 Task: Look for Airbnb properties in Zaandam, Netherlands from 12th  December, 2023 to 15th December, 2023 for 3 adults.2 bedrooms having 3 beds and 1 bathroom. Property type can be flat. Booking option can be shelf check-in. Look for 4 properties as per requirement.
Action: Mouse moved to (590, 130)
Screenshot: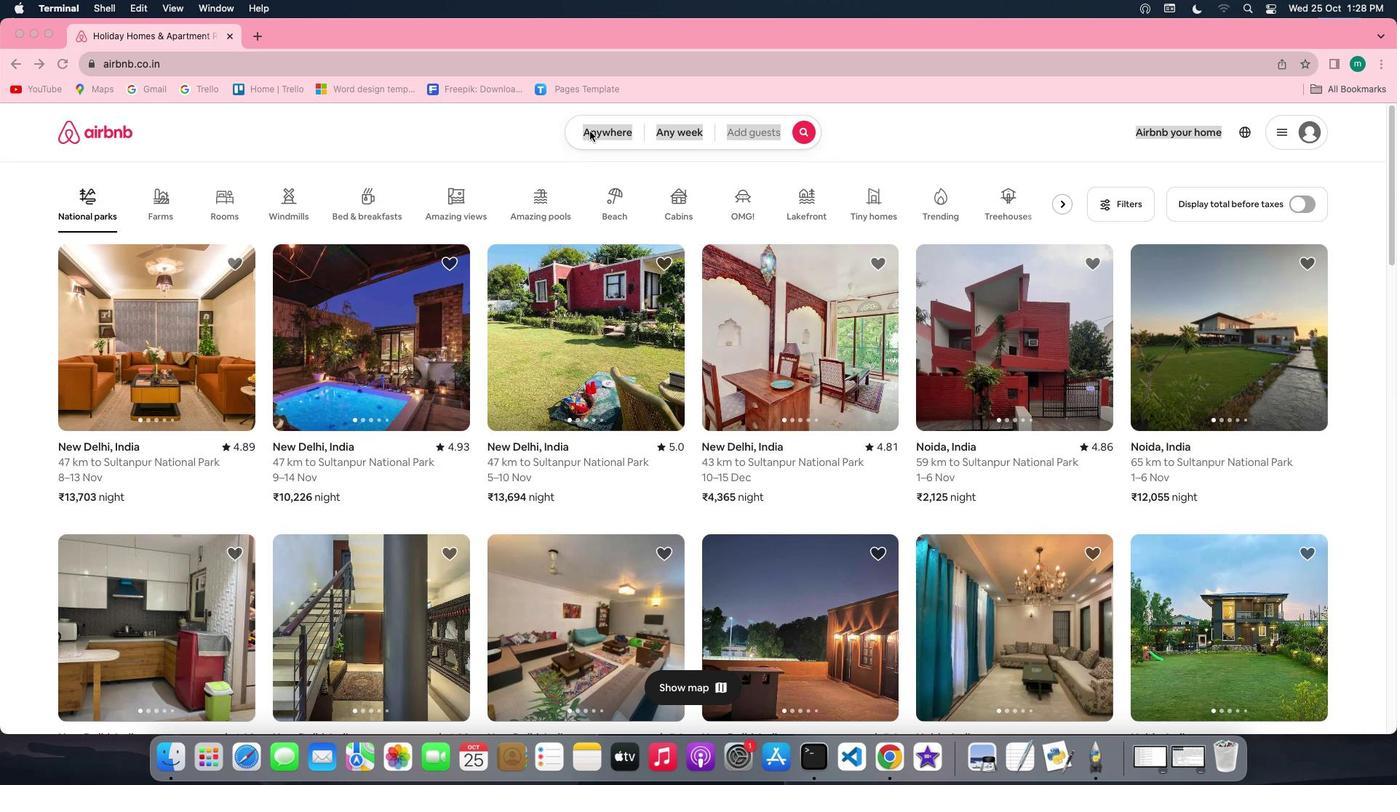 
Action: Mouse pressed left at (590, 130)
Screenshot: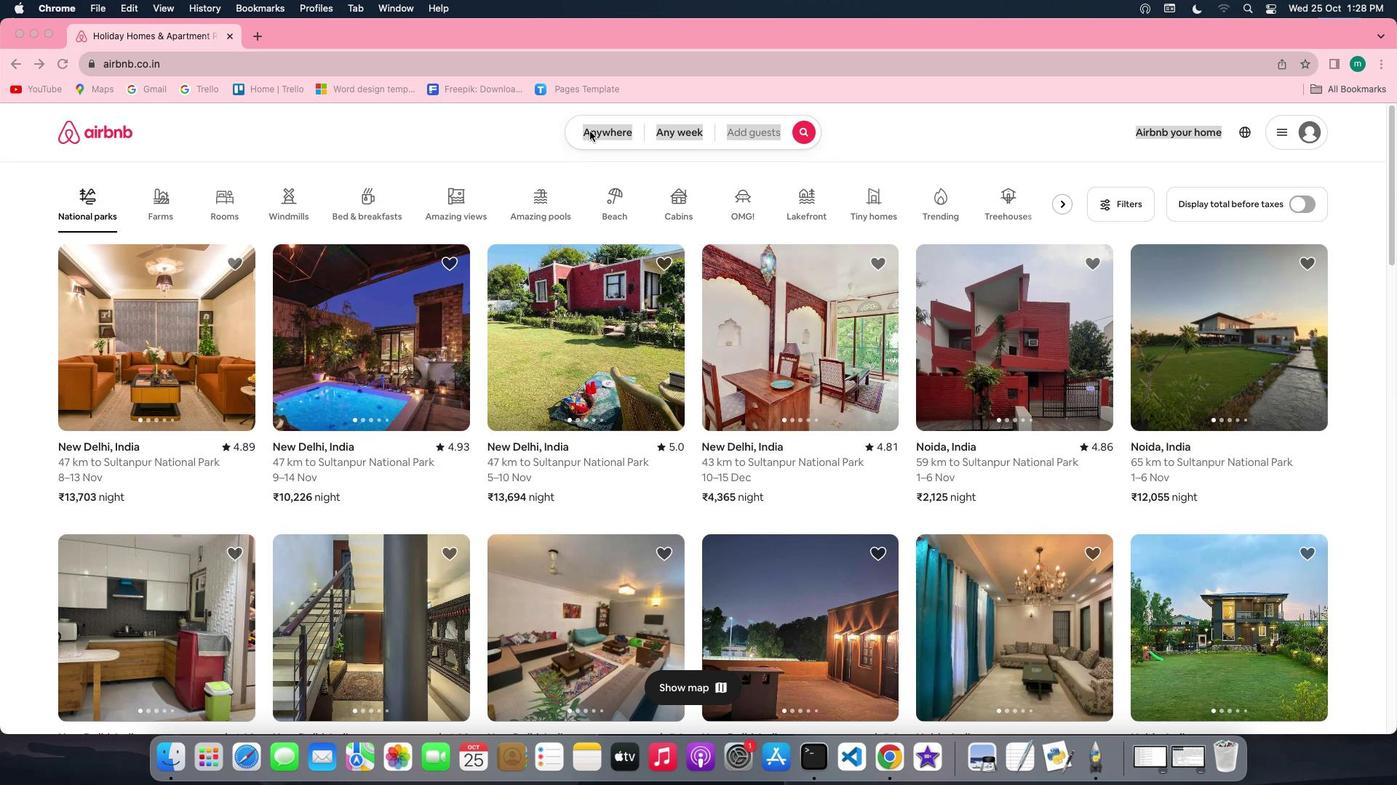 
Action: Mouse pressed left at (590, 130)
Screenshot: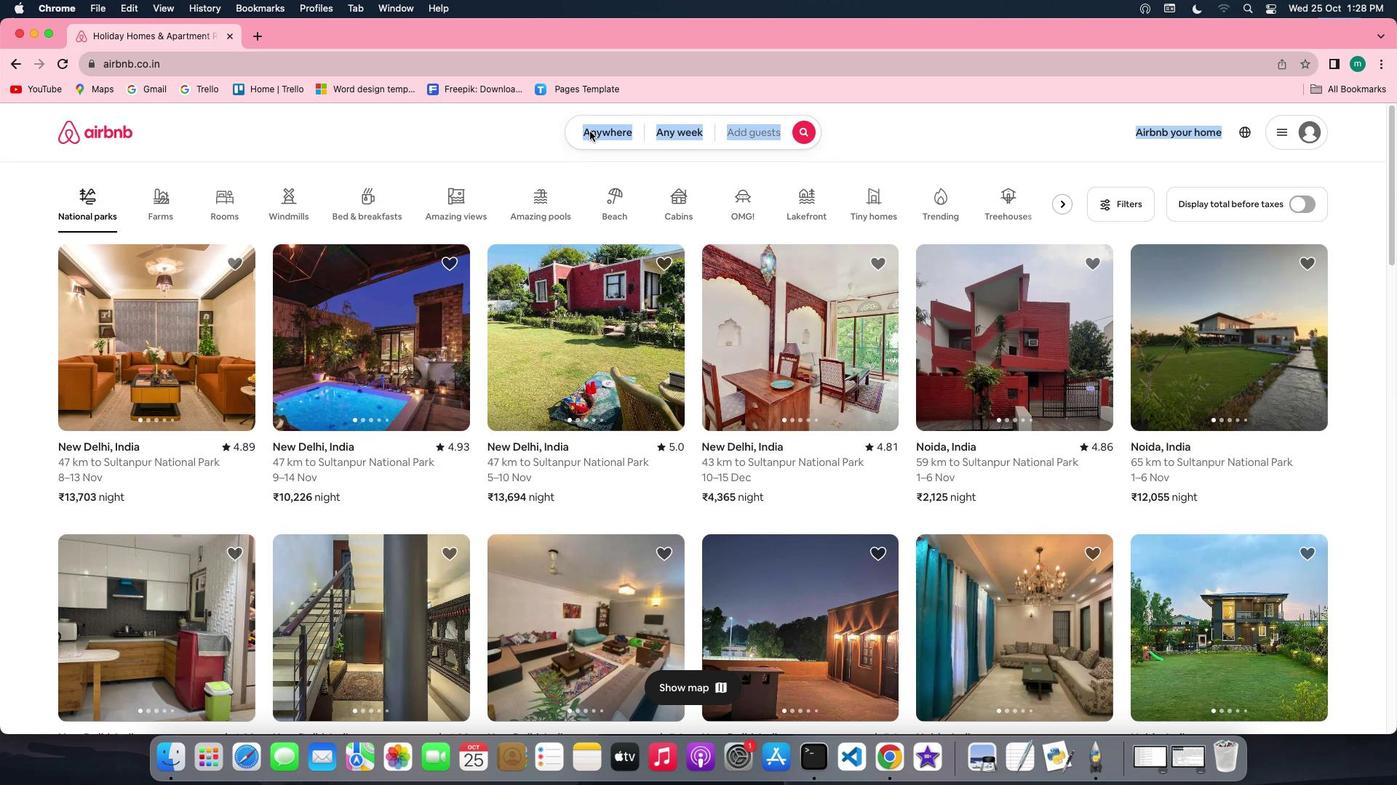 
Action: Mouse moved to (518, 195)
Screenshot: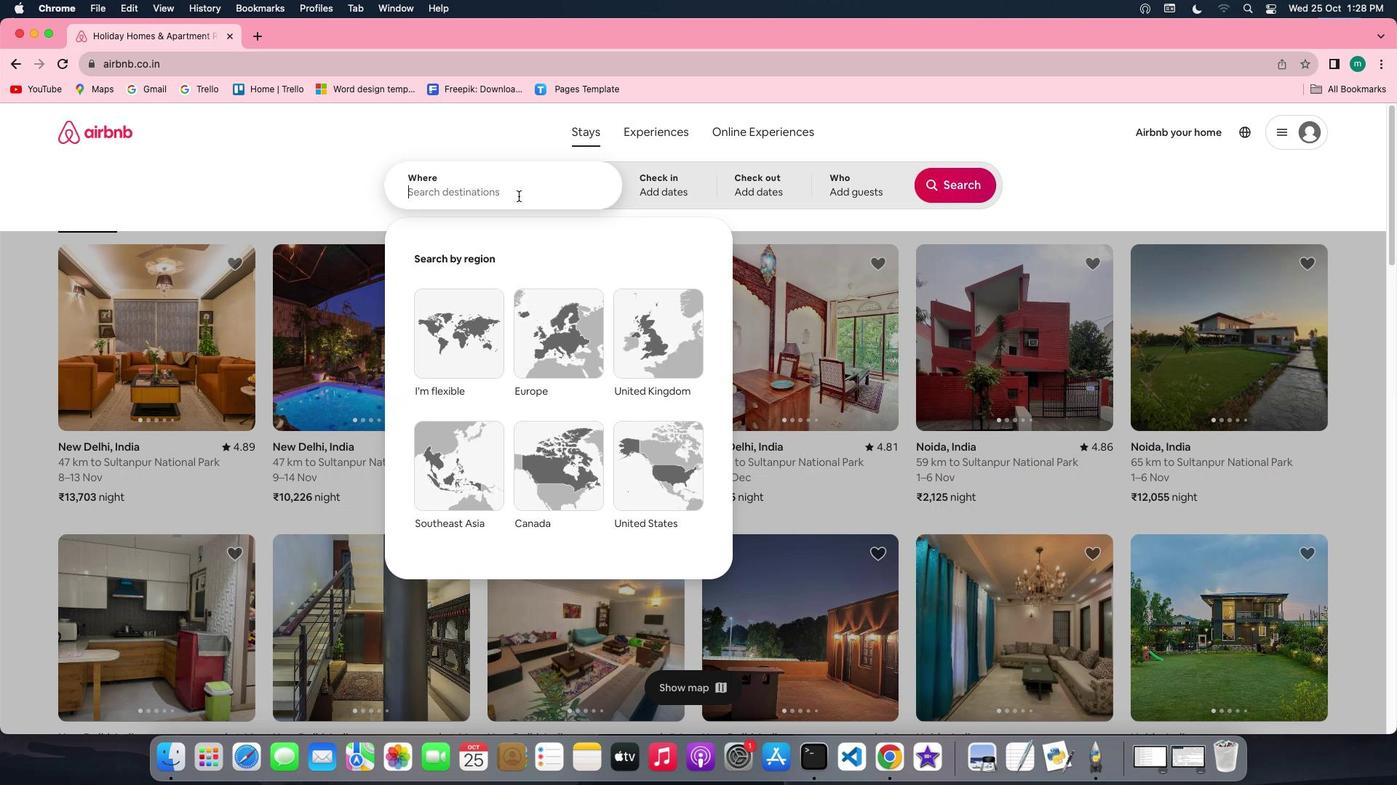 
Action: Key pressed Key.shift'Z''a''a''n''d''a''m'','Key.spaceKey.shift'N''e''t''h''e''r''l''a''n''d''s'
Screenshot: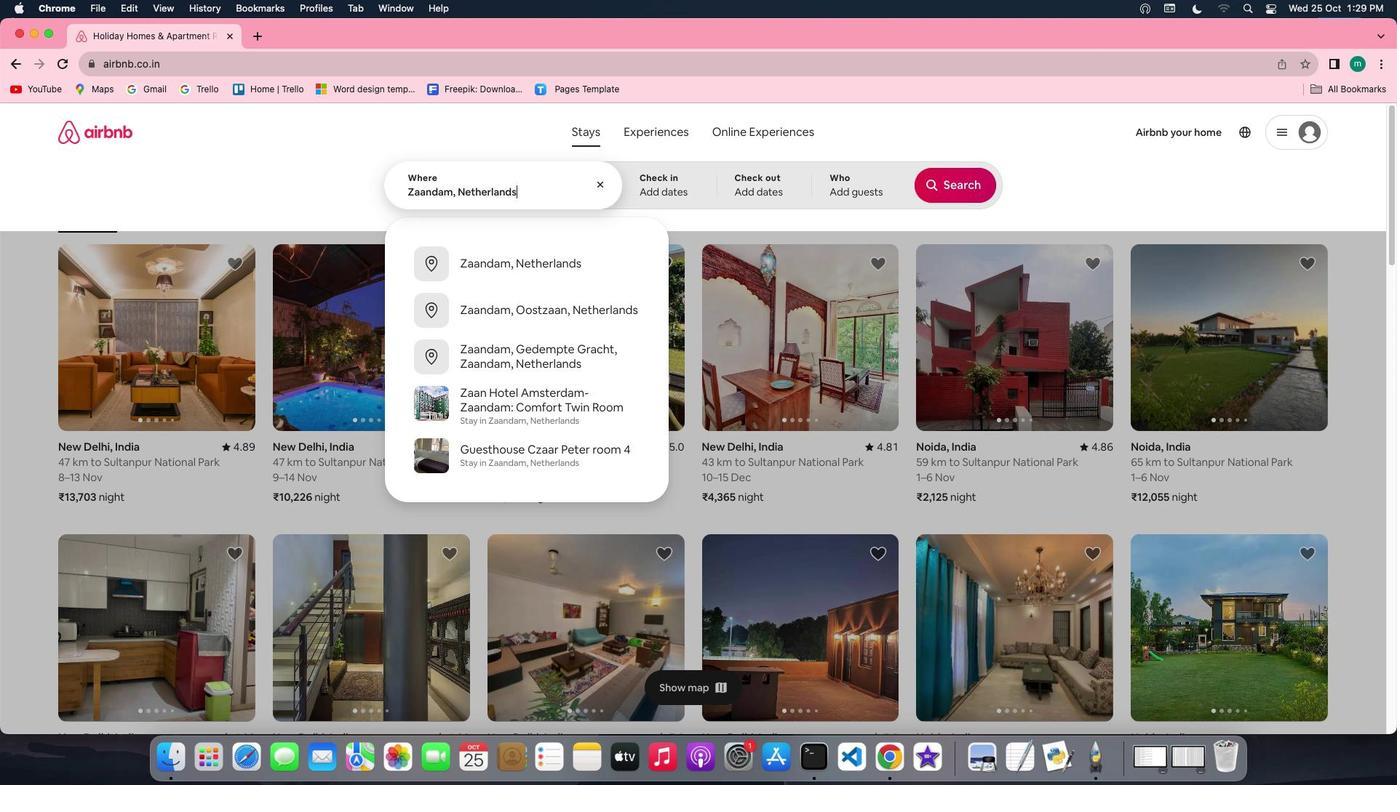
Action: Mouse moved to (665, 175)
Screenshot: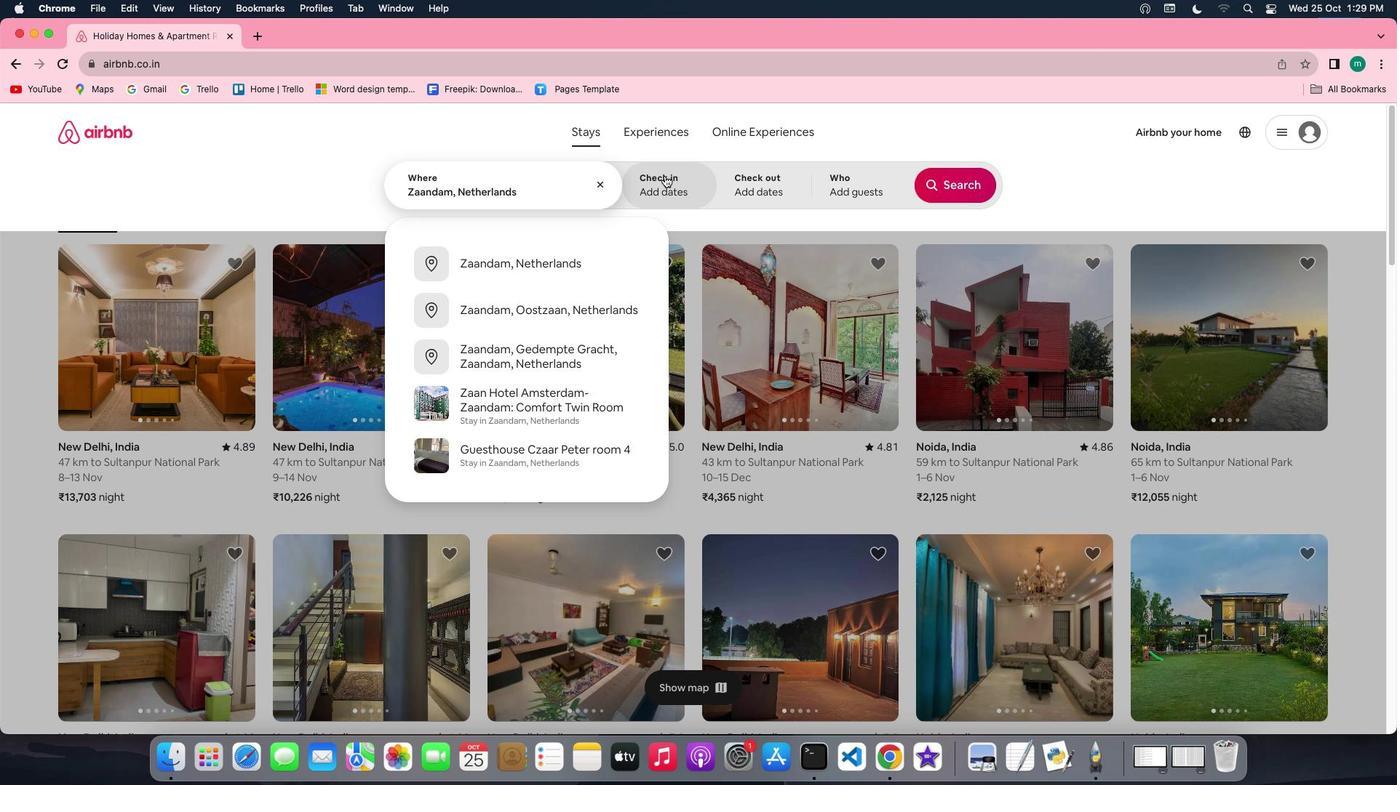 
Action: Mouse pressed left at (665, 175)
Screenshot: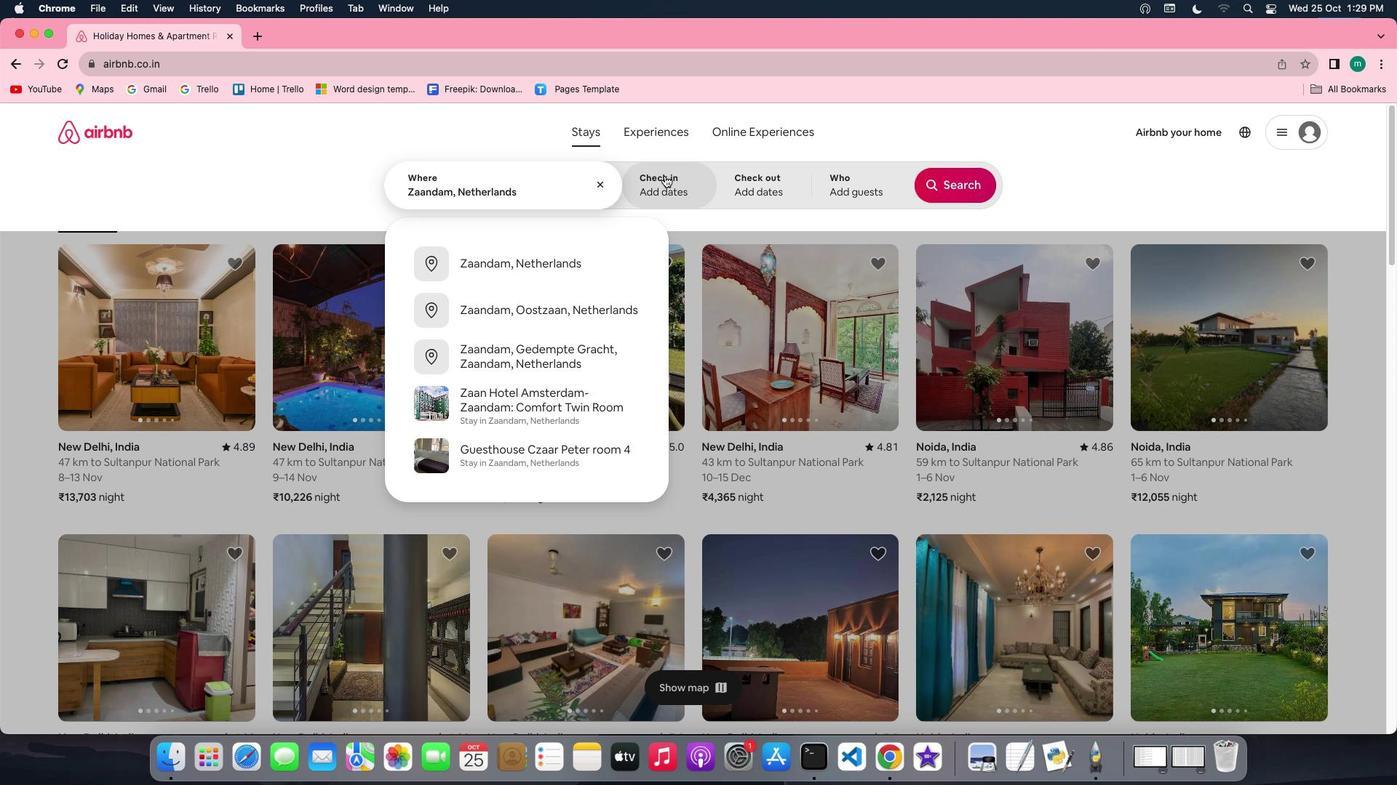 
Action: Mouse moved to (947, 312)
Screenshot: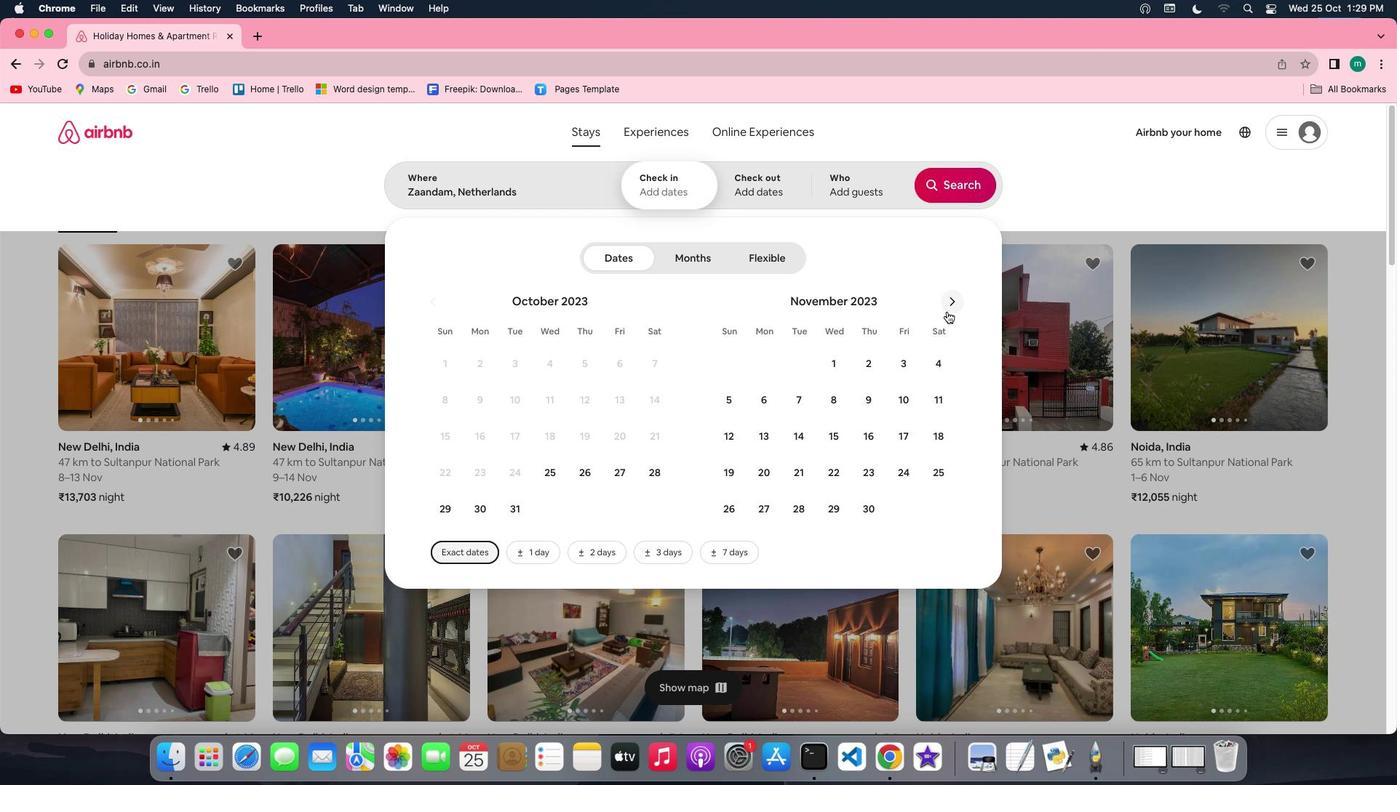 
Action: Mouse pressed left at (947, 312)
Screenshot: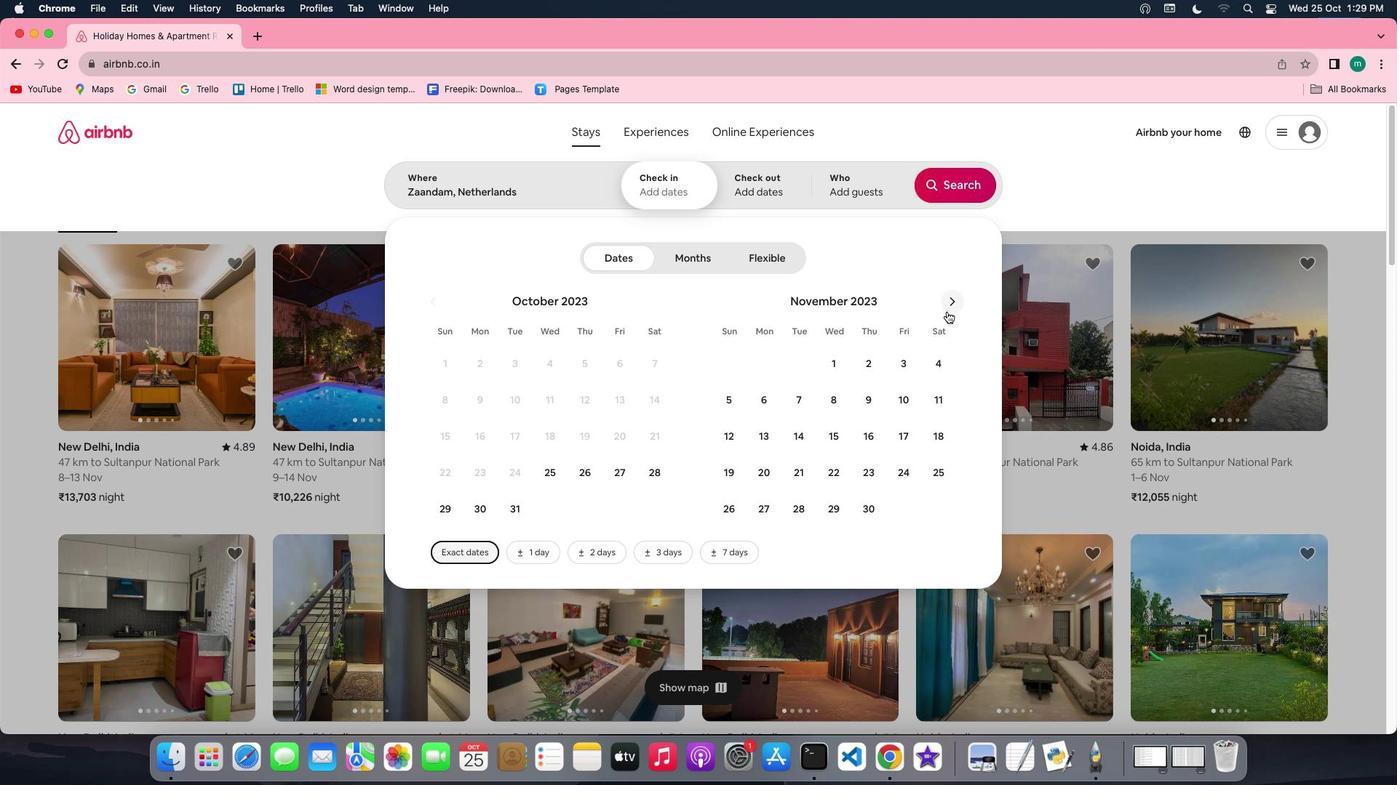 
Action: Mouse moved to (951, 309)
Screenshot: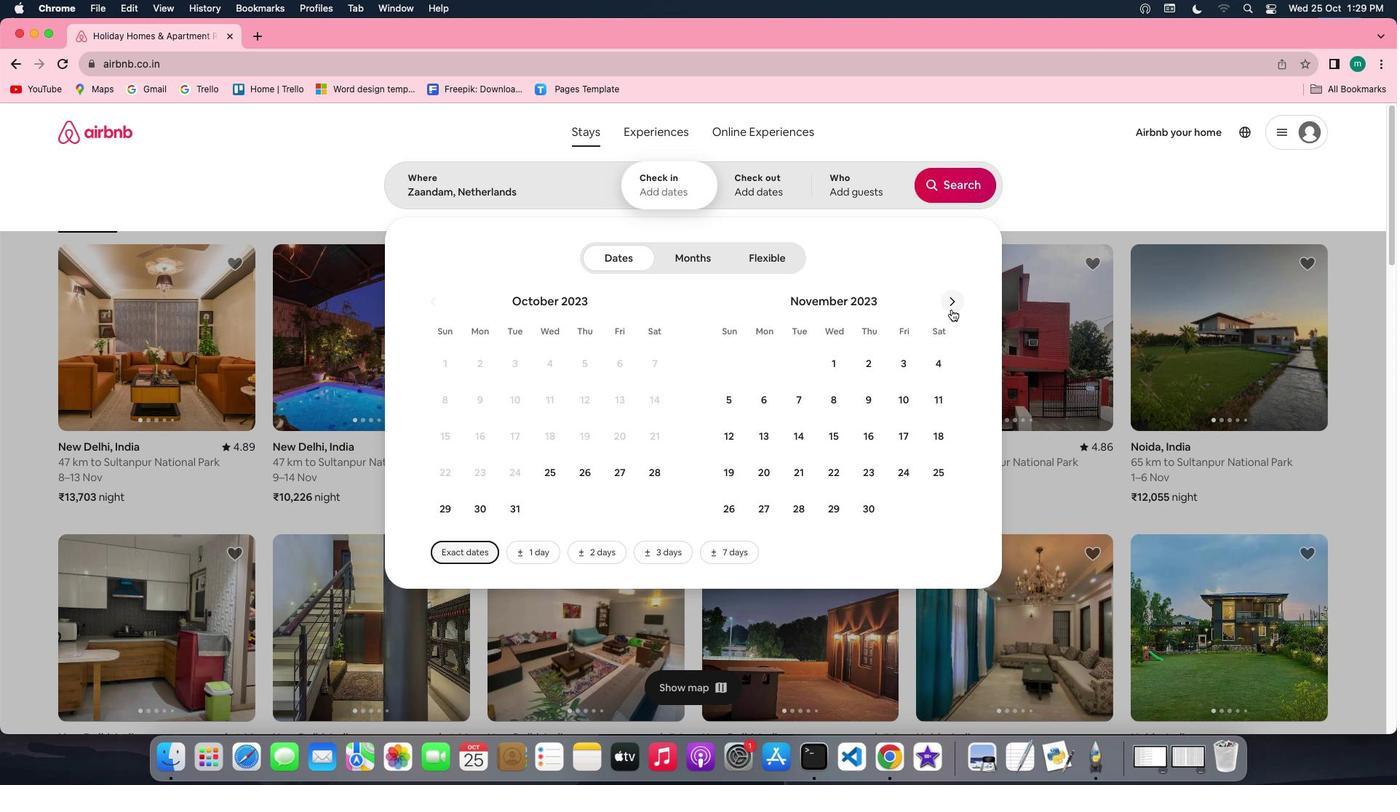 
Action: Mouse pressed left at (951, 309)
Screenshot: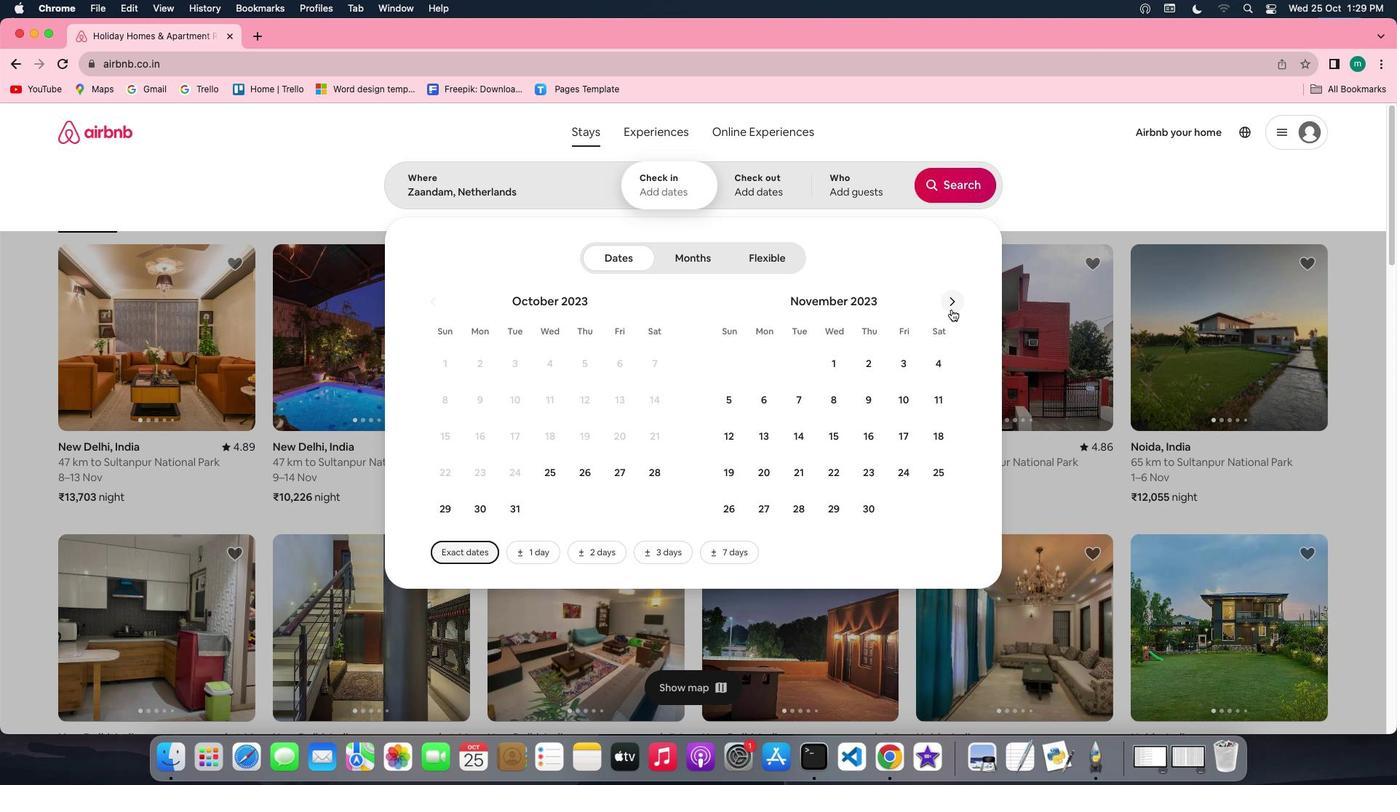 
Action: Mouse moved to (793, 440)
Screenshot: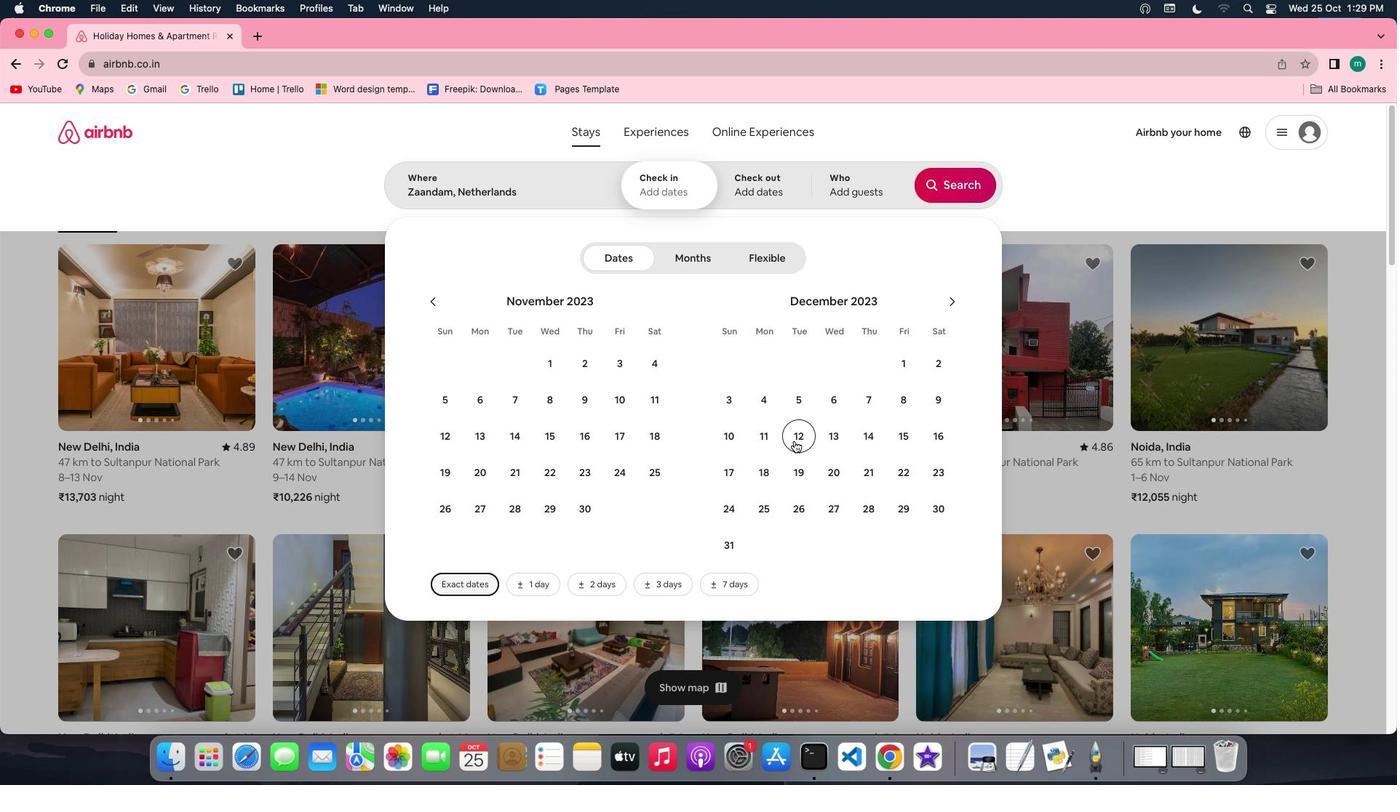 
Action: Mouse pressed left at (793, 440)
Screenshot: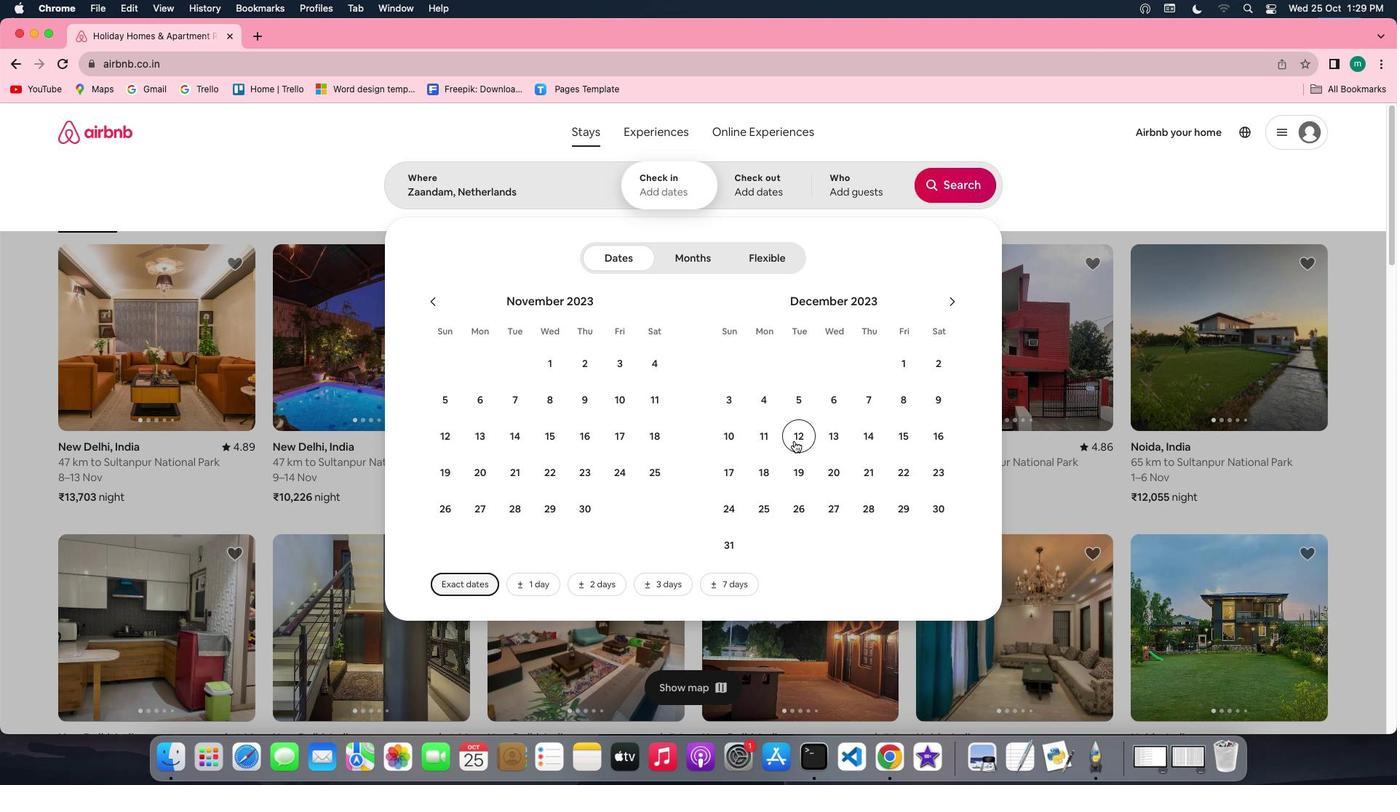 
Action: Mouse moved to (911, 443)
Screenshot: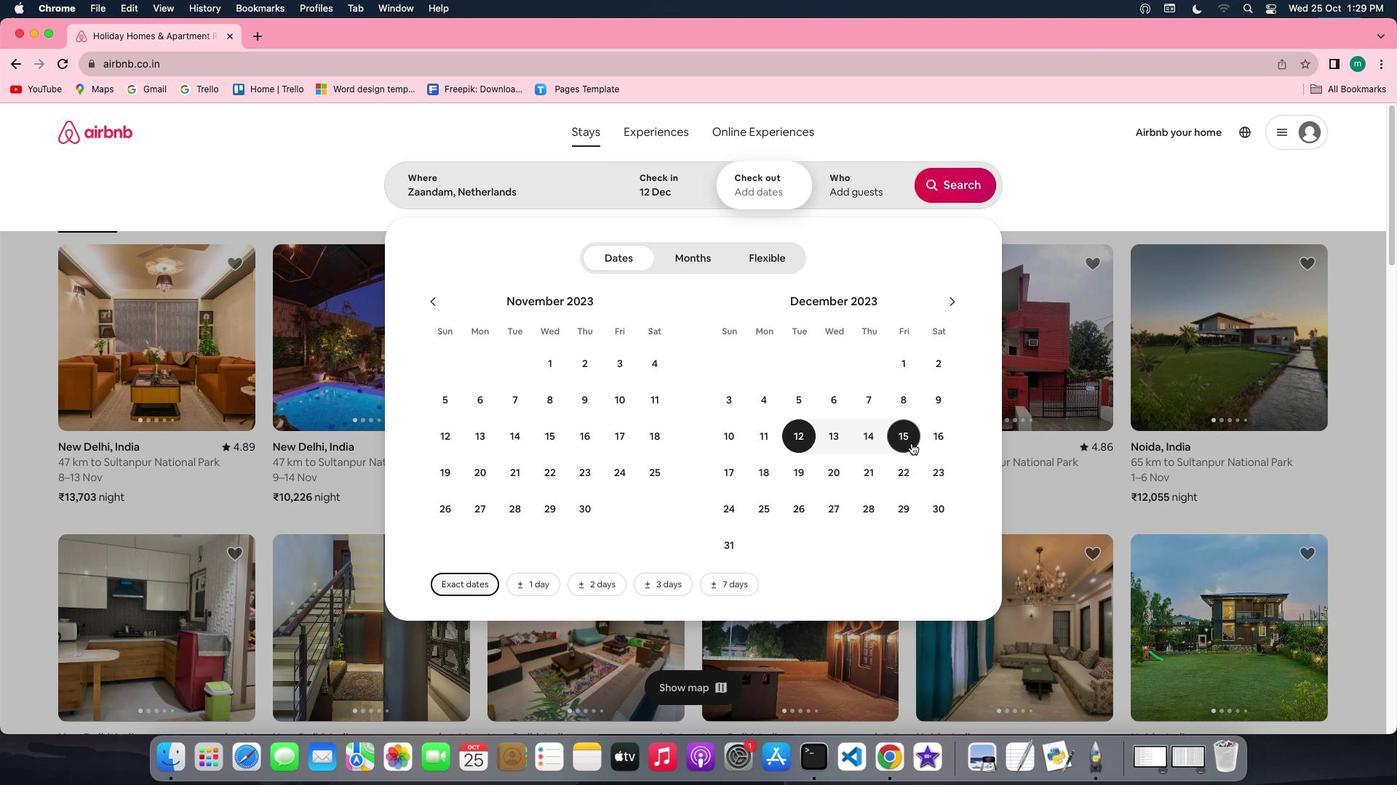 
Action: Mouse pressed left at (911, 443)
Screenshot: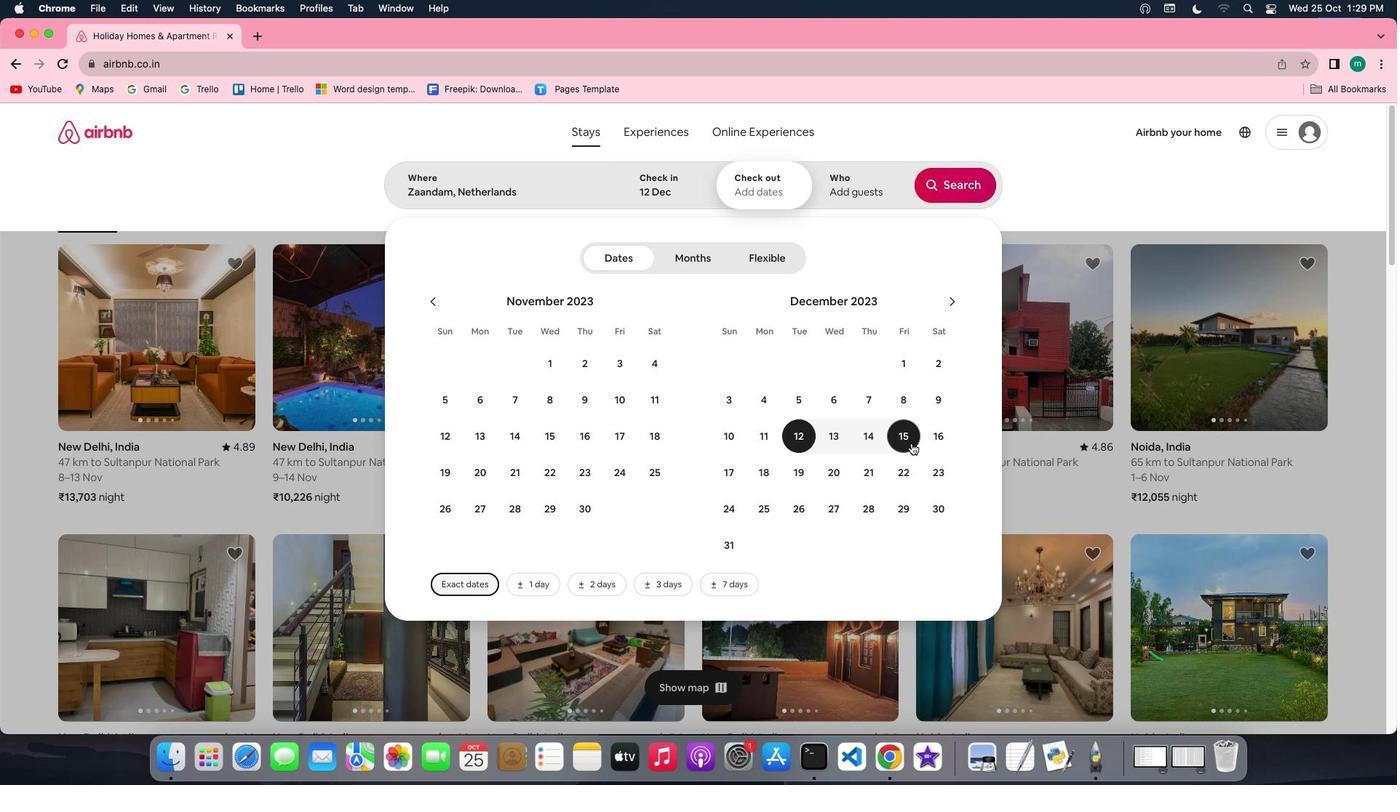 
Action: Mouse moved to (856, 197)
Screenshot: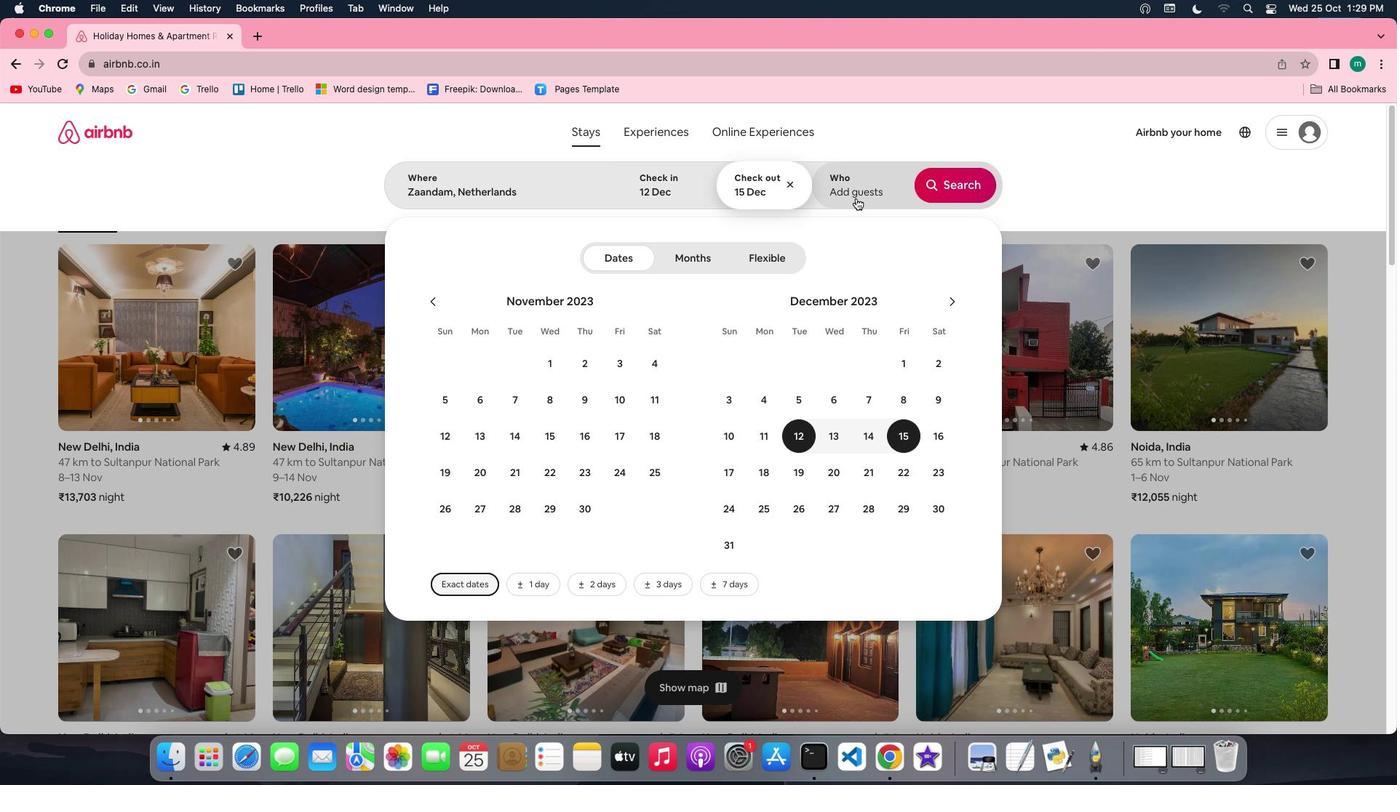 
Action: Mouse pressed left at (856, 197)
Screenshot: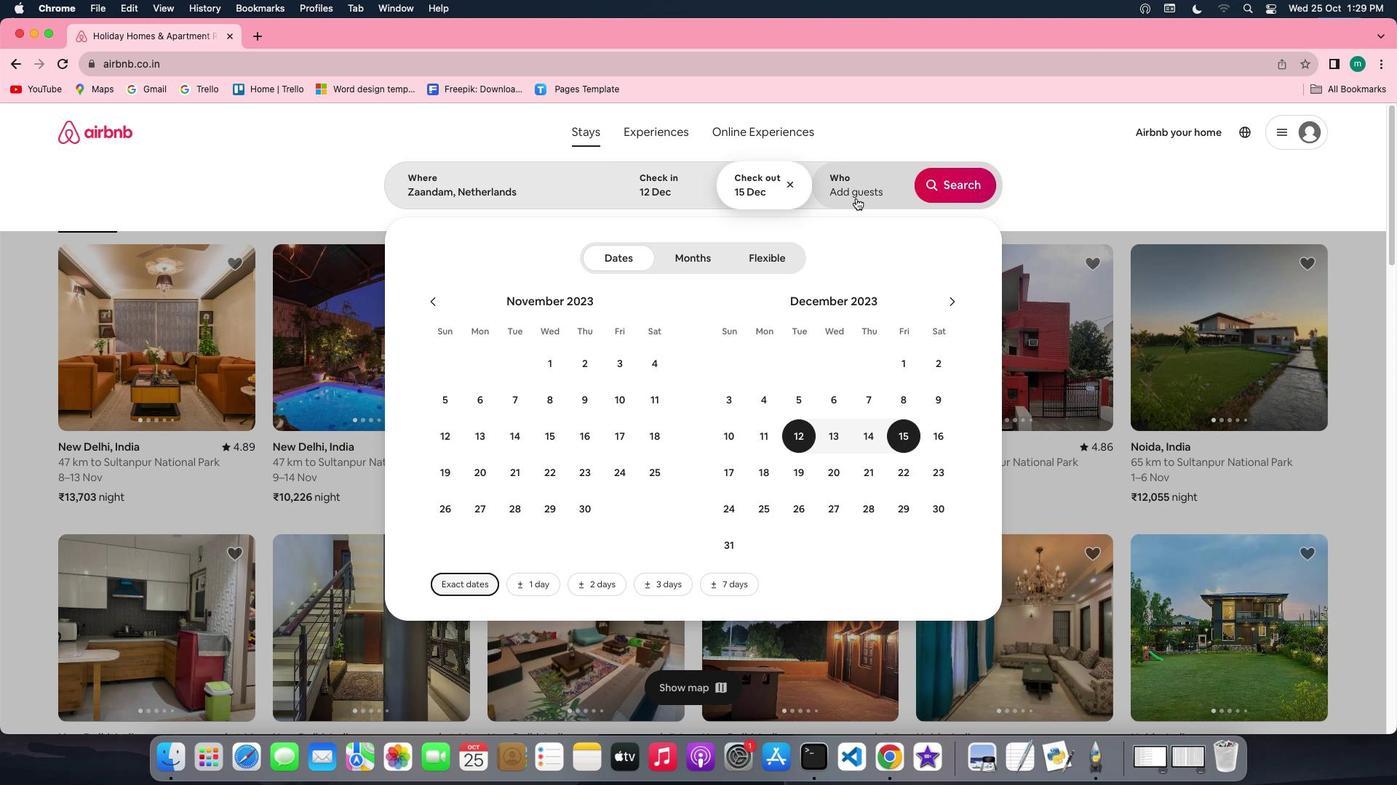 
Action: Mouse moved to (953, 264)
Screenshot: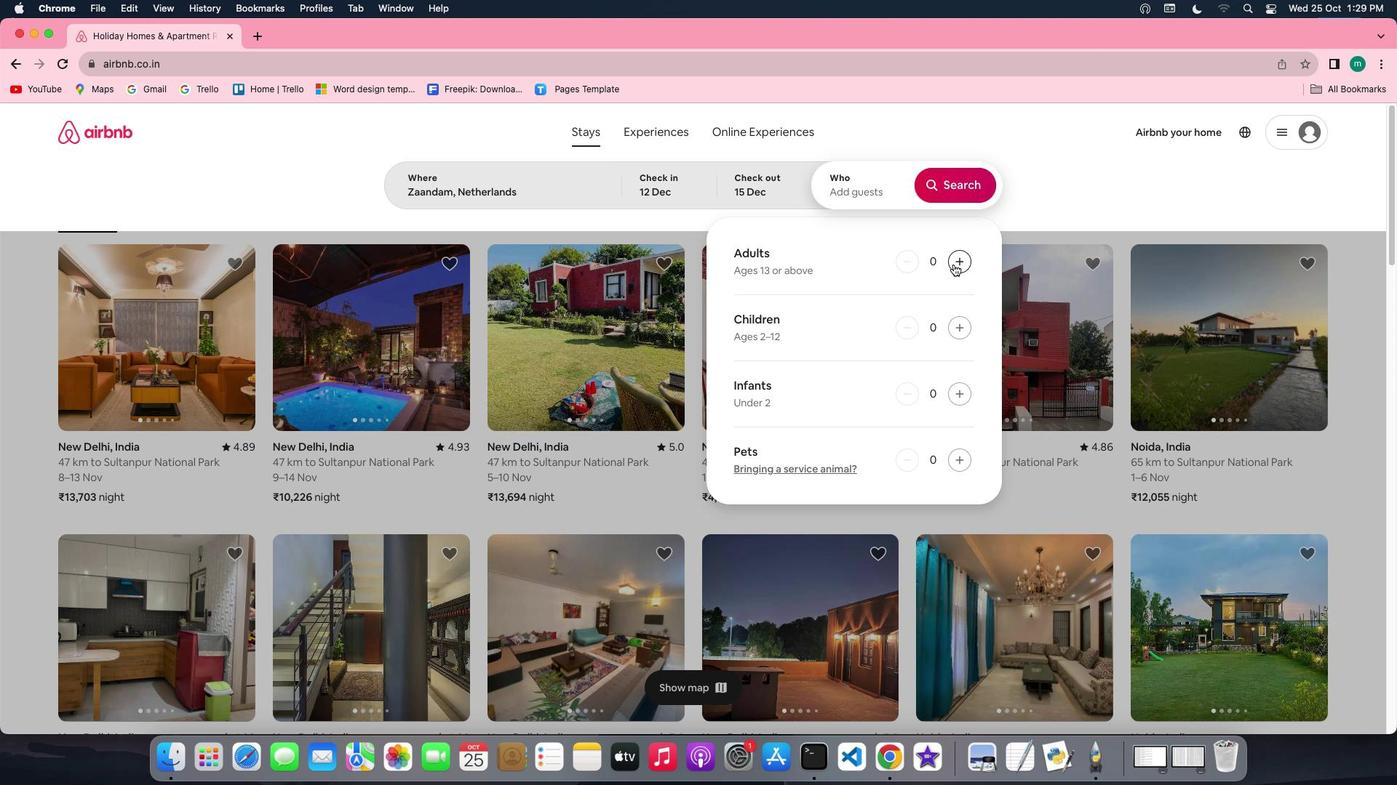 
Action: Mouse pressed left at (953, 264)
Screenshot: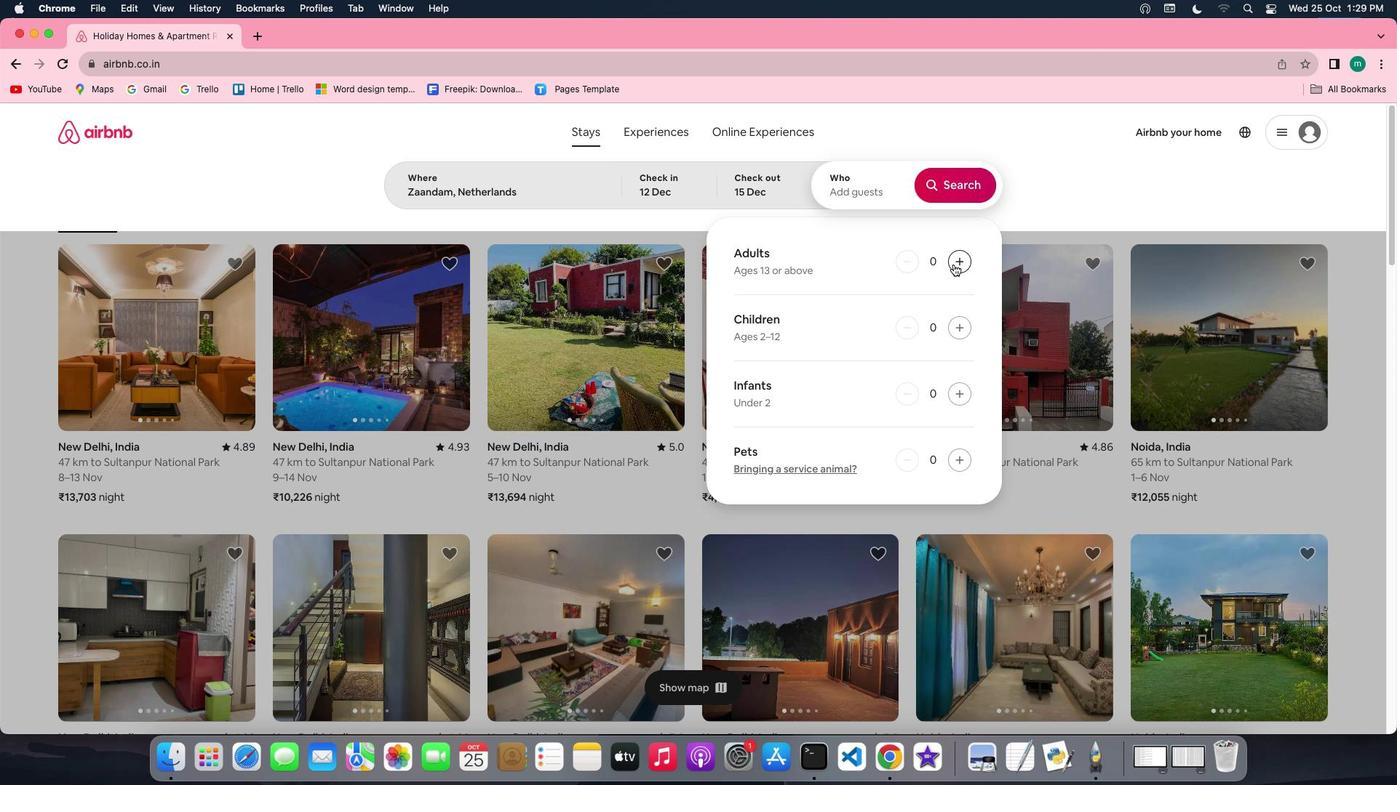 
Action: Mouse pressed left at (953, 264)
Screenshot: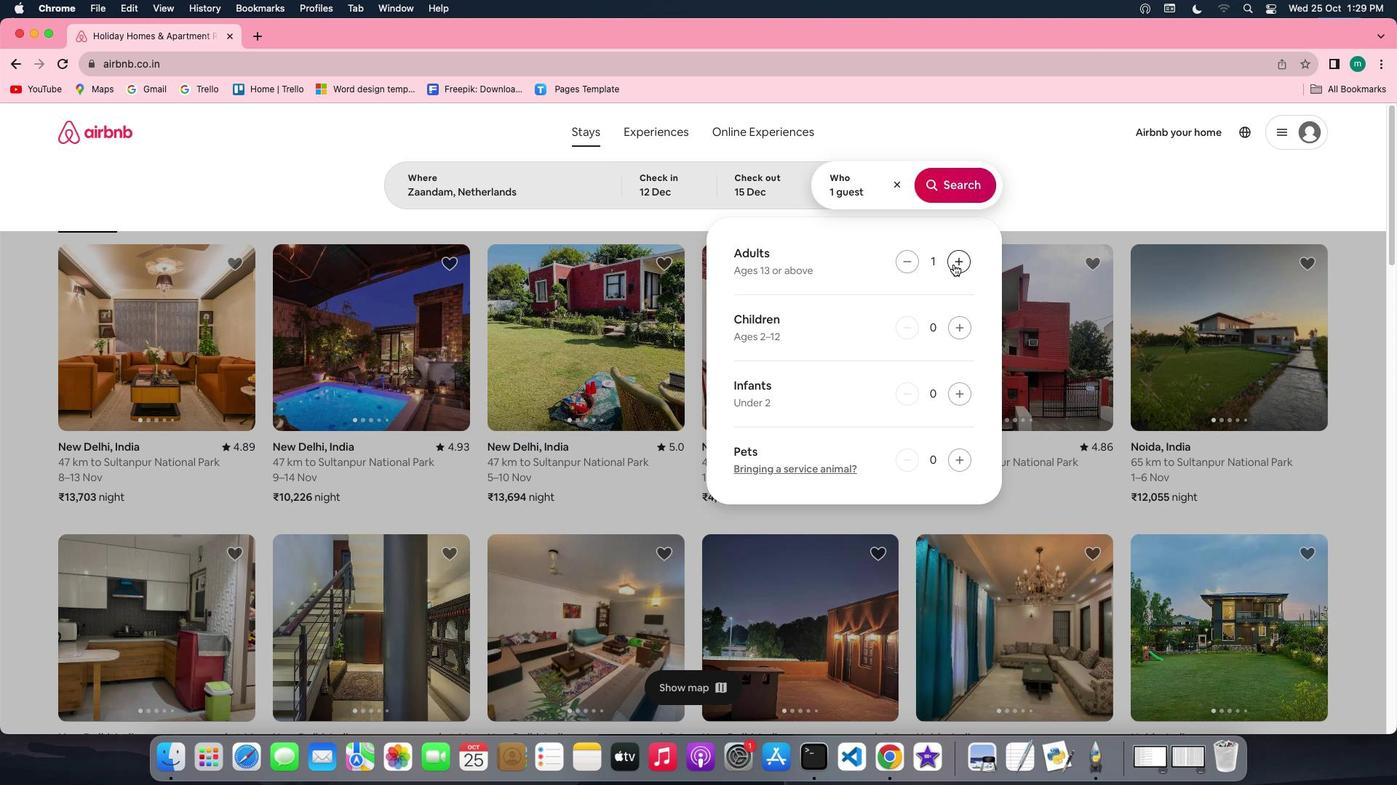 
Action: Mouse pressed left at (953, 264)
Screenshot: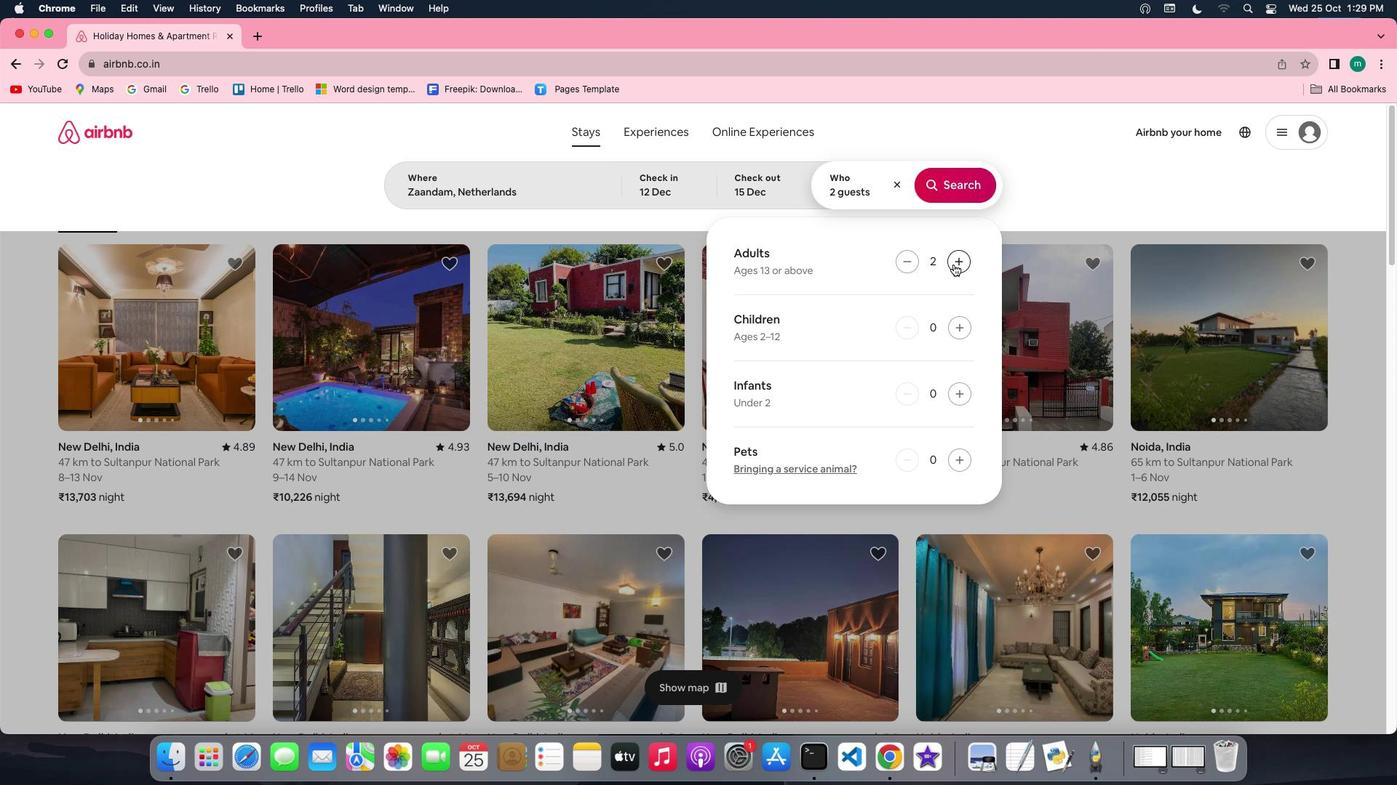 
Action: Mouse moved to (943, 187)
Screenshot: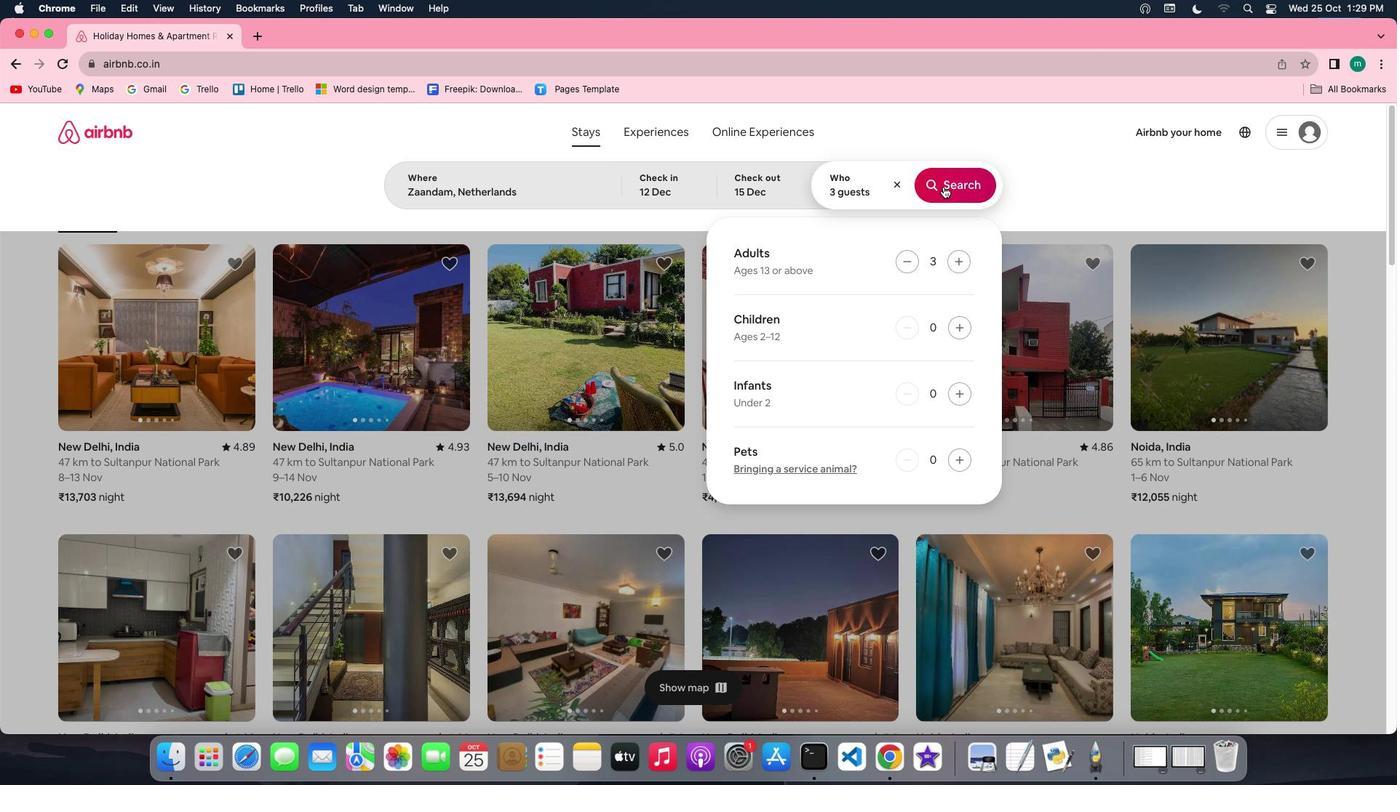 
Action: Mouse pressed left at (943, 187)
Screenshot: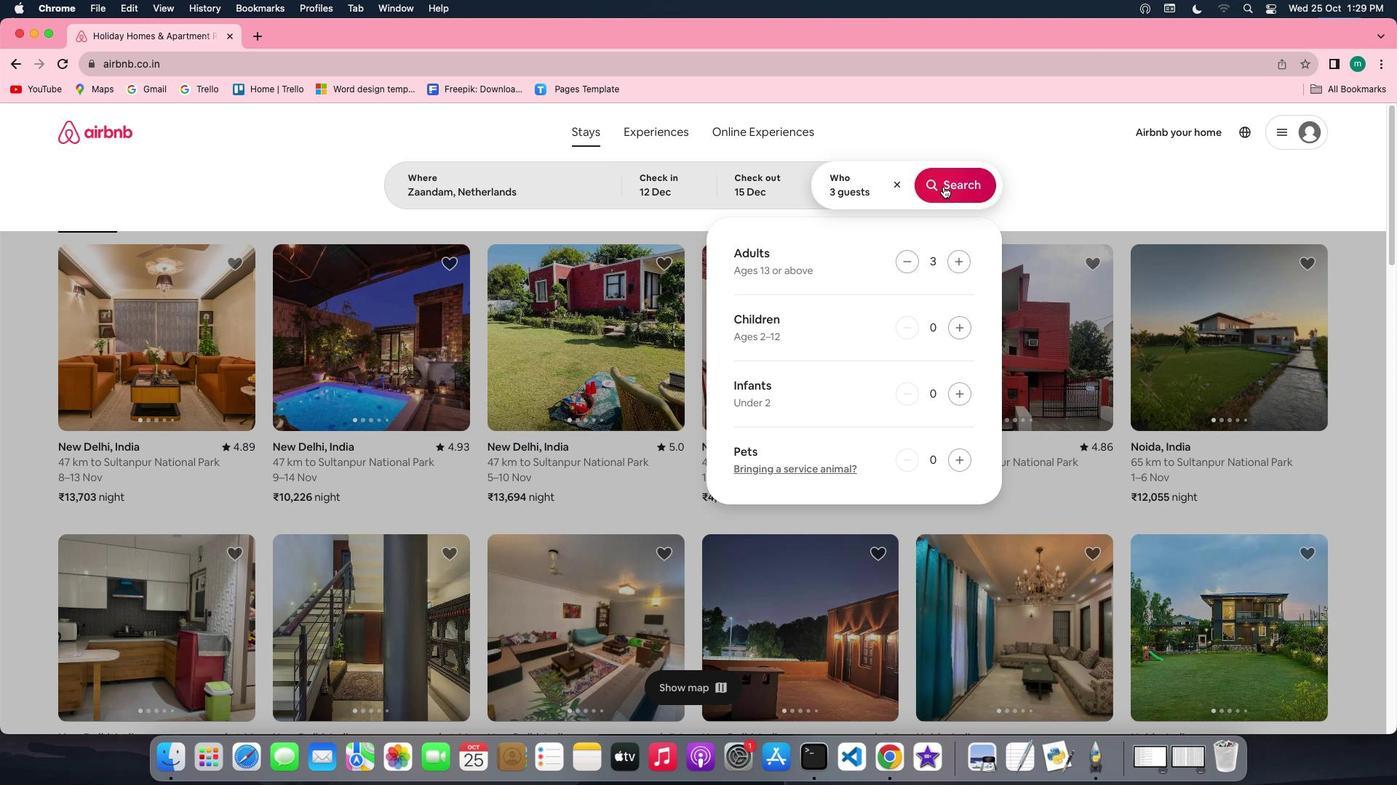 
Action: Mouse moved to (1146, 181)
Screenshot: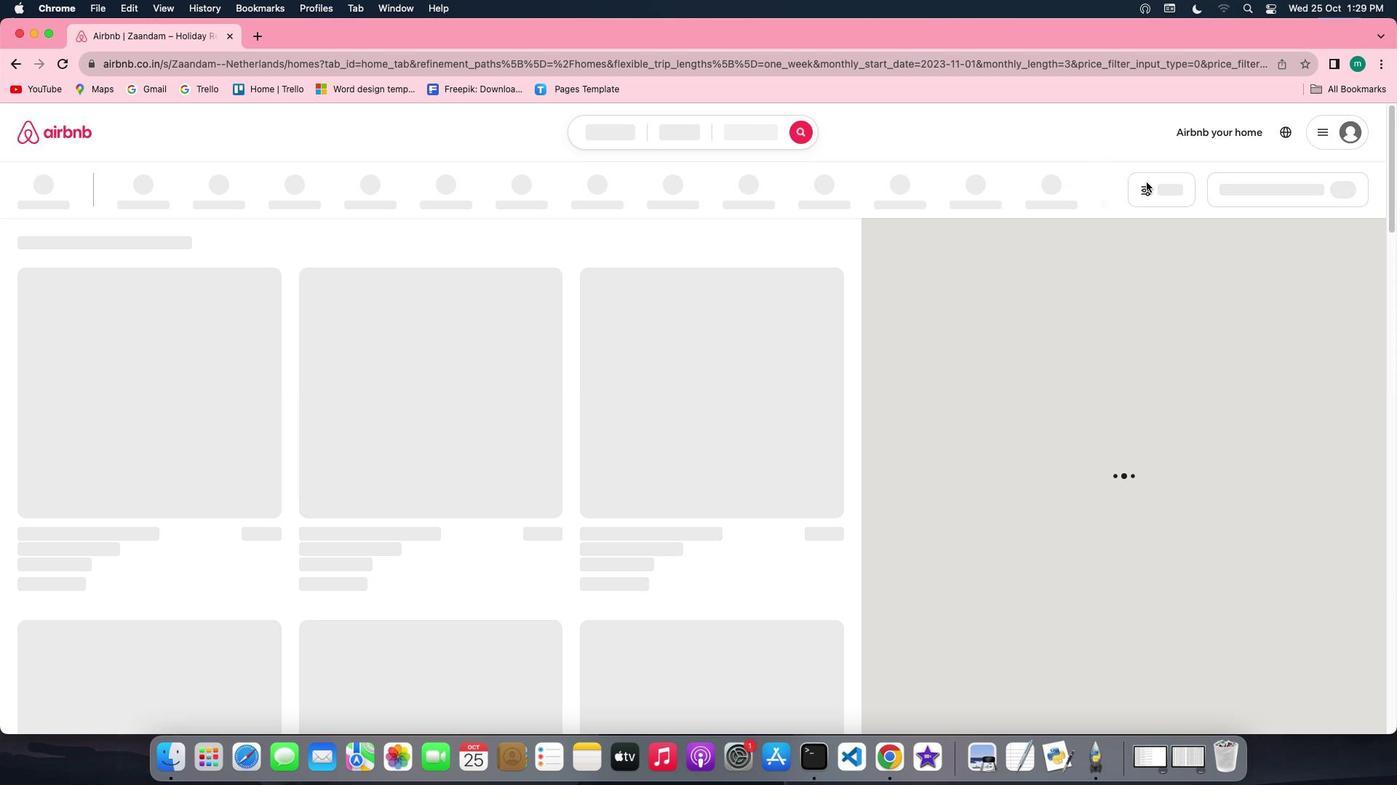 
Action: Mouse pressed left at (1146, 181)
Screenshot: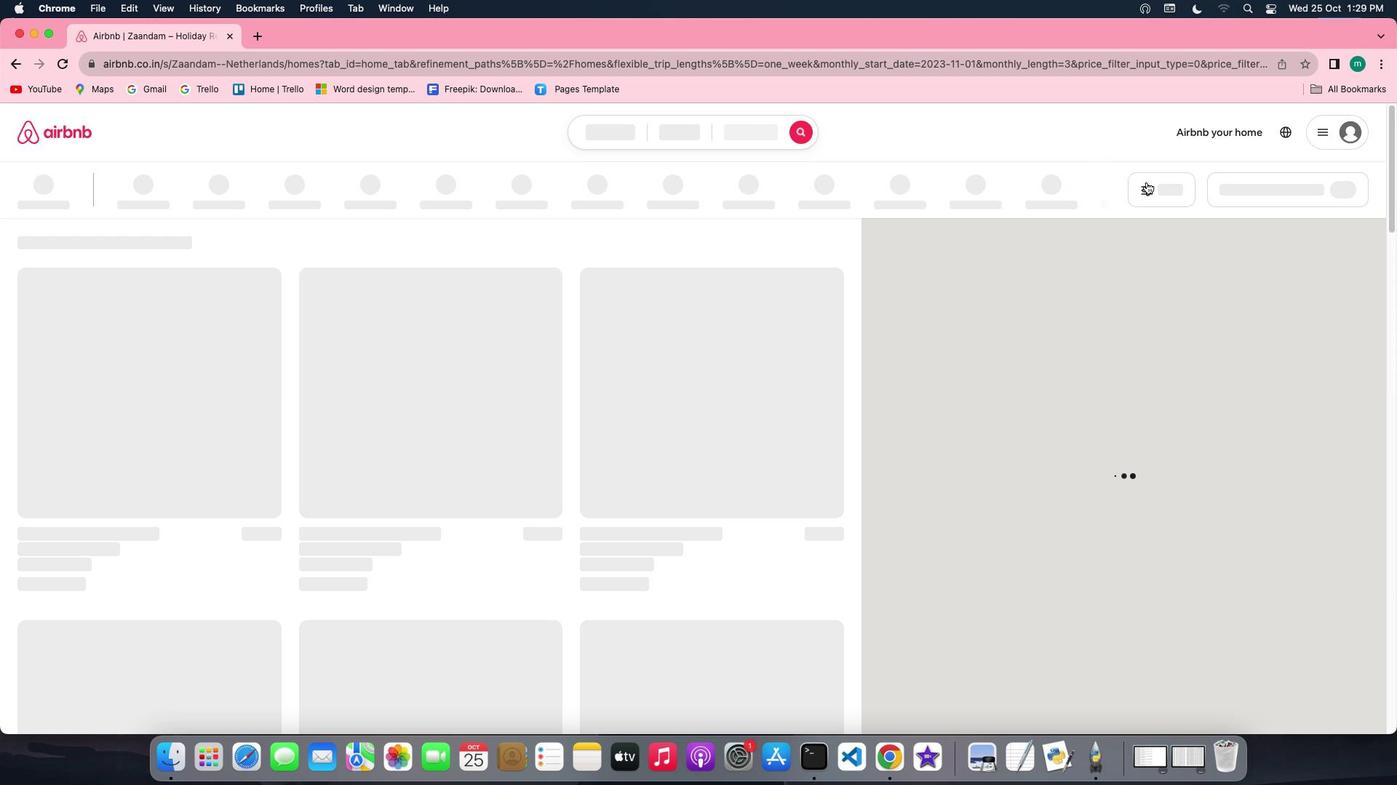 
Action: Mouse moved to (1154, 191)
Screenshot: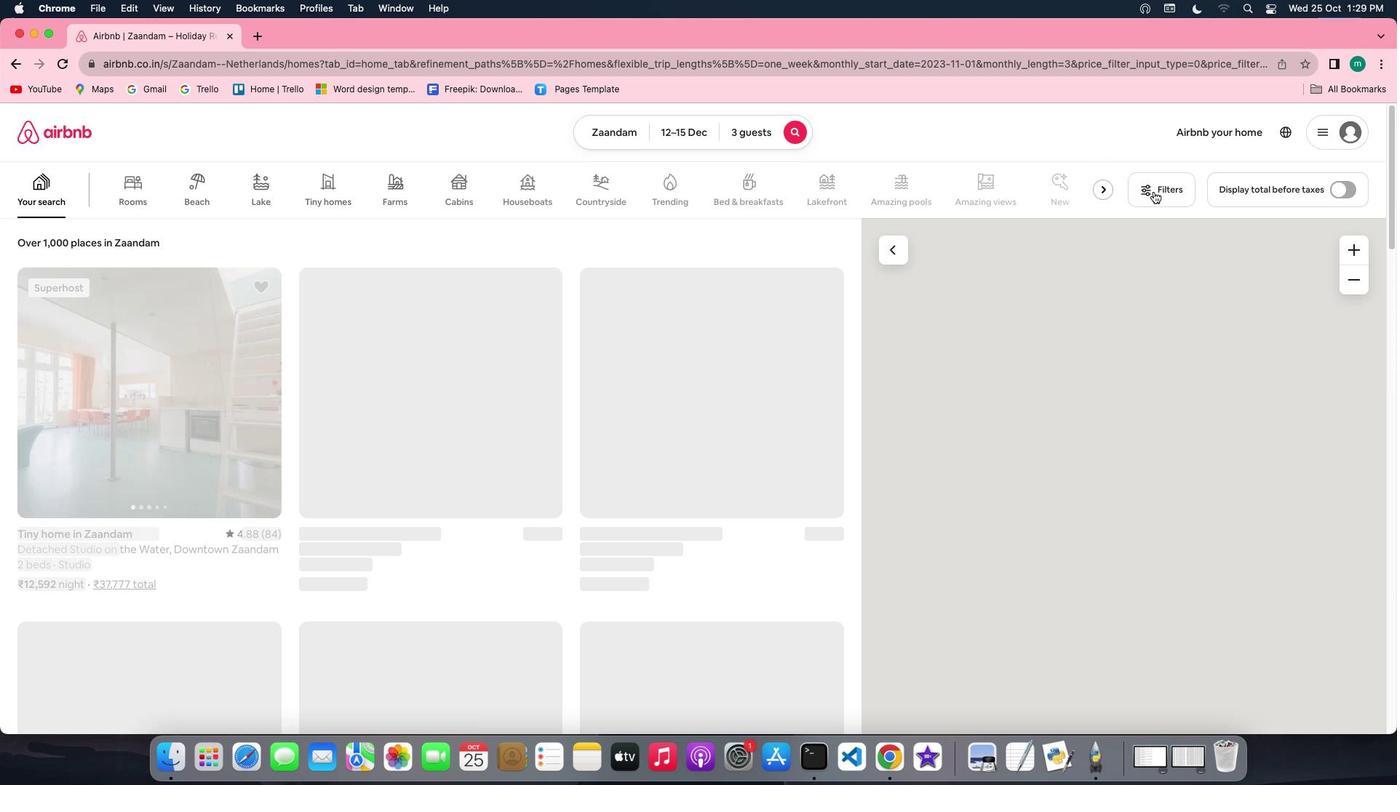 
Action: Mouse pressed left at (1154, 191)
Screenshot: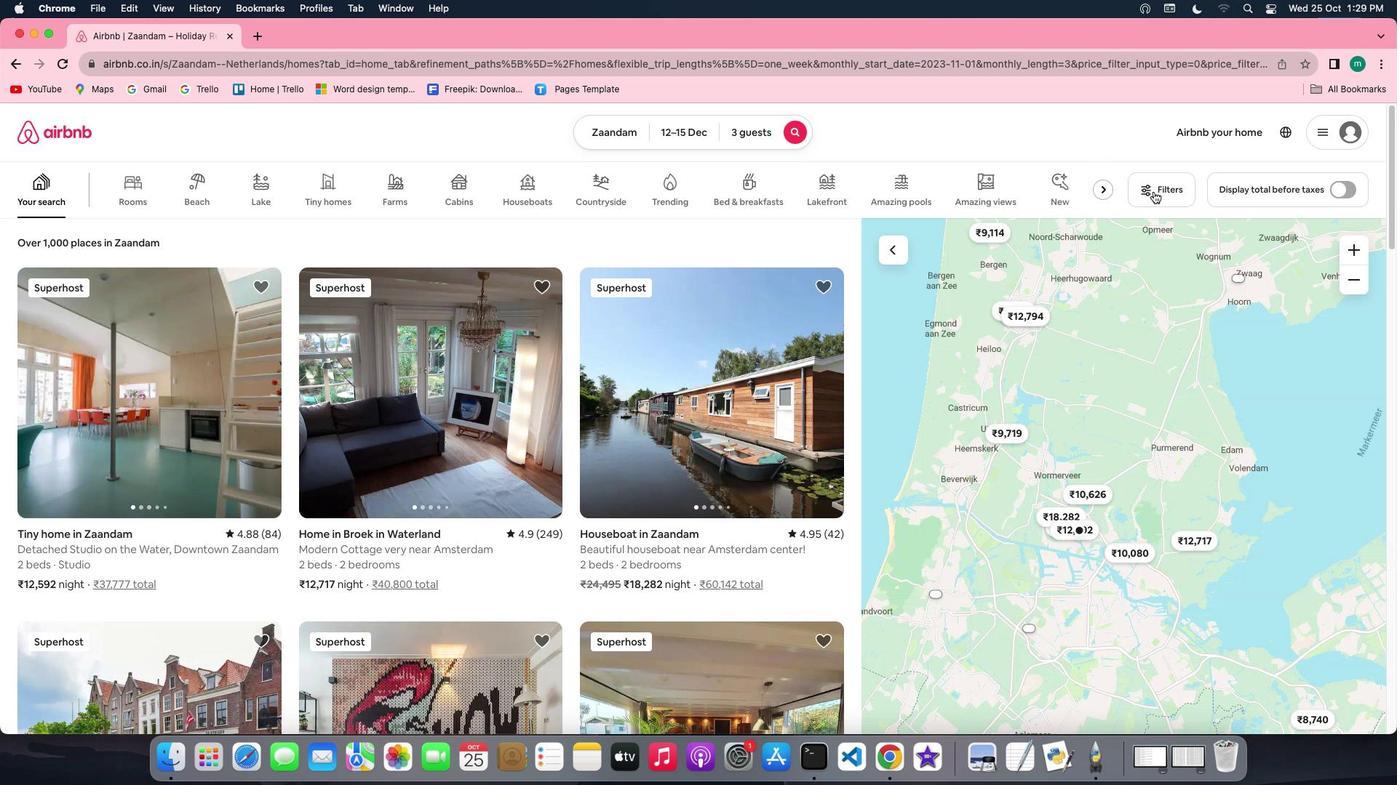 
Action: Mouse moved to (697, 403)
Screenshot: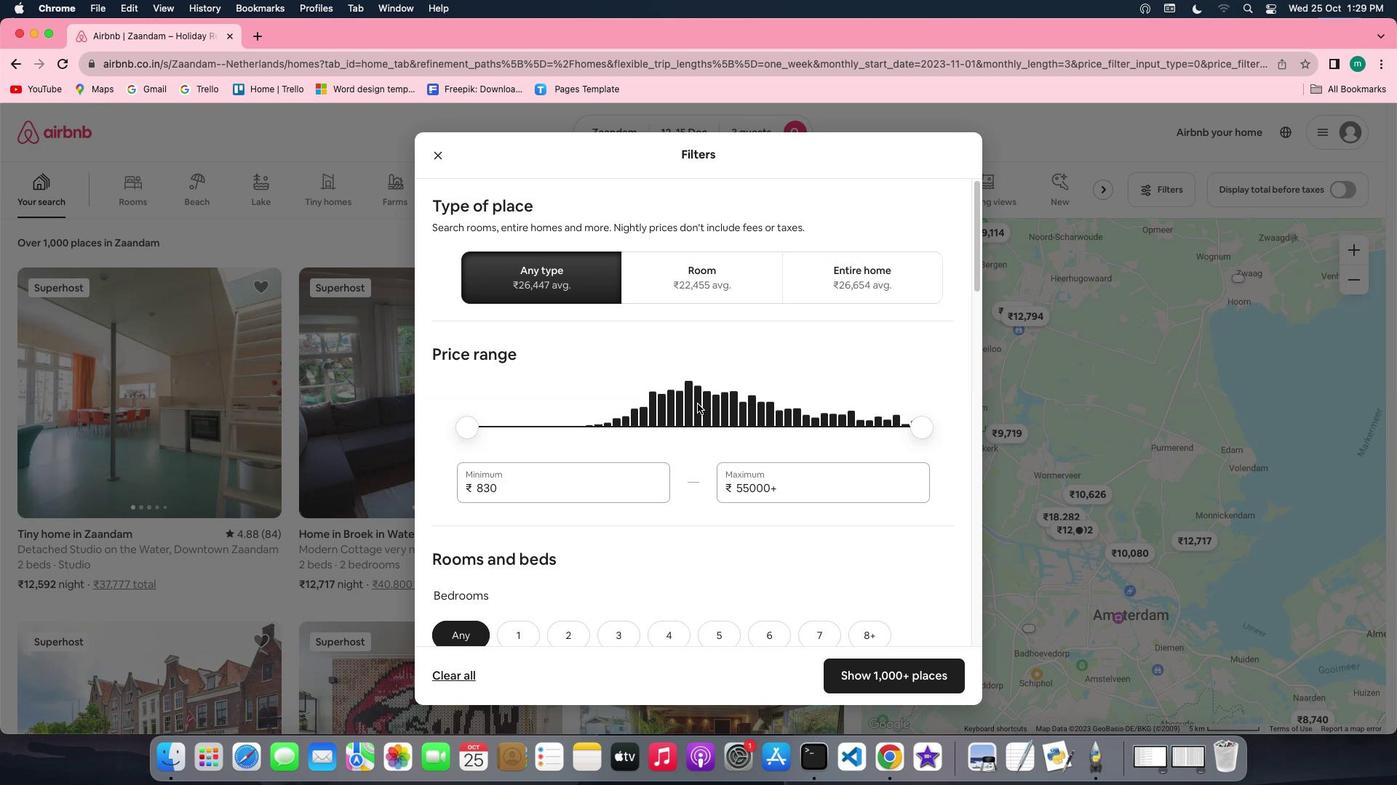 
Action: Mouse scrolled (697, 403) with delta (0, 0)
Screenshot: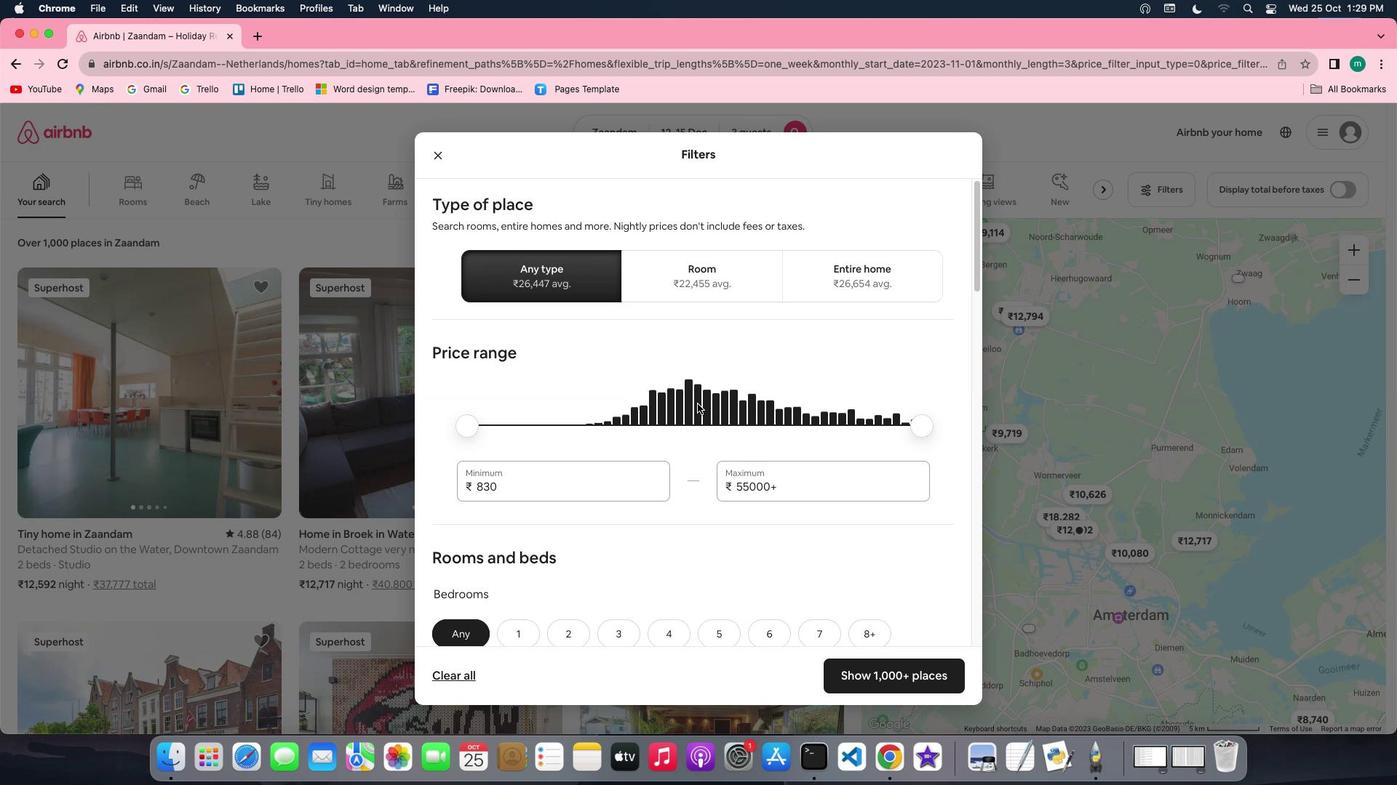 
Action: Mouse scrolled (697, 403) with delta (0, 0)
Screenshot: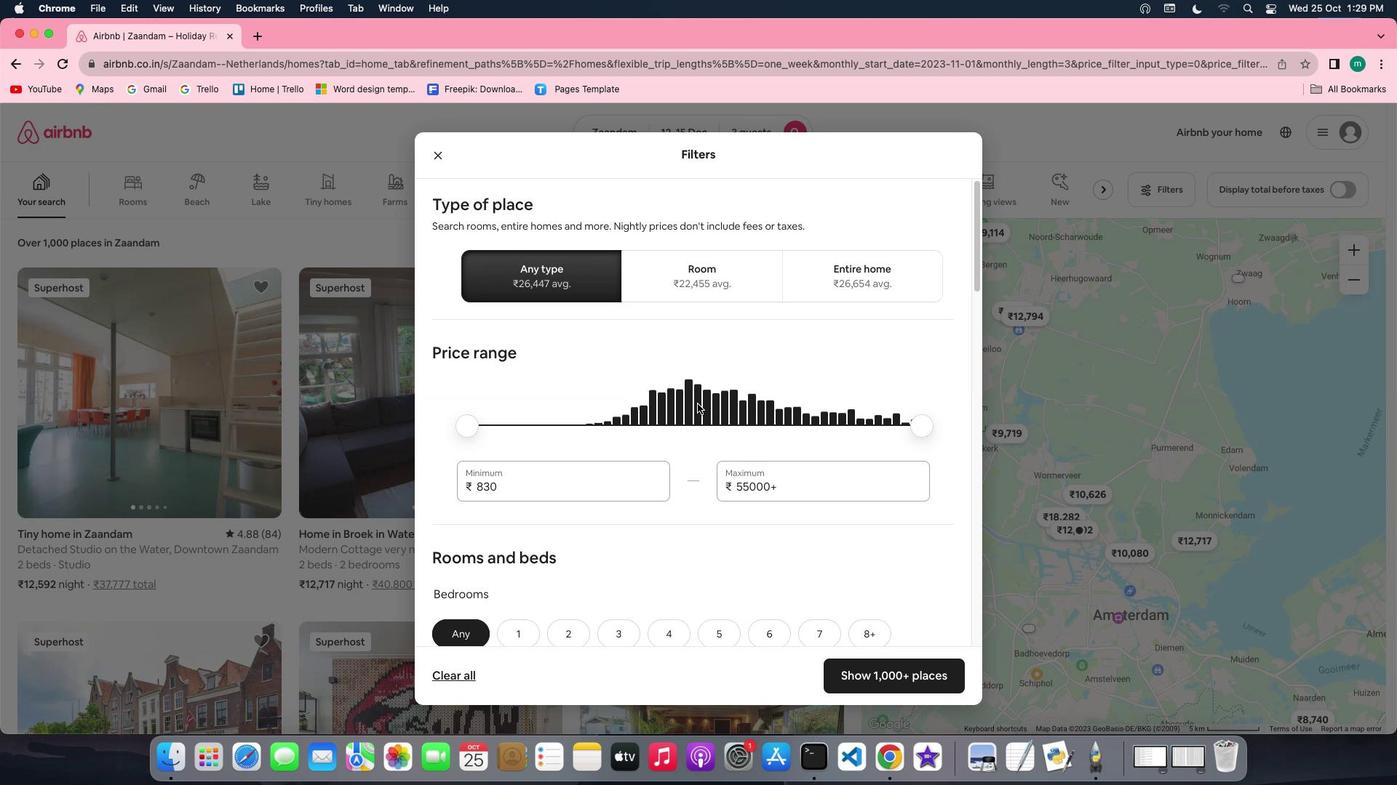 
Action: Mouse scrolled (697, 403) with delta (0, -1)
Screenshot: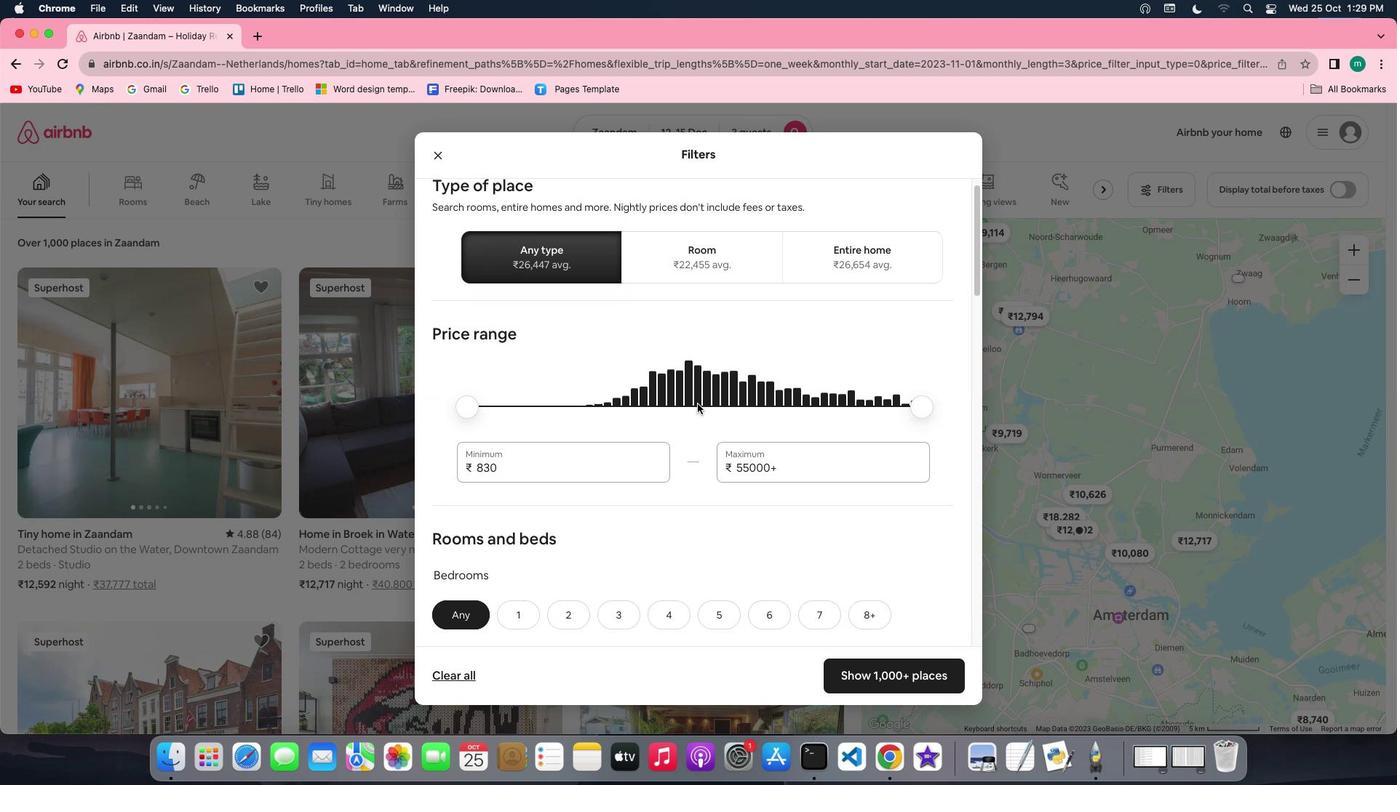 
Action: Mouse scrolled (697, 403) with delta (0, -1)
Screenshot: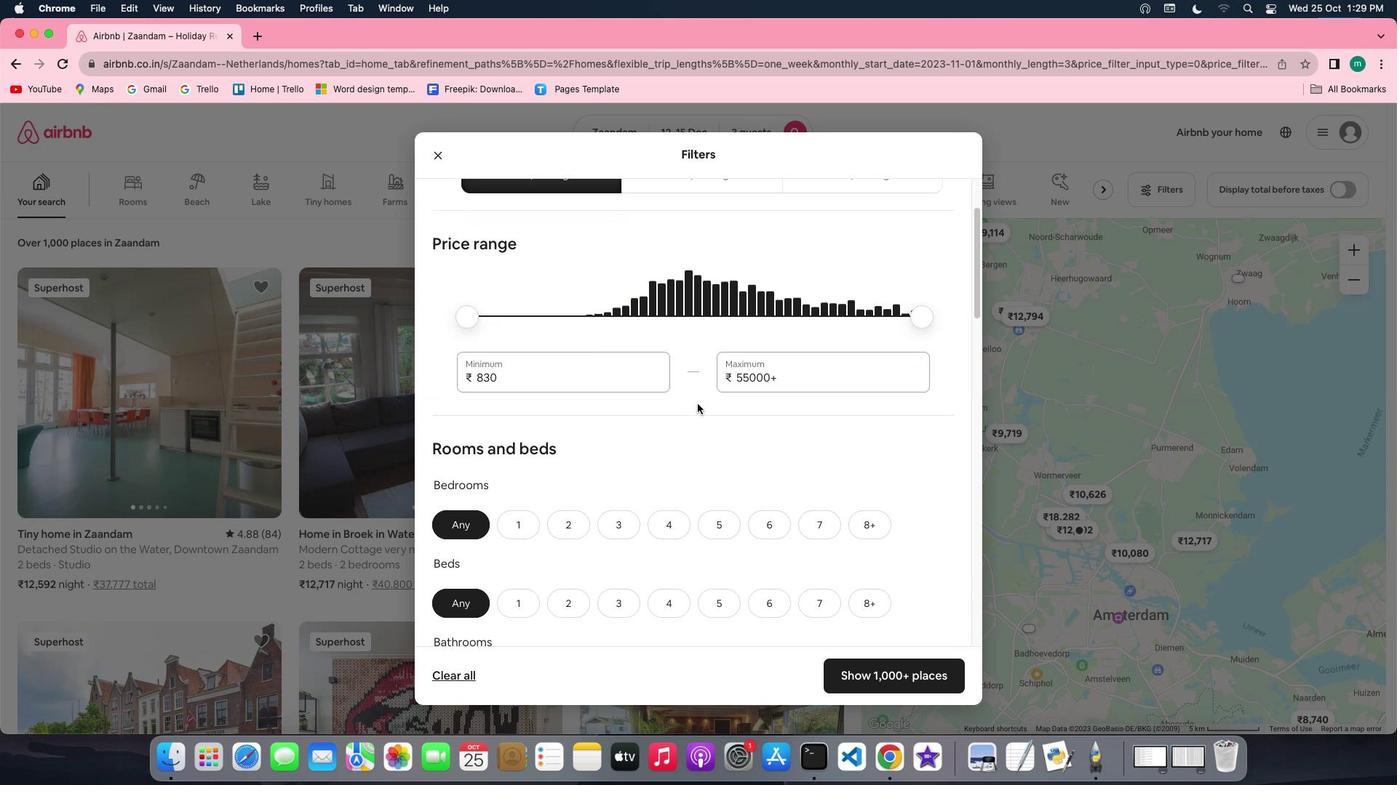 
Action: Mouse scrolled (697, 403) with delta (0, 0)
Screenshot: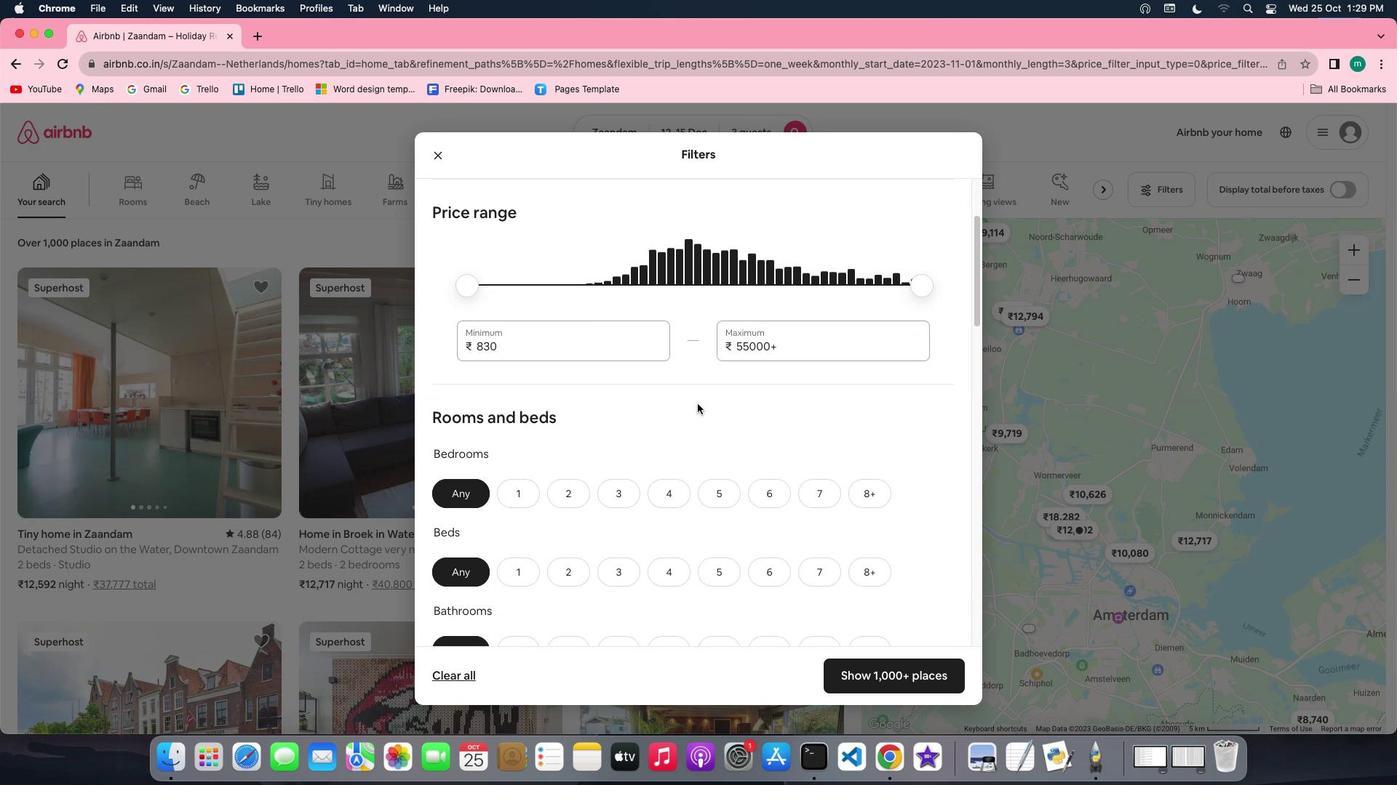 
Action: Mouse scrolled (697, 403) with delta (0, 0)
Screenshot: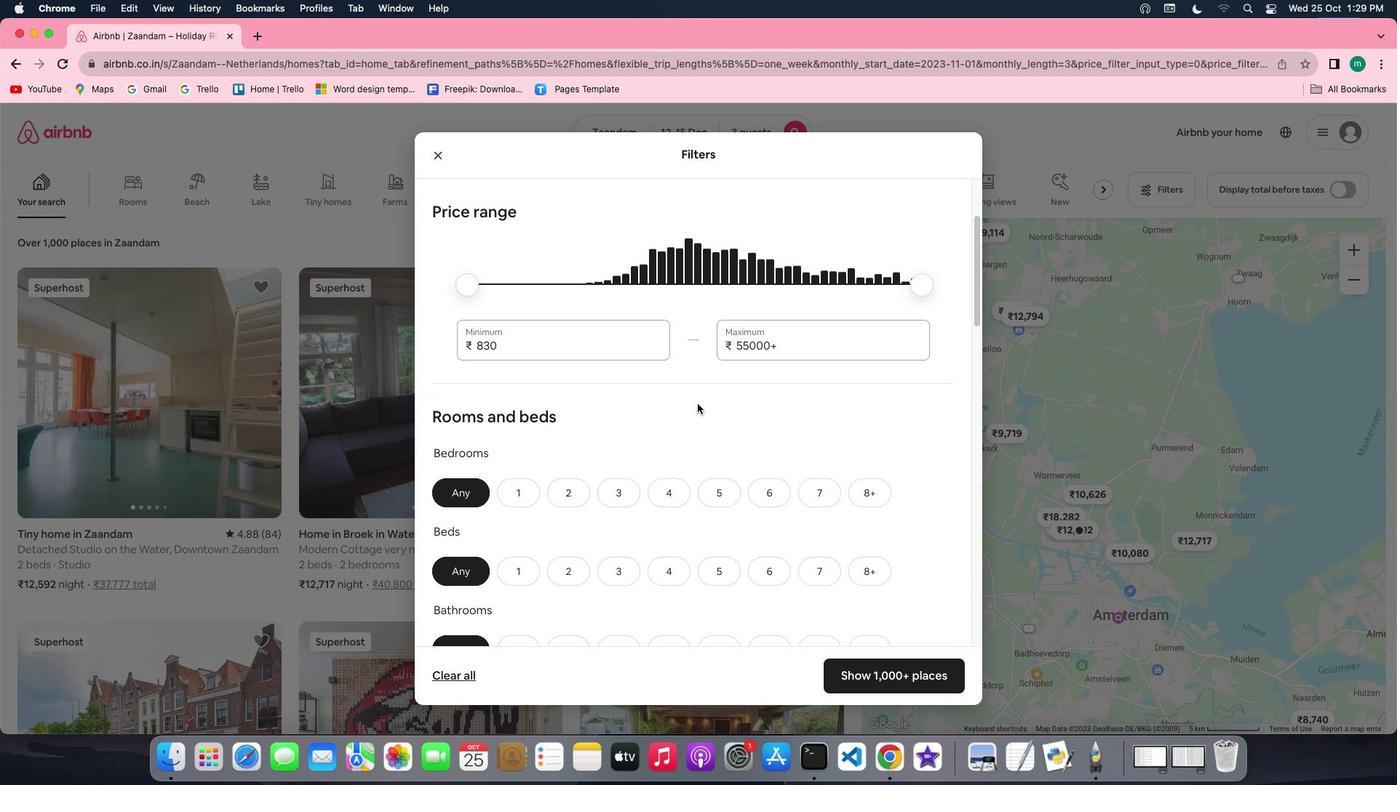 
Action: Mouse scrolled (697, 403) with delta (0, 0)
Screenshot: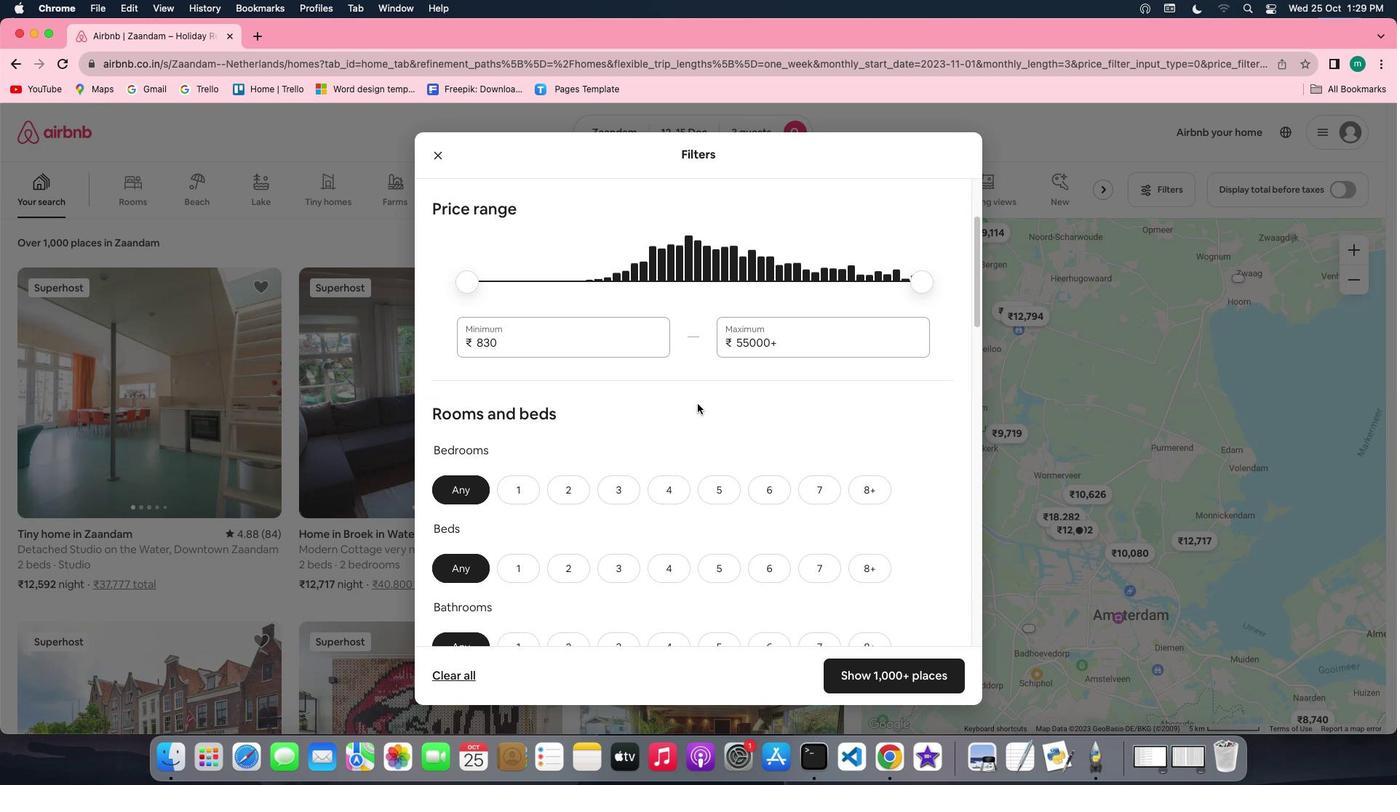 
Action: Mouse scrolled (697, 403) with delta (0, 0)
Screenshot: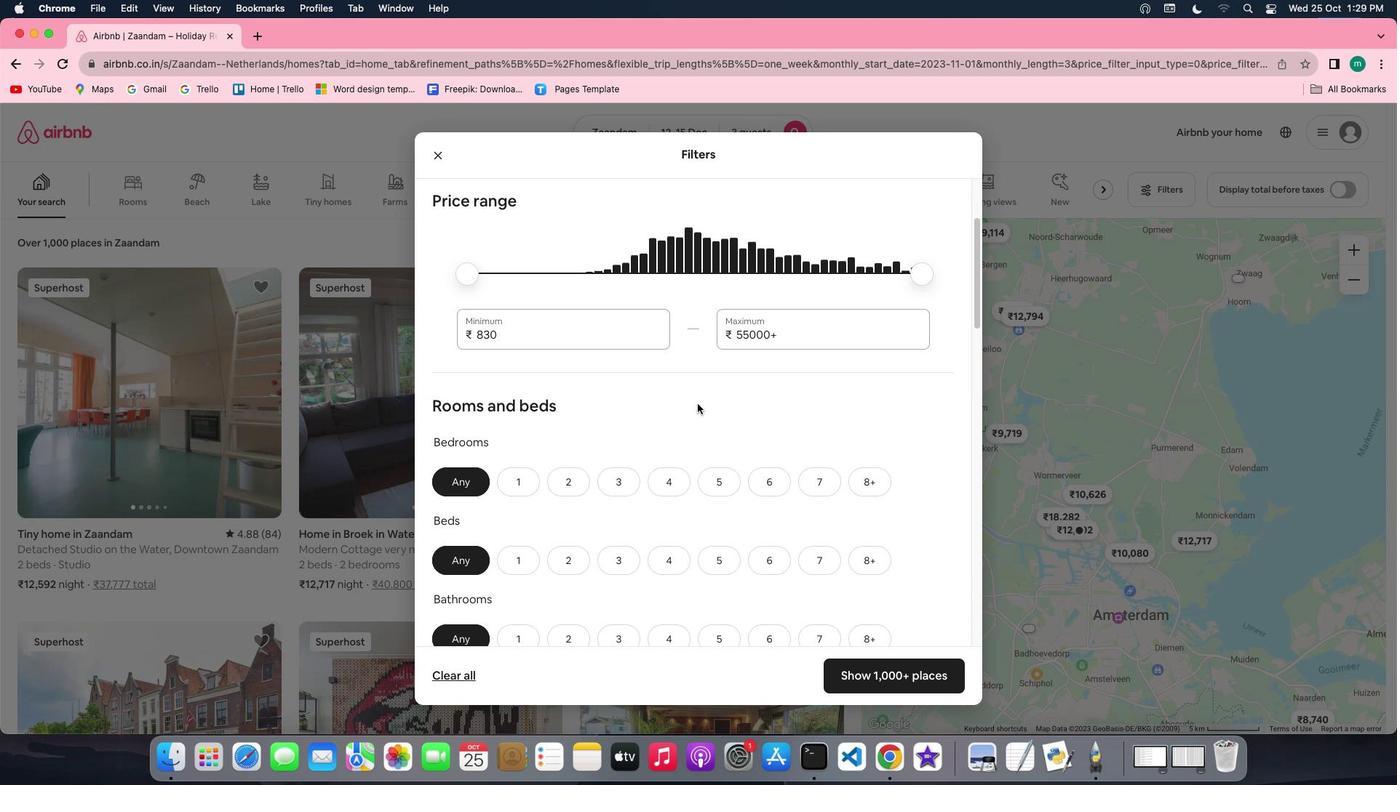 
Action: Mouse scrolled (697, 403) with delta (0, 0)
Screenshot: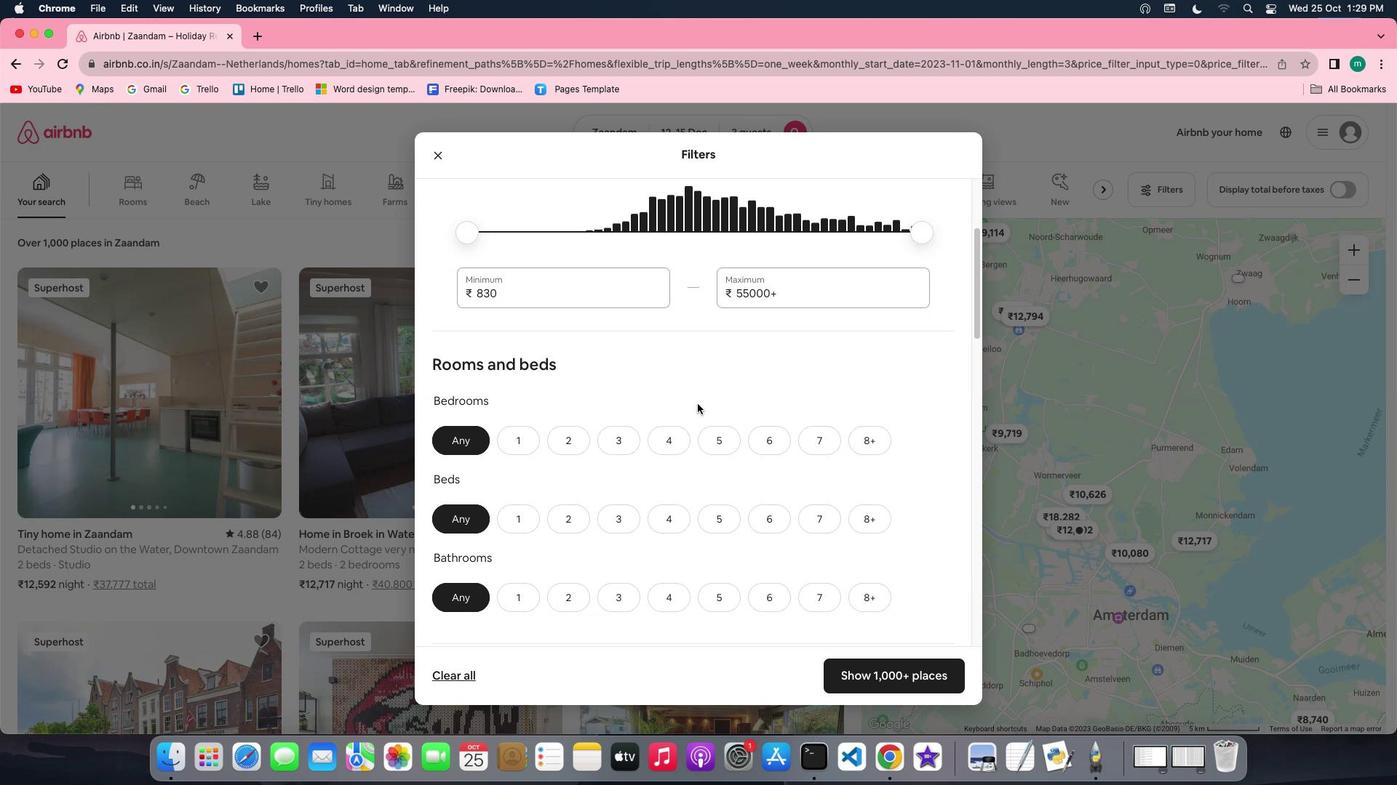 
Action: Mouse scrolled (697, 403) with delta (0, 0)
Screenshot: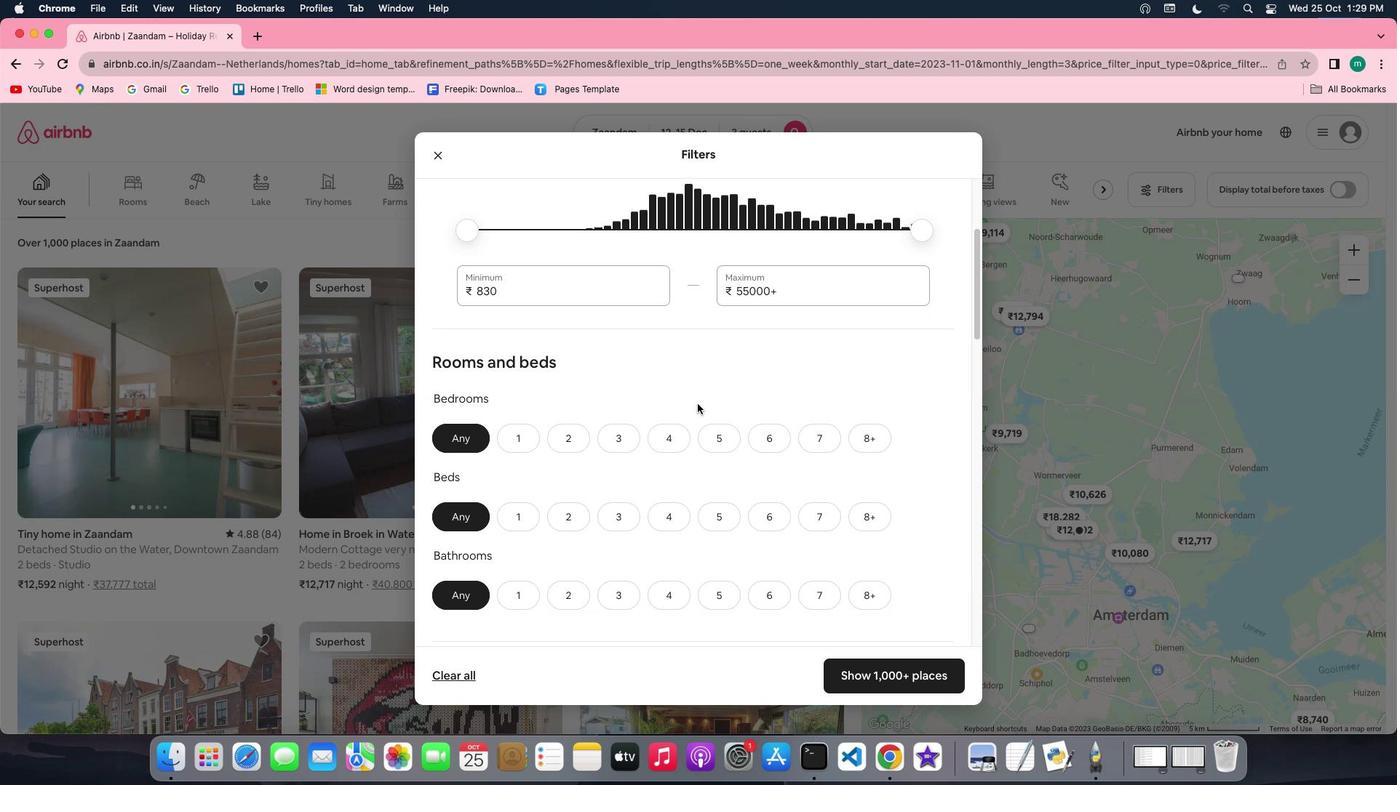 
Action: Mouse scrolled (697, 403) with delta (0, -1)
Screenshot: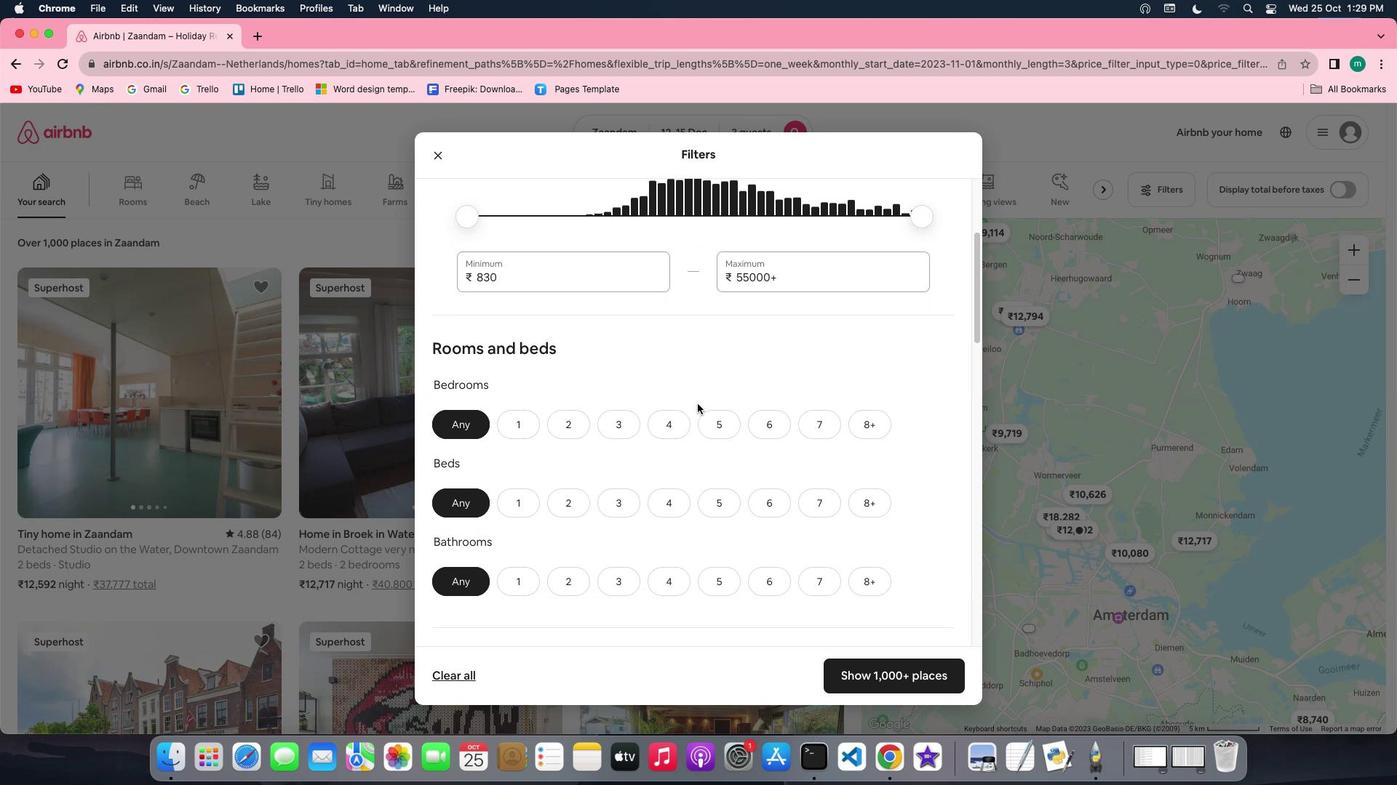 
Action: Mouse scrolled (697, 403) with delta (0, 0)
Screenshot: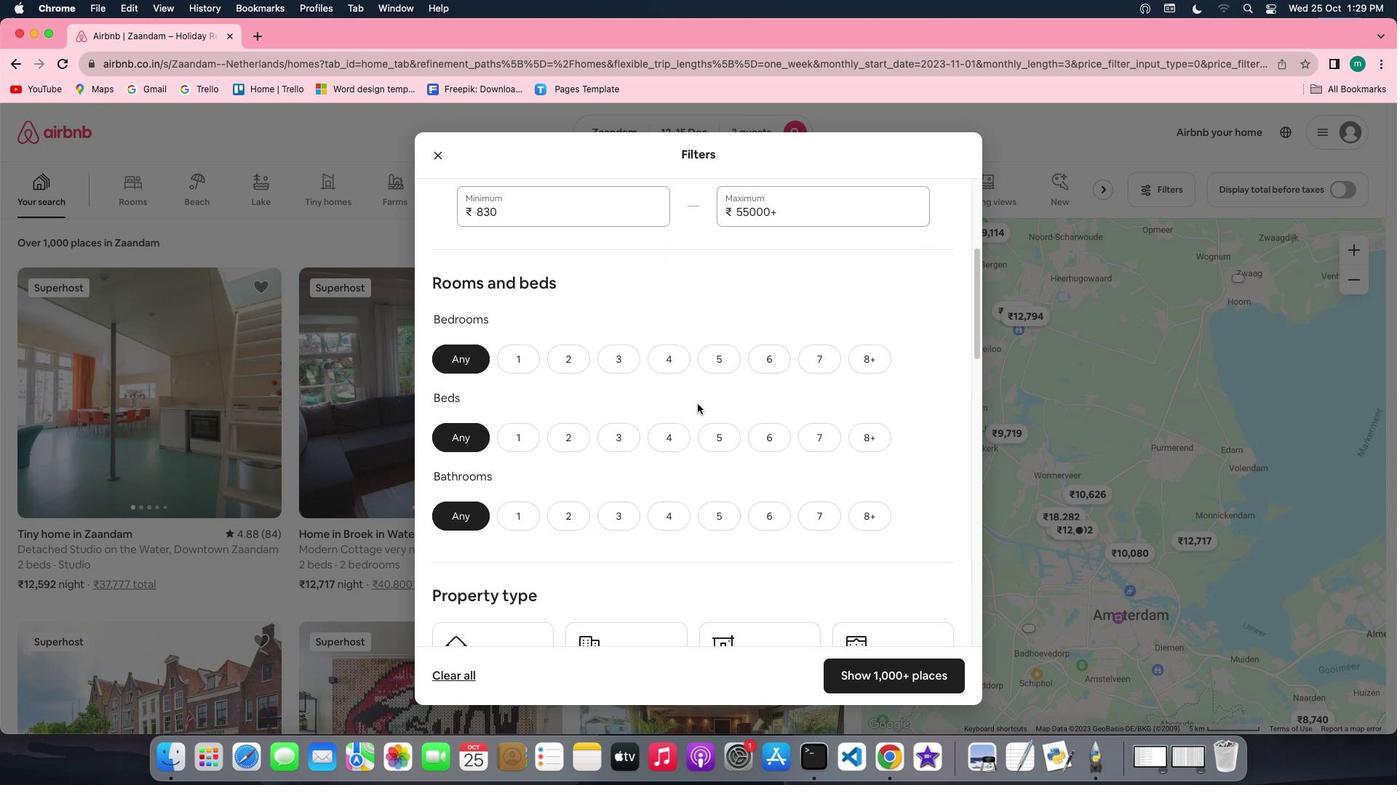 
Action: Mouse scrolled (697, 403) with delta (0, 0)
Screenshot: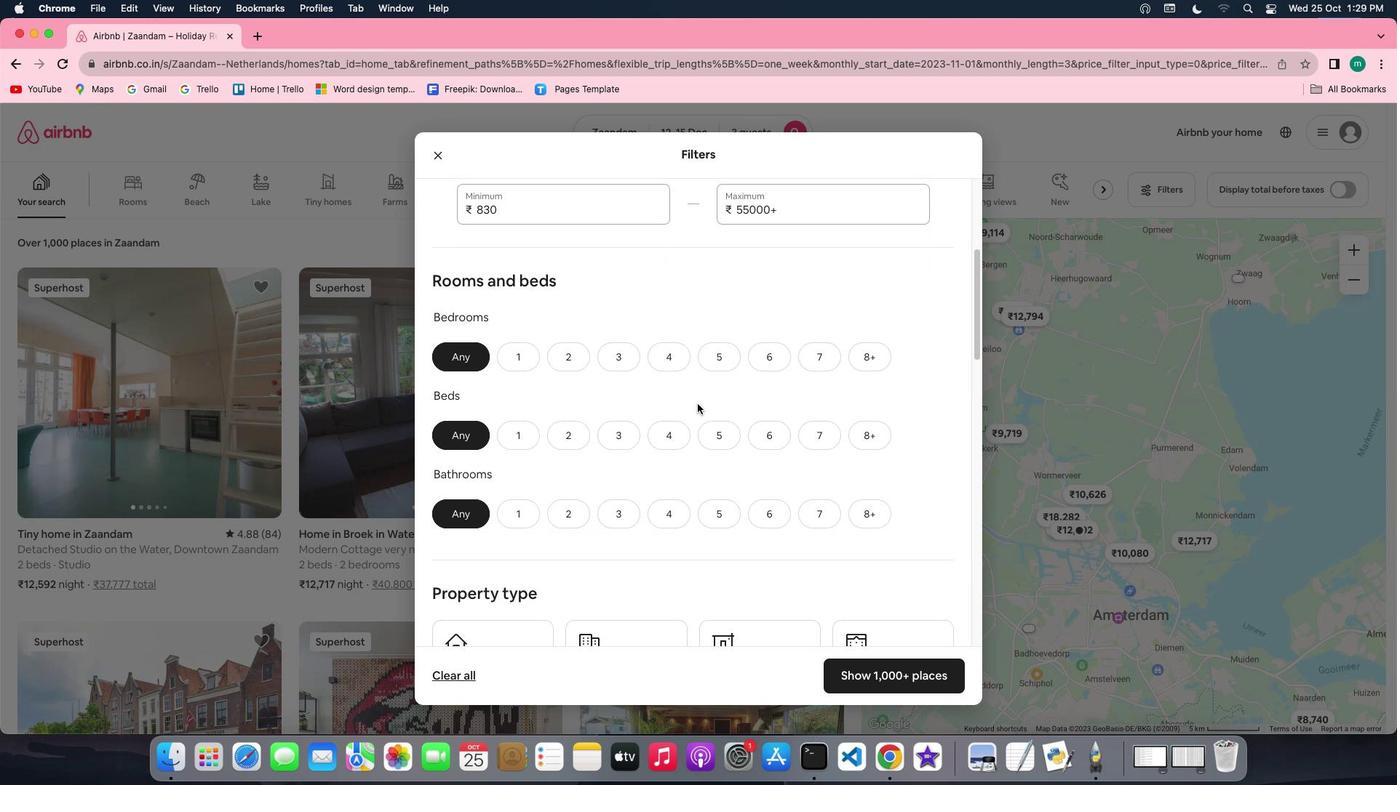 
Action: Mouse scrolled (697, 403) with delta (0, -1)
Screenshot: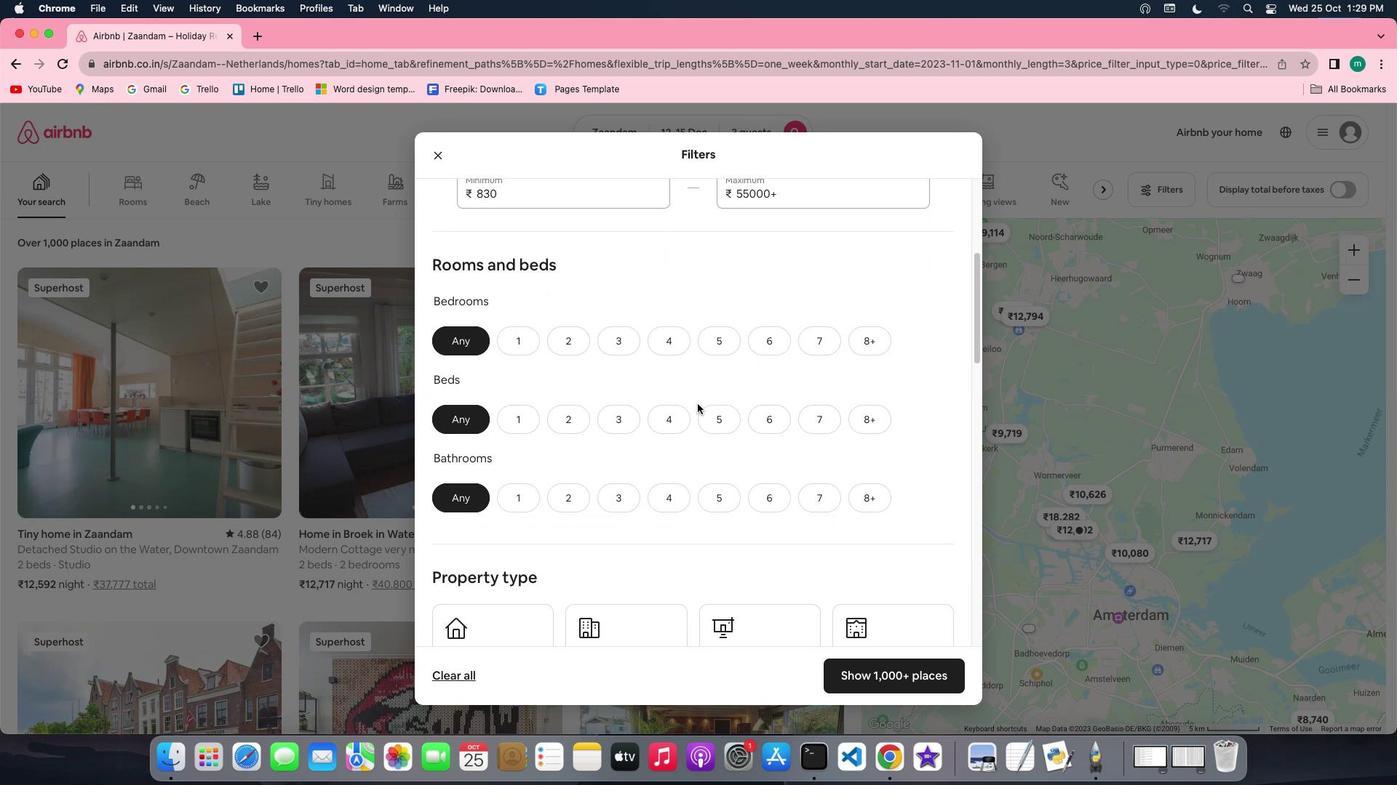 
Action: Mouse moved to (566, 264)
Screenshot: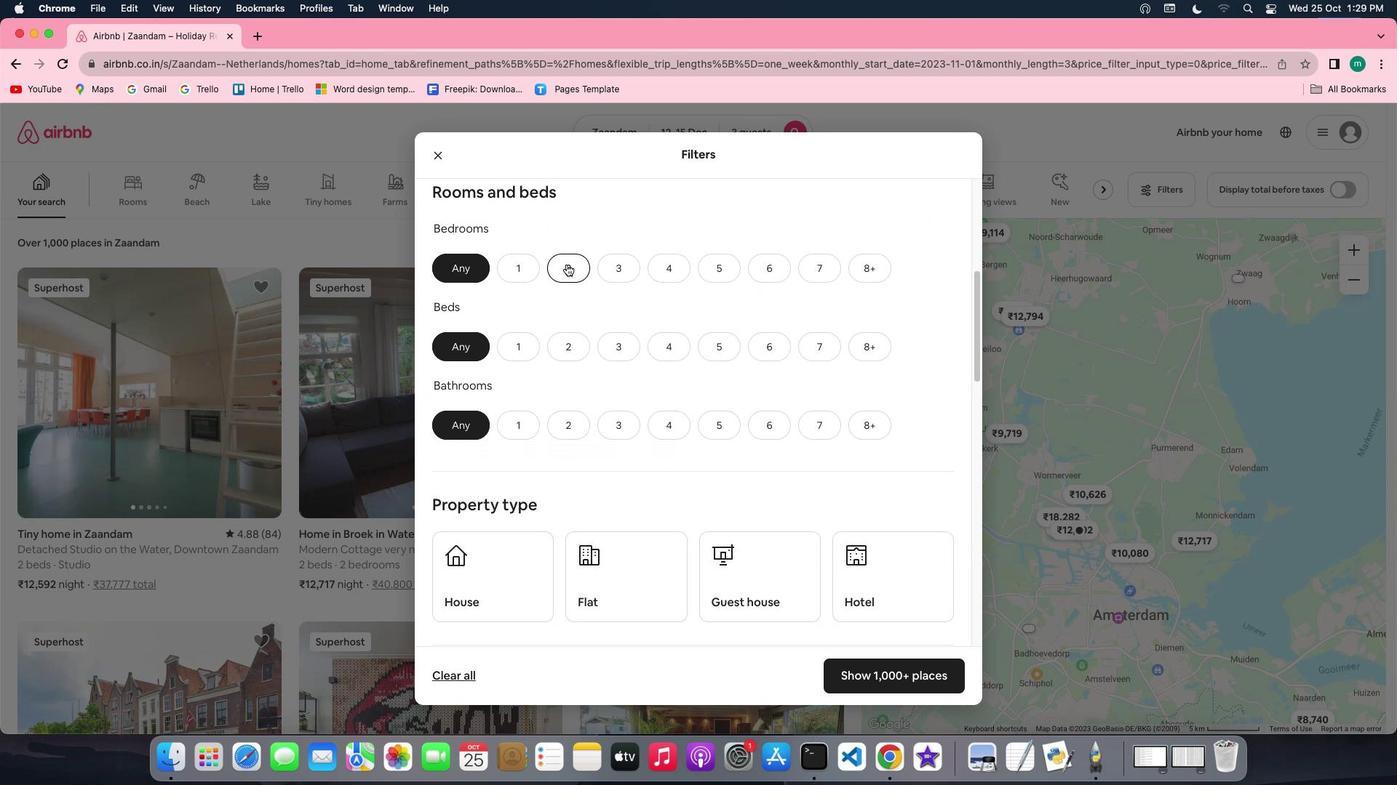 
Action: Mouse pressed left at (566, 264)
Screenshot: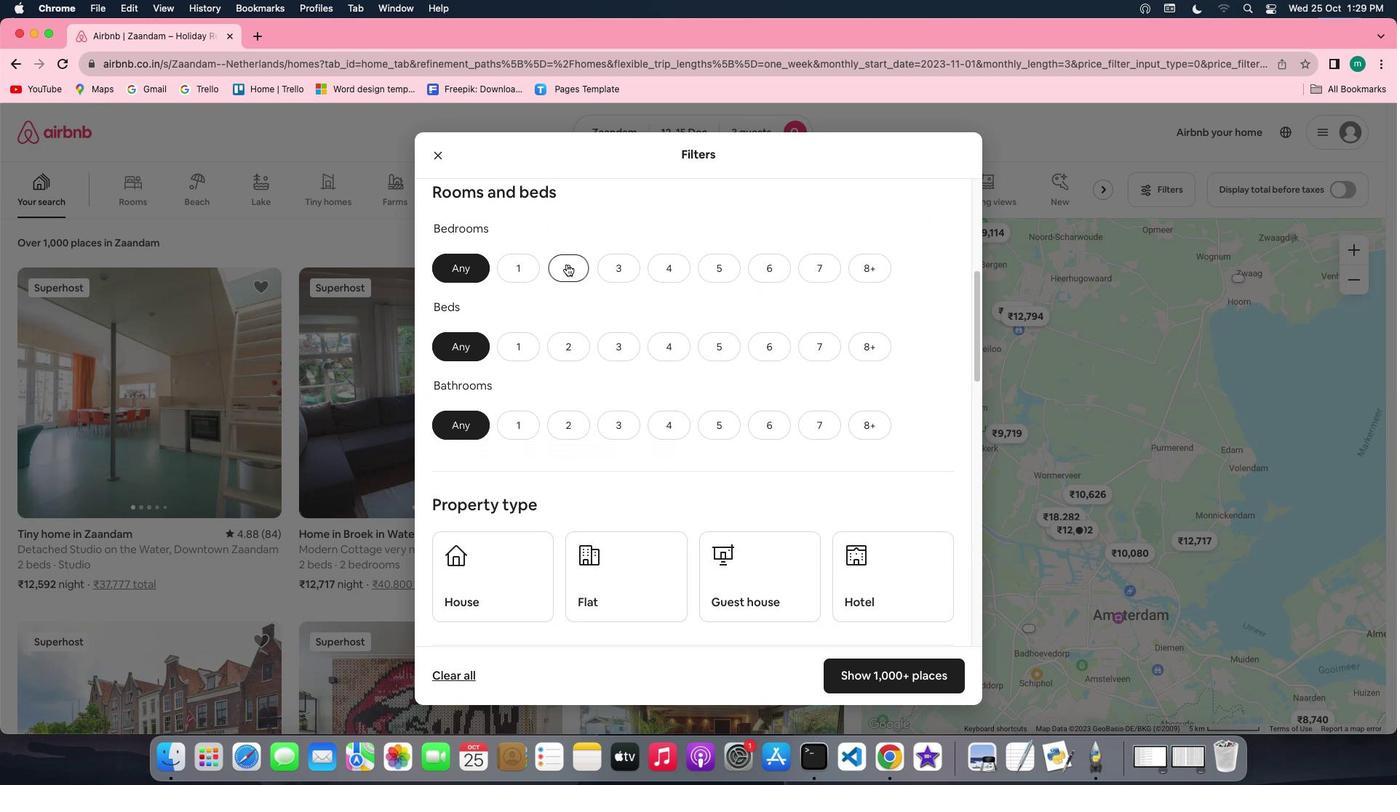 
Action: Mouse moved to (633, 354)
Screenshot: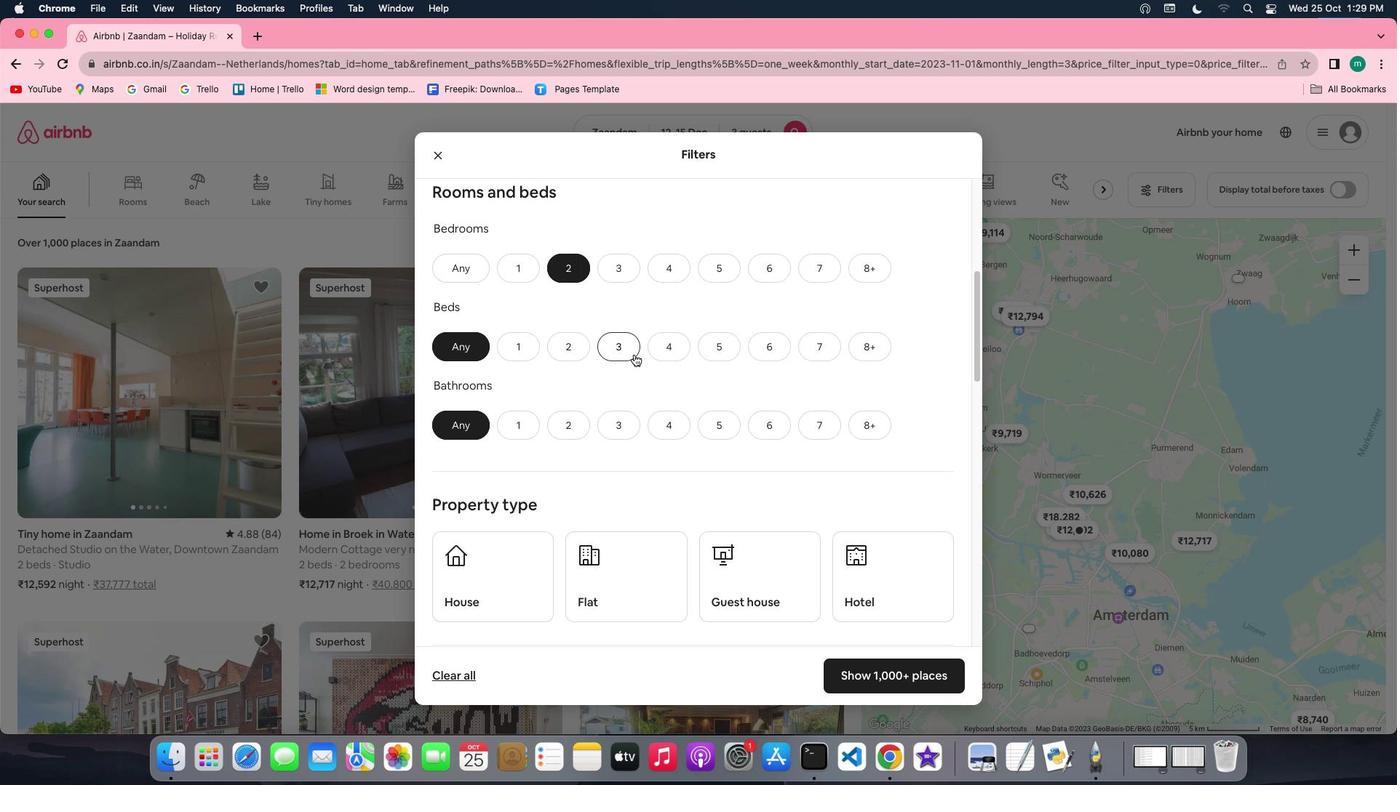 
Action: Mouse pressed left at (633, 354)
Screenshot: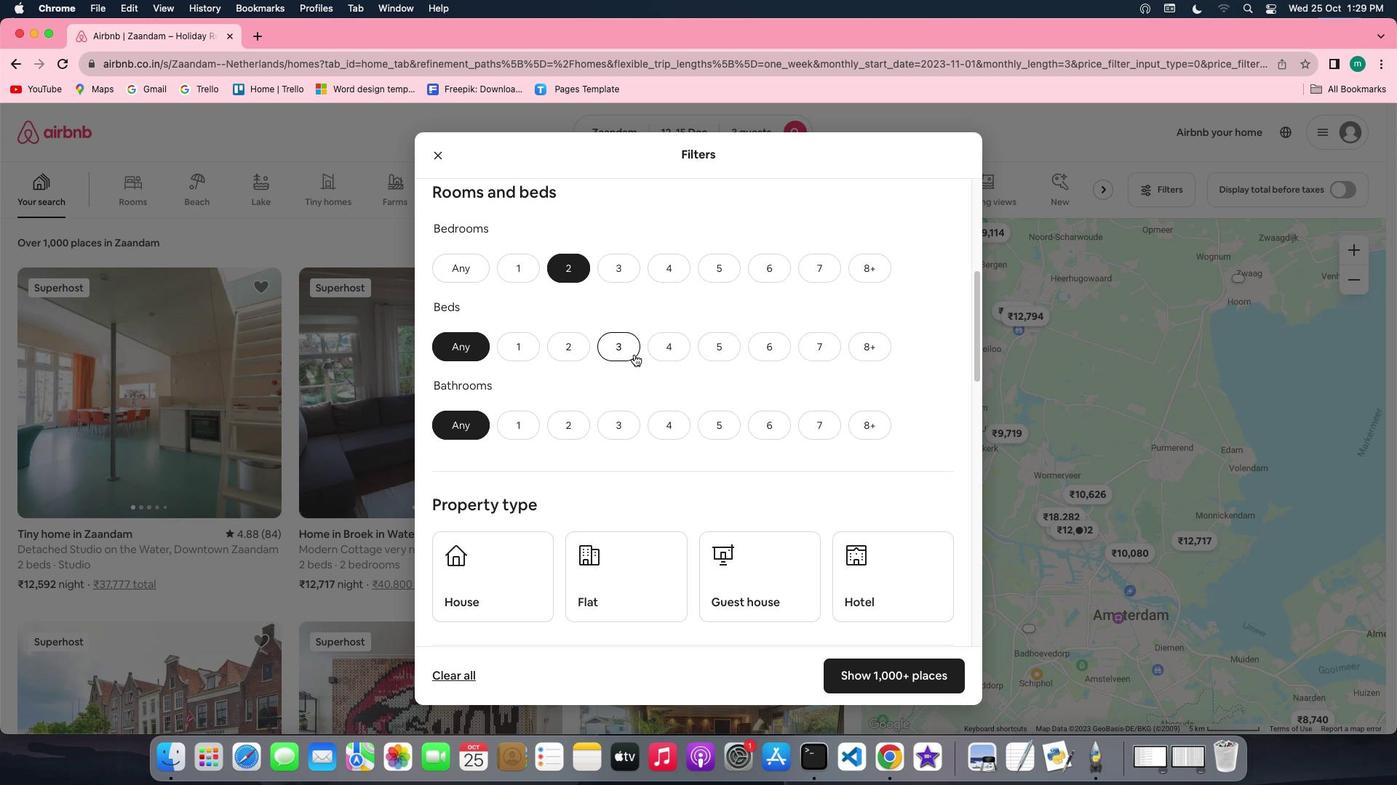 
Action: Mouse moved to (513, 431)
Screenshot: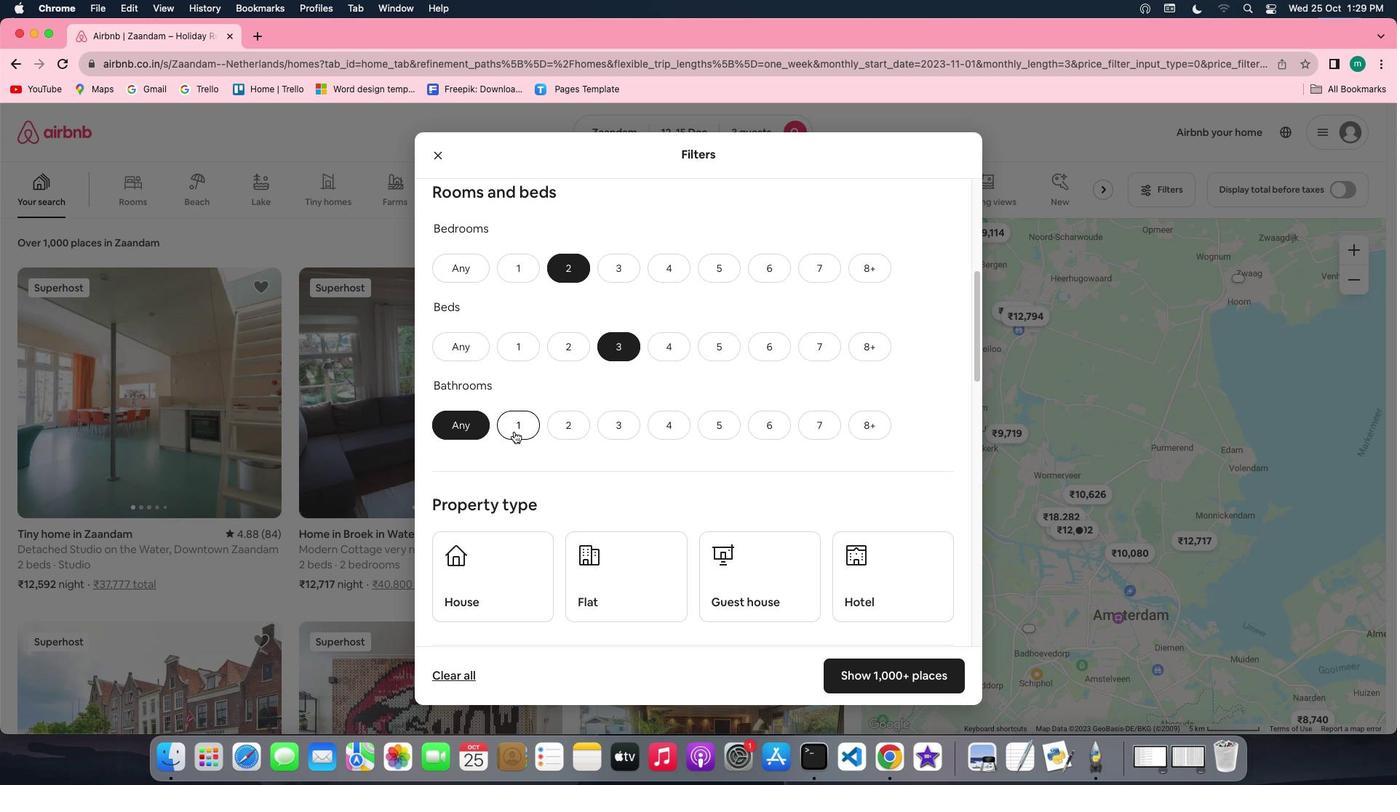 
Action: Mouse pressed left at (513, 431)
Screenshot: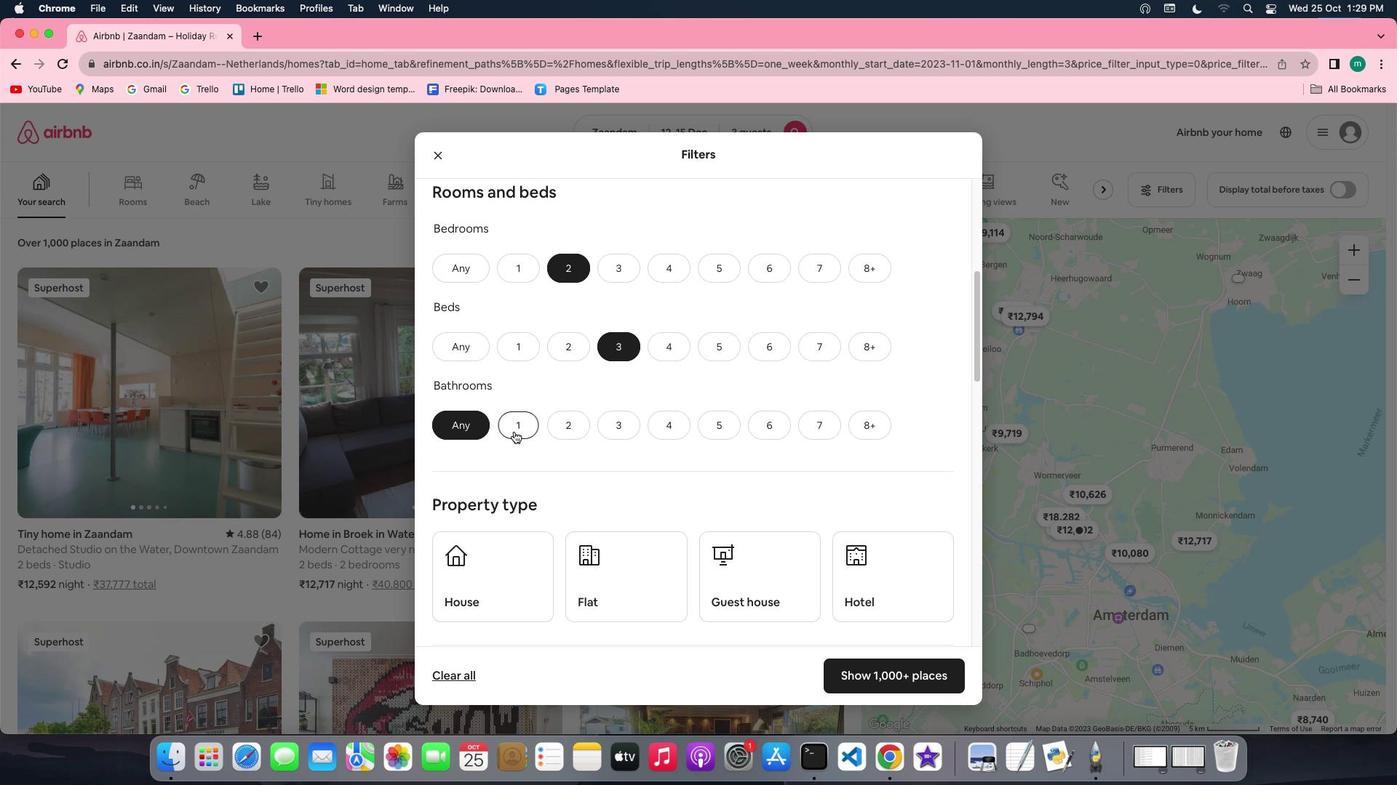 
Action: Mouse moved to (777, 395)
Screenshot: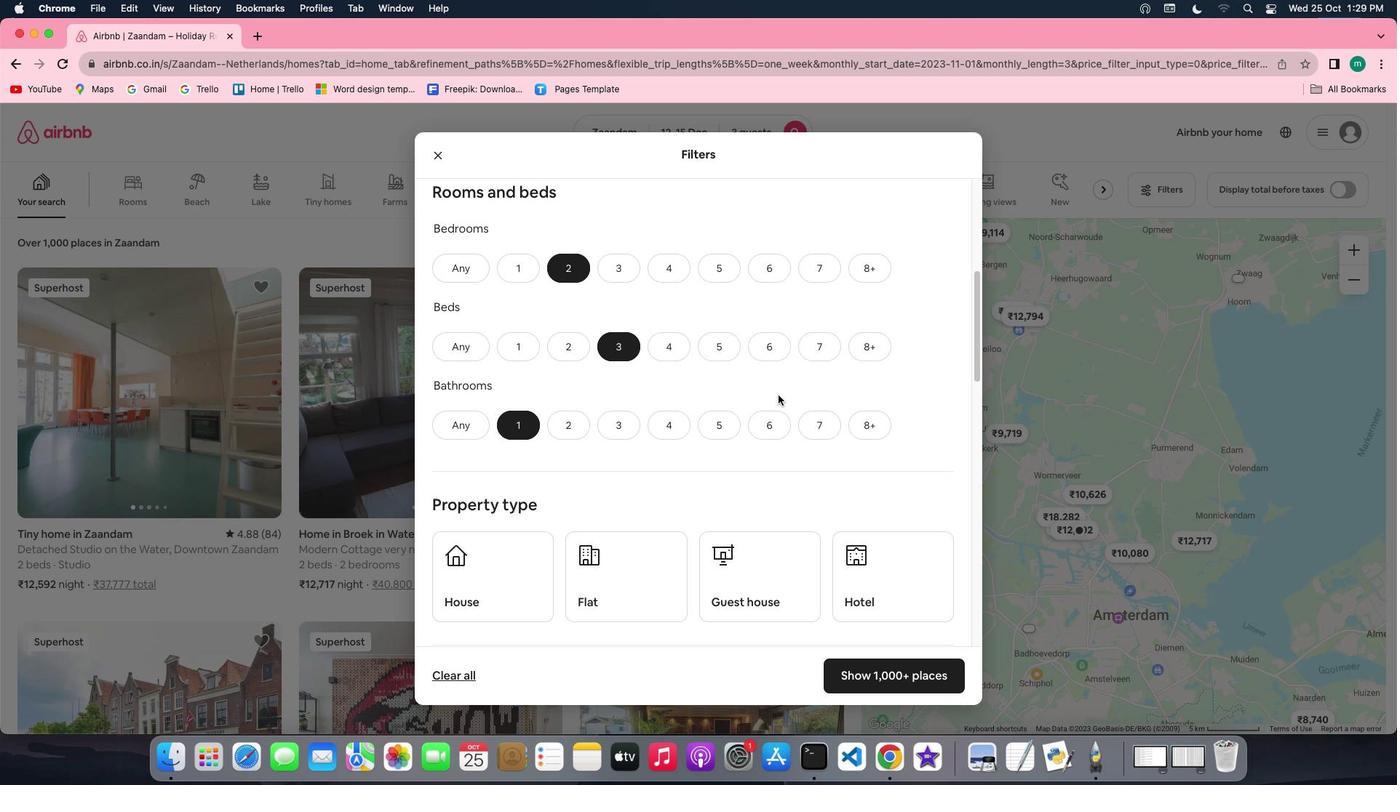 
Action: Mouse scrolled (777, 395) with delta (0, 0)
Screenshot: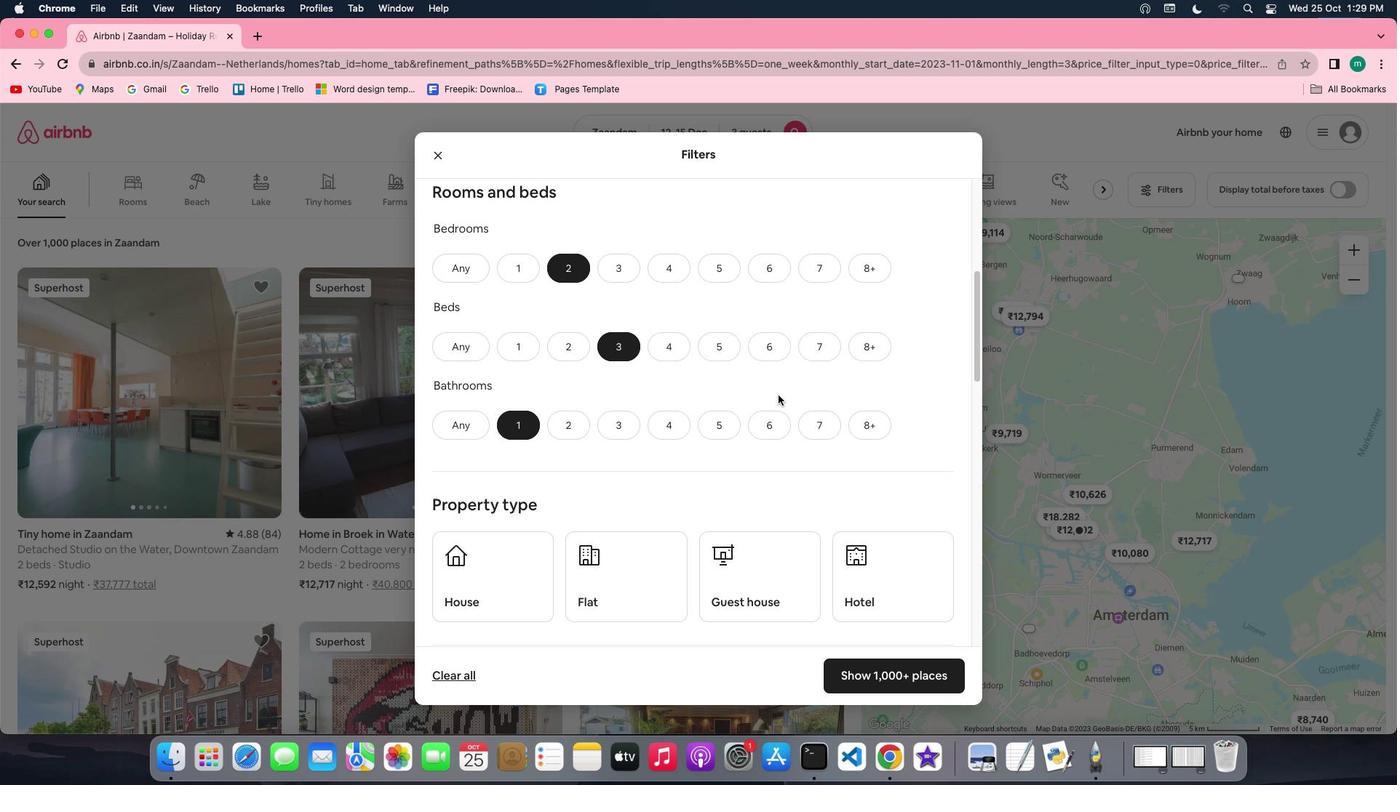 
Action: Mouse scrolled (777, 395) with delta (0, 0)
Screenshot: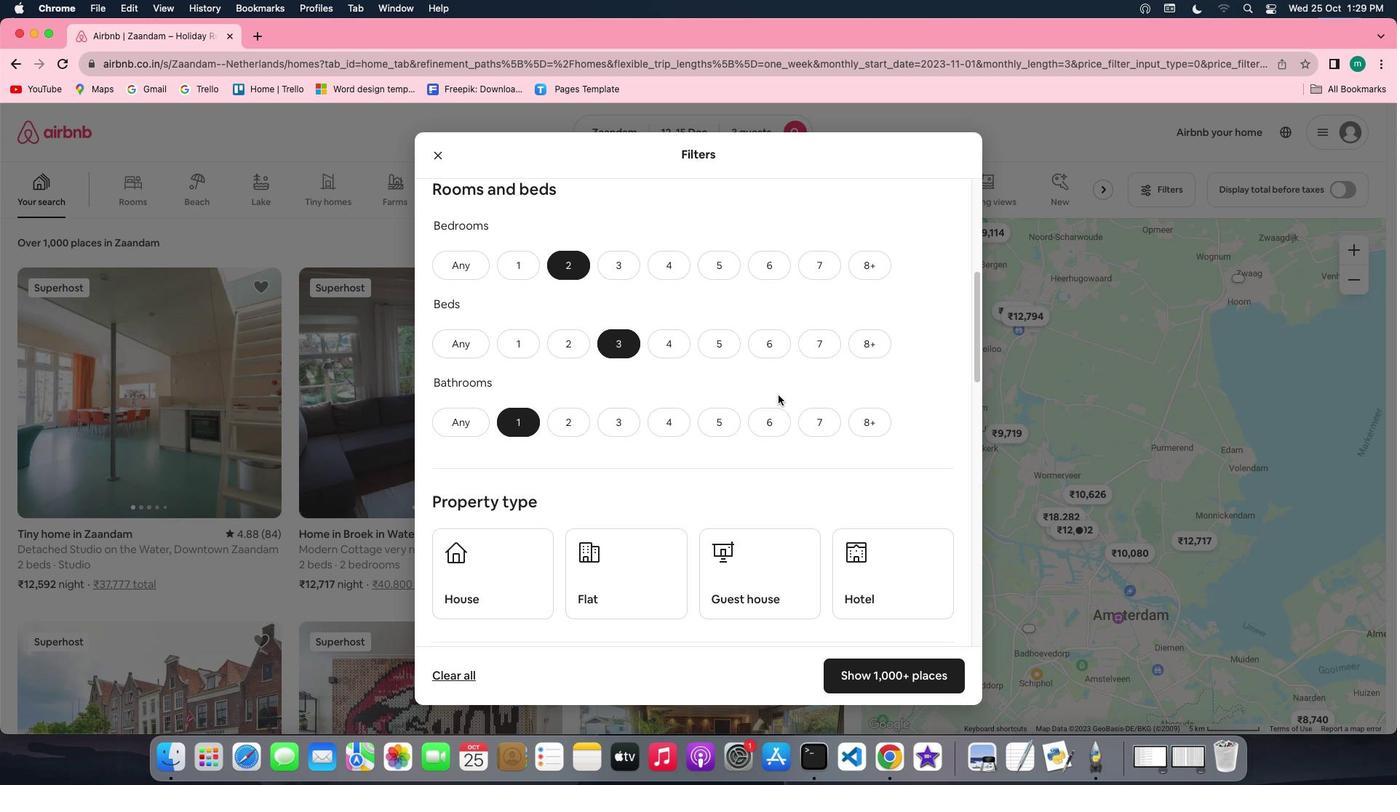 
Action: Mouse scrolled (777, 395) with delta (0, 0)
Screenshot: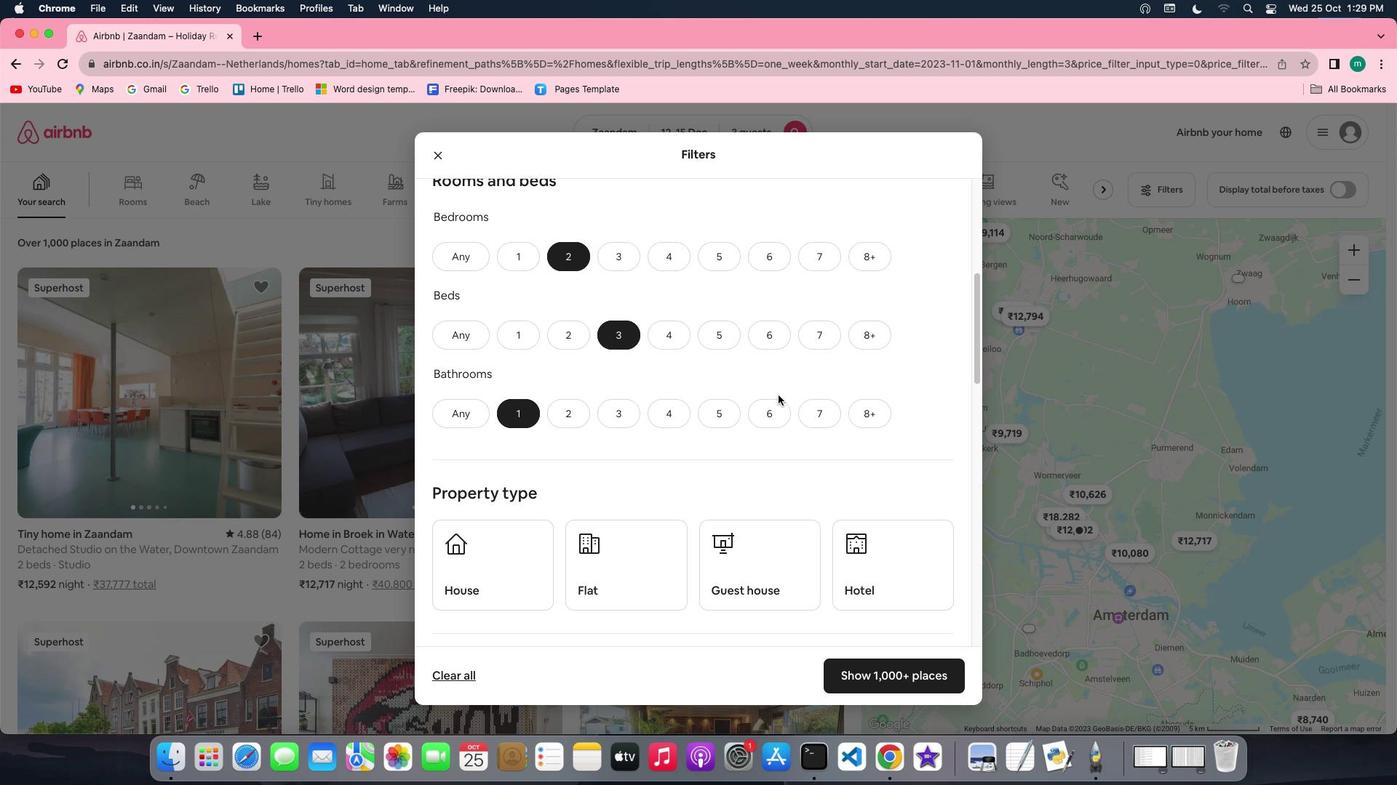 
Action: Mouse scrolled (777, 395) with delta (0, 0)
Screenshot: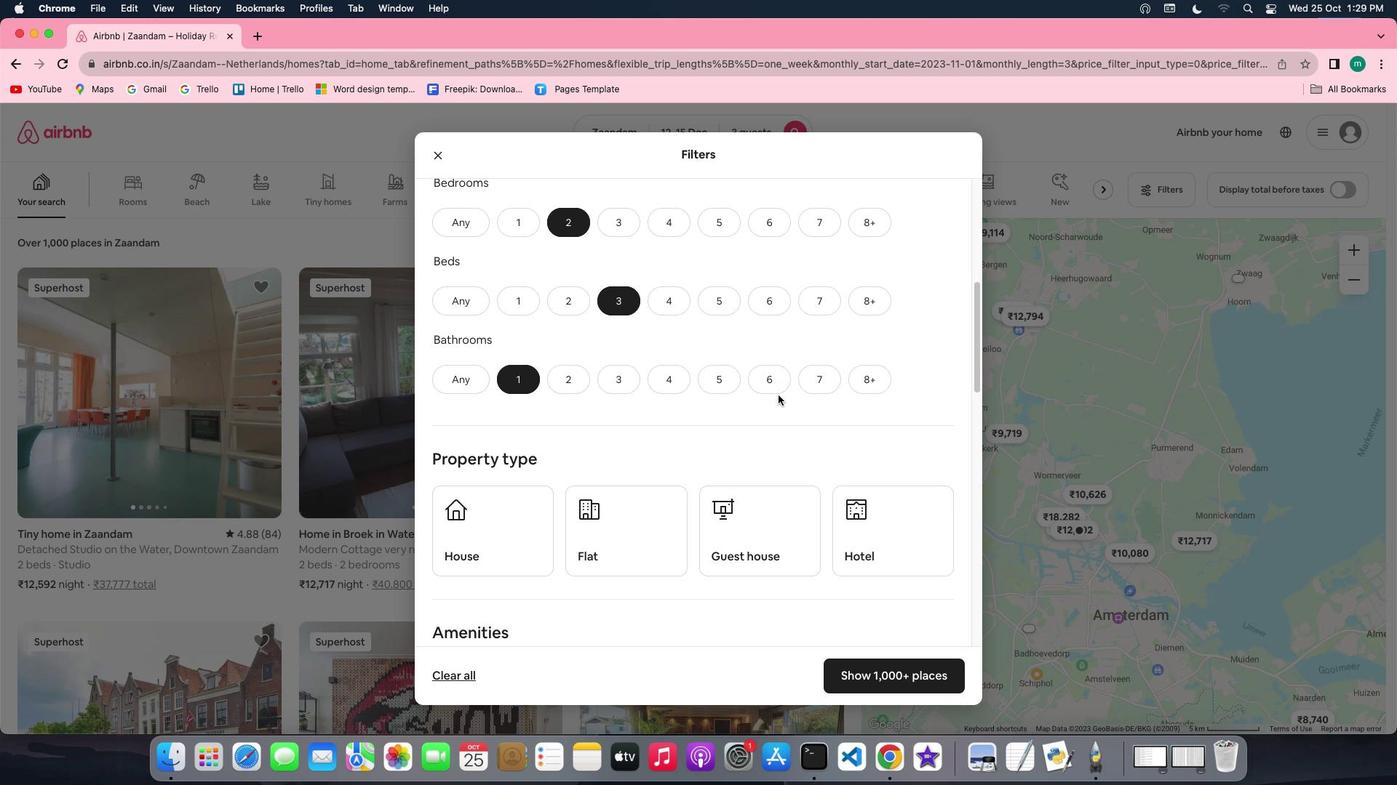 
Action: Mouse scrolled (777, 395) with delta (0, 0)
Screenshot: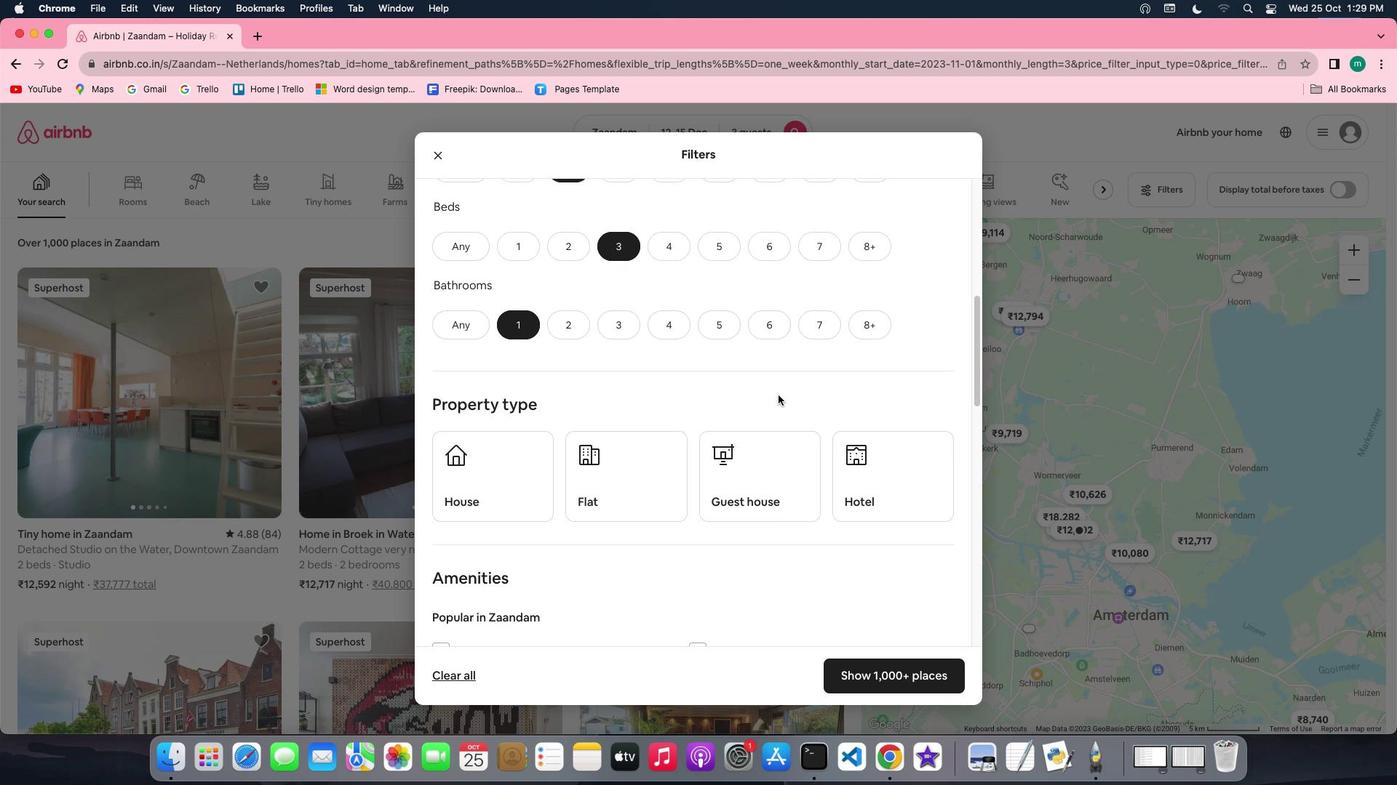 
Action: Mouse scrolled (777, 395) with delta (0, 0)
Screenshot: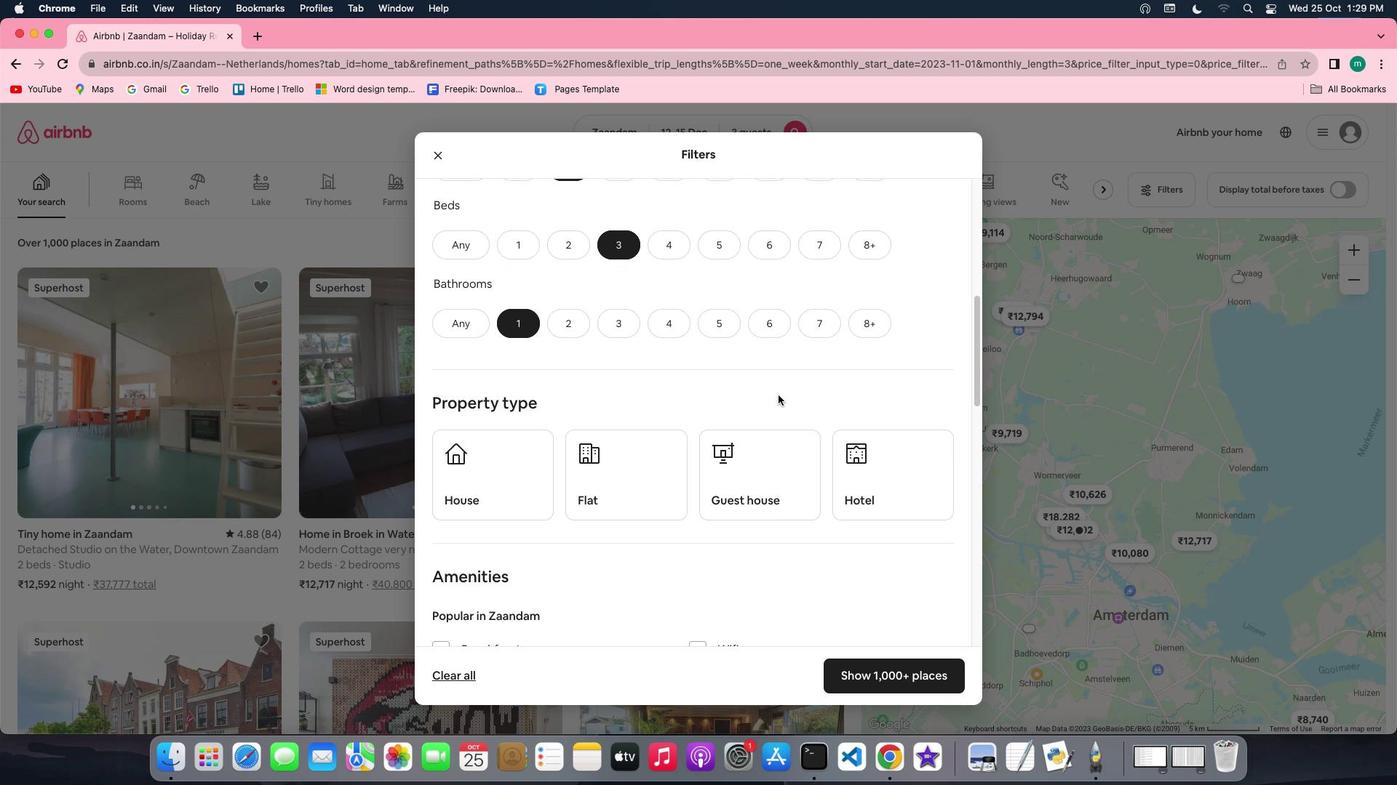 
Action: Mouse scrolled (777, 395) with delta (0, 0)
Screenshot: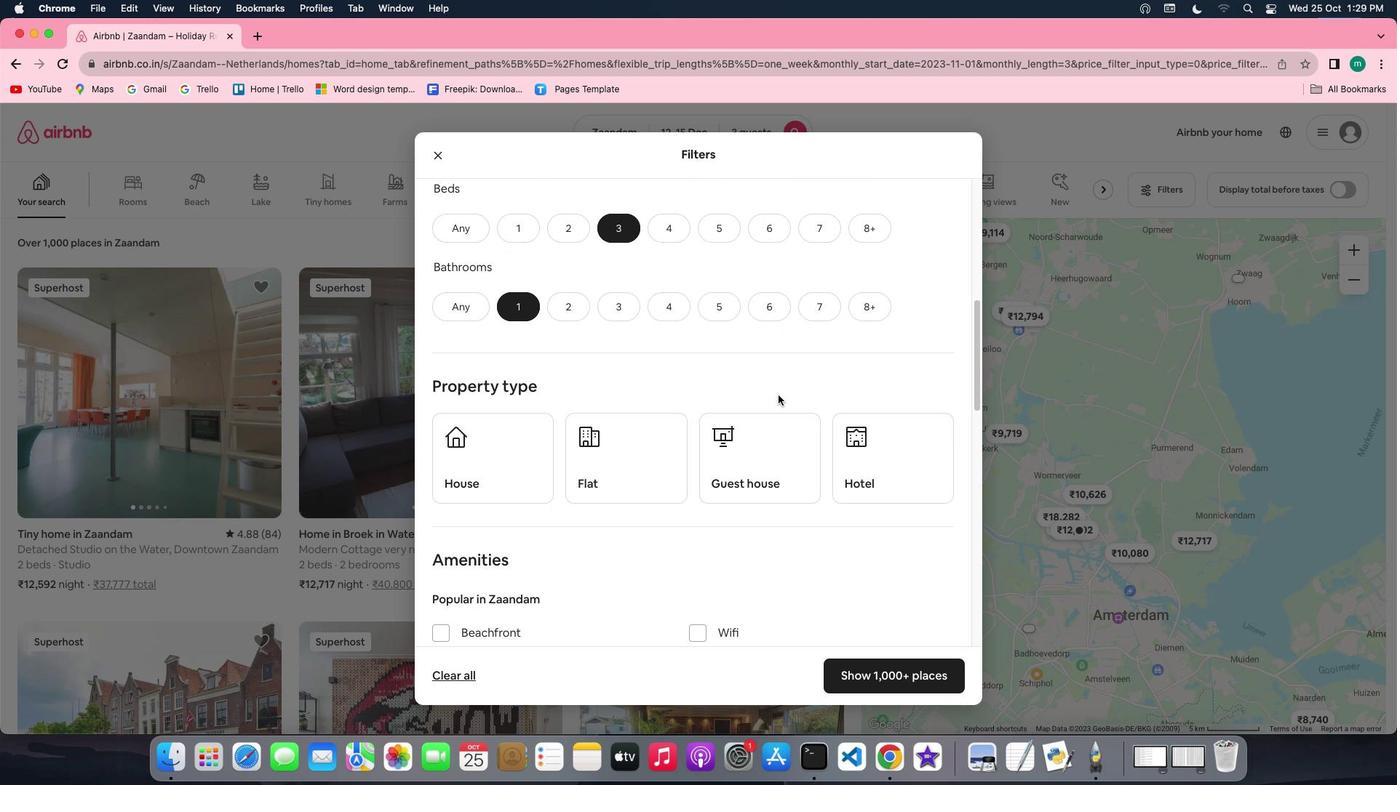
Action: Mouse scrolled (777, 395) with delta (0, -1)
Screenshot: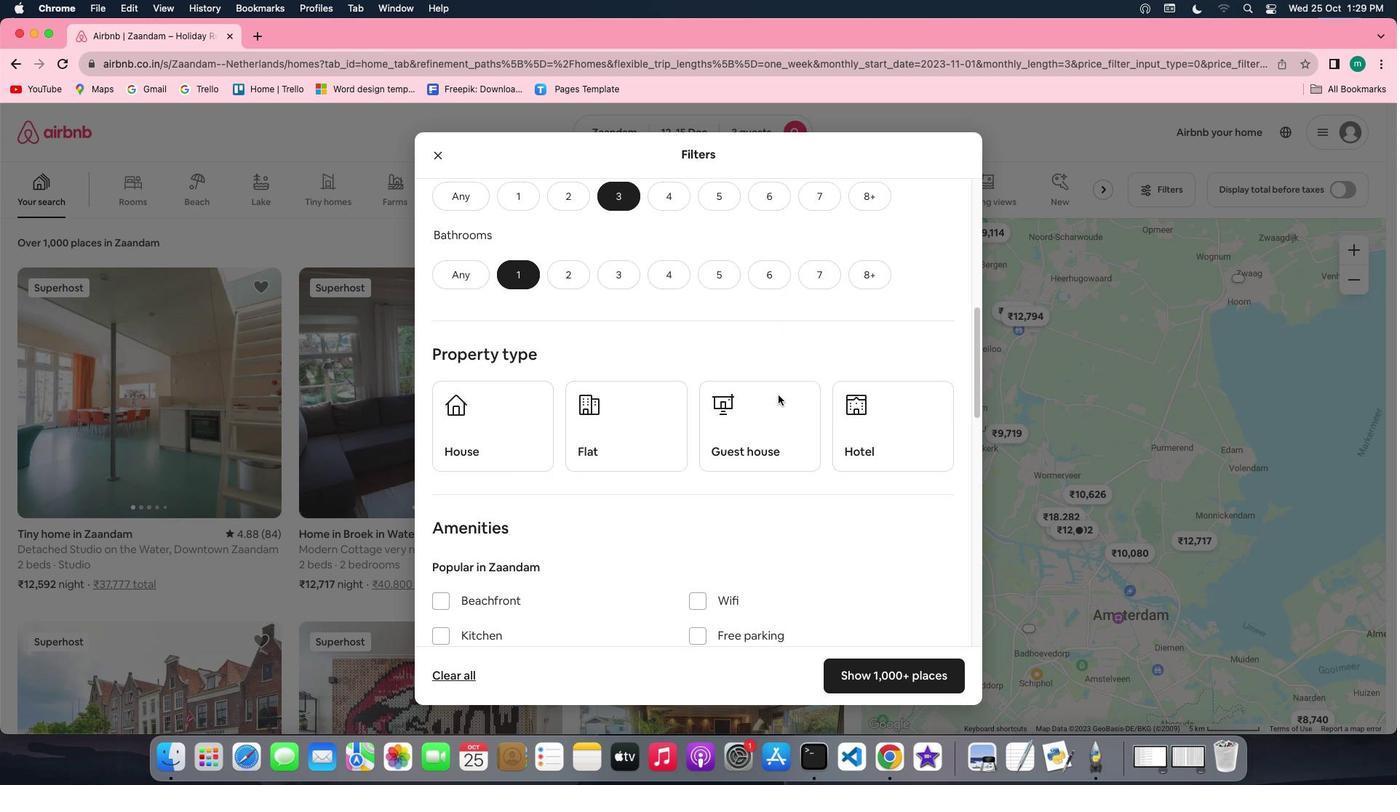 
Action: Mouse scrolled (777, 395) with delta (0, 0)
Screenshot: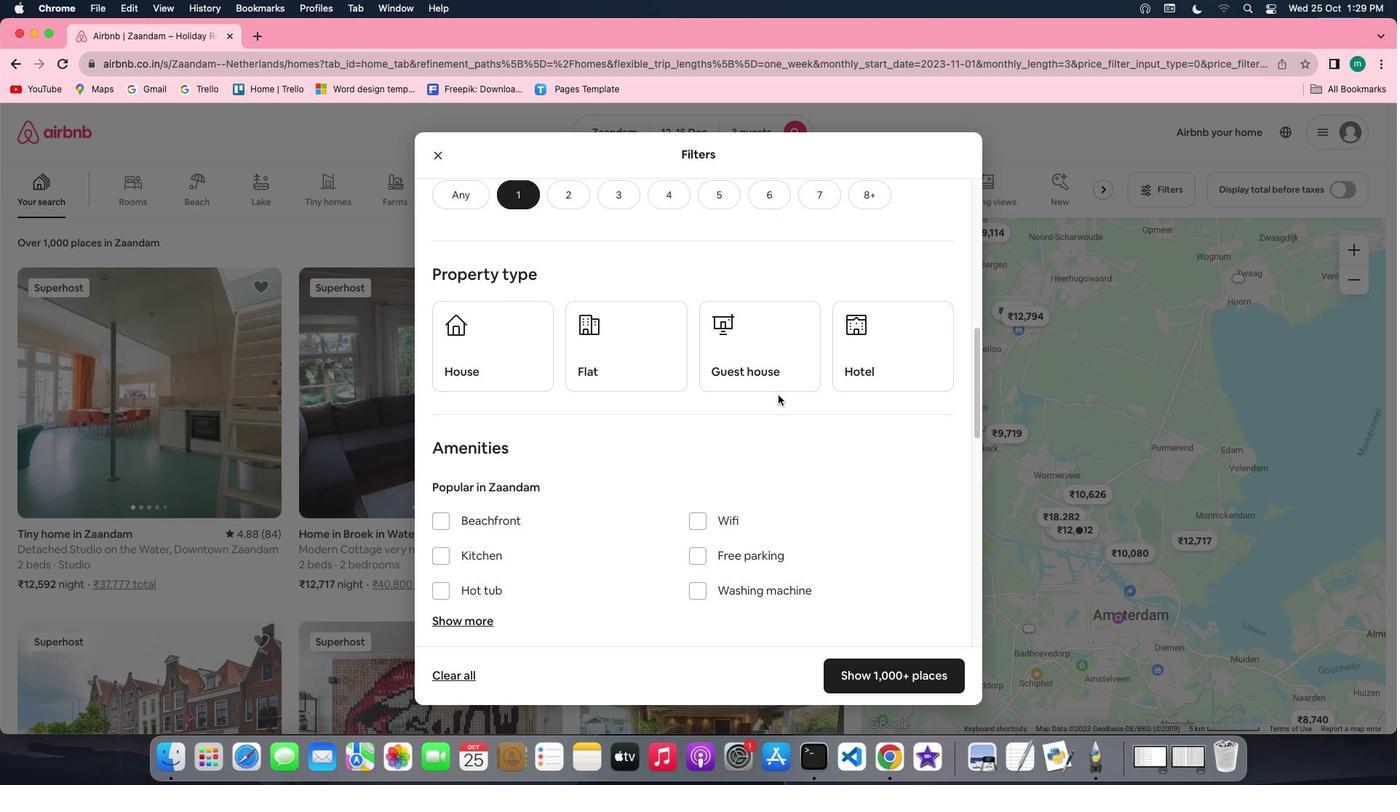 
Action: Mouse scrolled (777, 395) with delta (0, 0)
Screenshot: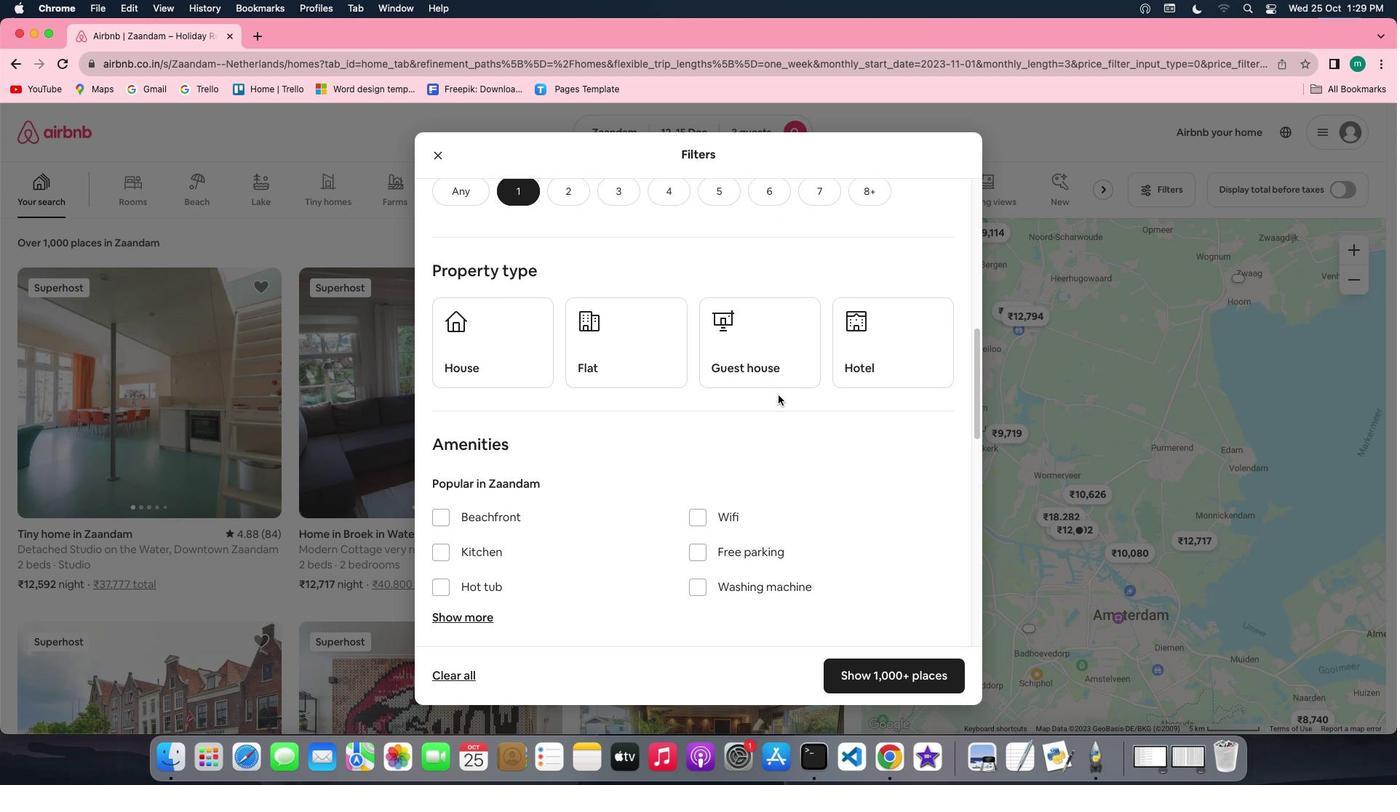 
Action: Mouse scrolled (777, 395) with delta (0, 0)
Screenshot: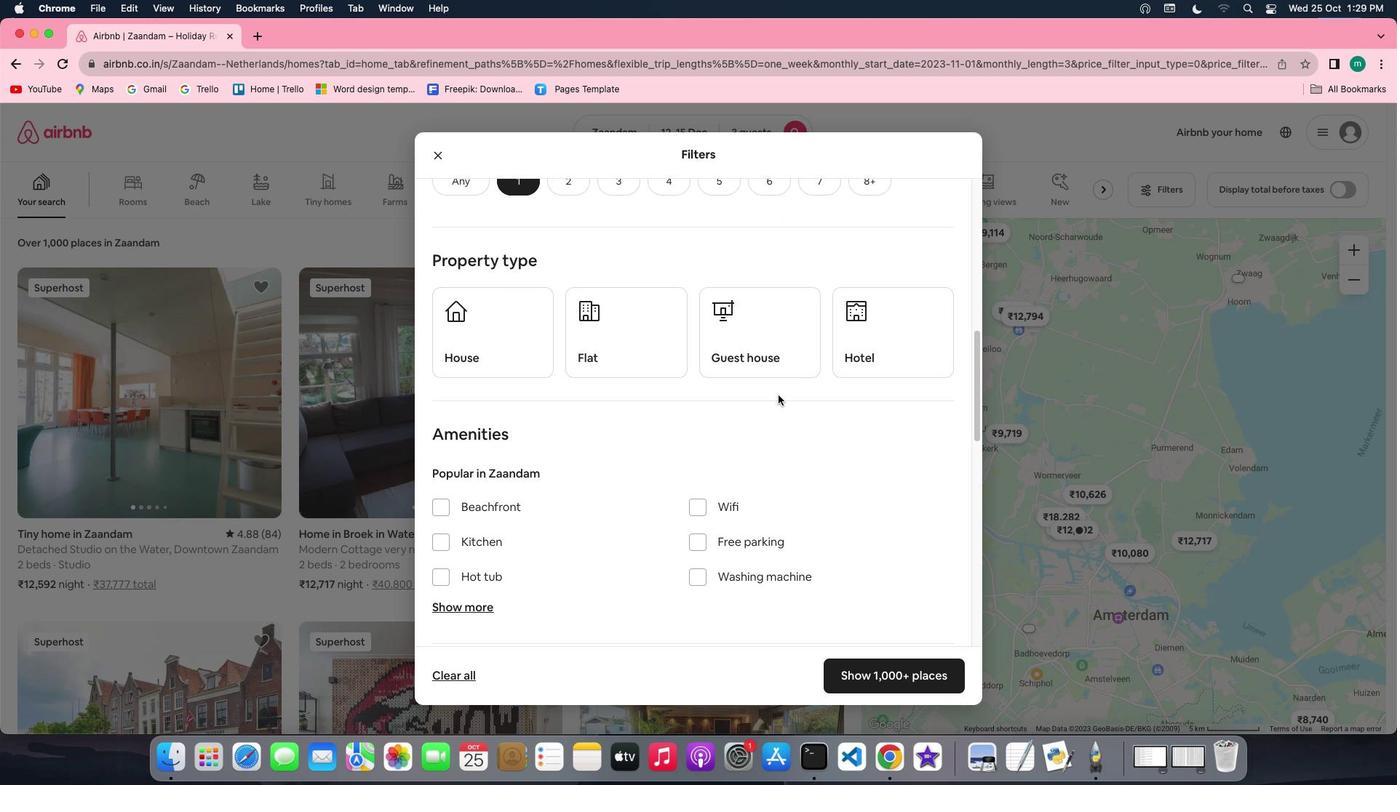 
Action: Mouse scrolled (777, 395) with delta (0, 0)
Screenshot: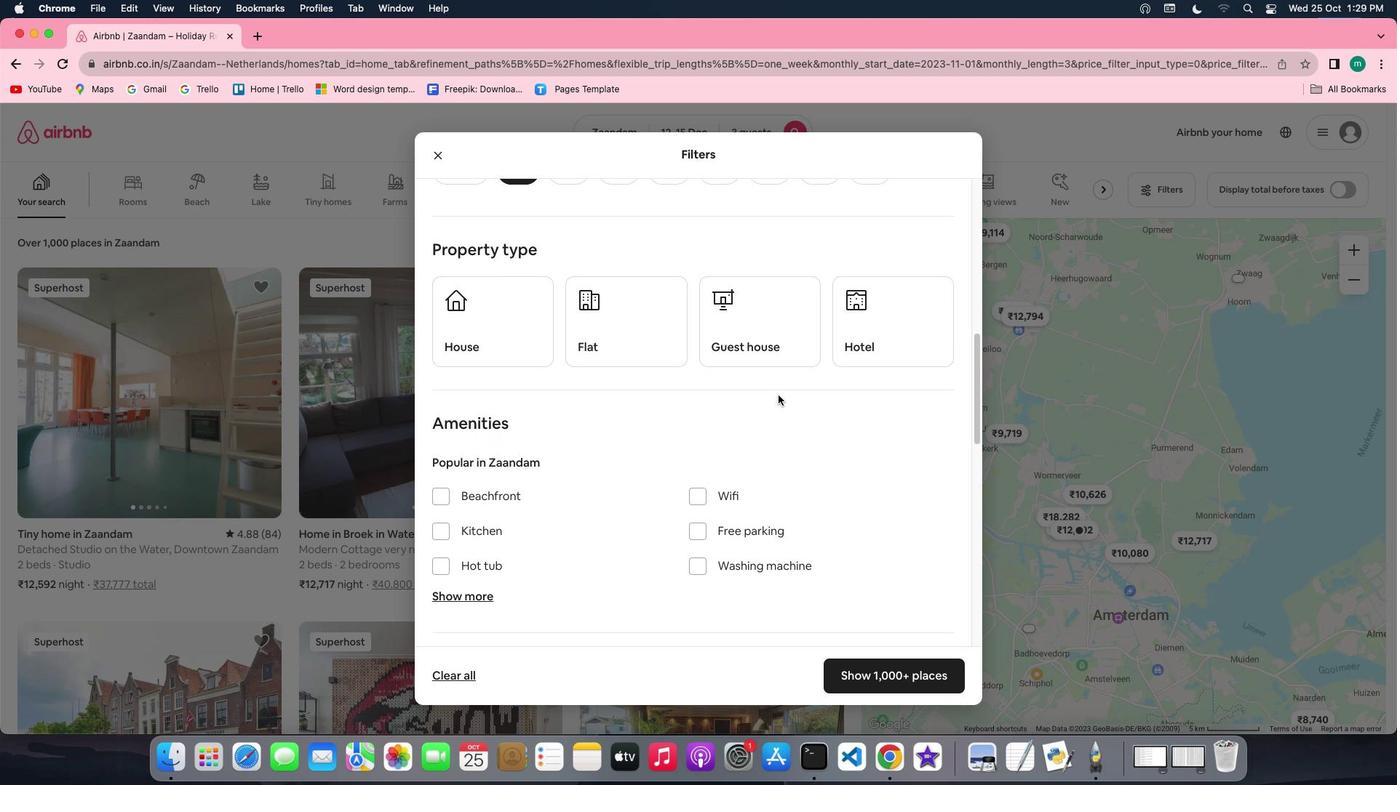 
Action: Mouse scrolled (777, 395) with delta (0, 0)
Screenshot: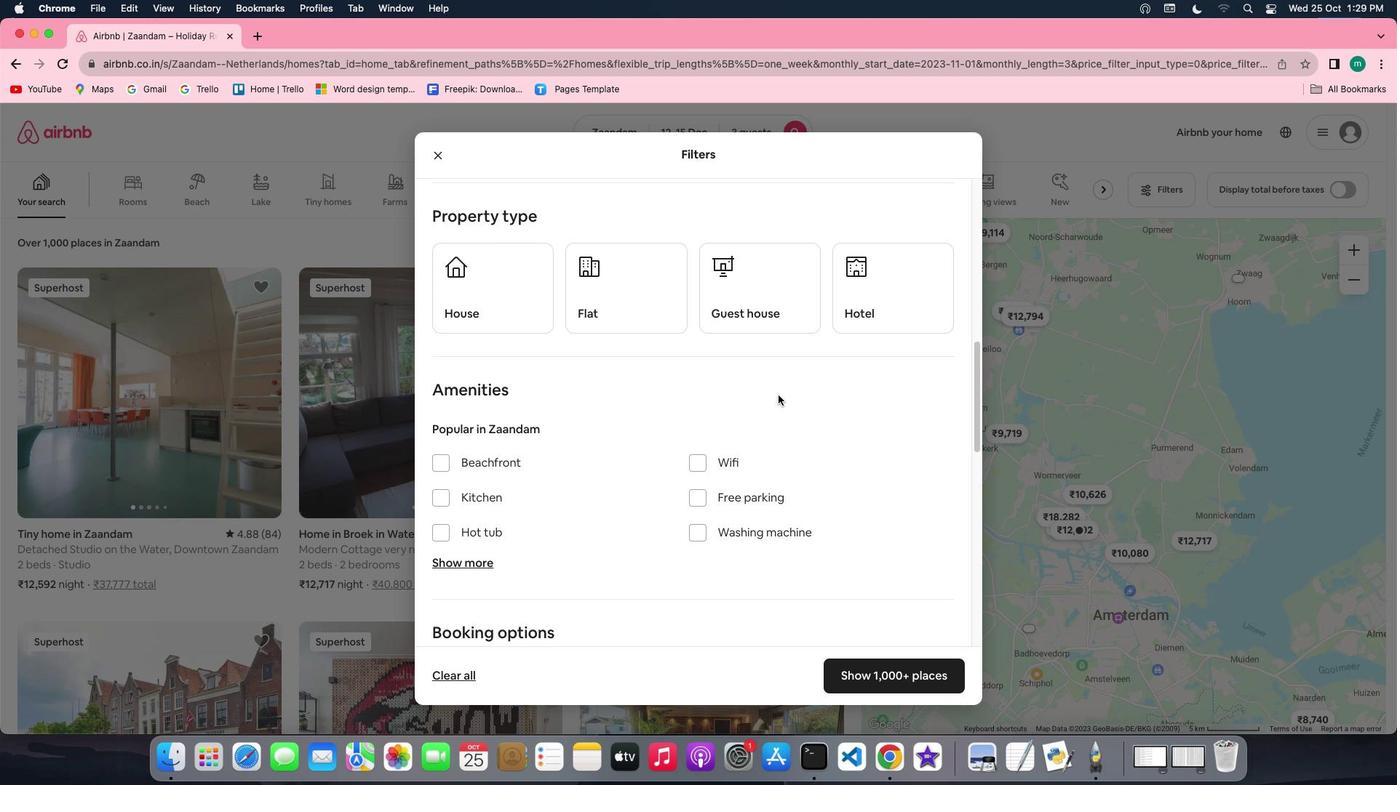 
Action: Mouse moved to (650, 277)
Screenshot: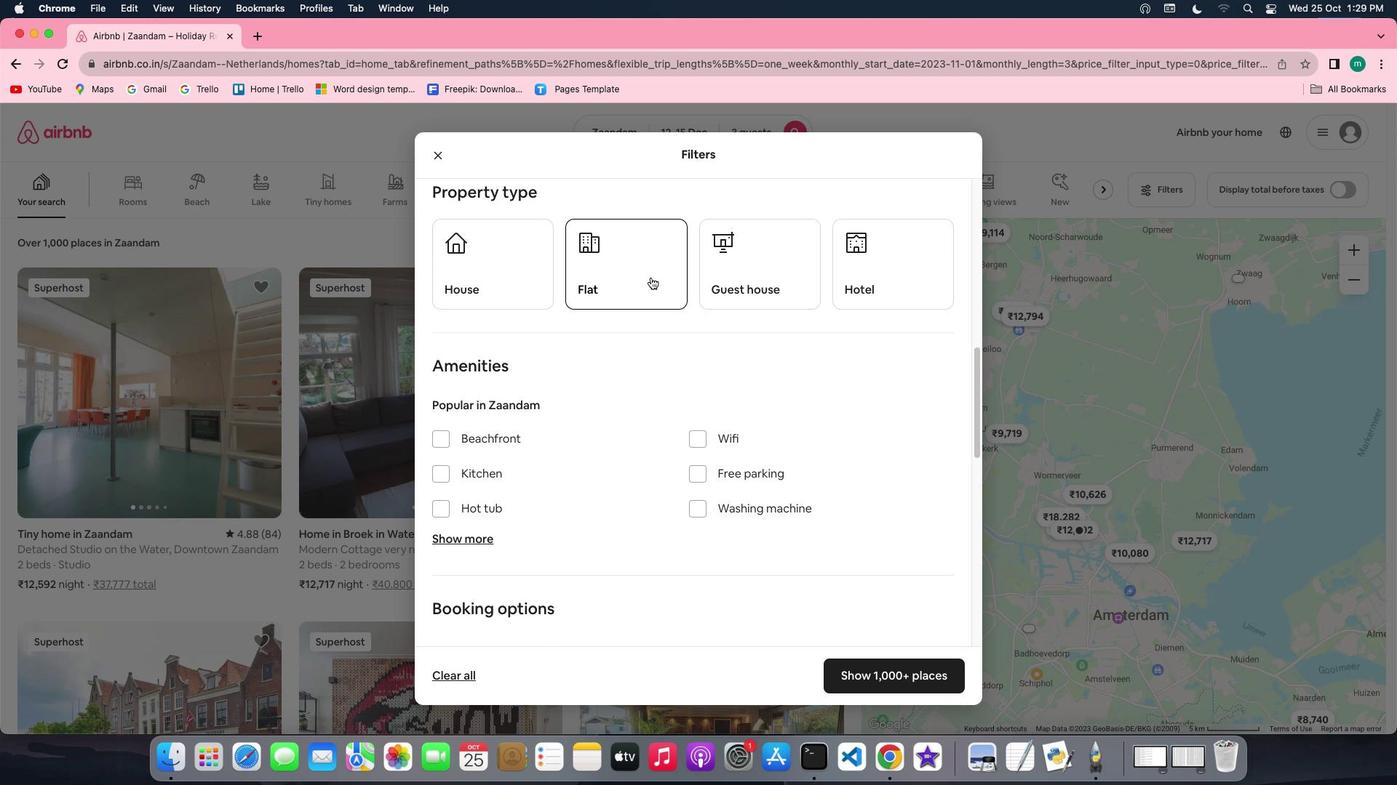
Action: Mouse pressed left at (650, 277)
Screenshot: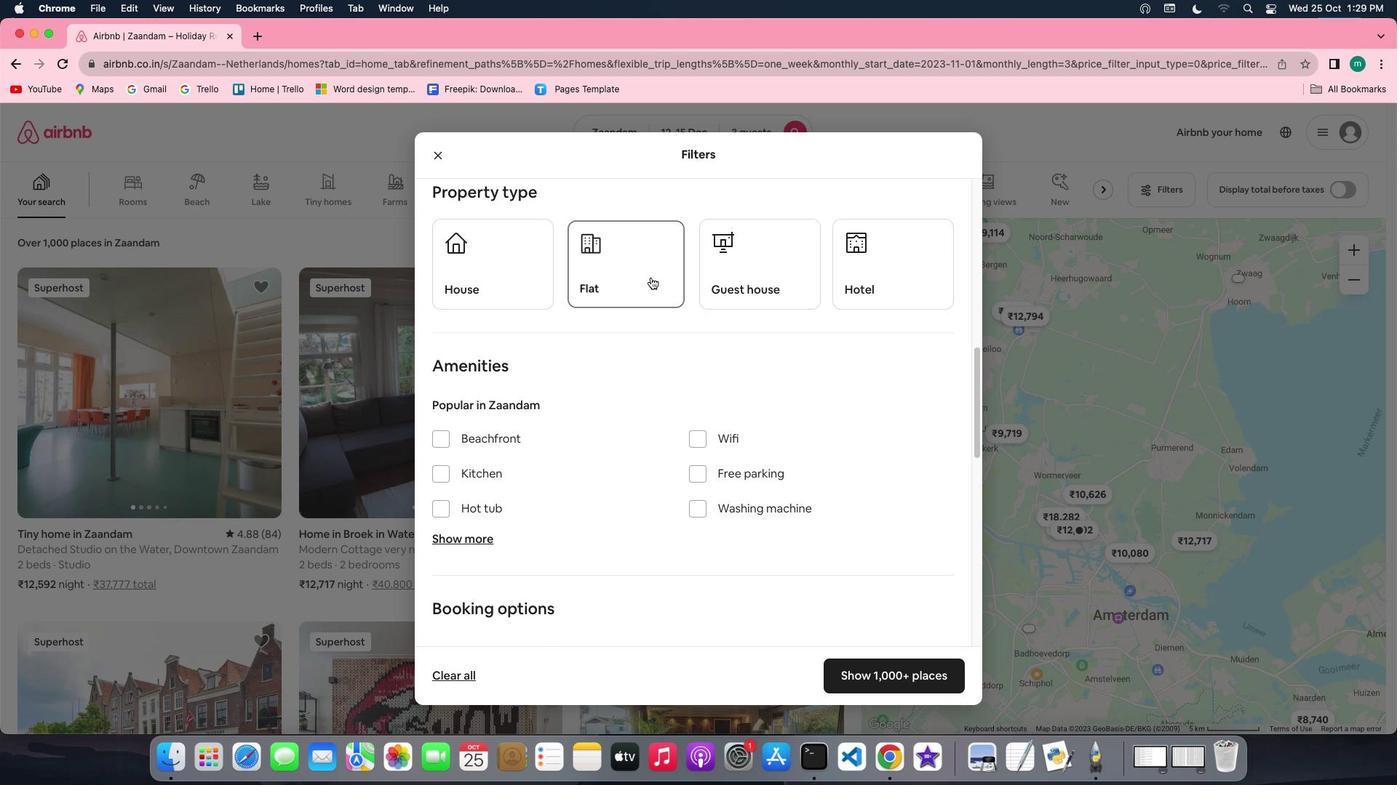 
Action: Mouse moved to (810, 382)
Screenshot: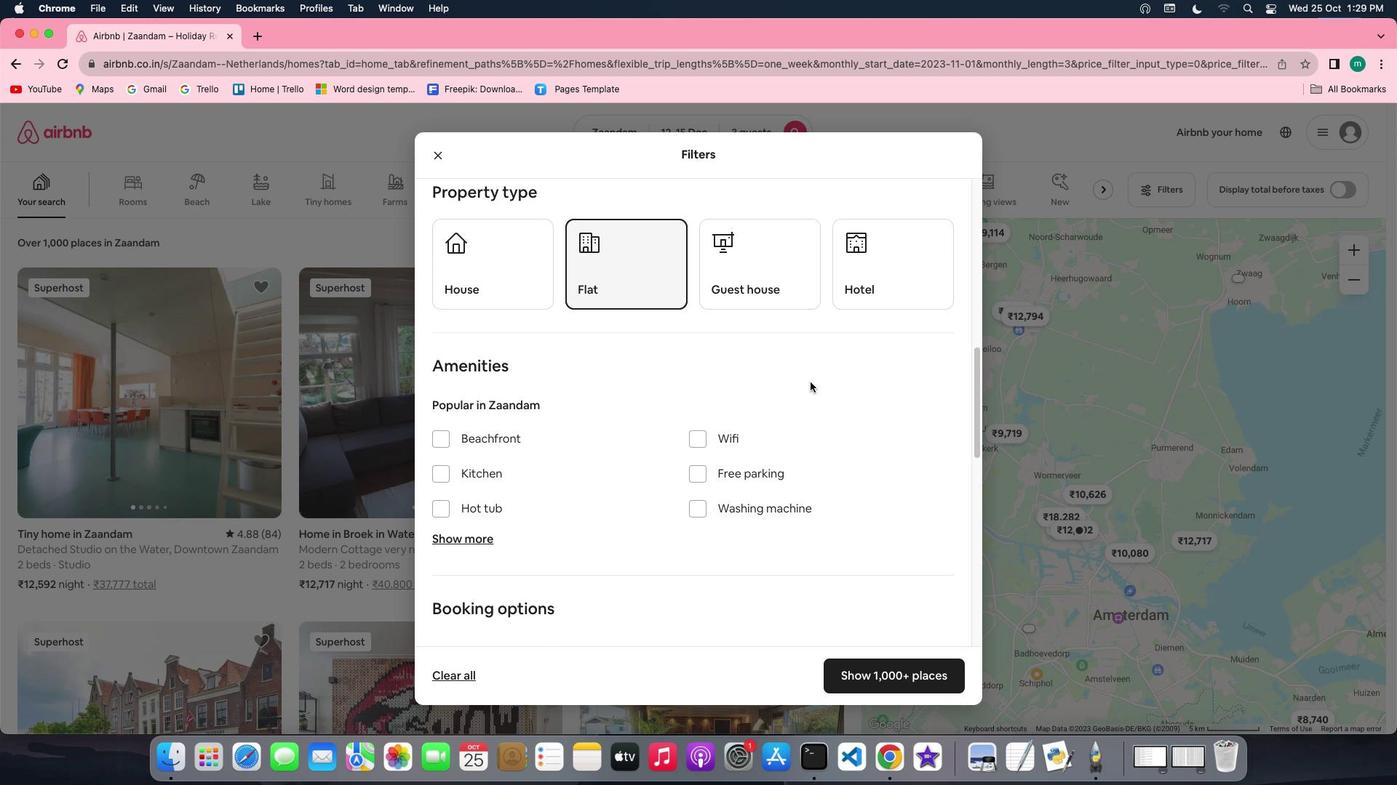 
Action: Mouse scrolled (810, 382) with delta (0, 0)
Screenshot: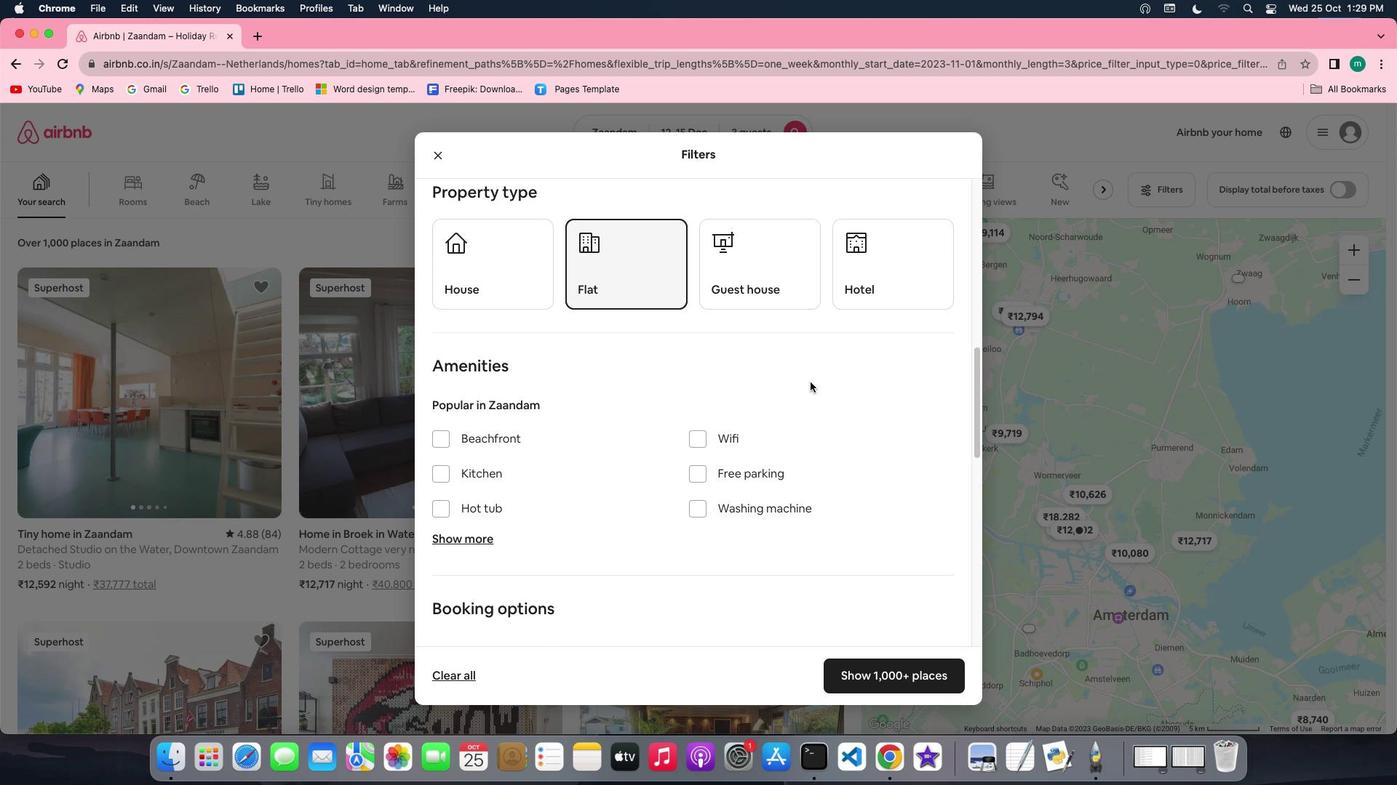 
Action: Mouse scrolled (810, 382) with delta (0, 0)
Screenshot: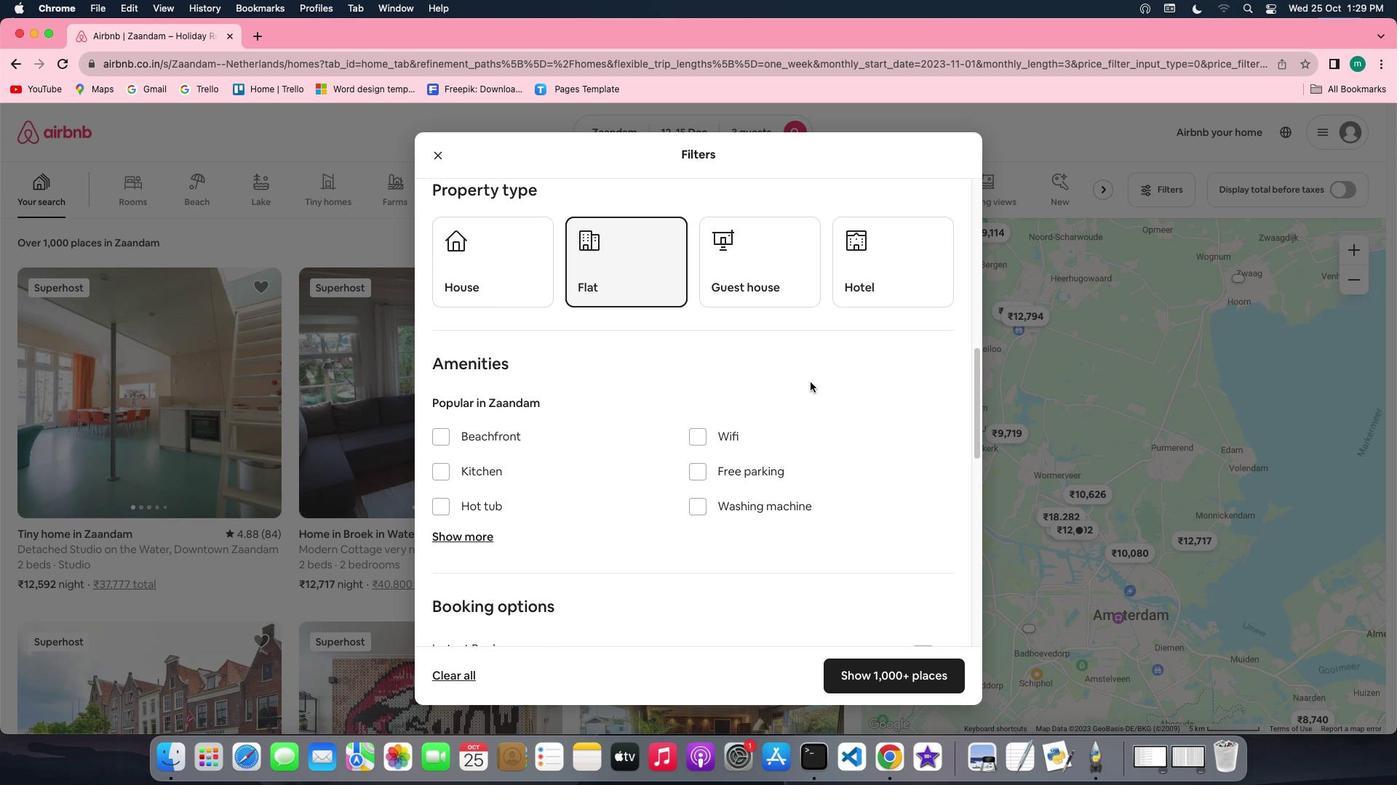 
Action: Mouse scrolled (810, 382) with delta (0, 0)
Screenshot: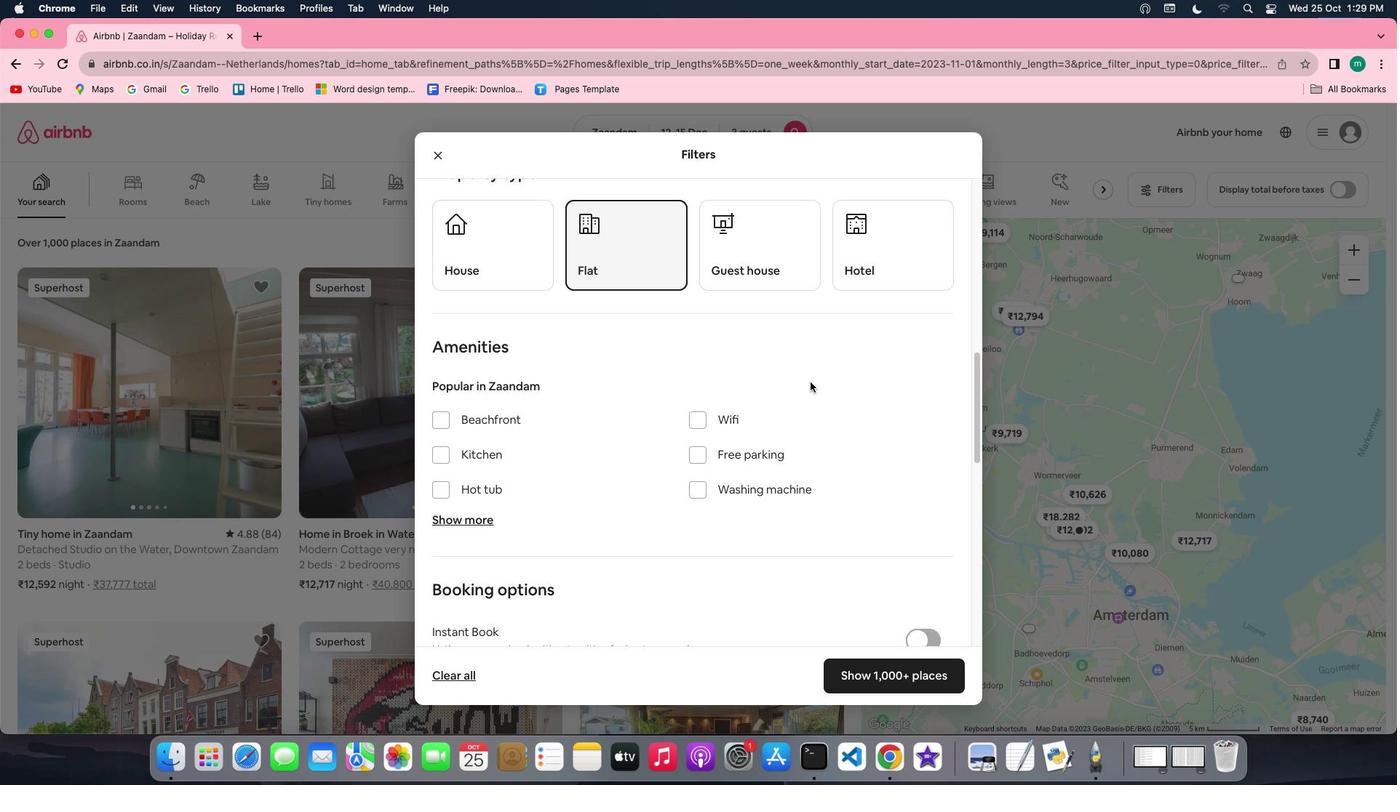 
Action: Mouse scrolled (810, 382) with delta (0, 0)
Screenshot: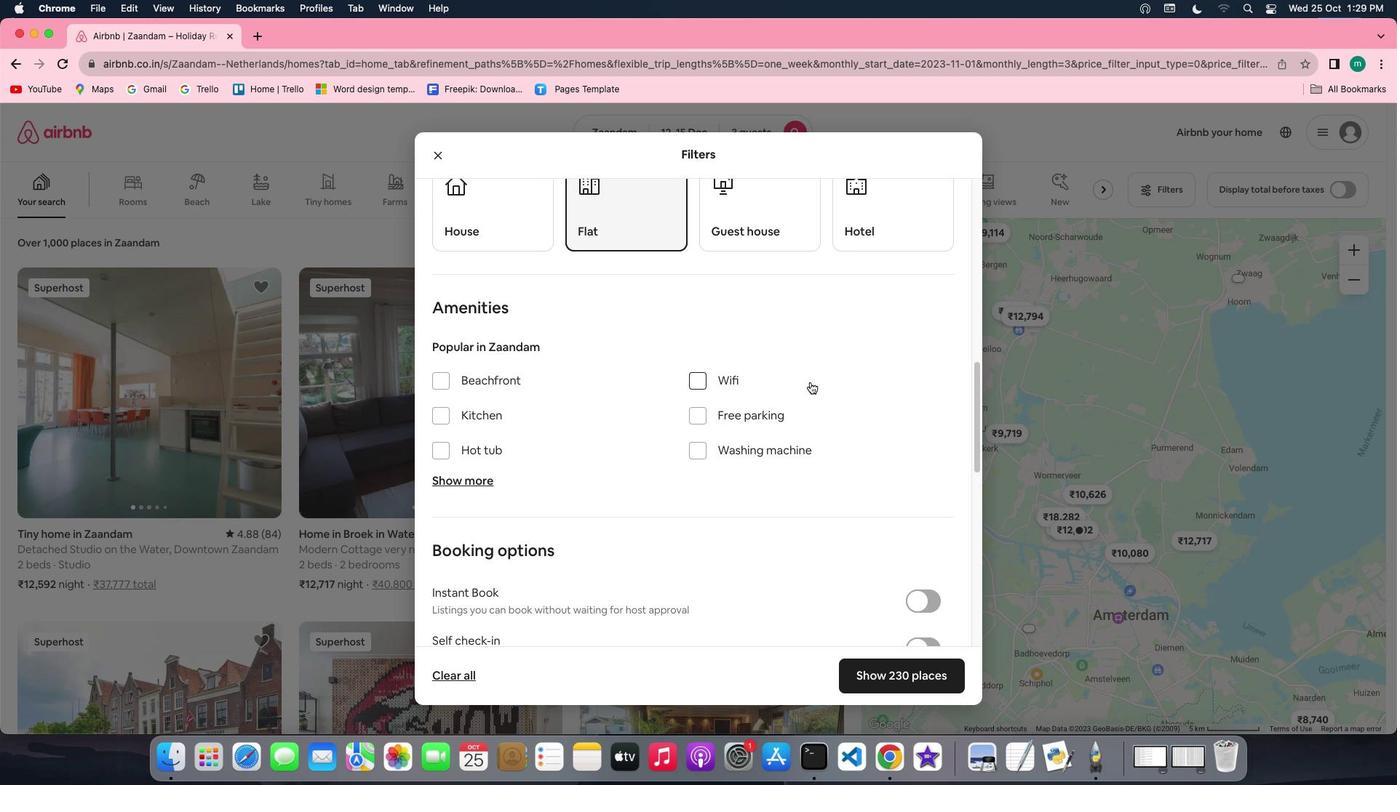 
Action: Mouse scrolled (810, 382) with delta (0, 0)
Screenshot: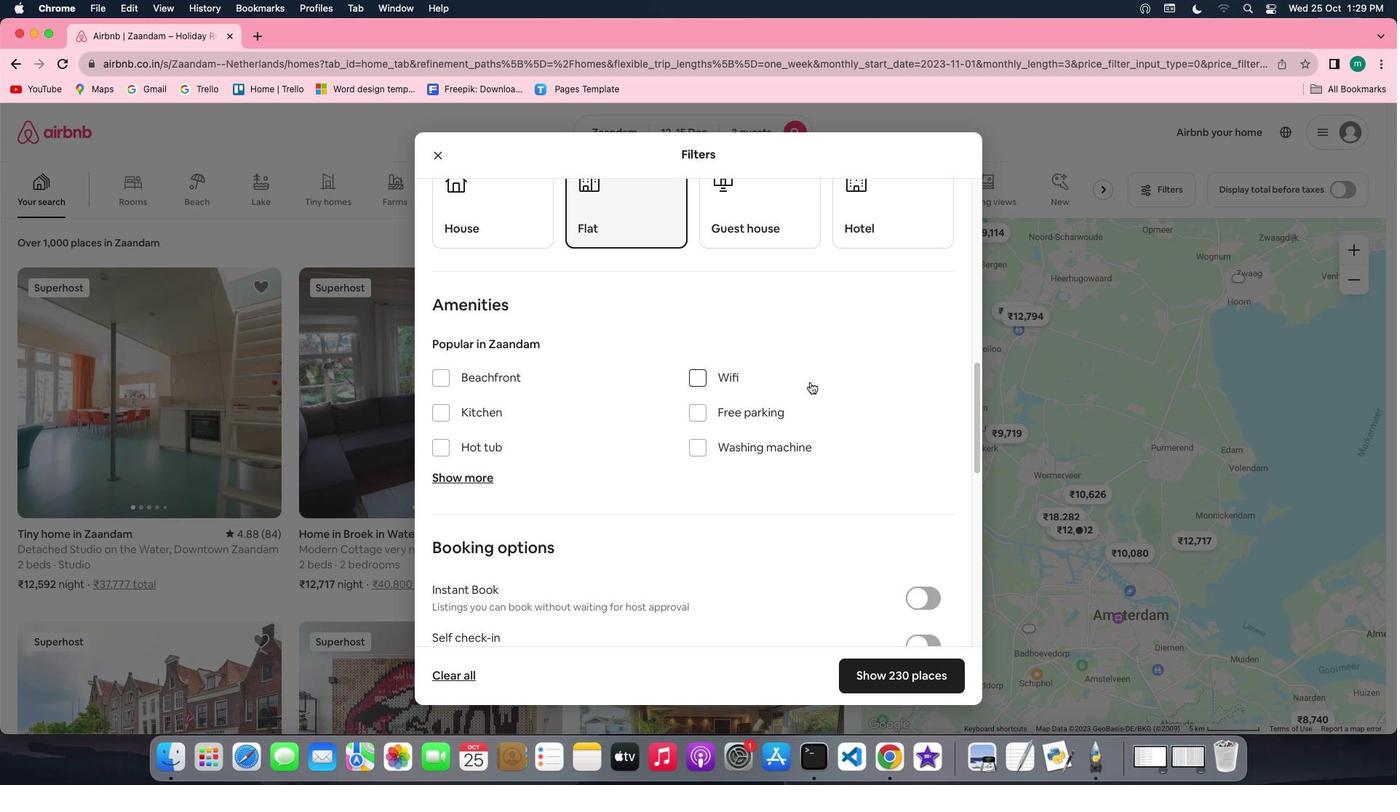 
Action: Mouse scrolled (810, 382) with delta (0, 0)
Screenshot: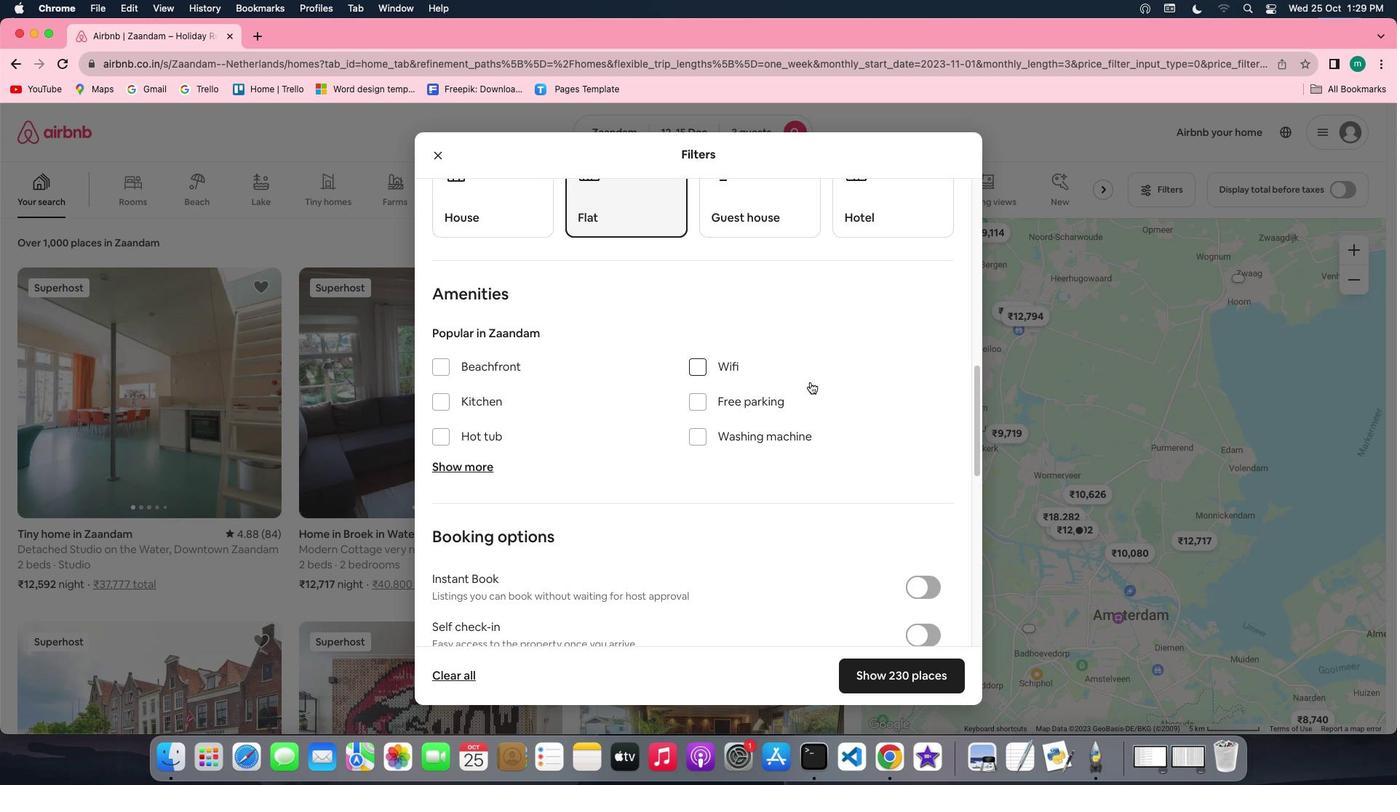 
Action: Mouse scrolled (810, 382) with delta (0, 0)
Screenshot: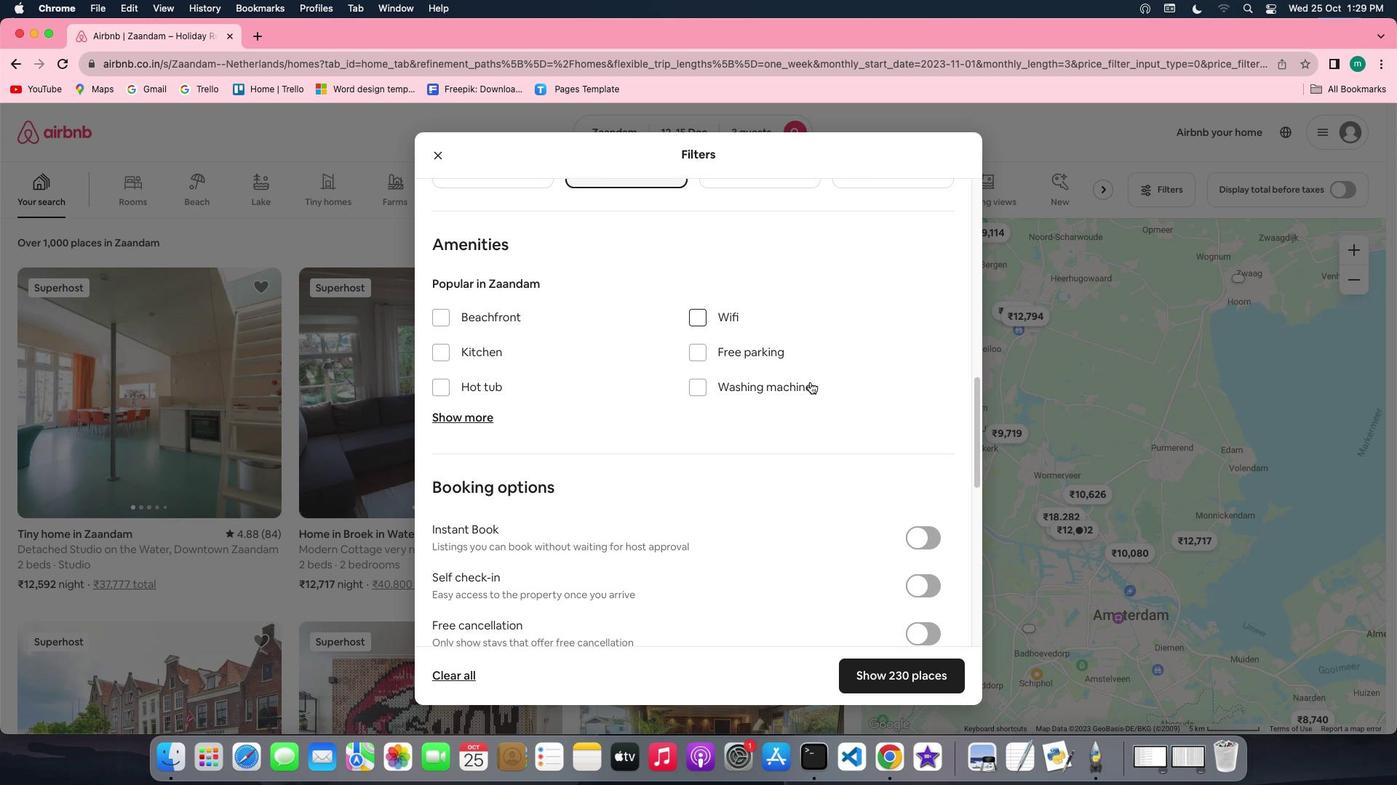 
Action: Mouse scrolled (810, 382) with delta (0, 0)
Screenshot: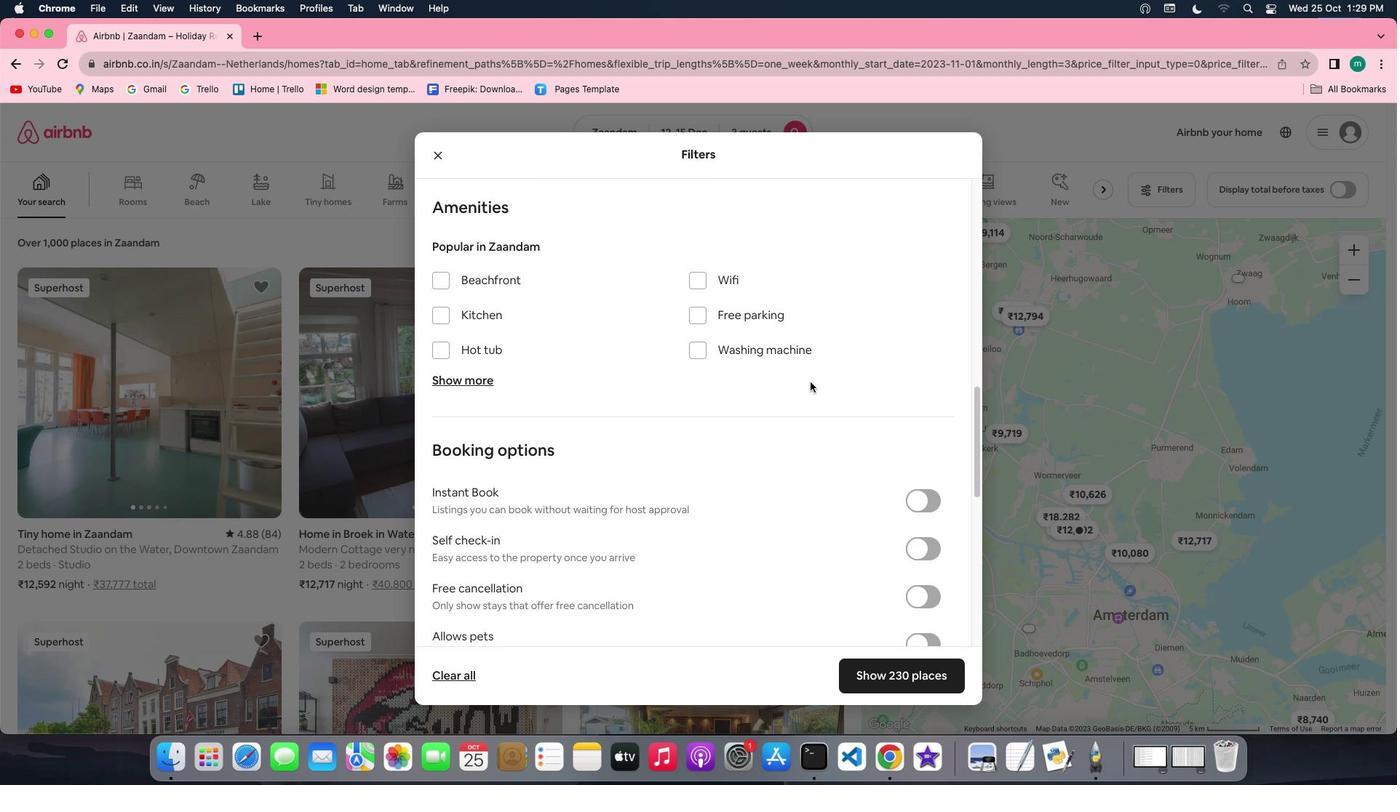 
Action: Mouse scrolled (810, 382) with delta (0, 0)
Screenshot: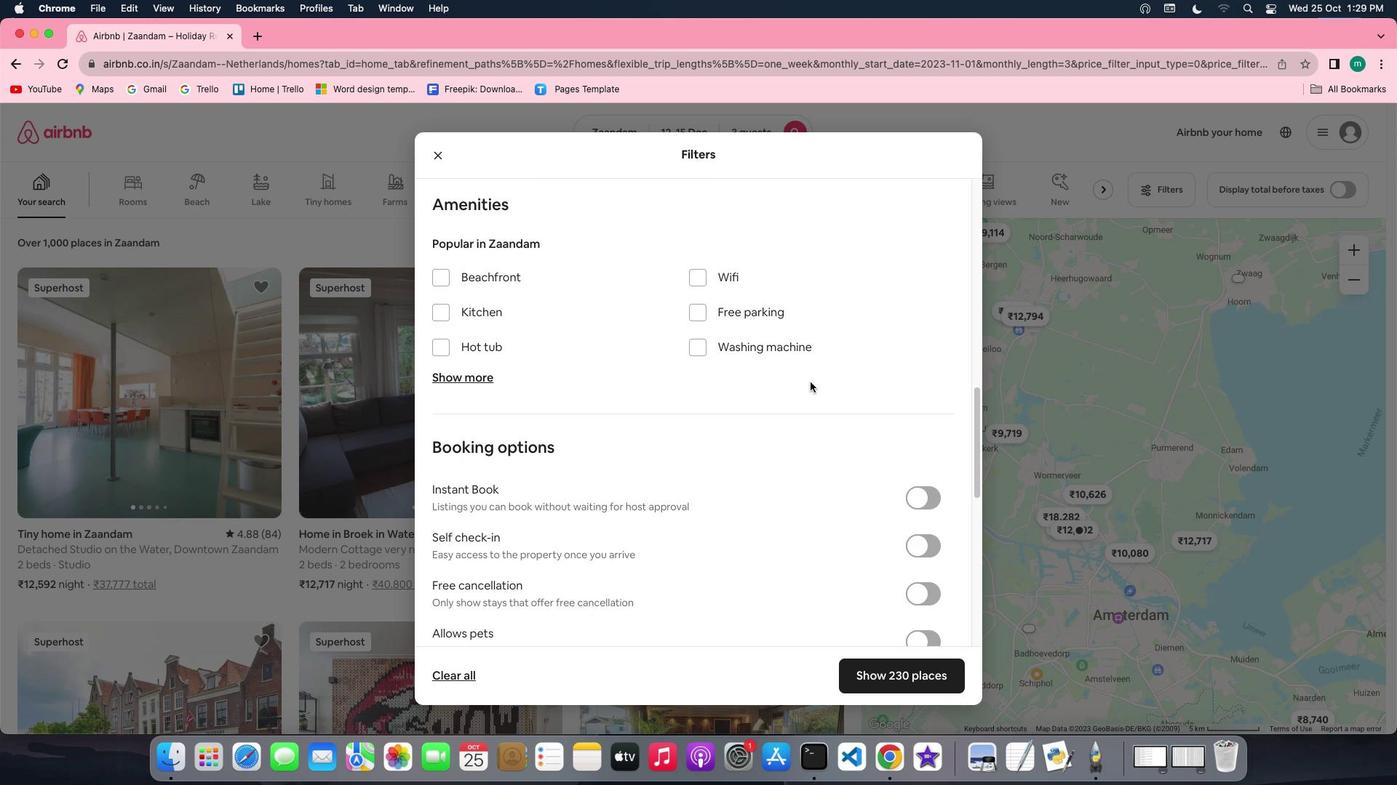 
Action: Mouse scrolled (810, 382) with delta (0, 0)
Screenshot: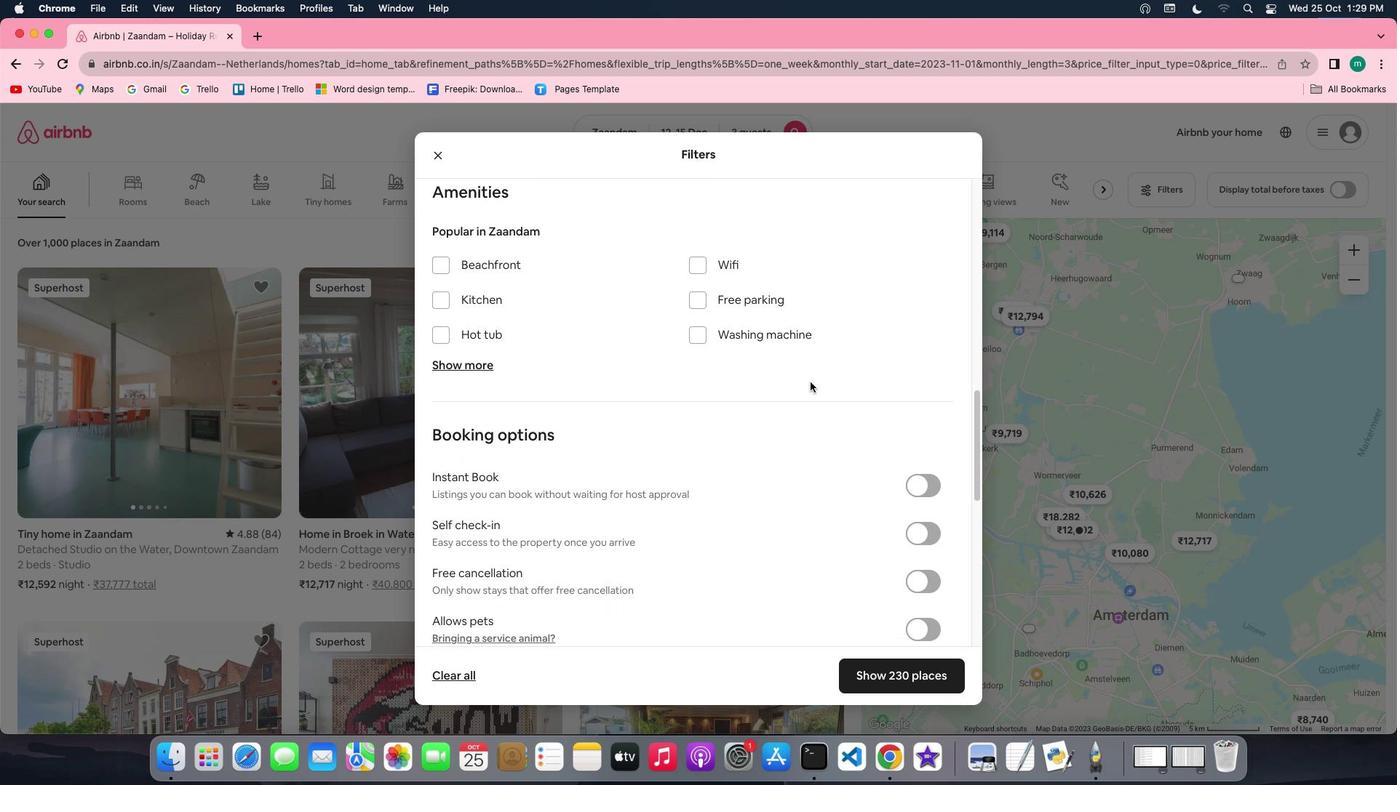 
Action: Mouse scrolled (810, 382) with delta (0, 0)
Screenshot: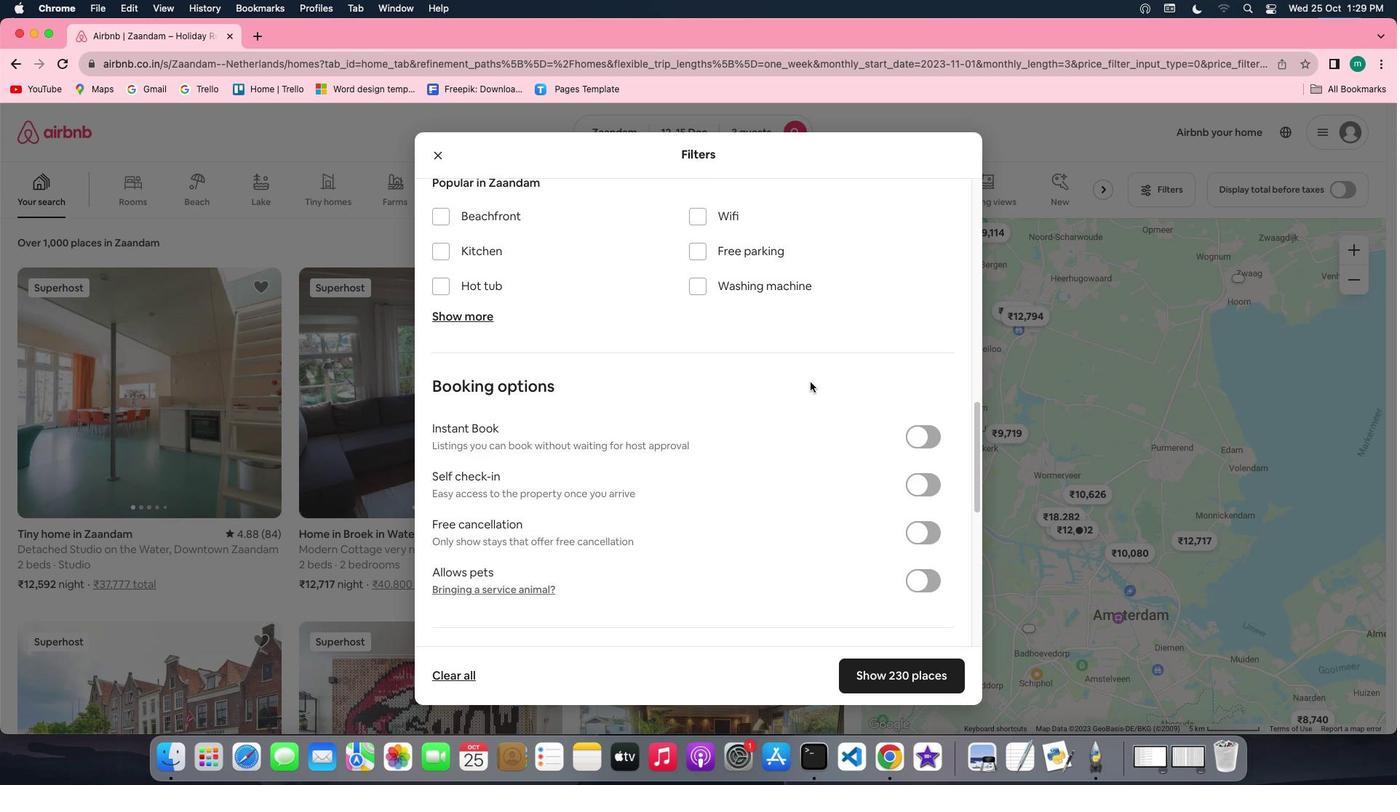 
Action: Mouse moved to (917, 421)
Screenshot: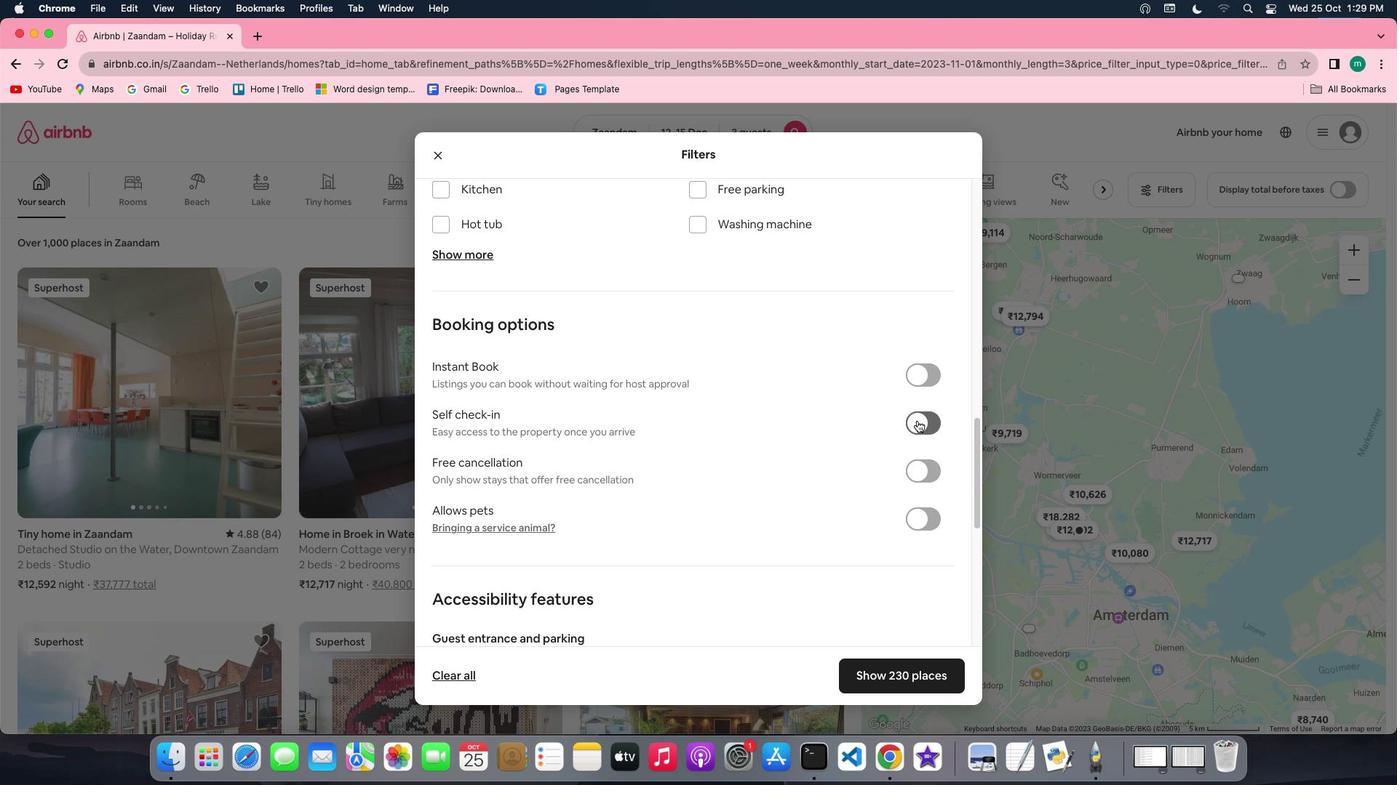
Action: Mouse pressed left at (917, 421)
Screenshot: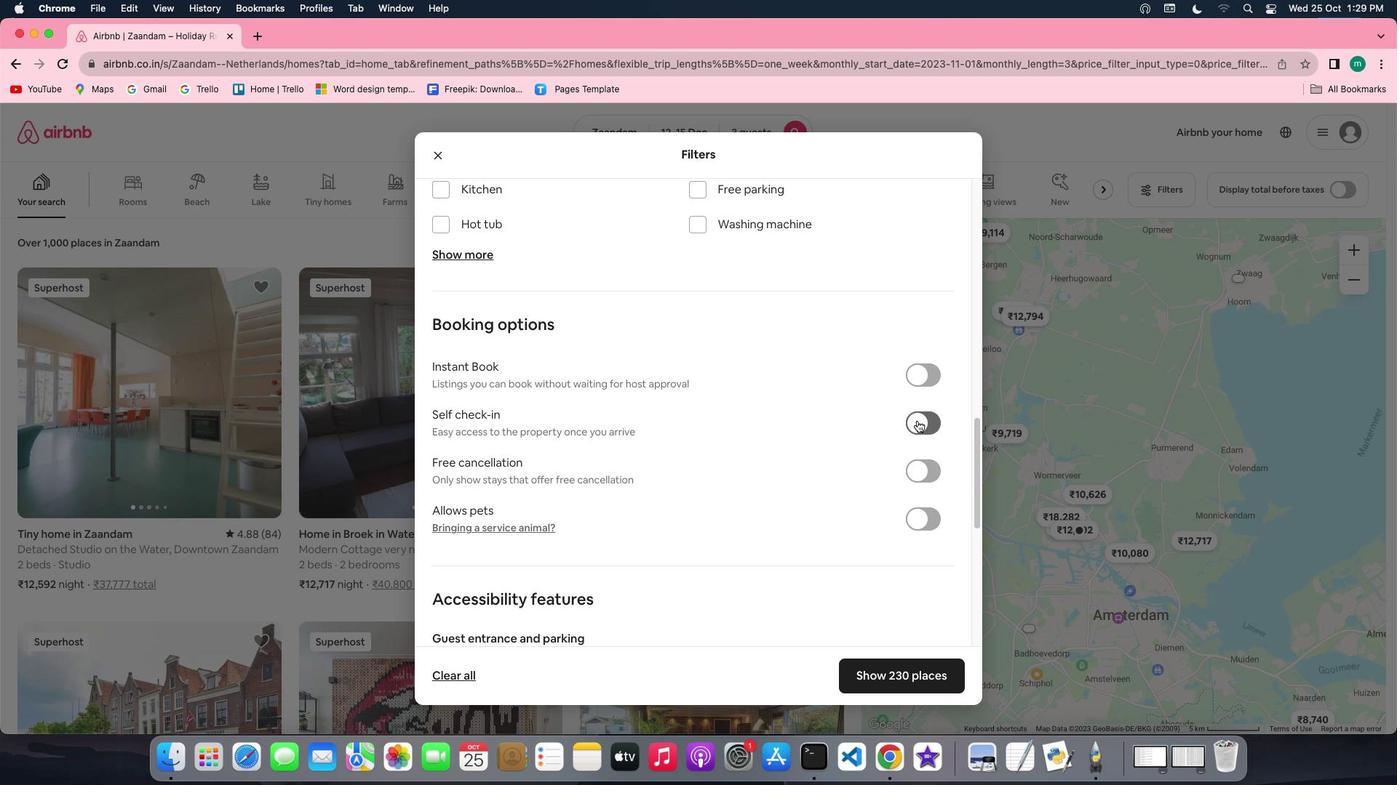 
Action: Mouse moved to (879, 517)
Screenshot: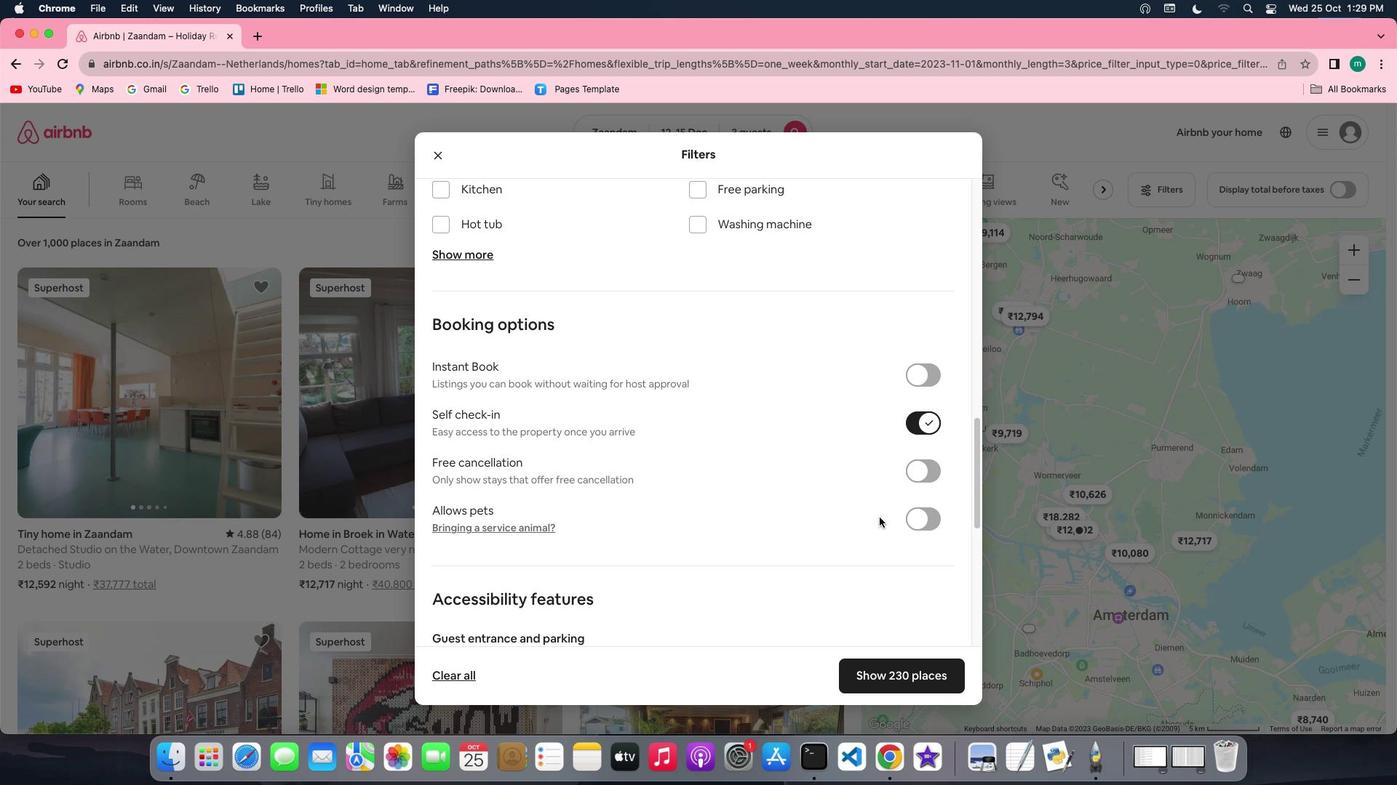 
Action: Mouse scrolled (879, 517) with delta (0, 0)
Screenshot: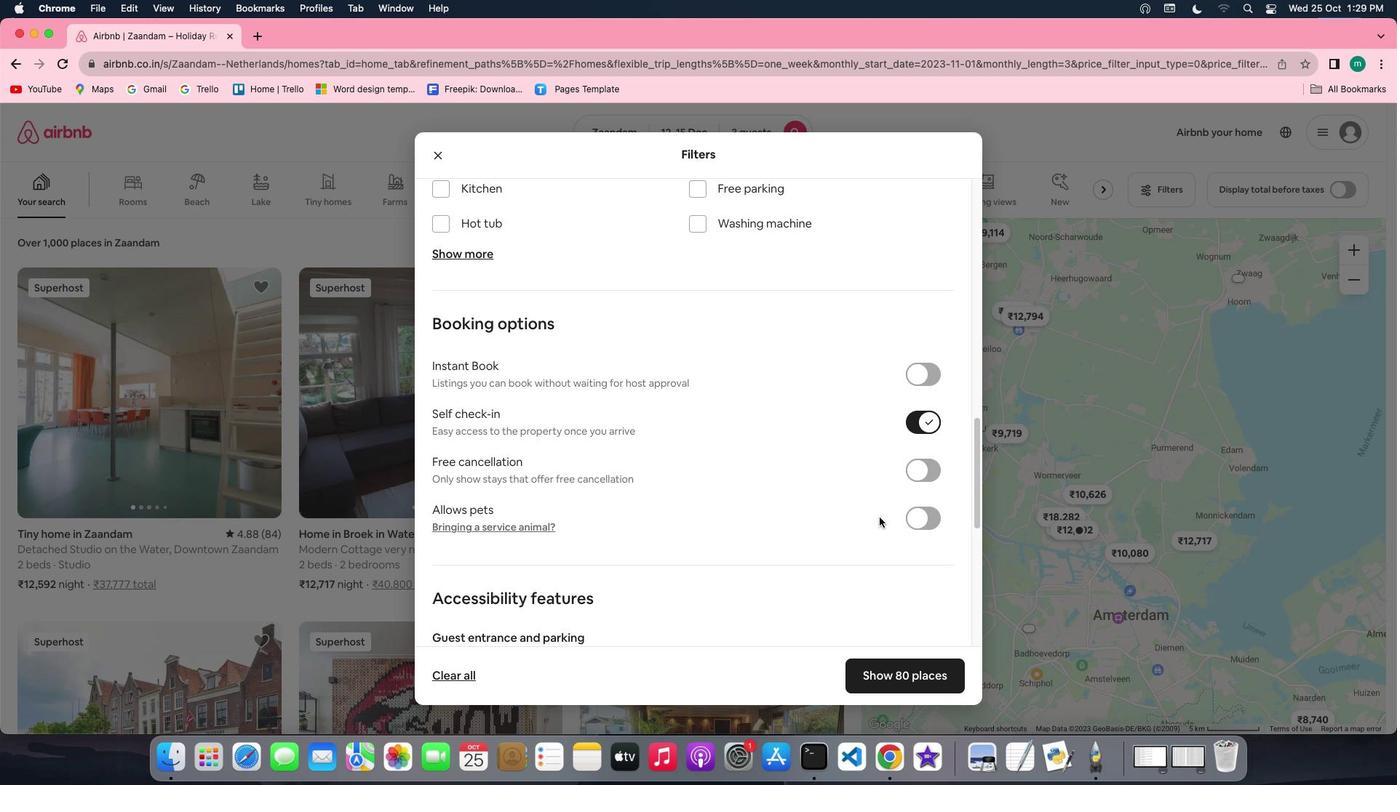 
Action: Mouse scrolled (879, 517) with delta (0, 0)
Screenshot: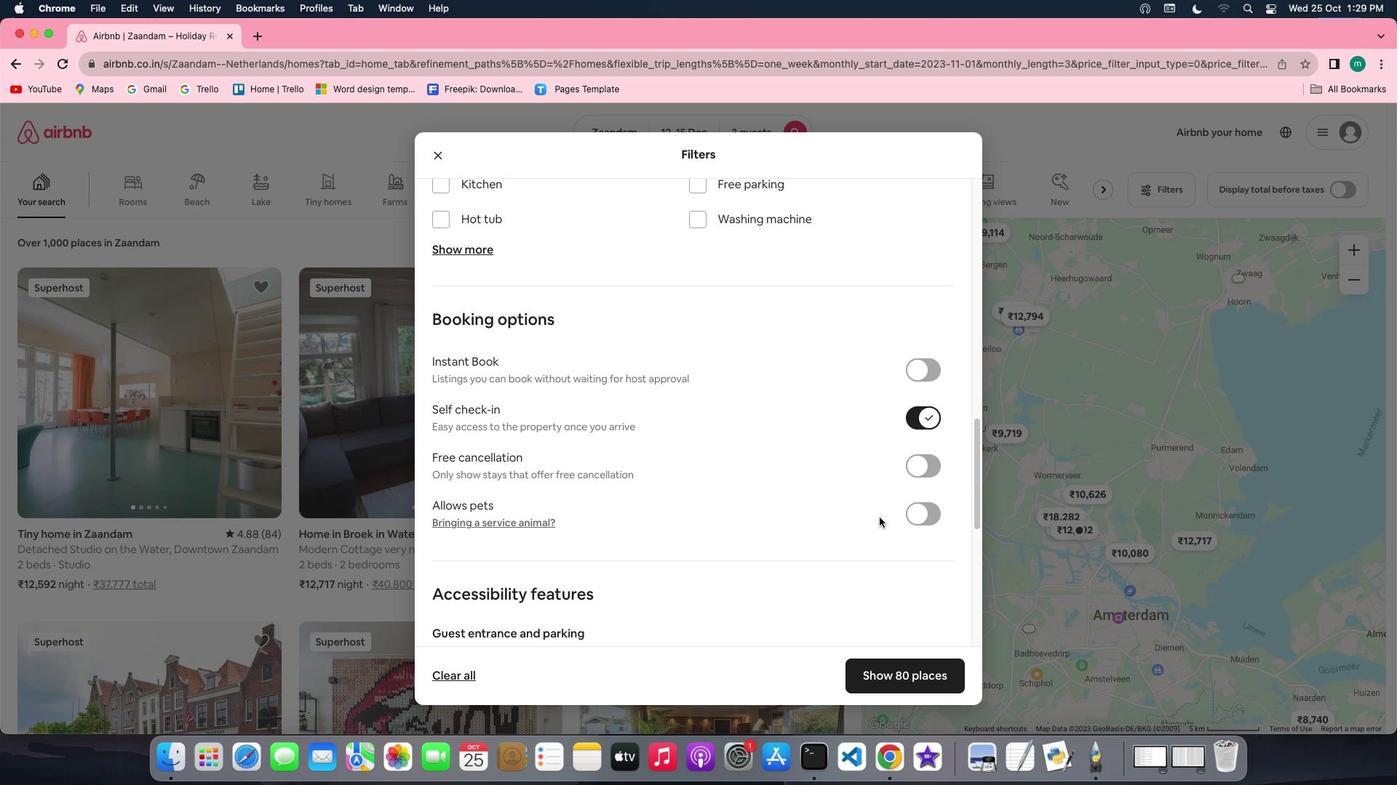 
Action: Mouse scrolled (879, 517) with delta (0, 0)
Screenshot: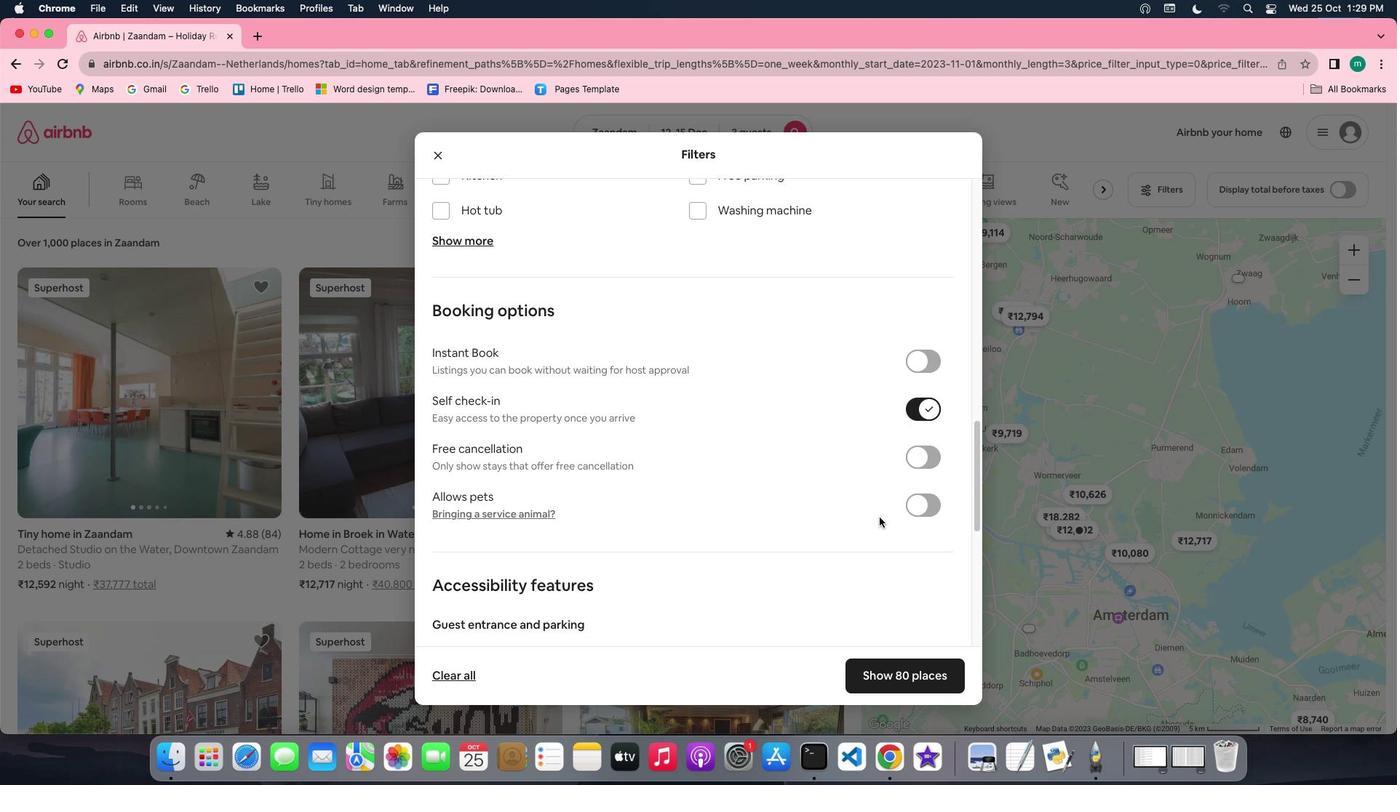 
Action: Mouse scrolled (879, 517) with delta (0, -2)
Screenshot: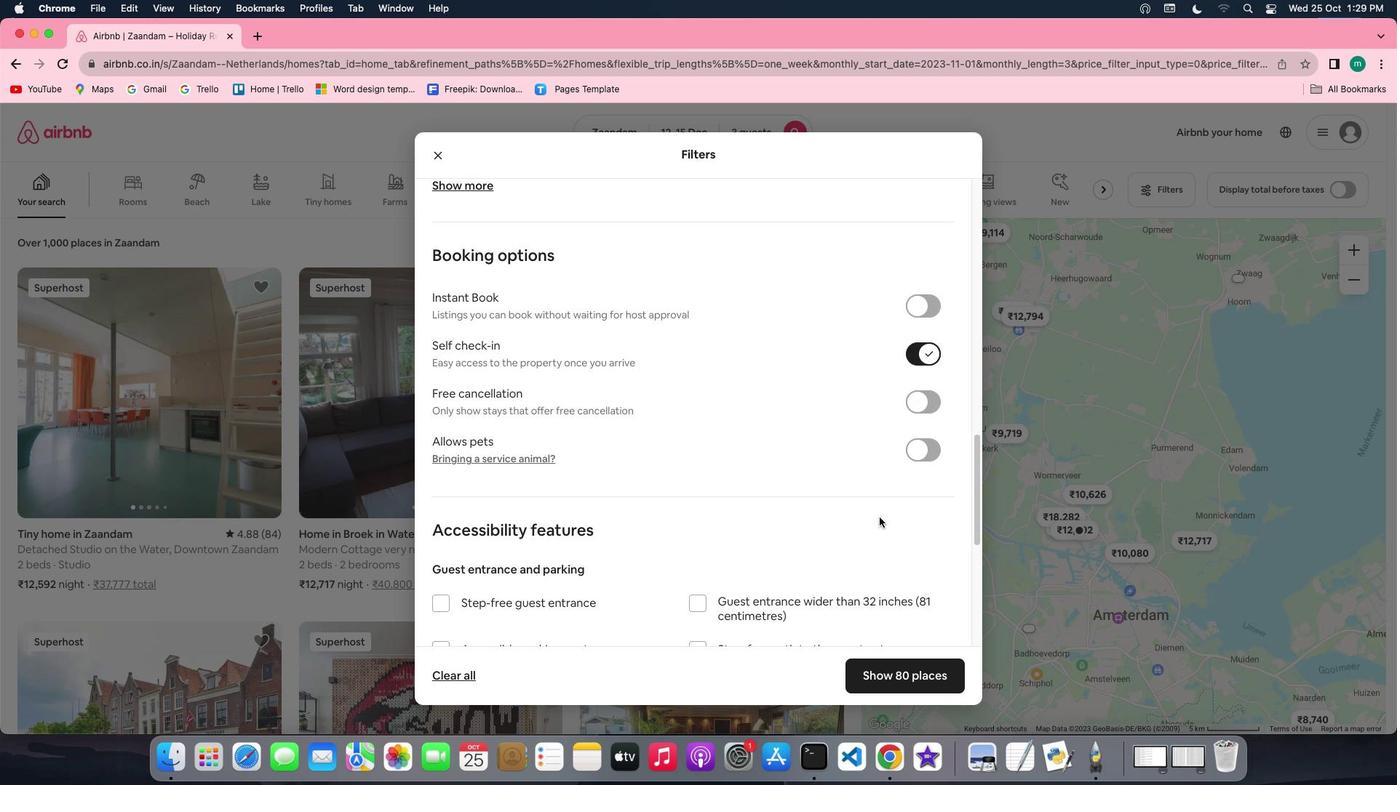 
Action: Mouse scrolled (879, 517) with delta (0, 0)
Screenshot: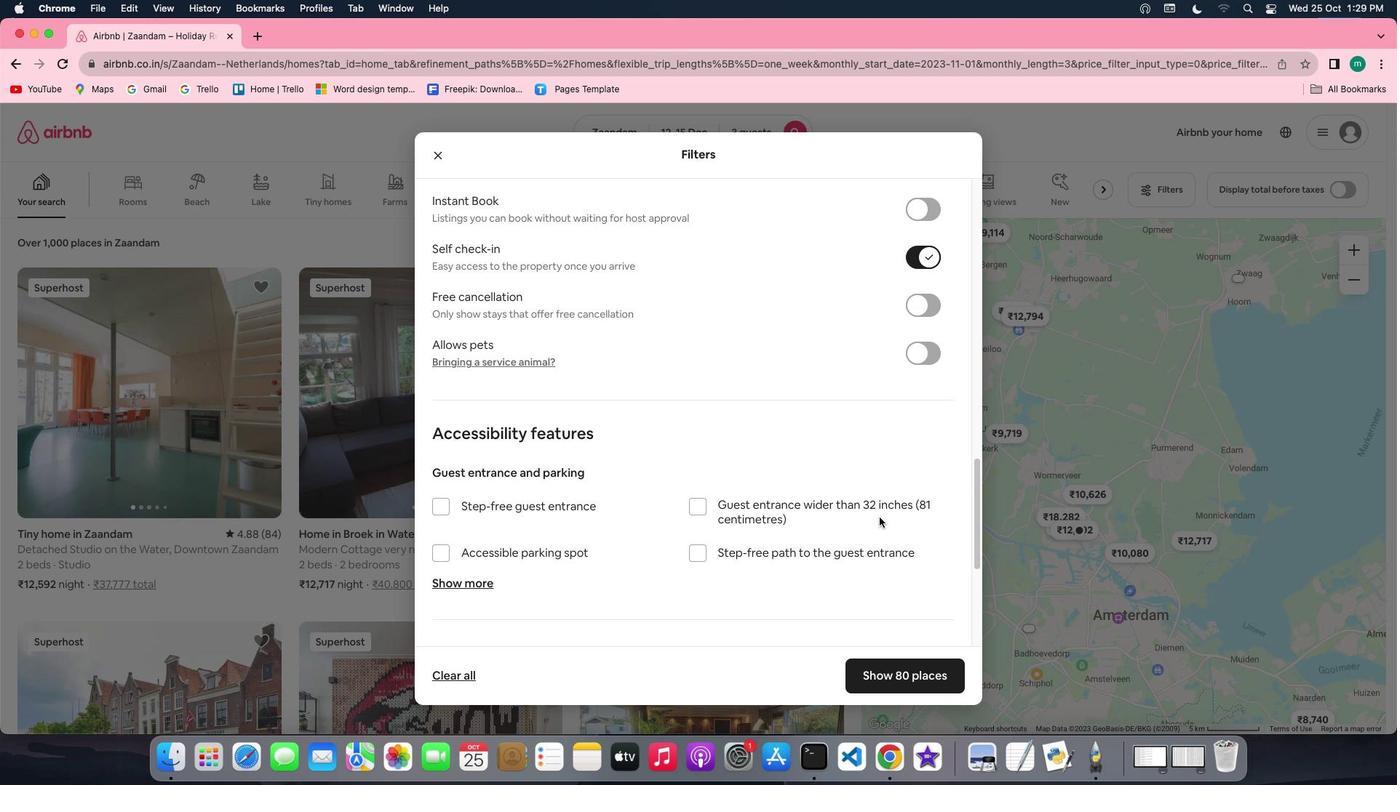 
Action: Mouse scrolled (879, 517) with delta (0, 0)
Screenshot: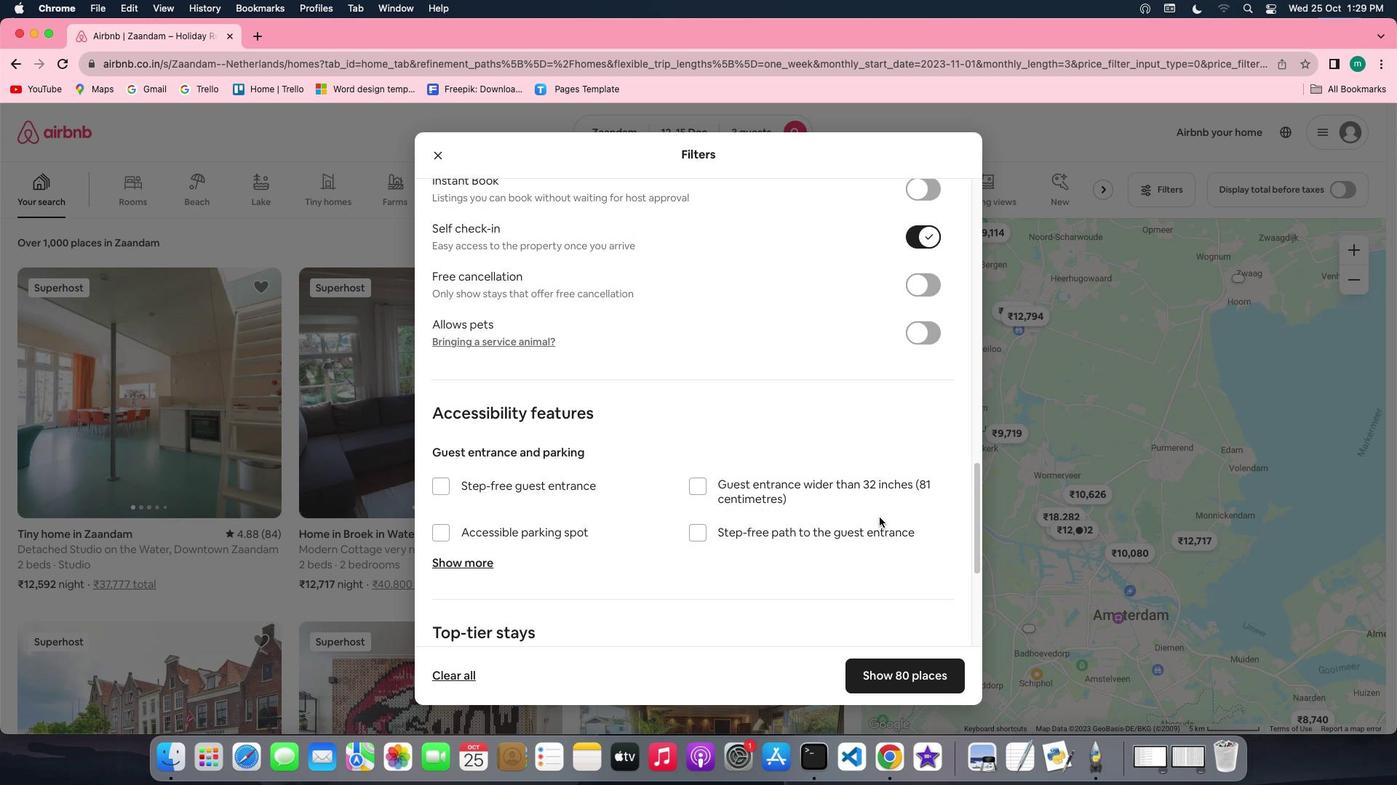 
Action: Mouse scrolled (879, 517) with delta (0, -1)
Screenshot: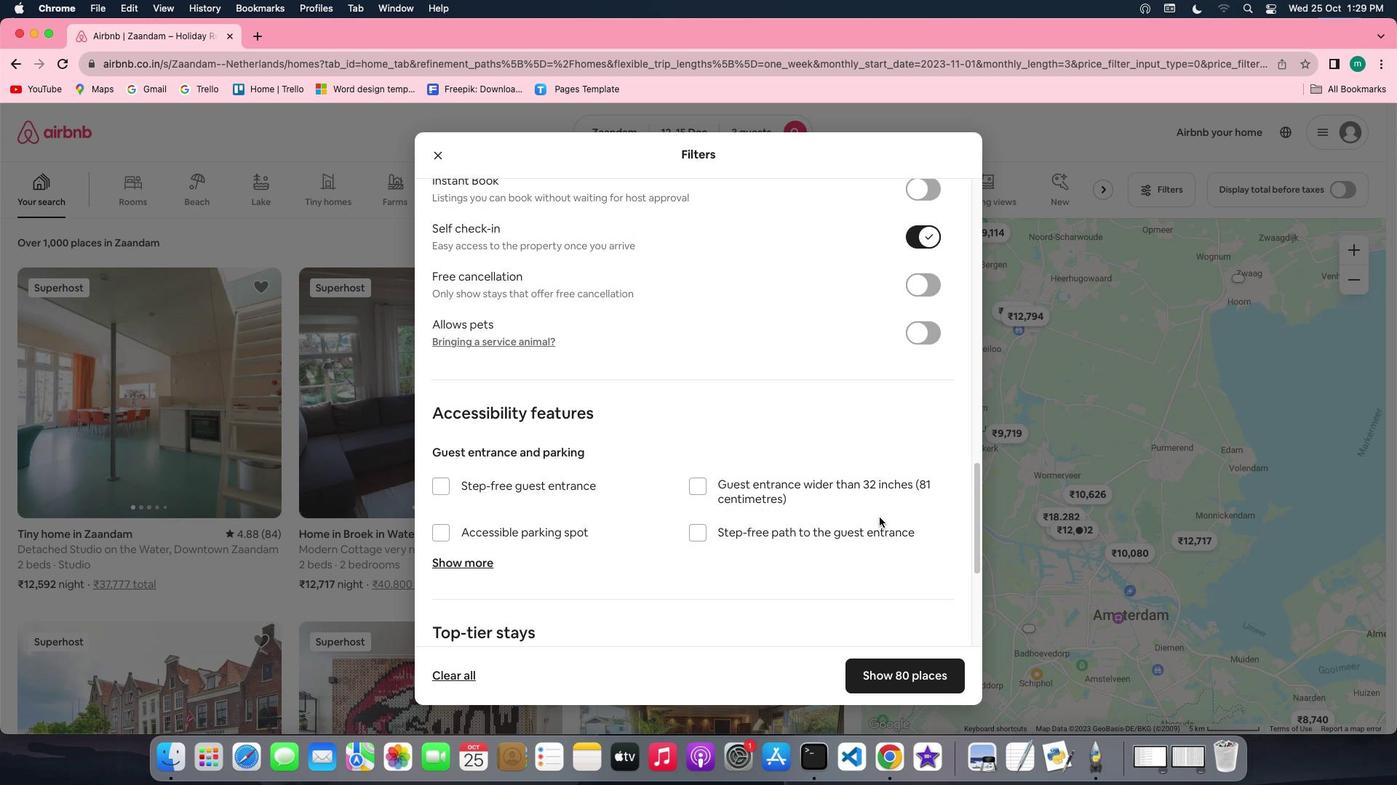 
Action: Mouse scrolled (879, 517) with delta (0, -2)
Screenshot: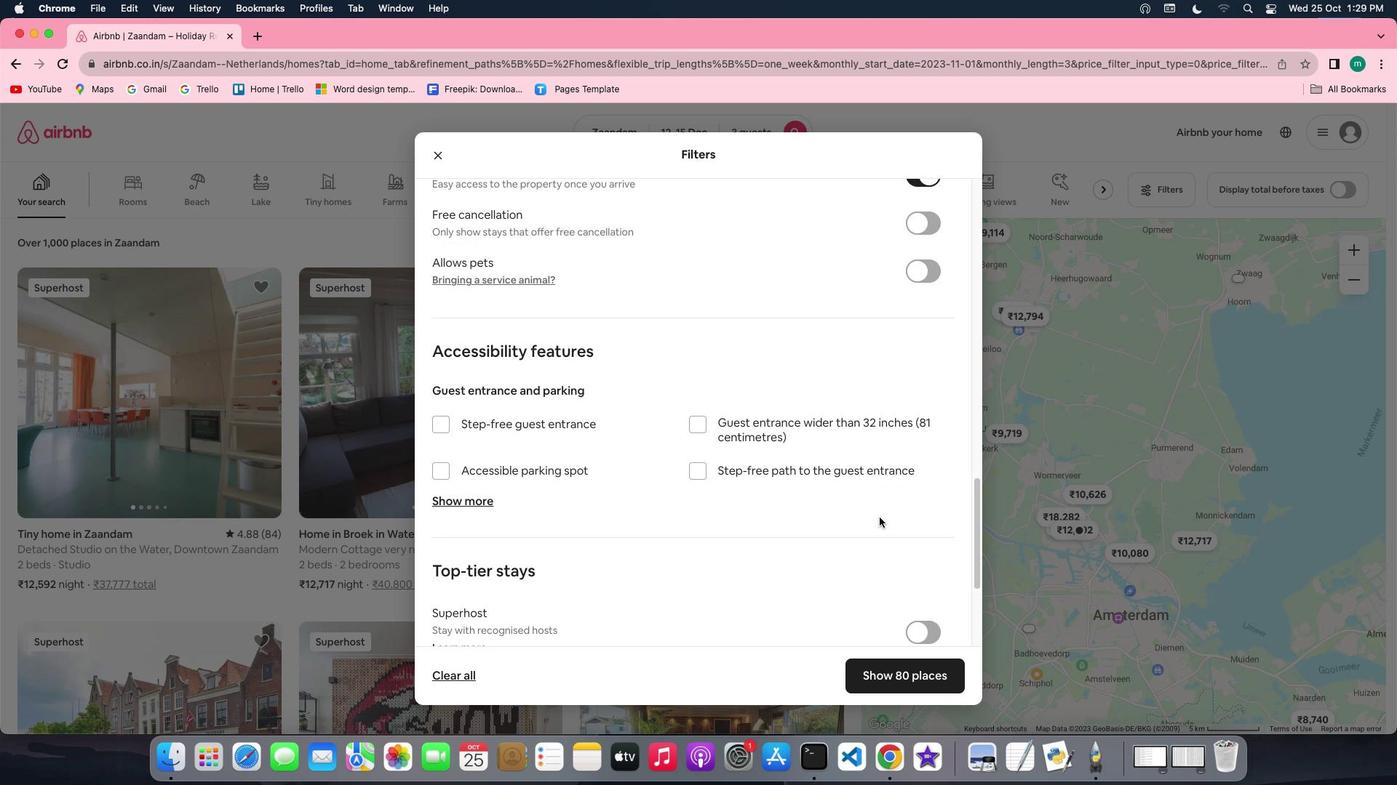 
Action: Mouse scrolled (879, 517) with delta (0, -3)
Screenshot: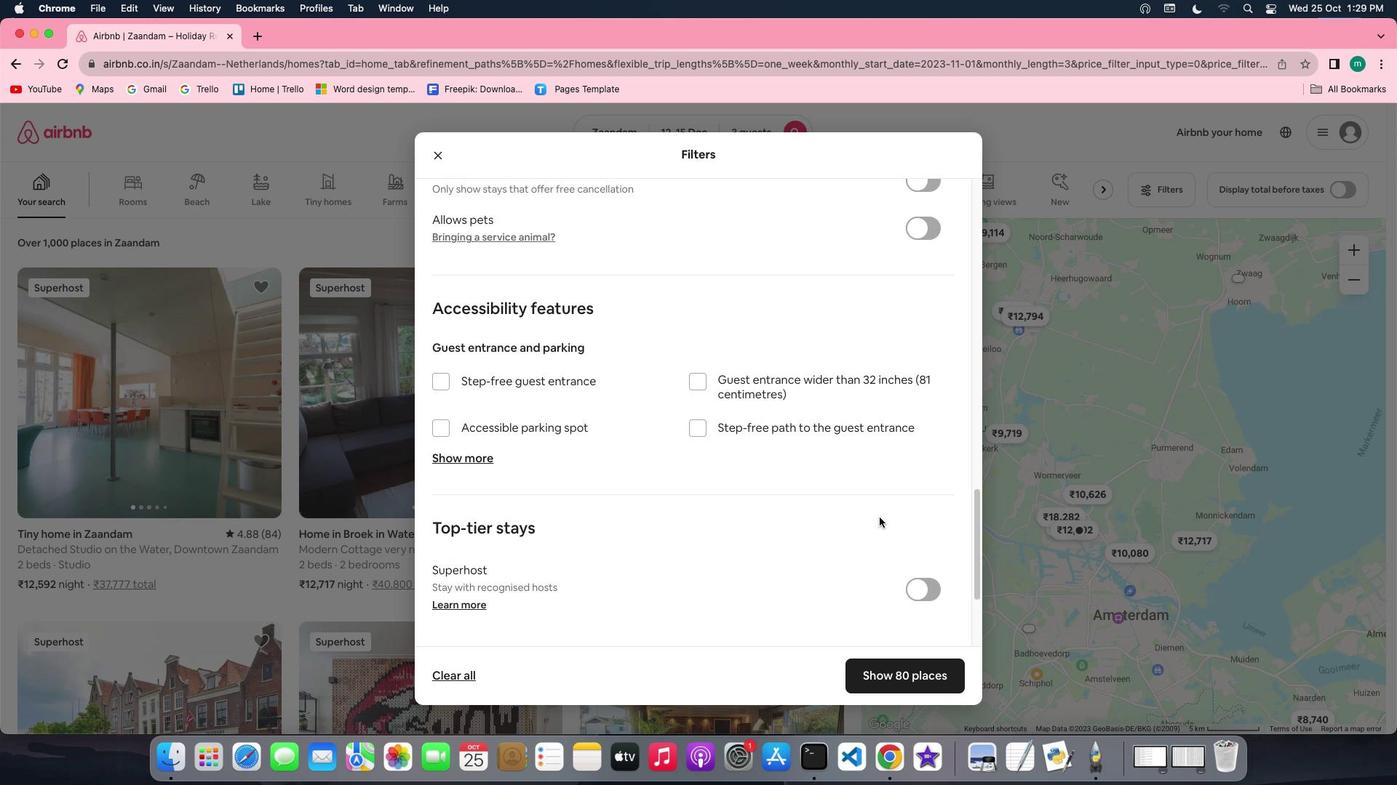 
Action: Mouse moved to (889, 624)
Screenshot: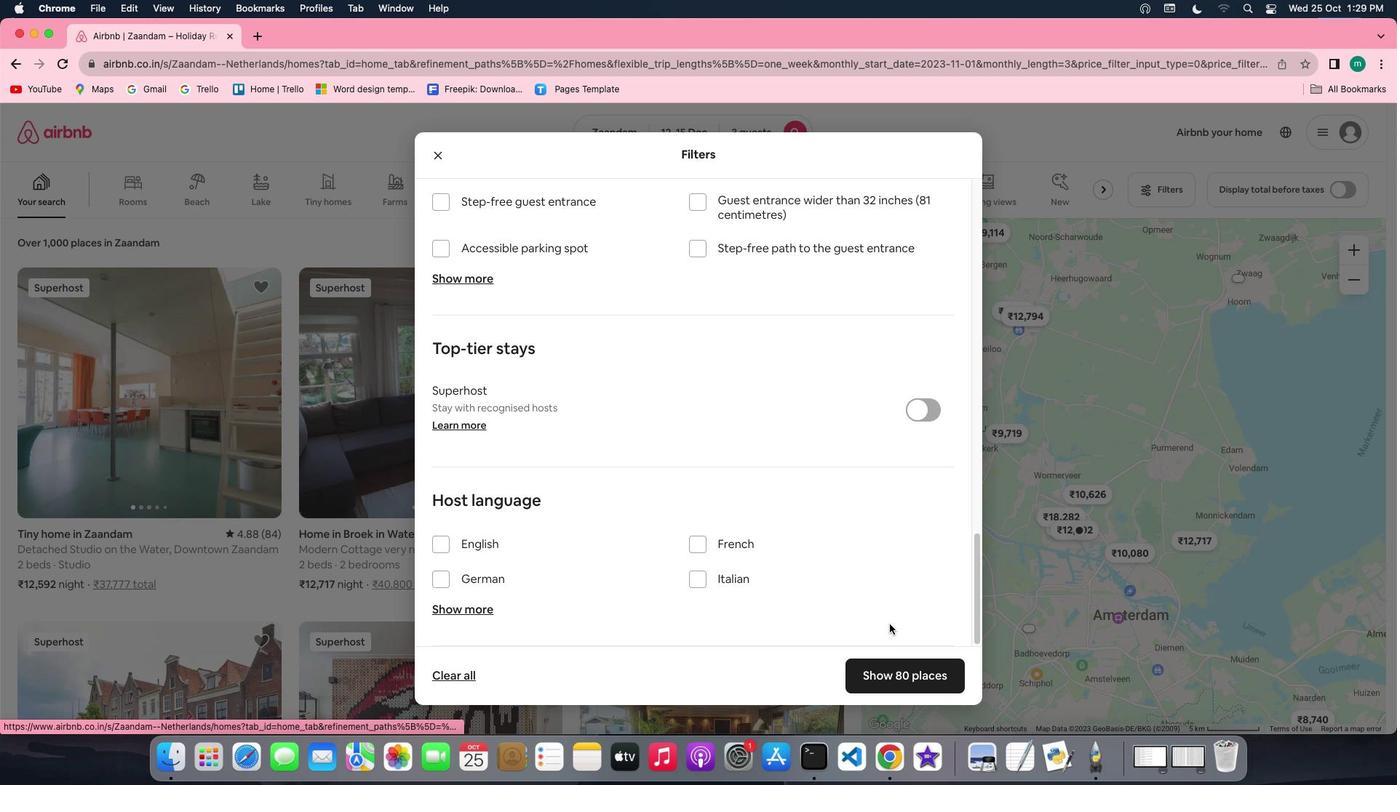 
Action: Mouse scrolled (889, 624) with delta (0, 0)
Screenshot: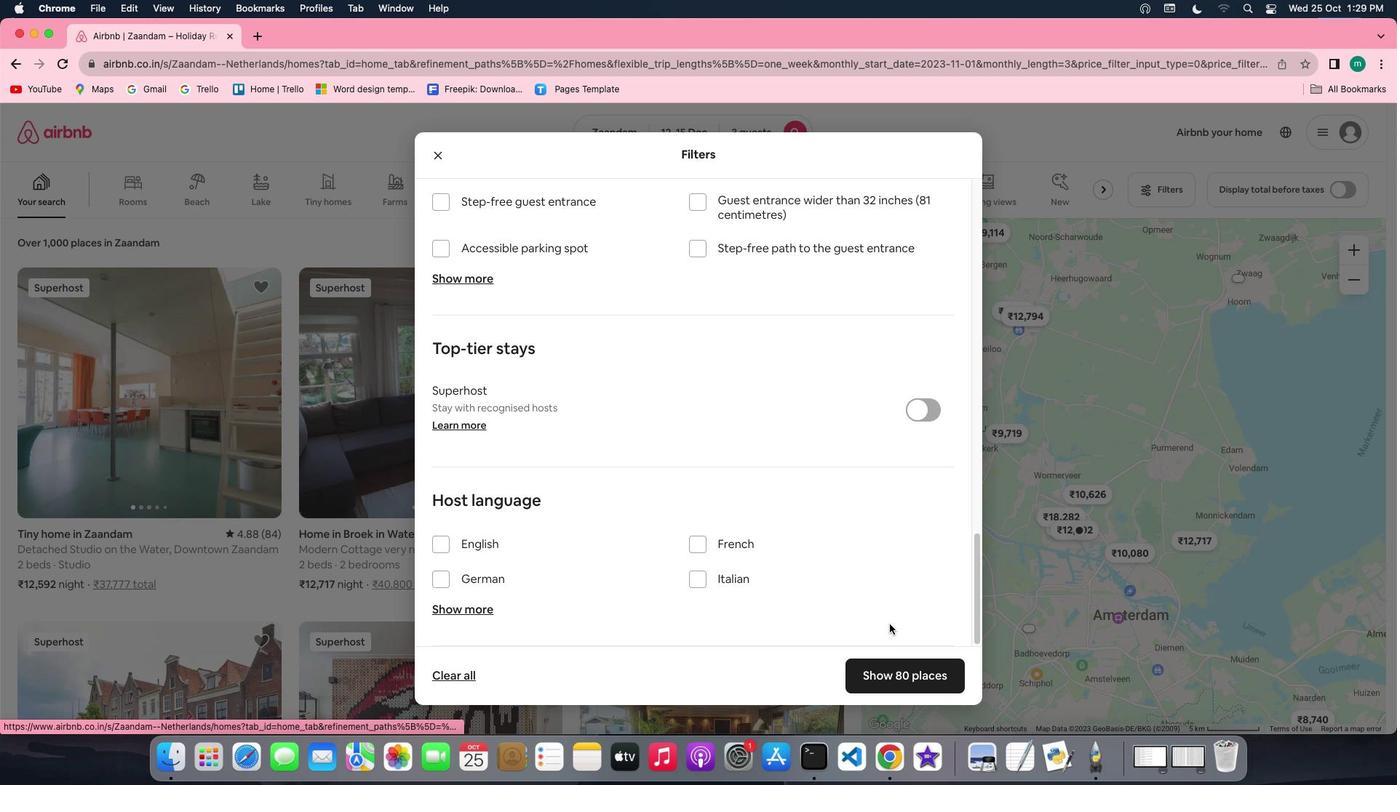 
Action: Mouse scrolled (889, 624) with delta (0, 0)
Screenshot: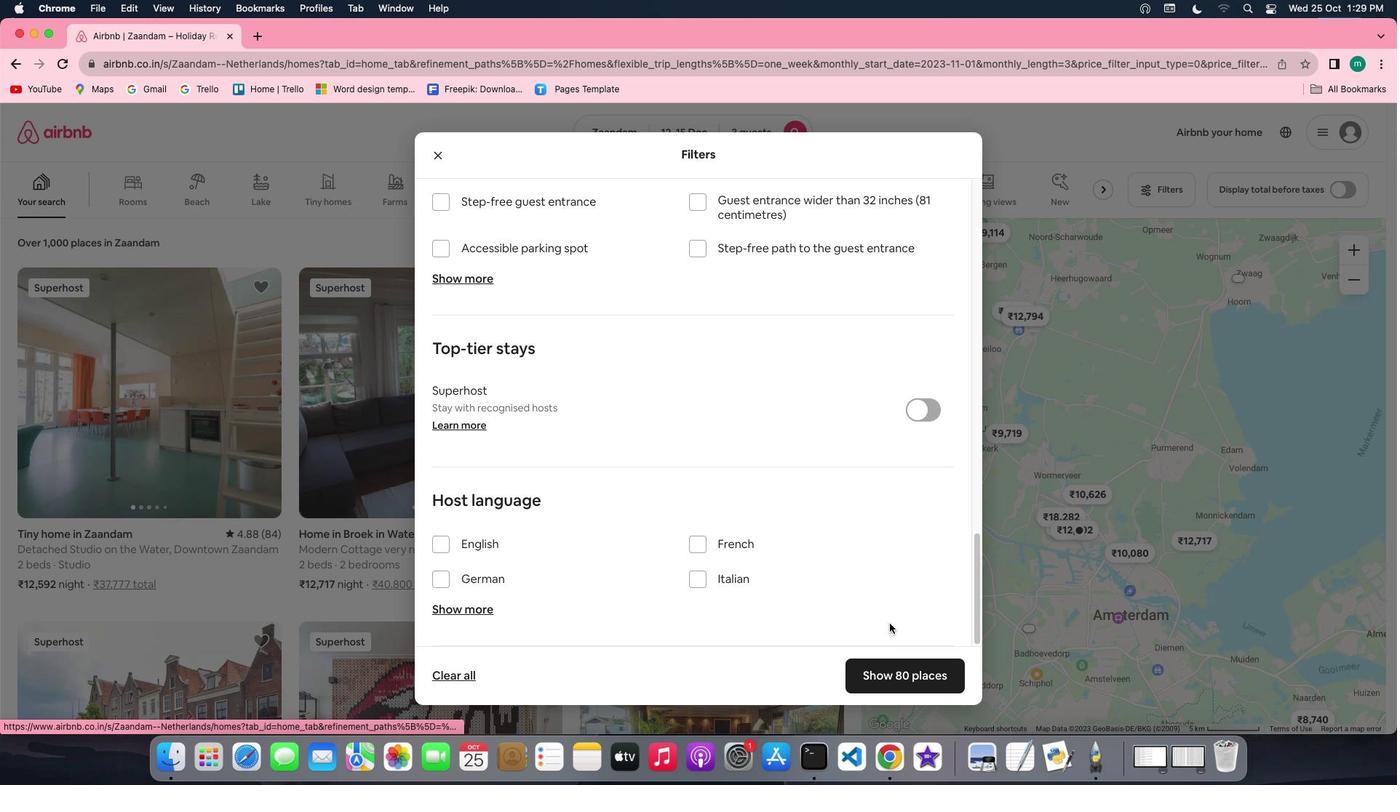 
Action: Mouse scrolled (889, 624) with delta (0, -2)
Screenshot: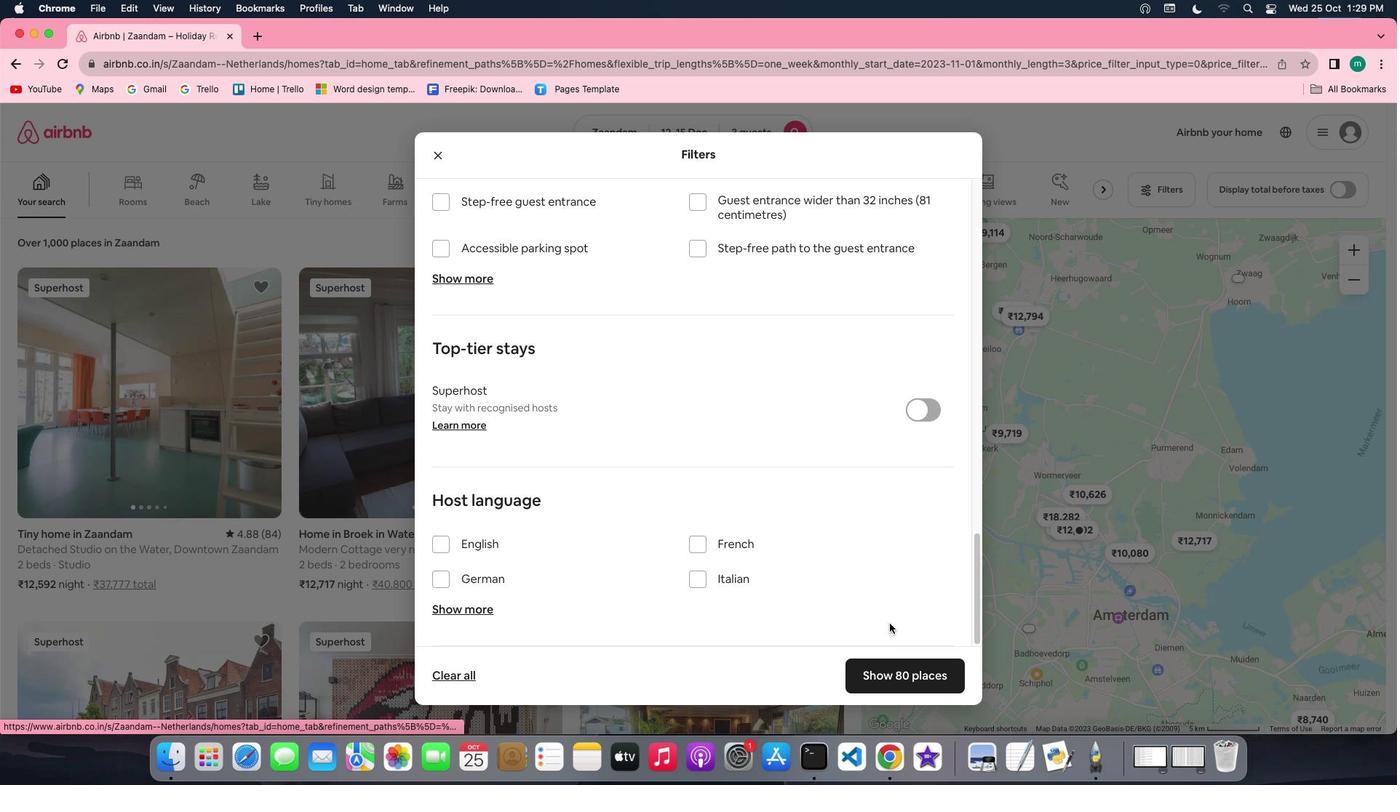 
Action: Mouse moved to (889, 624)
Screenshot: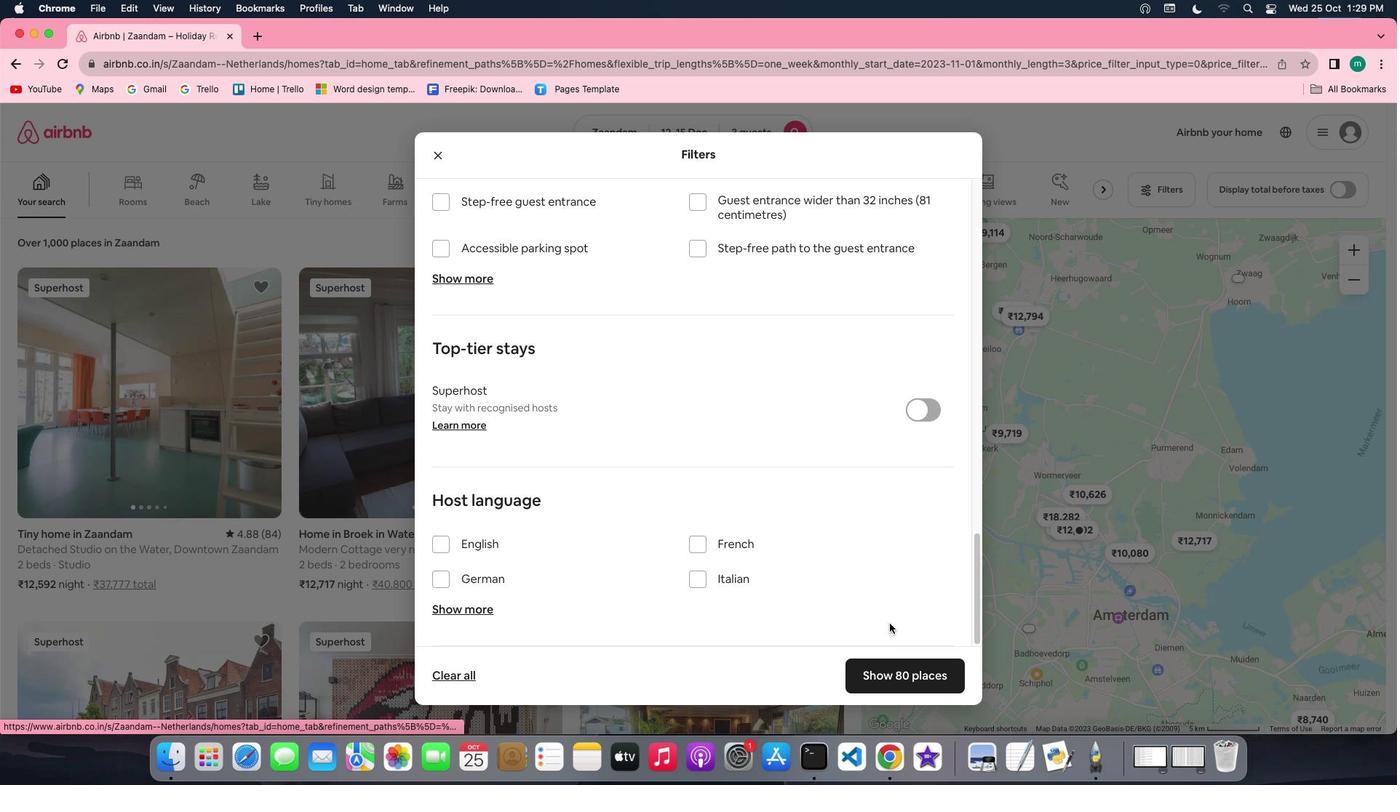 
Action: Mouse scrolled (889, 624) with delta (0, -2)
Screenshot: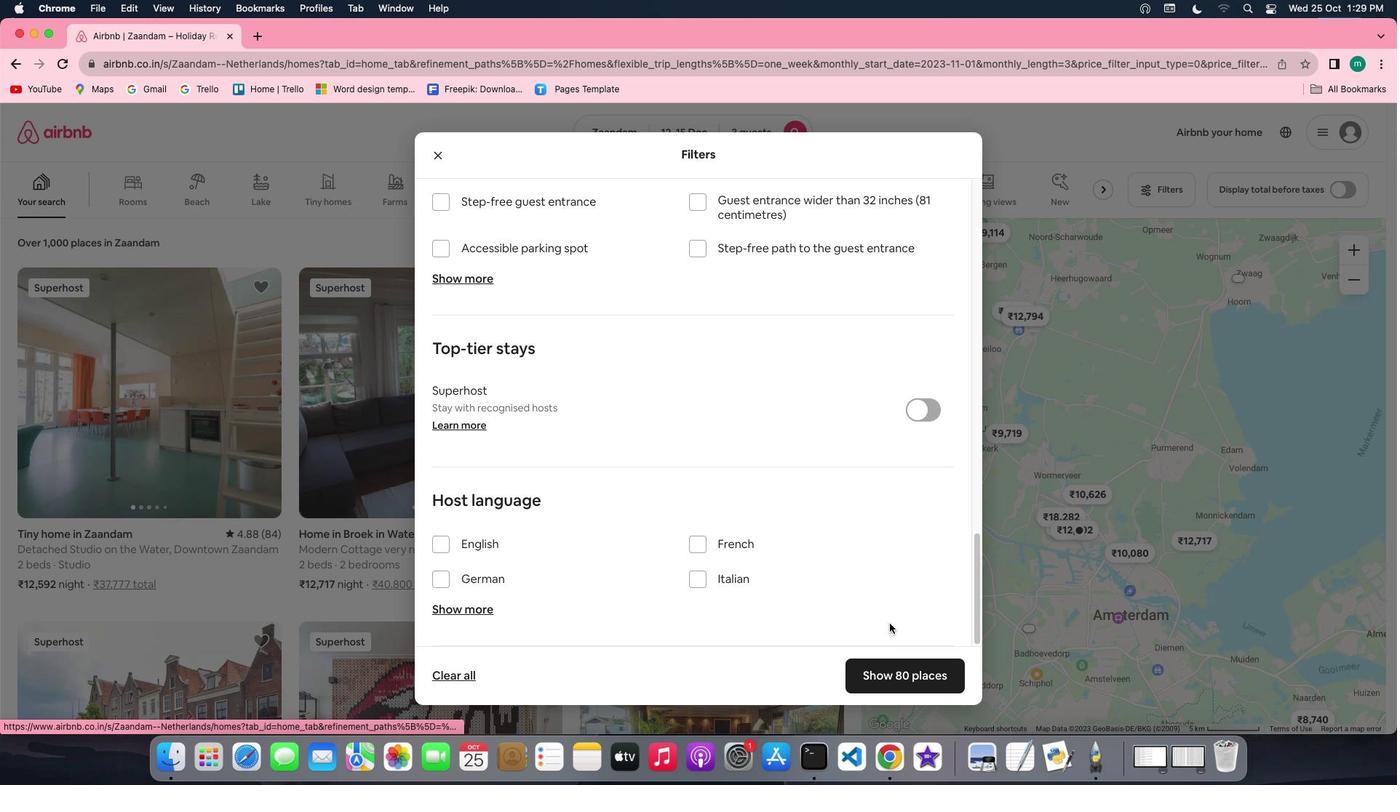 
Action: Mouse moved to (889, 624)
Screenshot: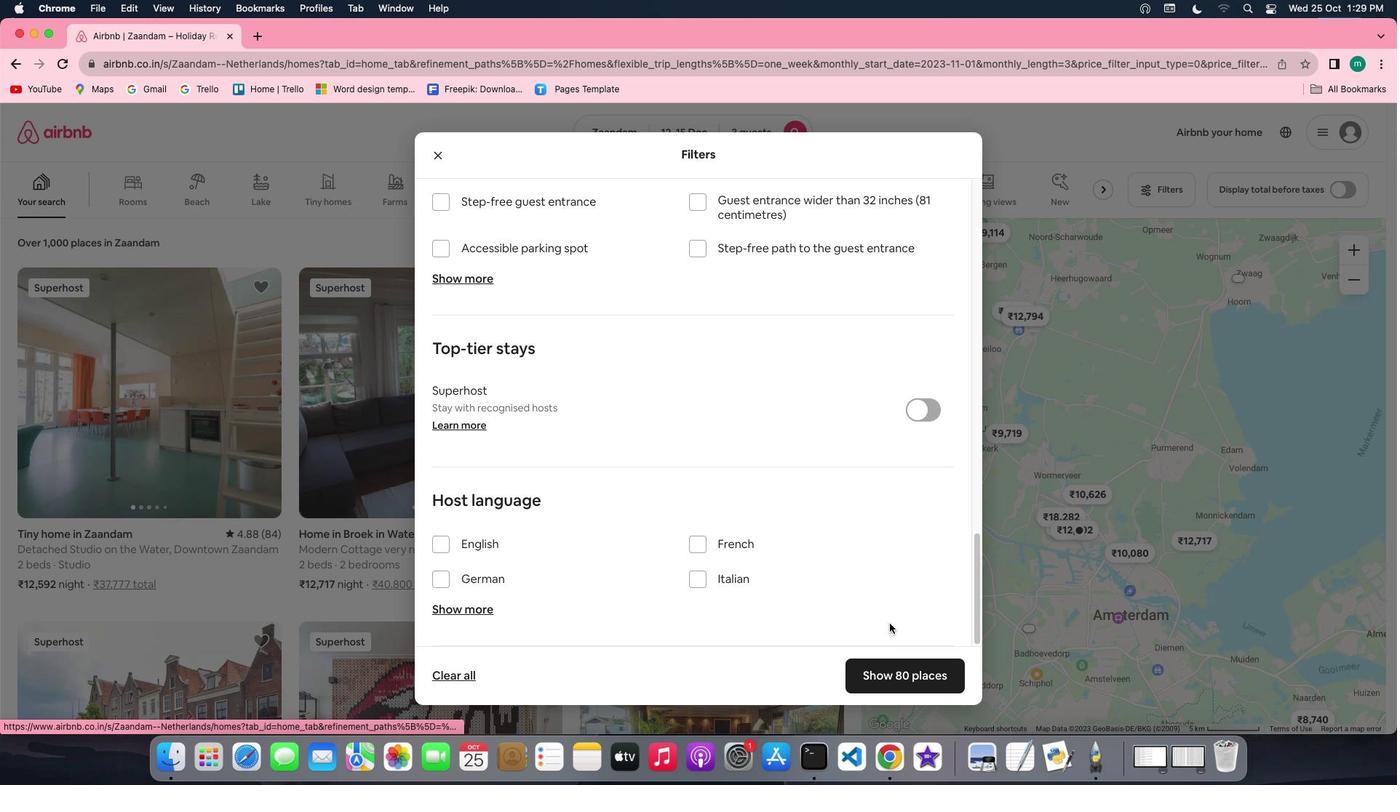 
Action: Mouse scrolled (889, 624) with delta (0, -3)
Screenshot: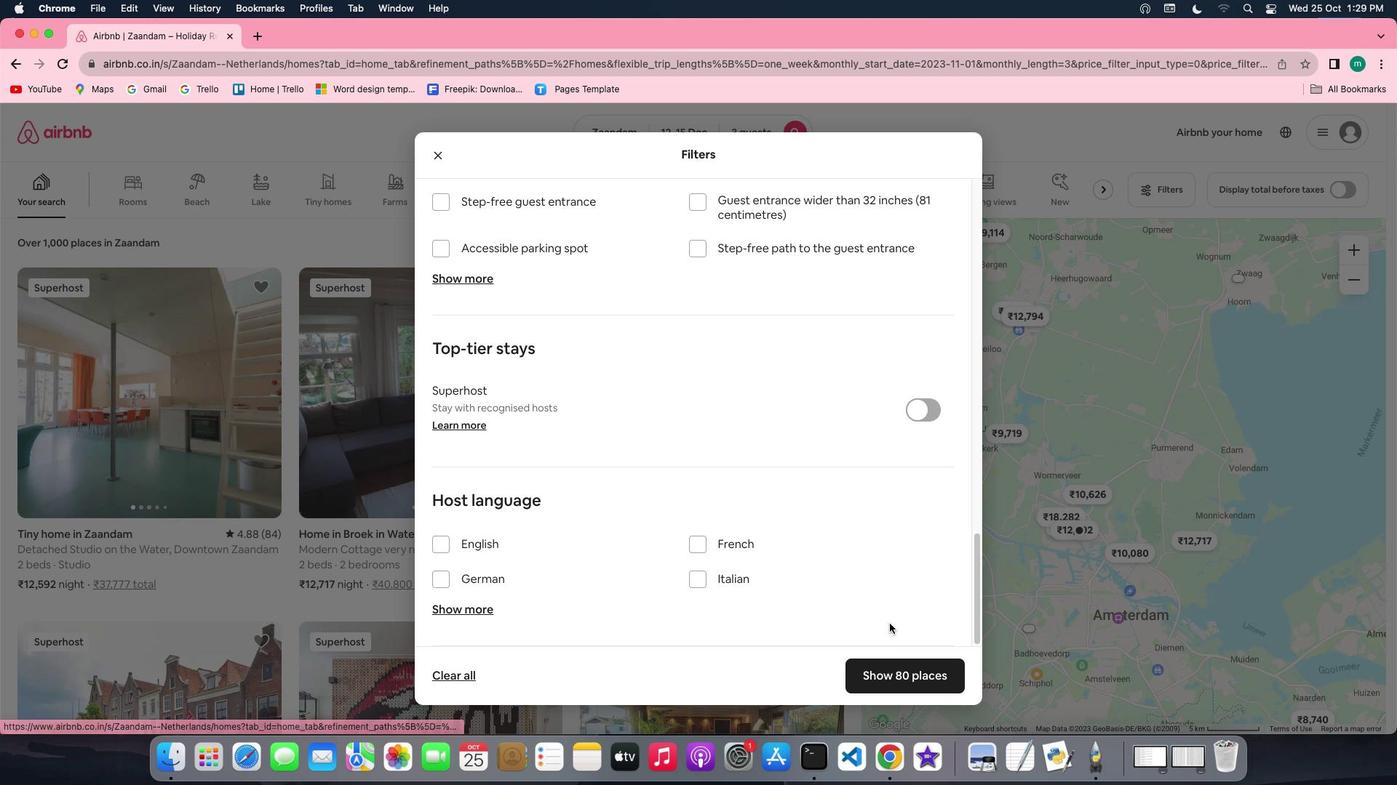 
Action: Mouse moved to (903, 670)
Screenshot: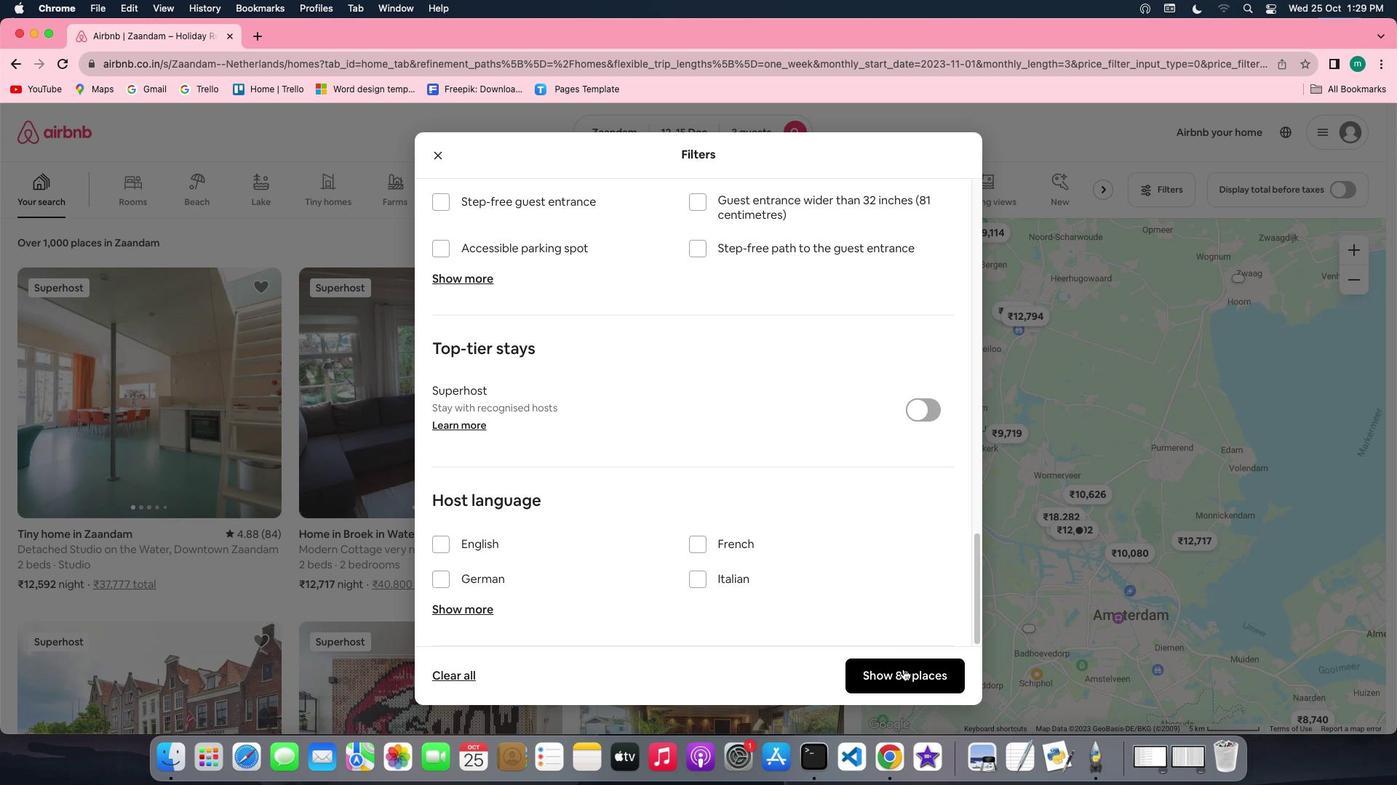
Action: Mouse pressed left at (903, 670)
Screenshot: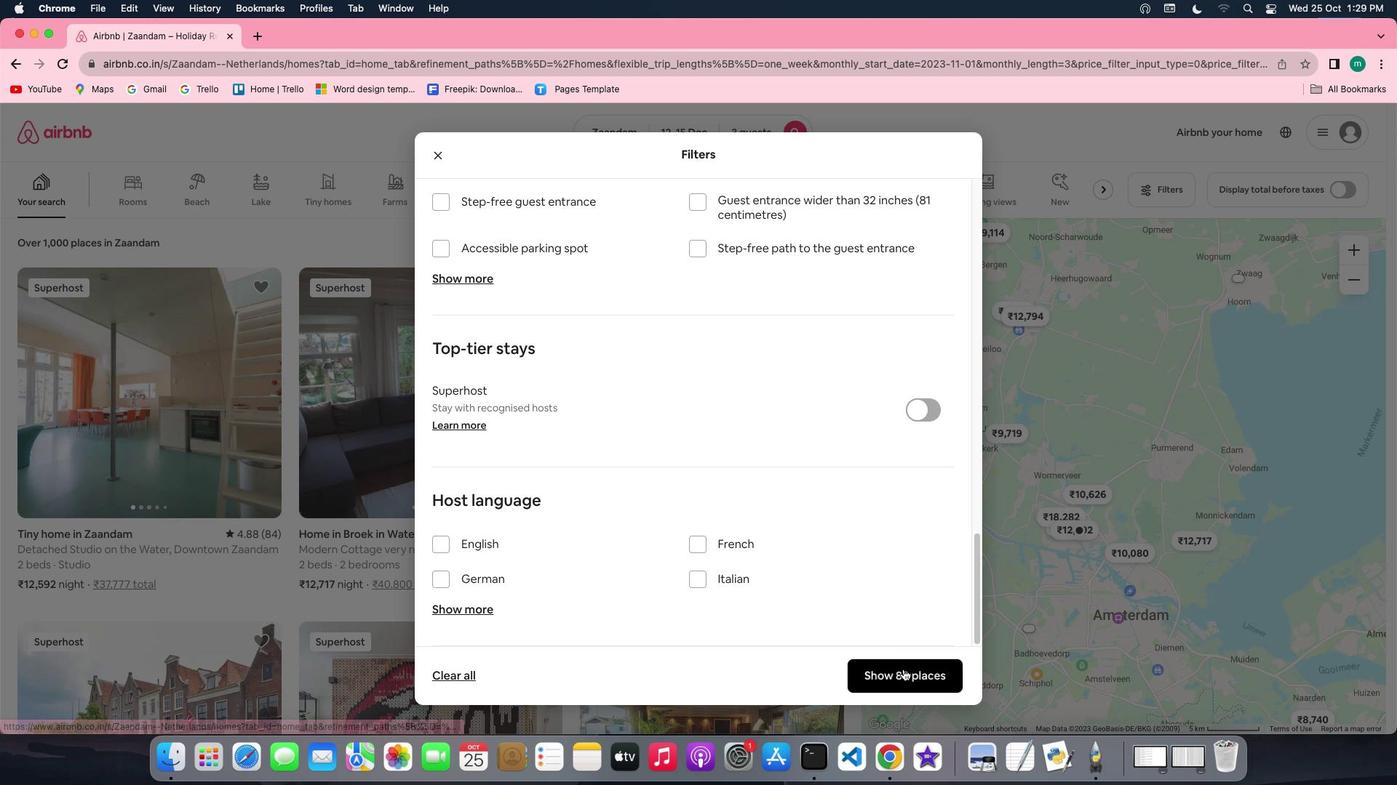 
Action: Mouse moved to (65, 417)
Screenshot: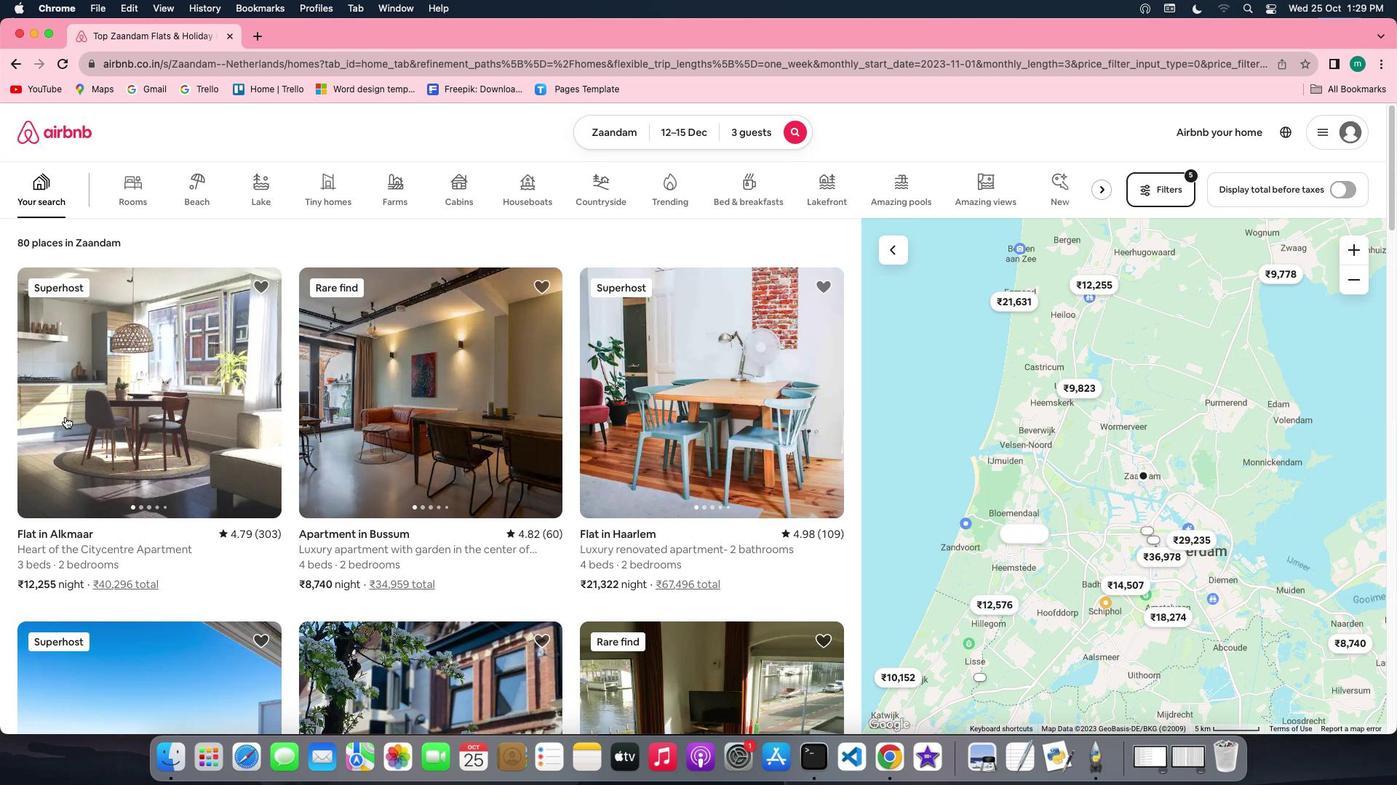 
Action: Mouse pressed left at (65, 417)
Screenshot: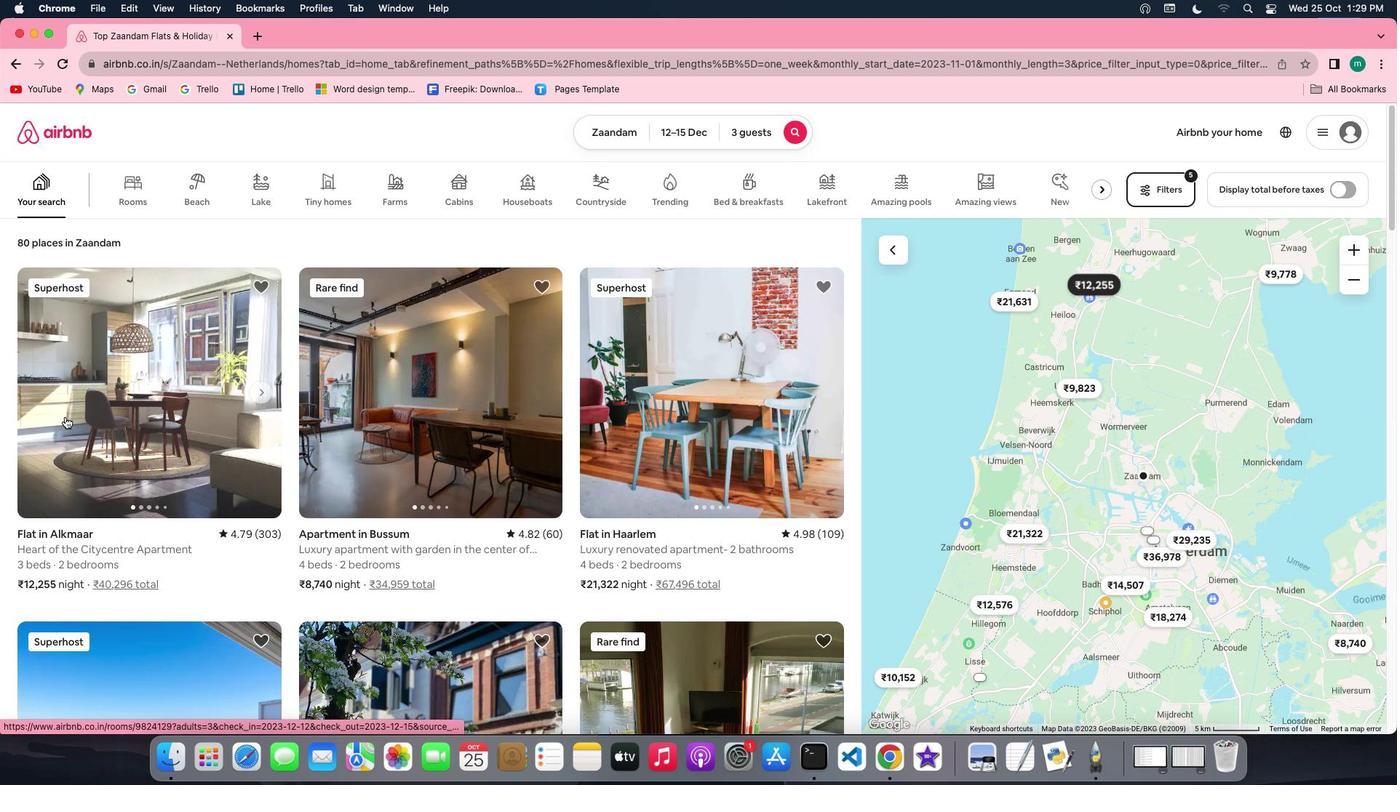 
Action: Mouse moved to (1069, 534)
Screenshot: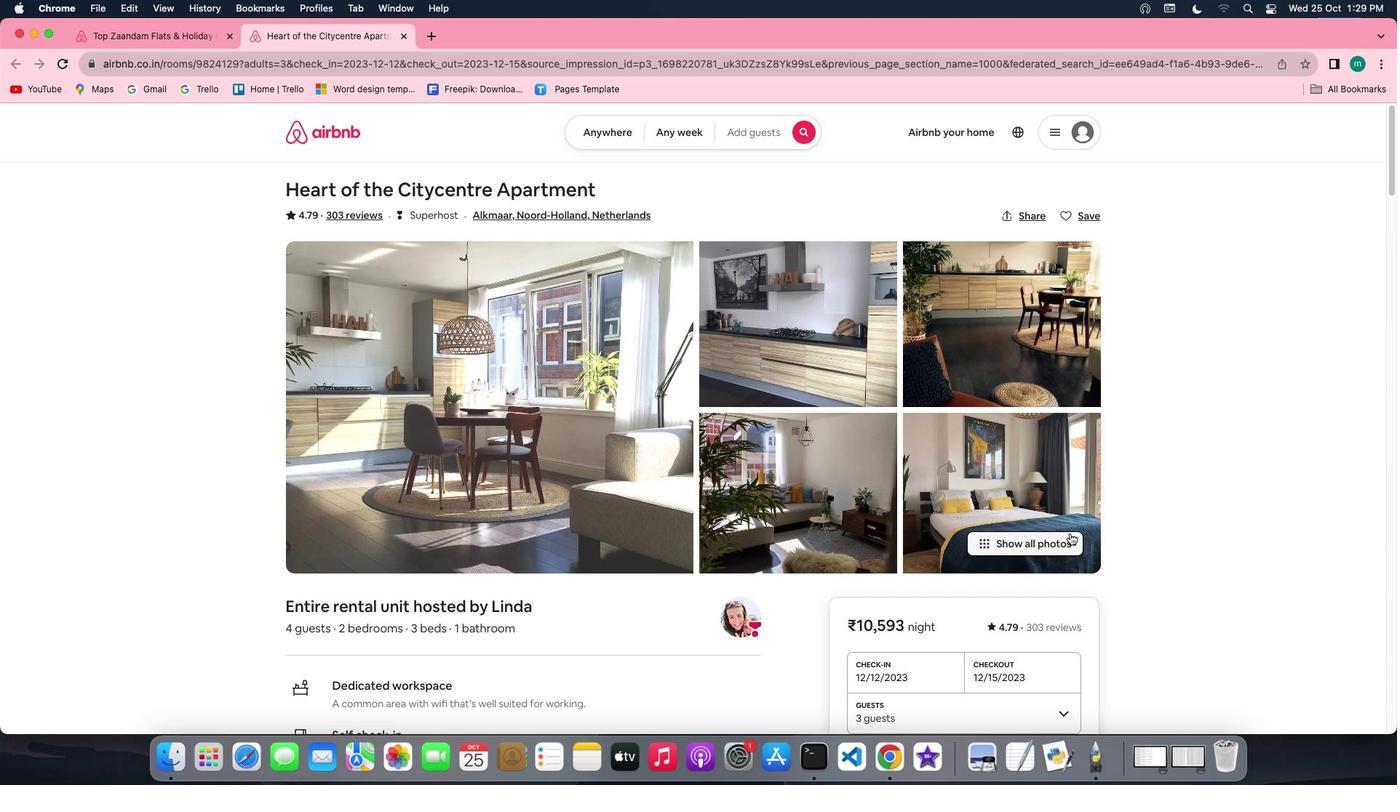 
Action: Mouse pressed left at (1069, 534)
Screenshot: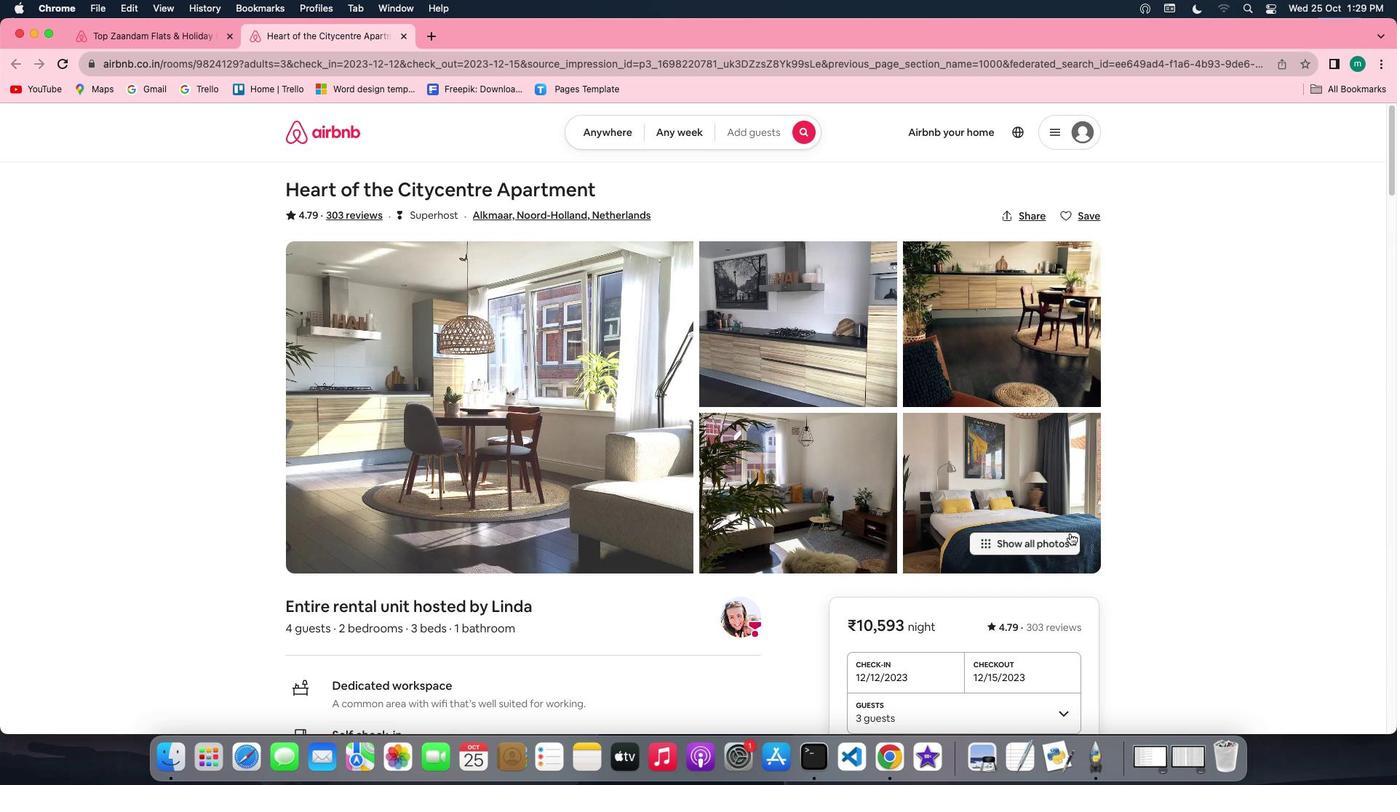 
Action: Mouse moved to (644, 518)
Screenshot: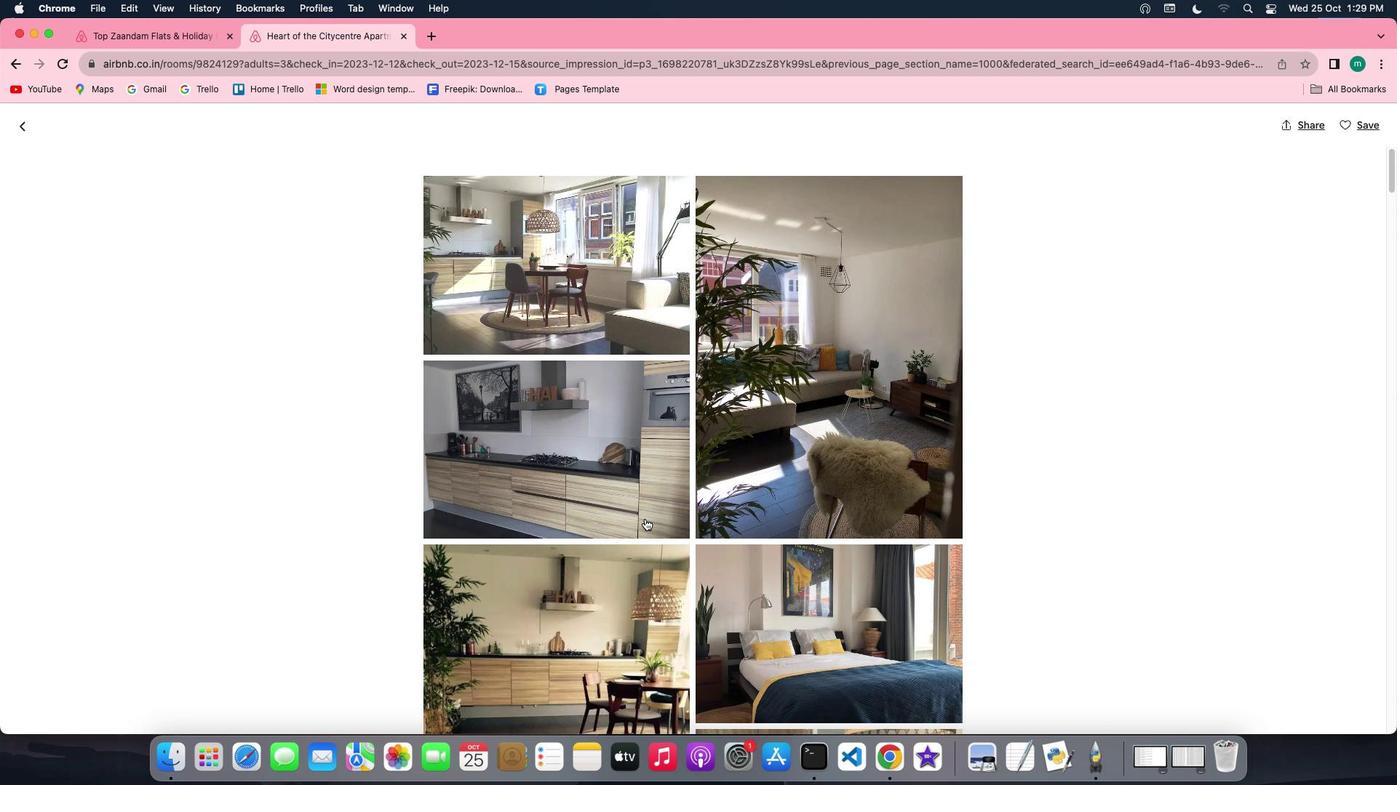 
Action: Mouse scrolled (644, 518) with delta (0, 0)
Screenshot: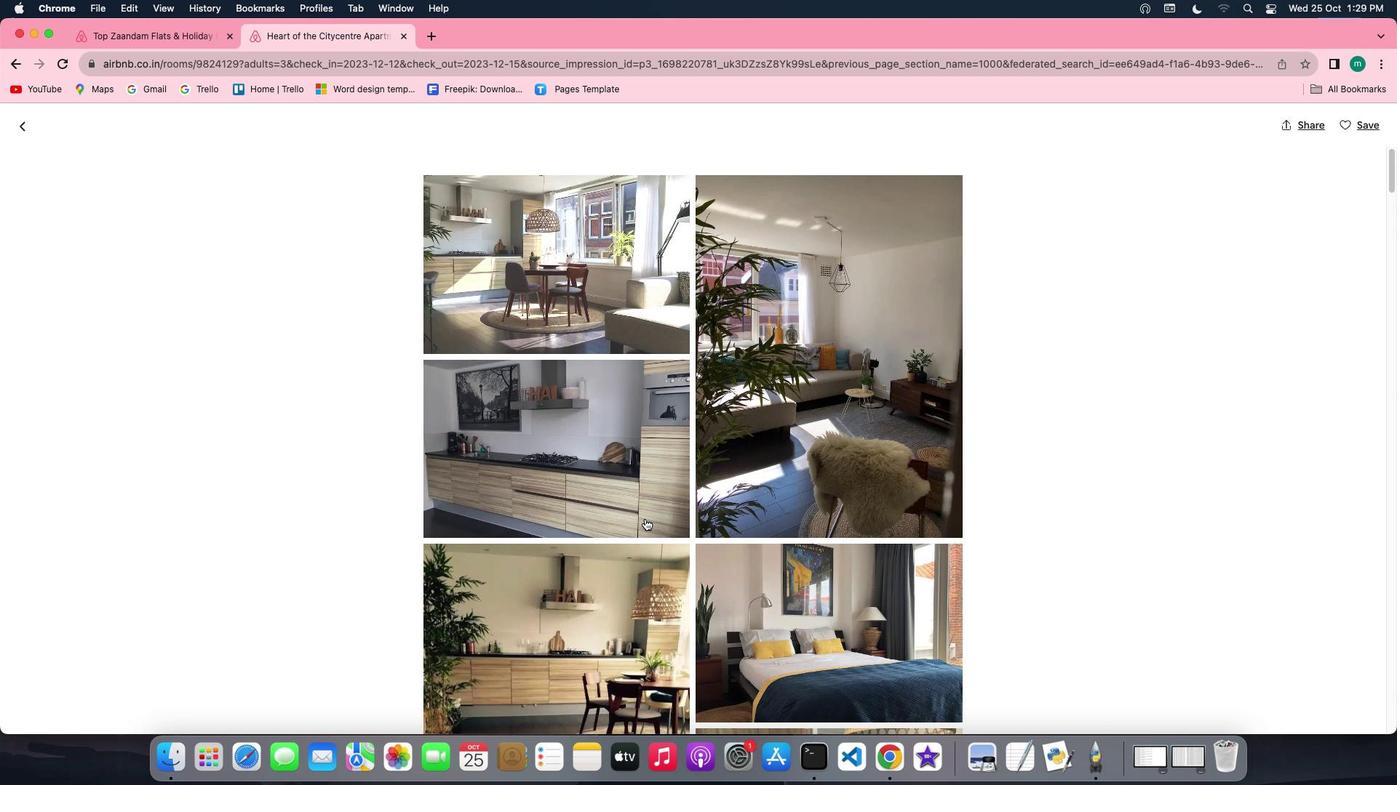 
Action: Mouse scrolled (644, 518) with delta (0, 0)
Screenshot: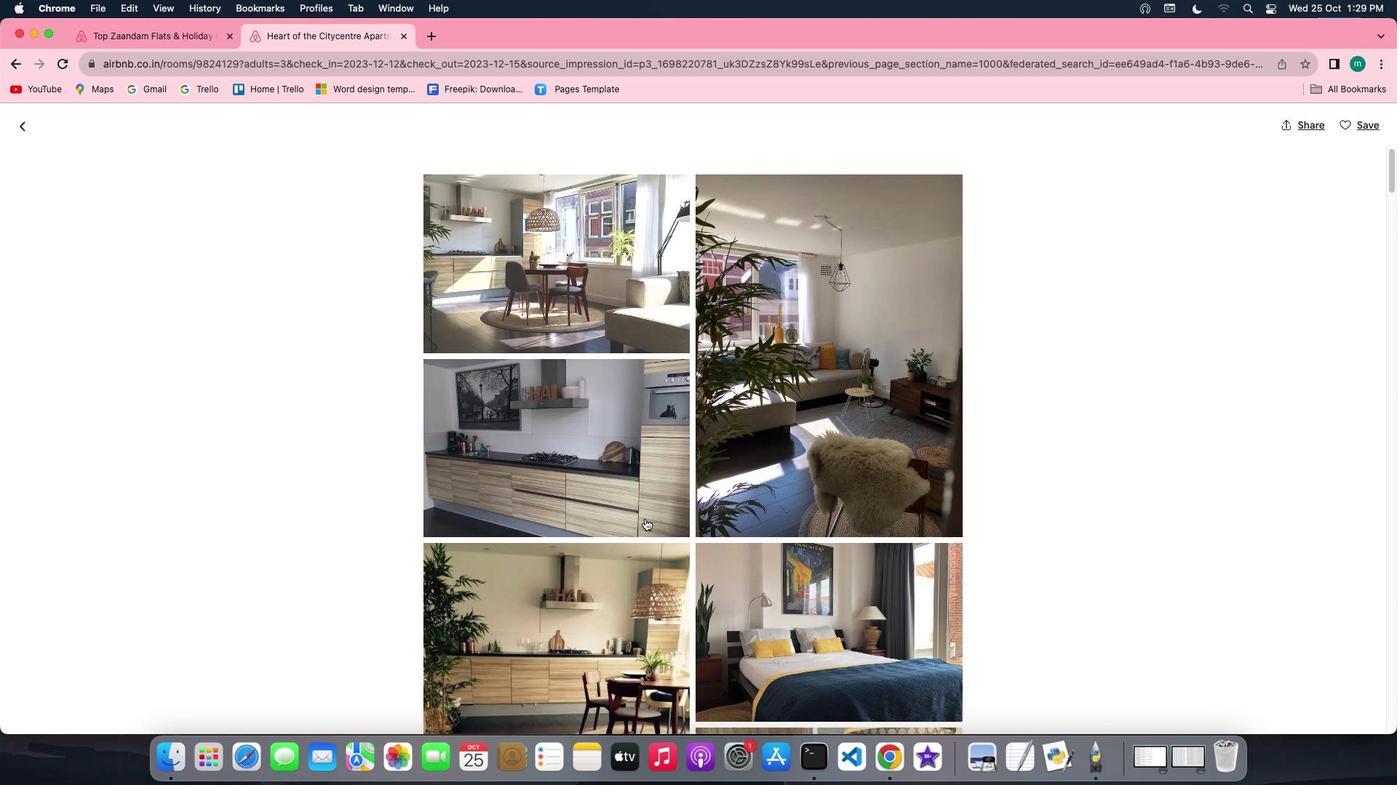
Action: Mouse scrolled (644, 518) with delta (0, 0)
Screenshot: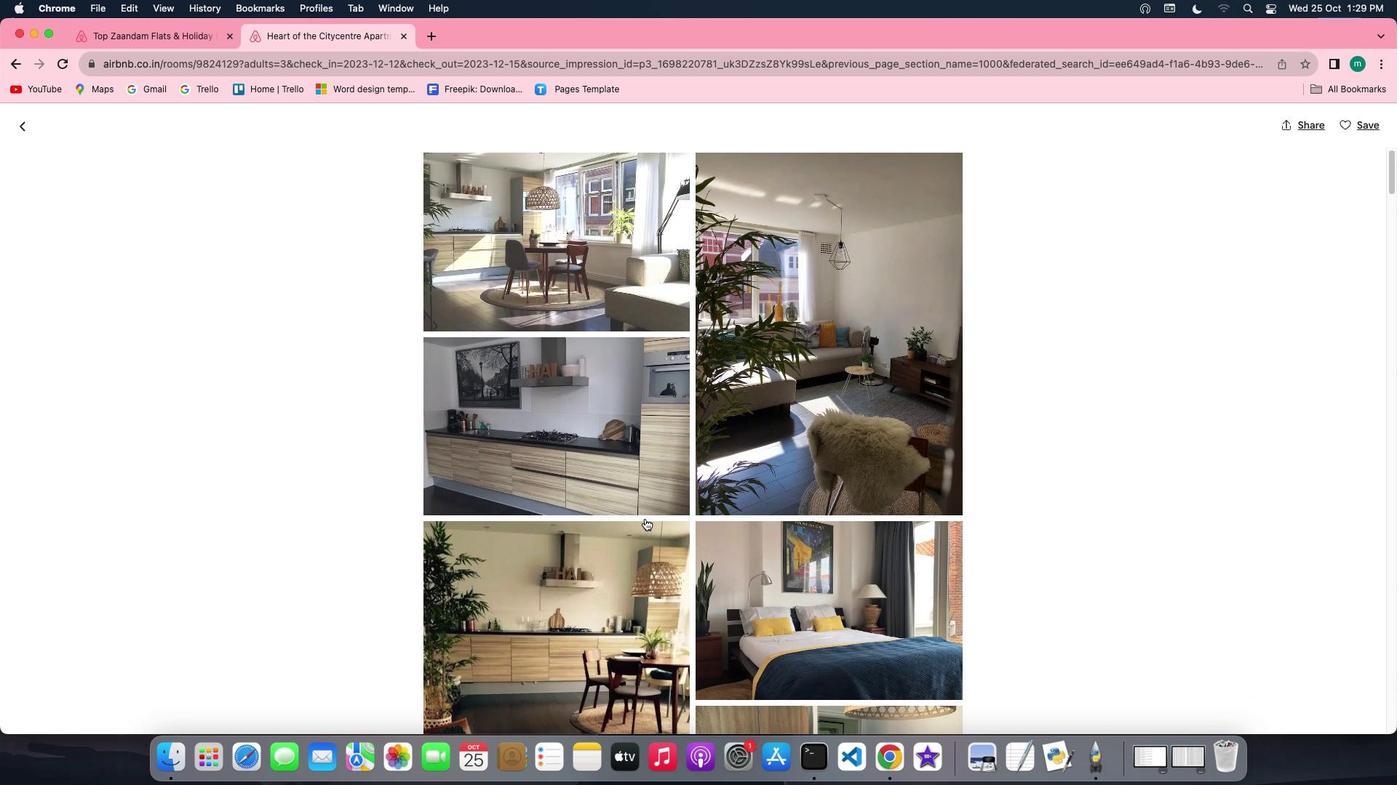 
Action: Mouse scrolled (644, 518) with delta (0, 0)
Screenshot: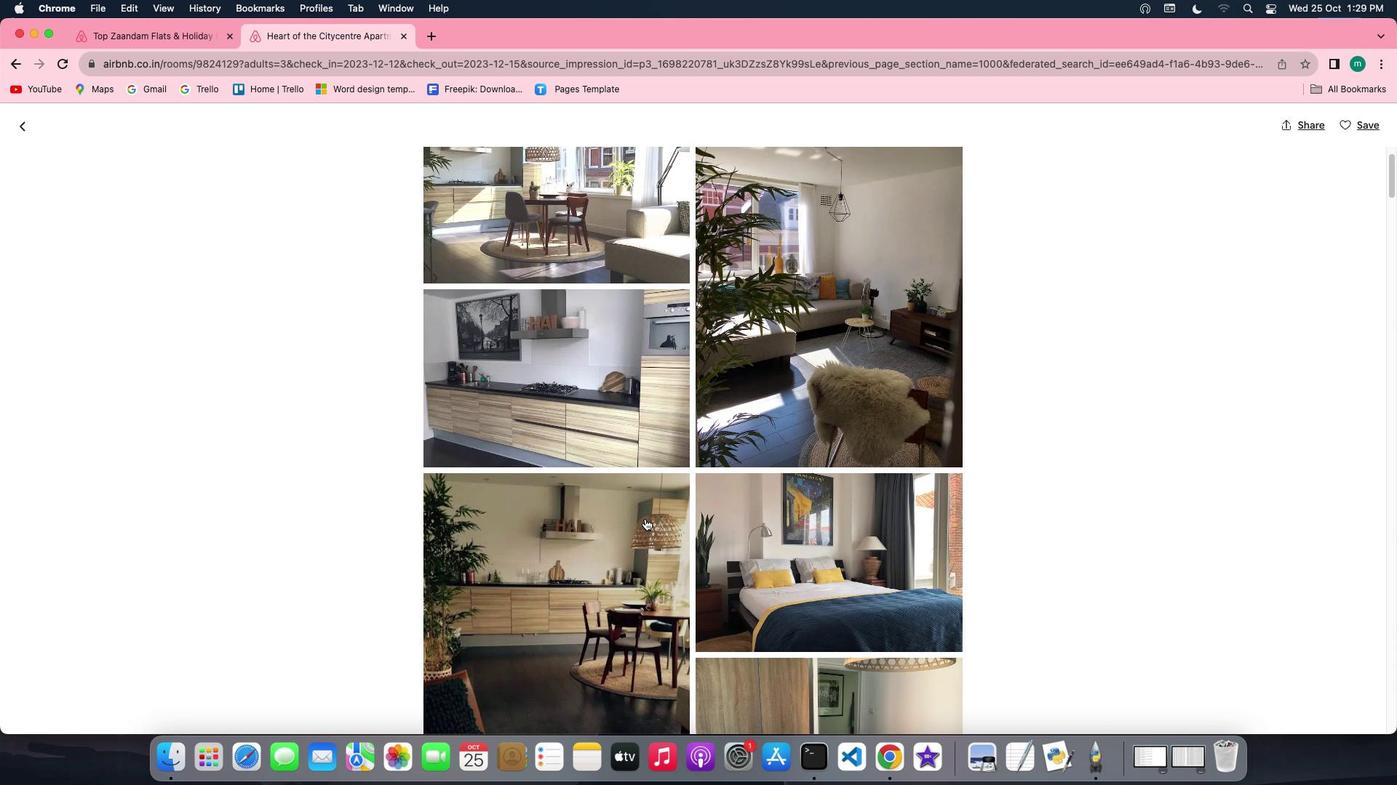 
Action: Mouse scrolled (644, 518) with delta (0, 0)
Screenshot: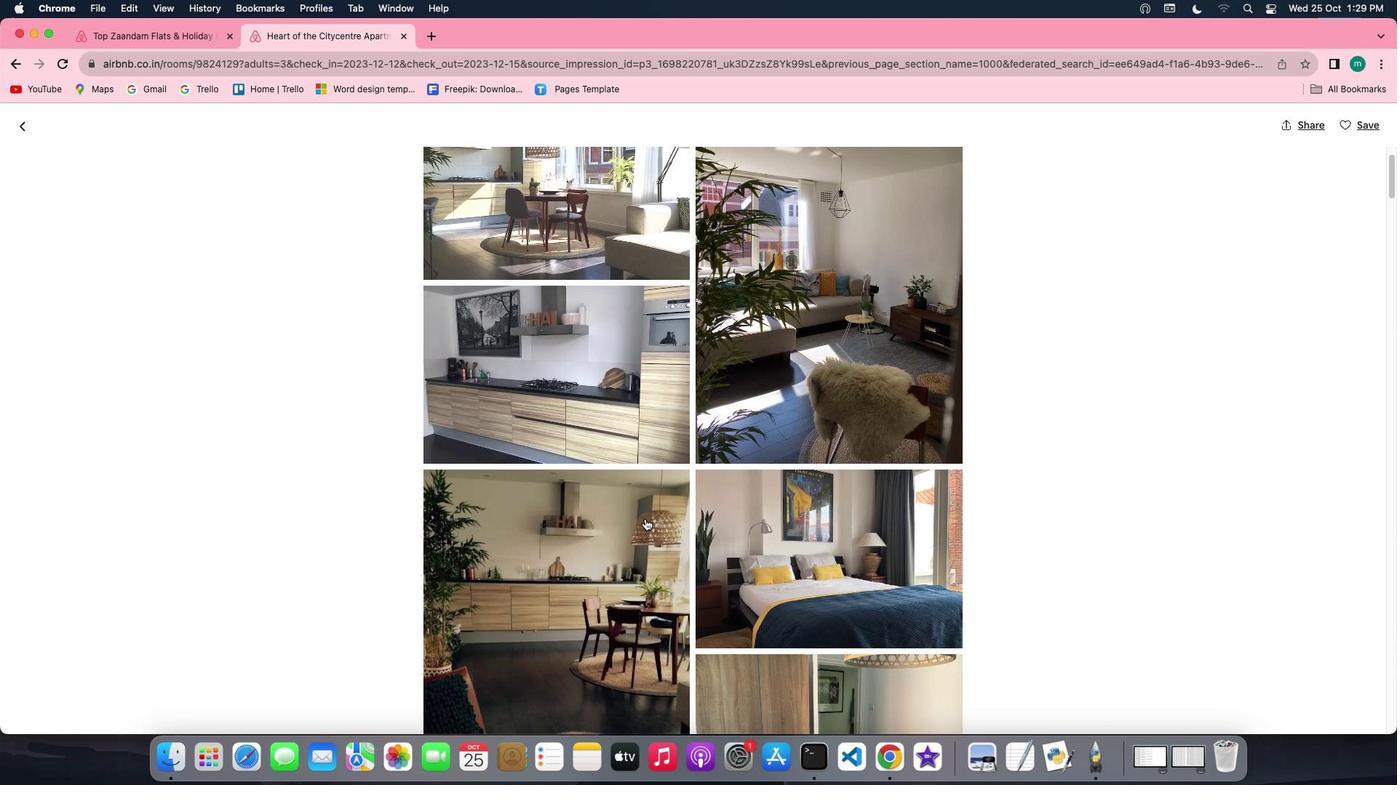
Action: Mouse scrolled (644, 518) with delta (0, 0)
Screenshot: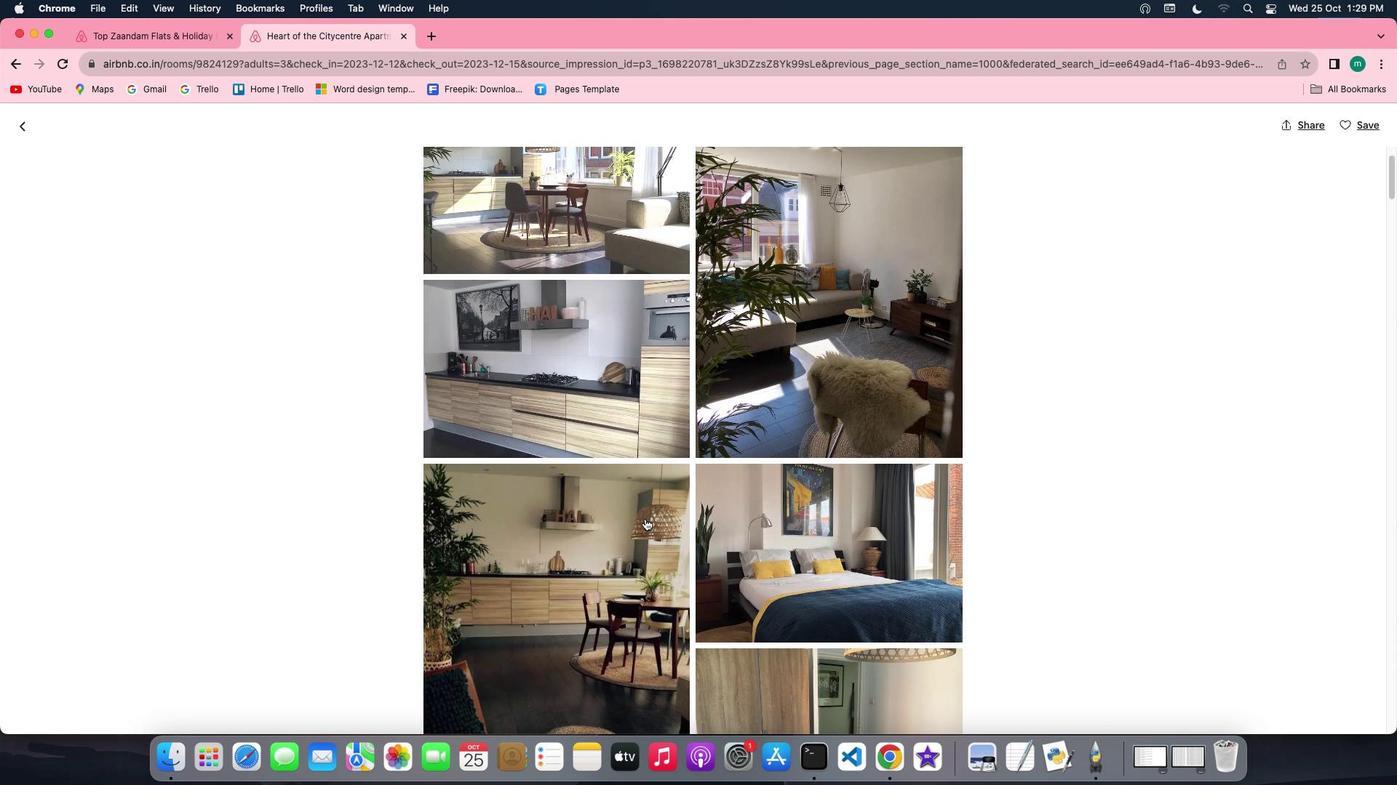 
Action: Mouse scrolled (644, 518) with delta (0, 0)
Screenshot: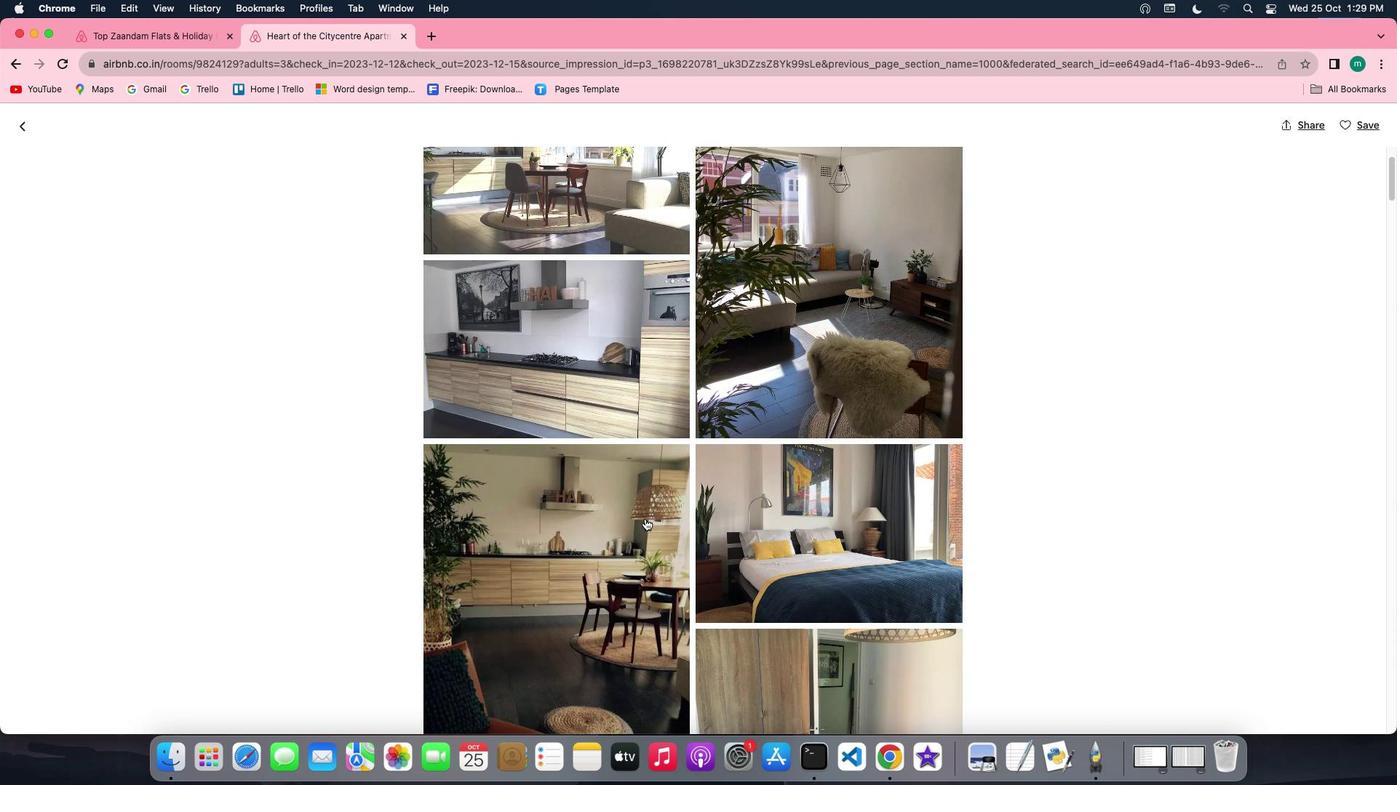 
Action: Mouse scrolled (644, 518) with delta (0, 0)
Screenshot: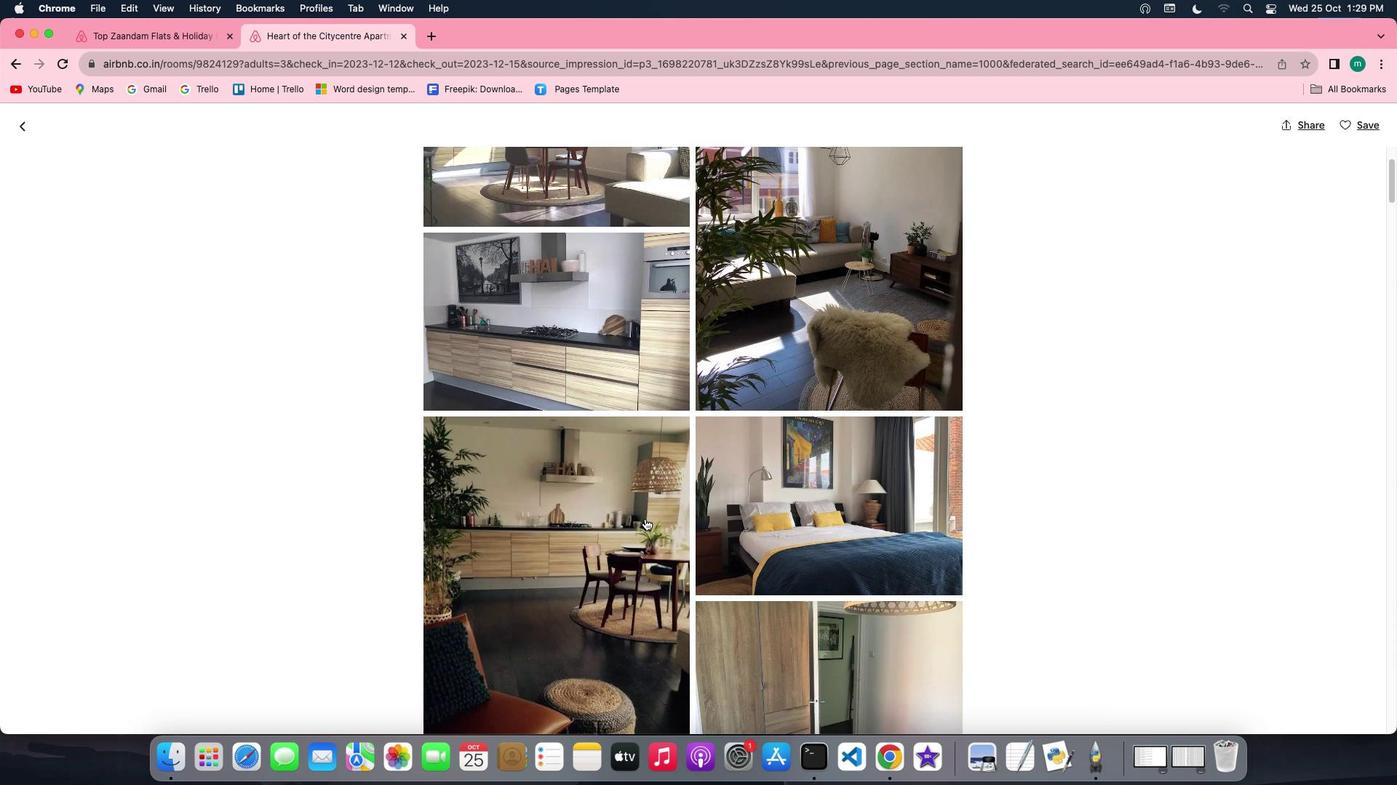 
Action: Mouse scrolled (644, 518) with delta (0, 0)
Screenshot: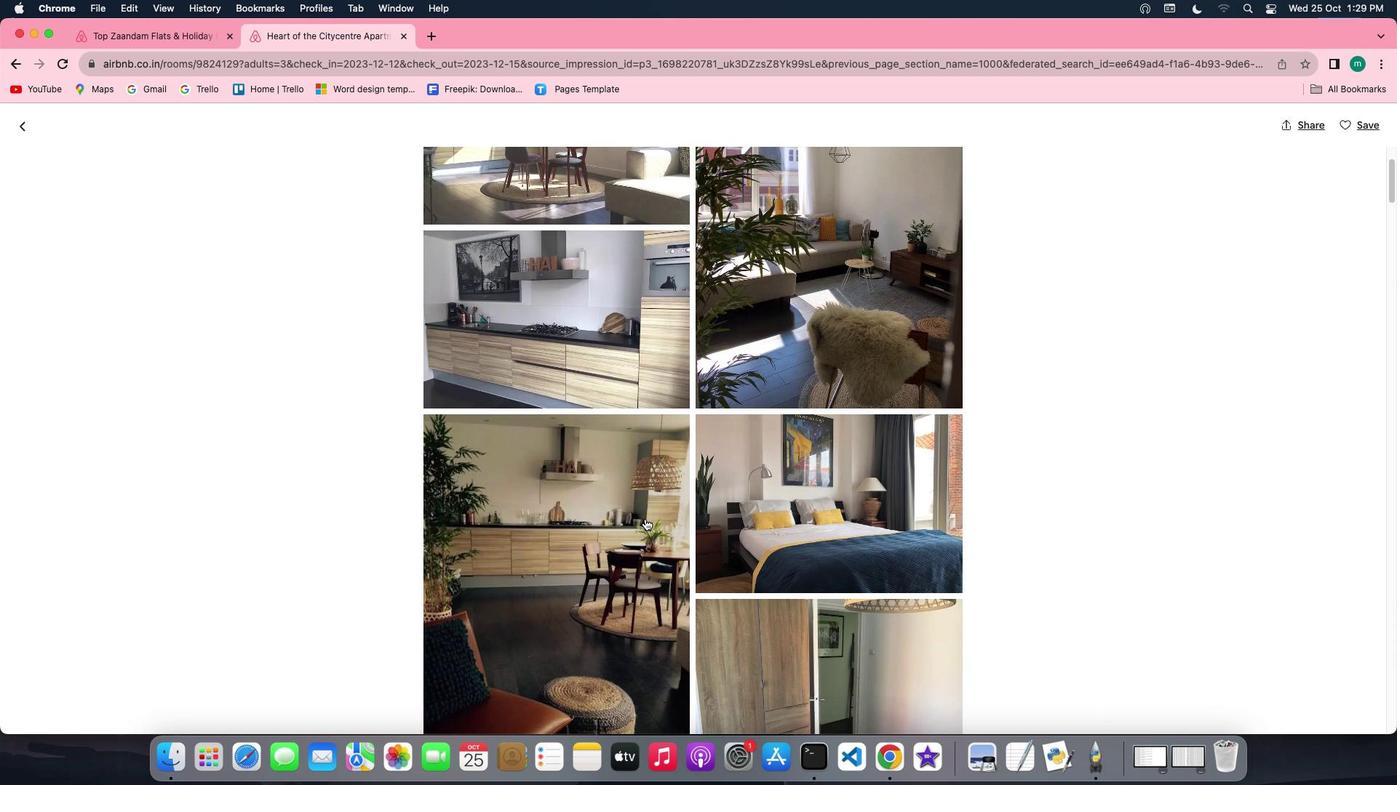 
Action: Mouse scrolled (644, 518) with delta (0, 0)
Screenshot: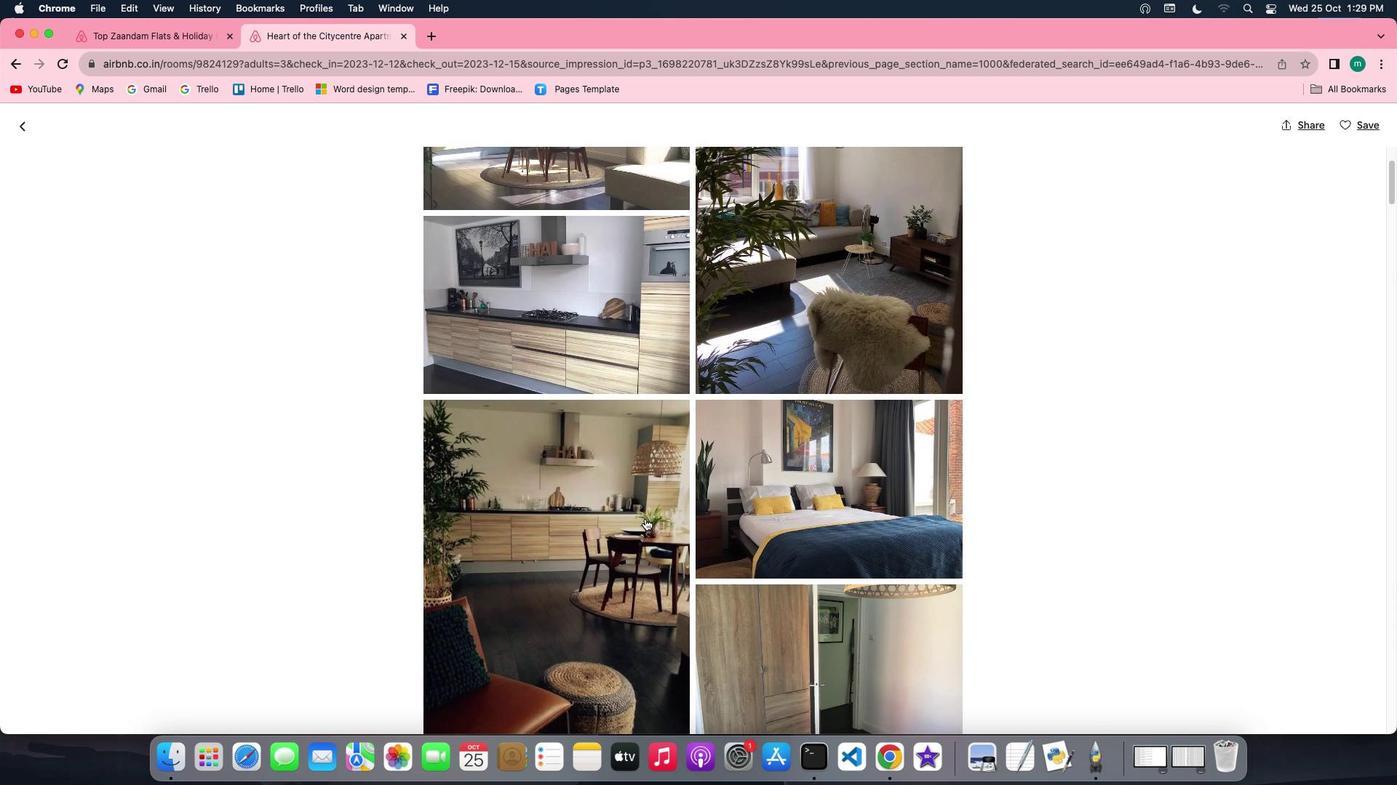 
Action: Mouse scrolled (644, 518) with delta (0, 0)
Screenshot: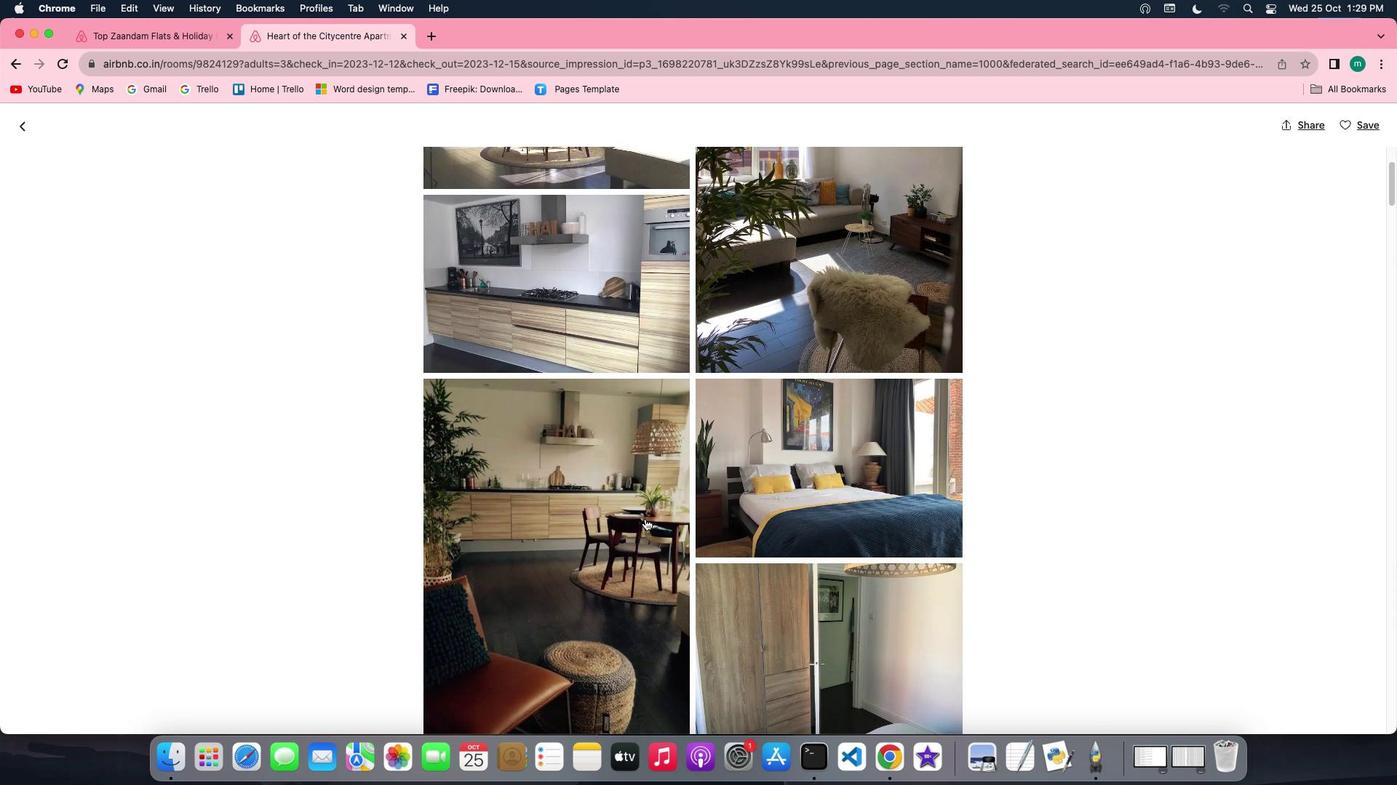 
Action: Mouse scrolled (644, 518) with delta (0, 0)
Screenshot: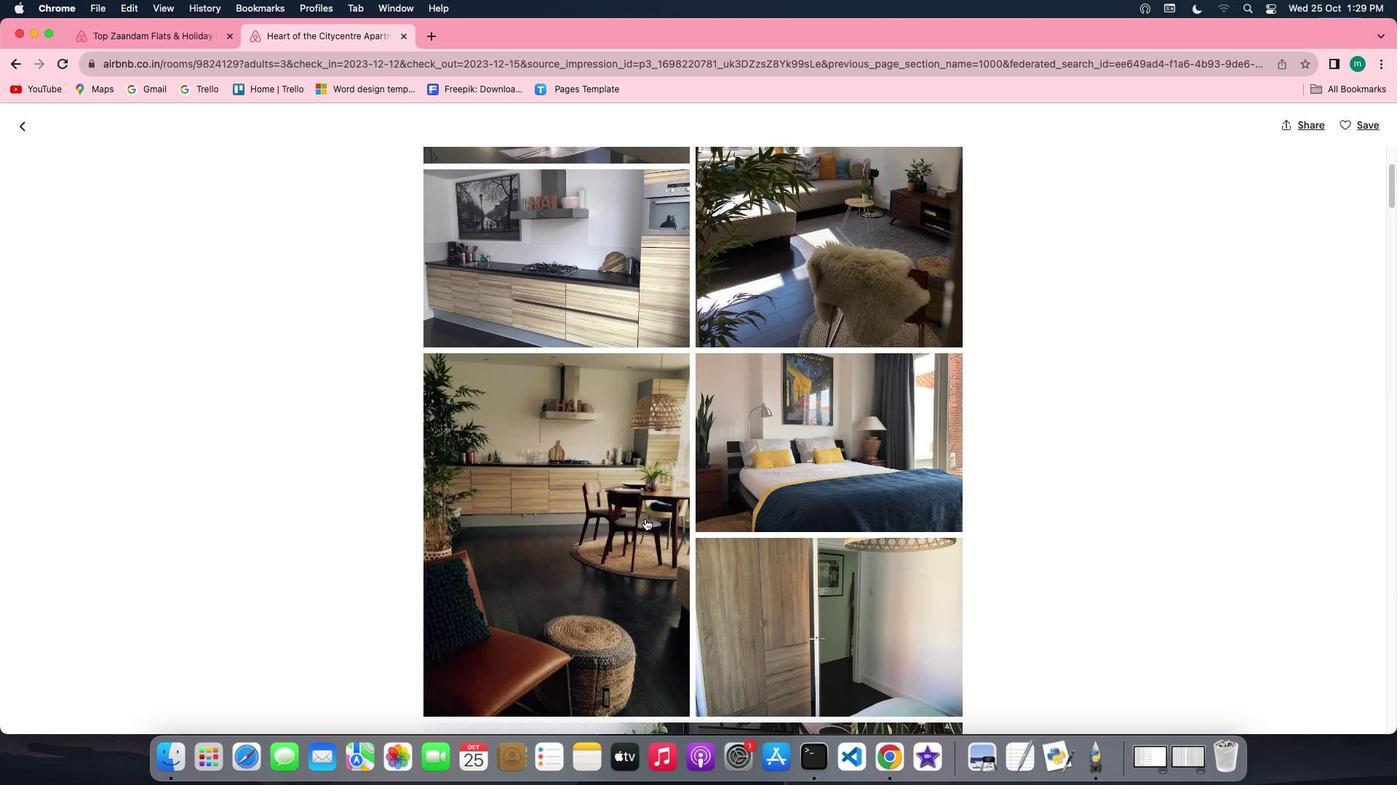 
Action: Mouse scrolled (644, 518) with delta (0, 0)
Screenshot: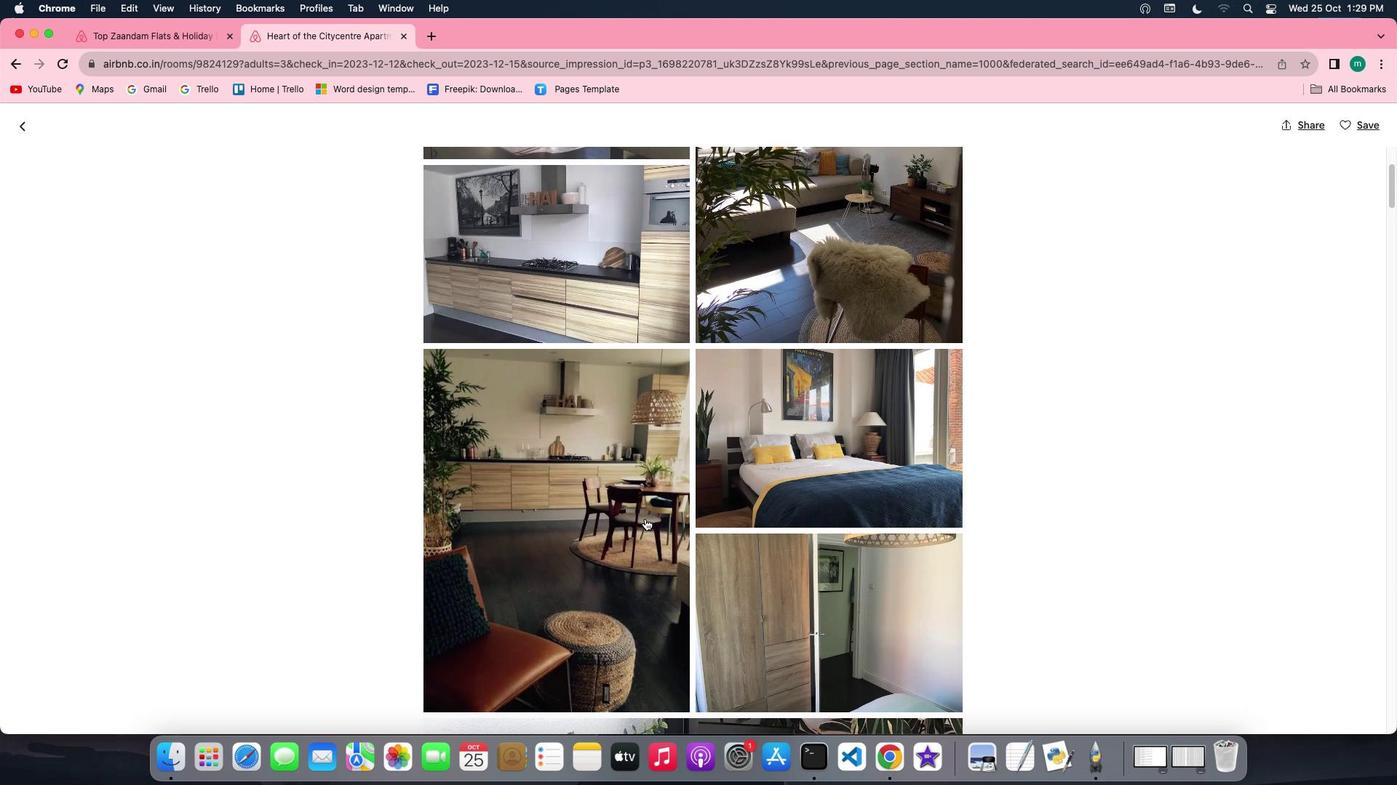 
Action: Mouse scrolled (644, 518) with delta (0, -1)
Screenshot: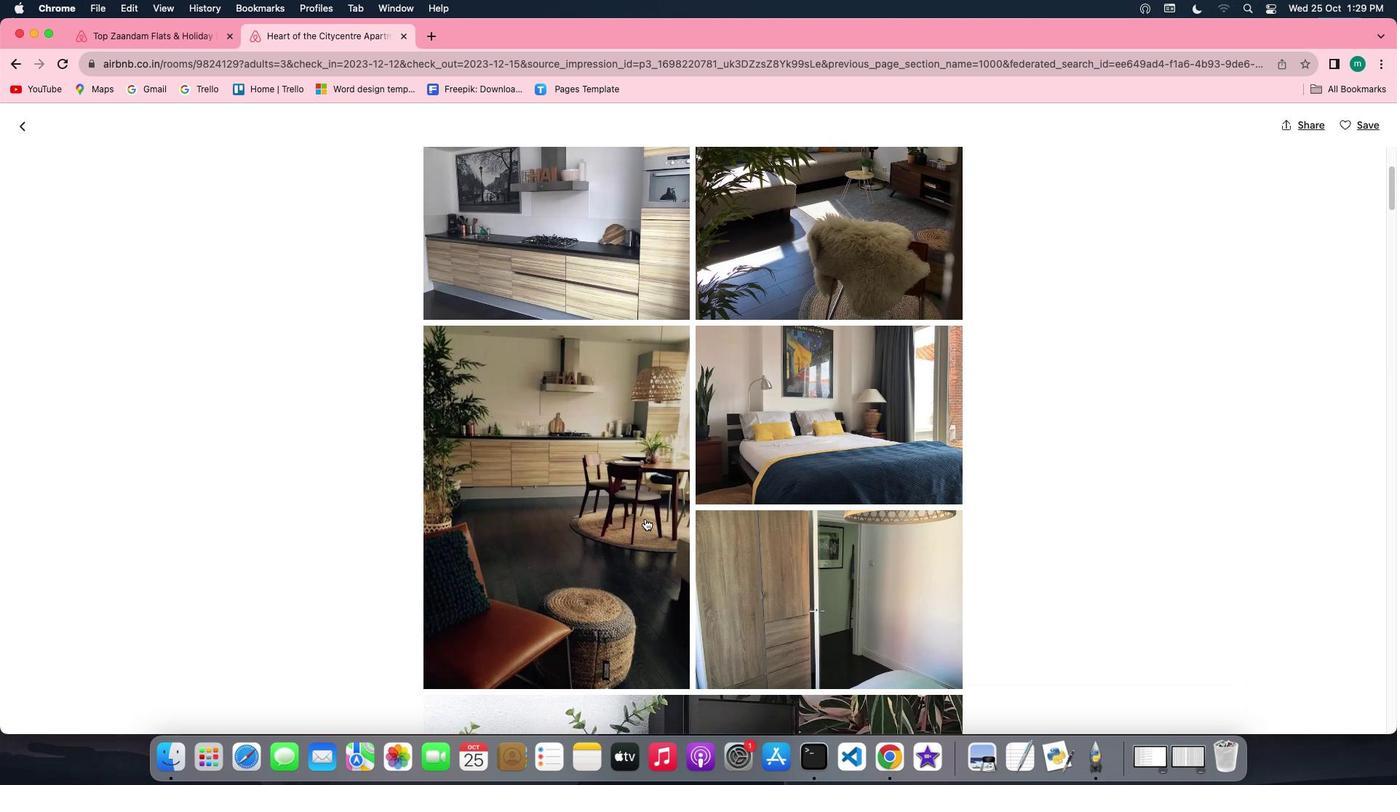 
Action: Mouse scrolled (644, 518) with delta (0, -2)
Screenshot: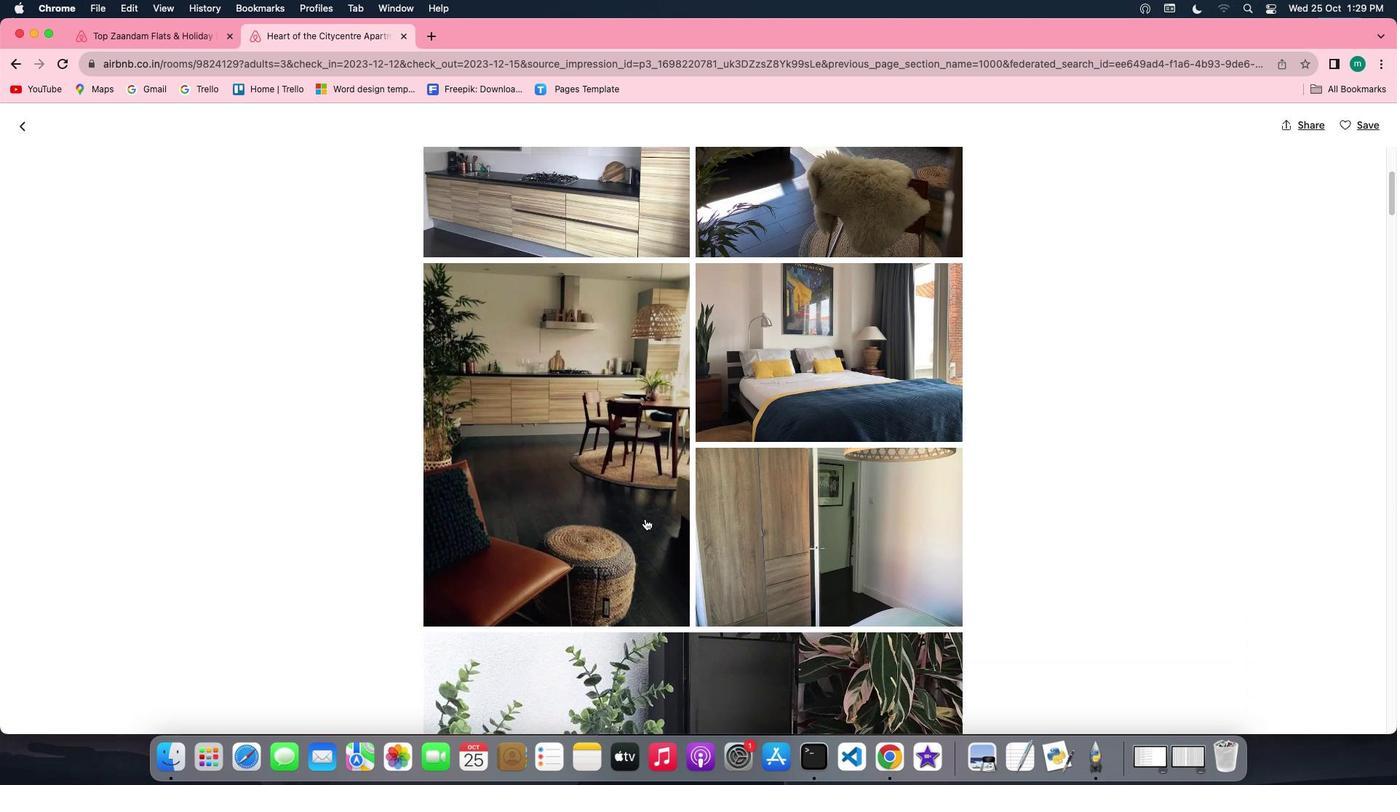 
Action: Mouse scrolled (644, 518) with delta (0, -2)
Screenshot: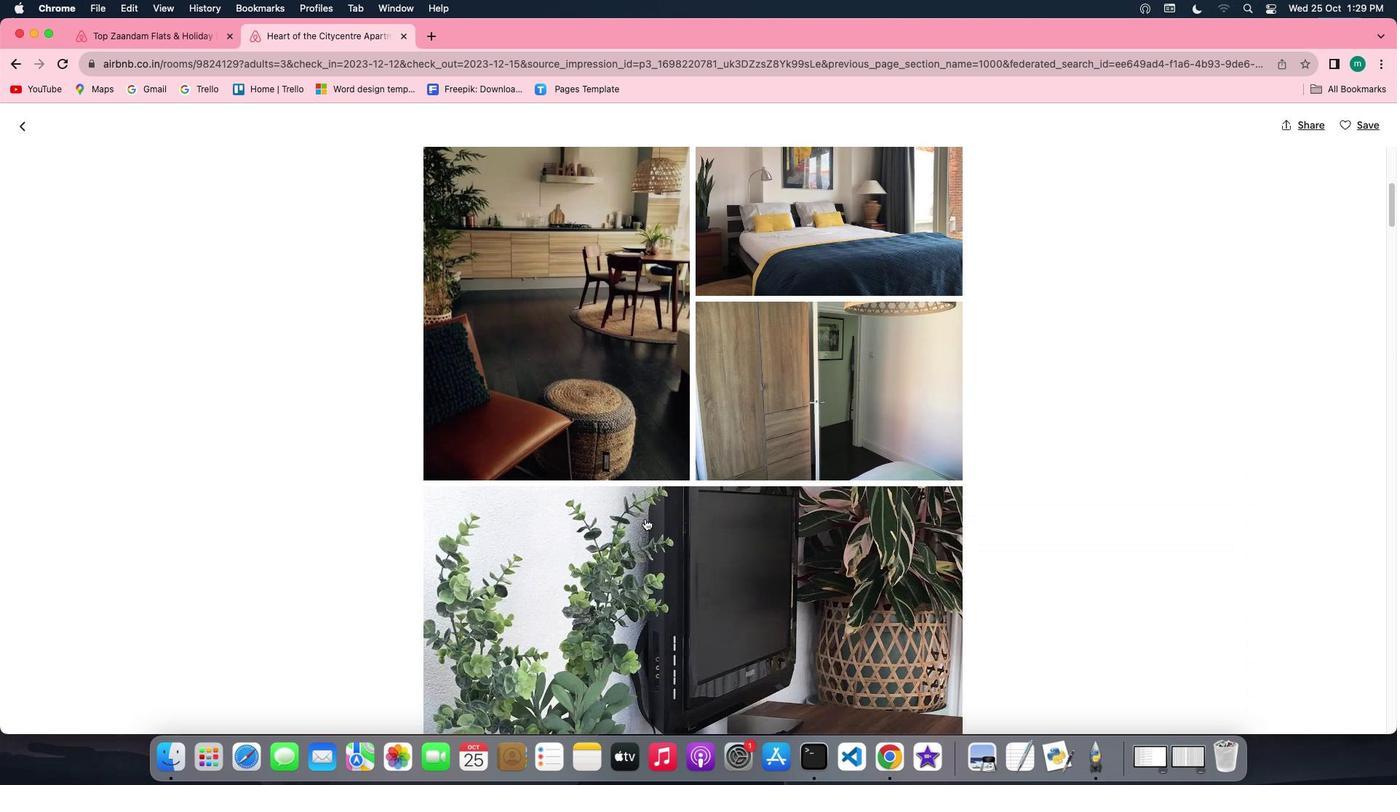 
Action: Mouse scrolled (644, 518) with delta (0, 0)
Screenshot: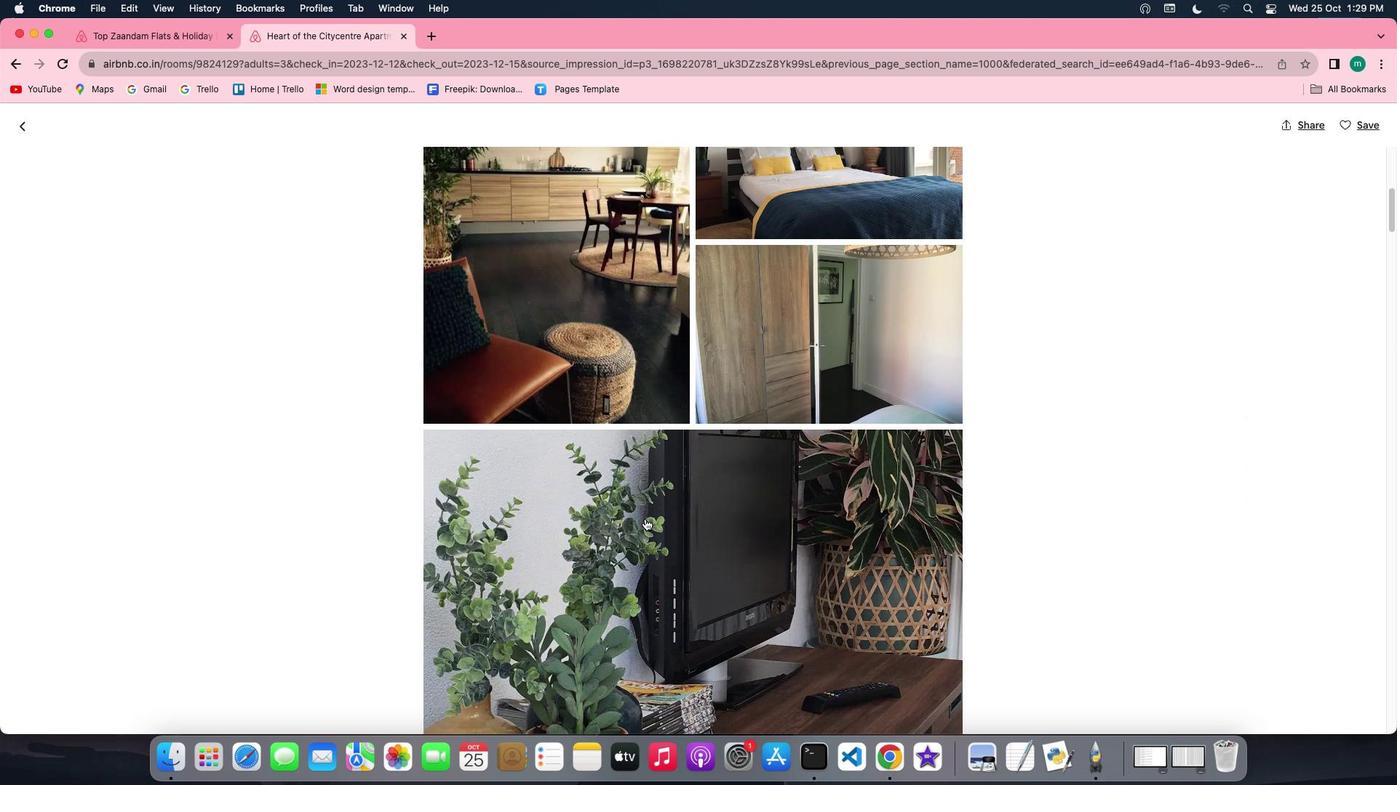 
Action: Mouse scrolled (644, 518) with delta (0, 0)
Screenshot: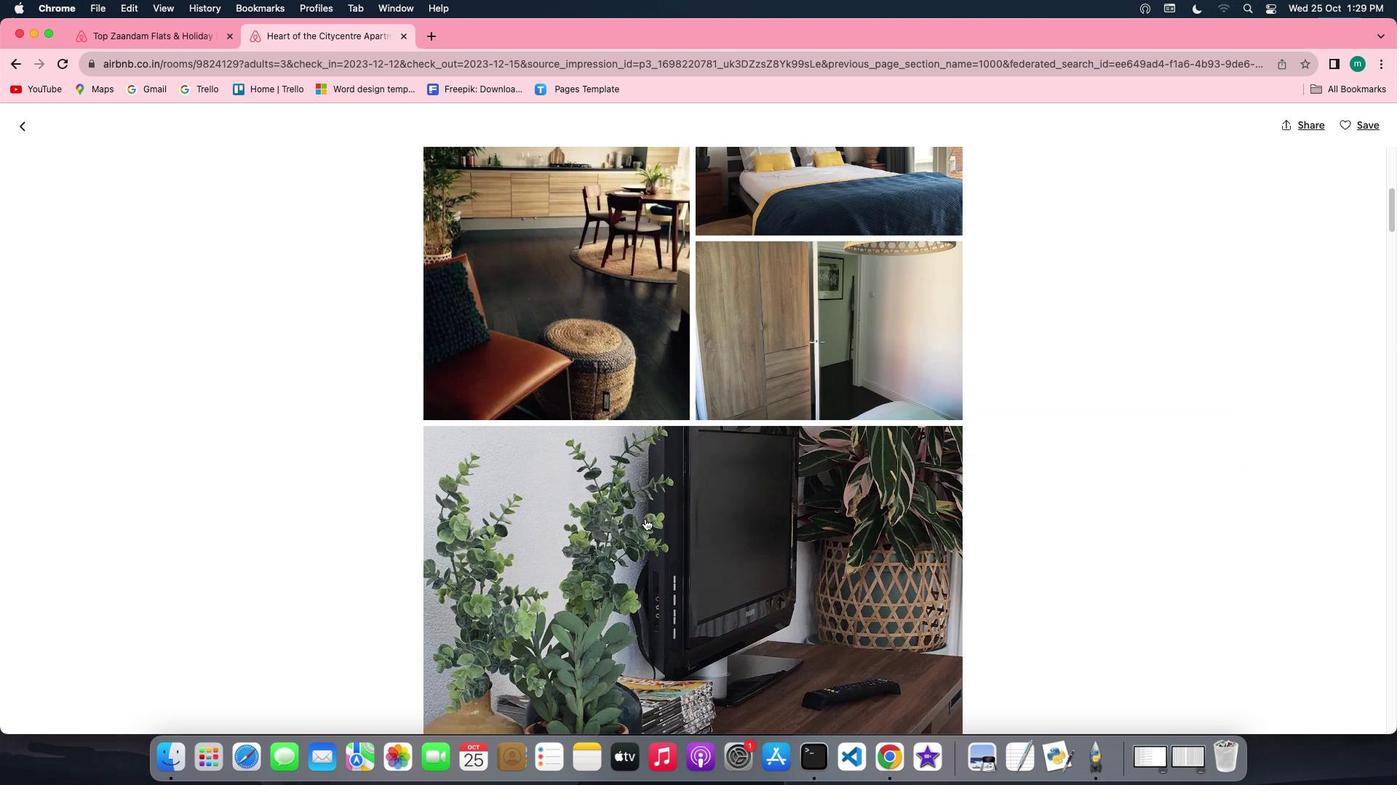 
Action: Mouse scrolled (644, 518) with delta (0, -1)
Screenshot: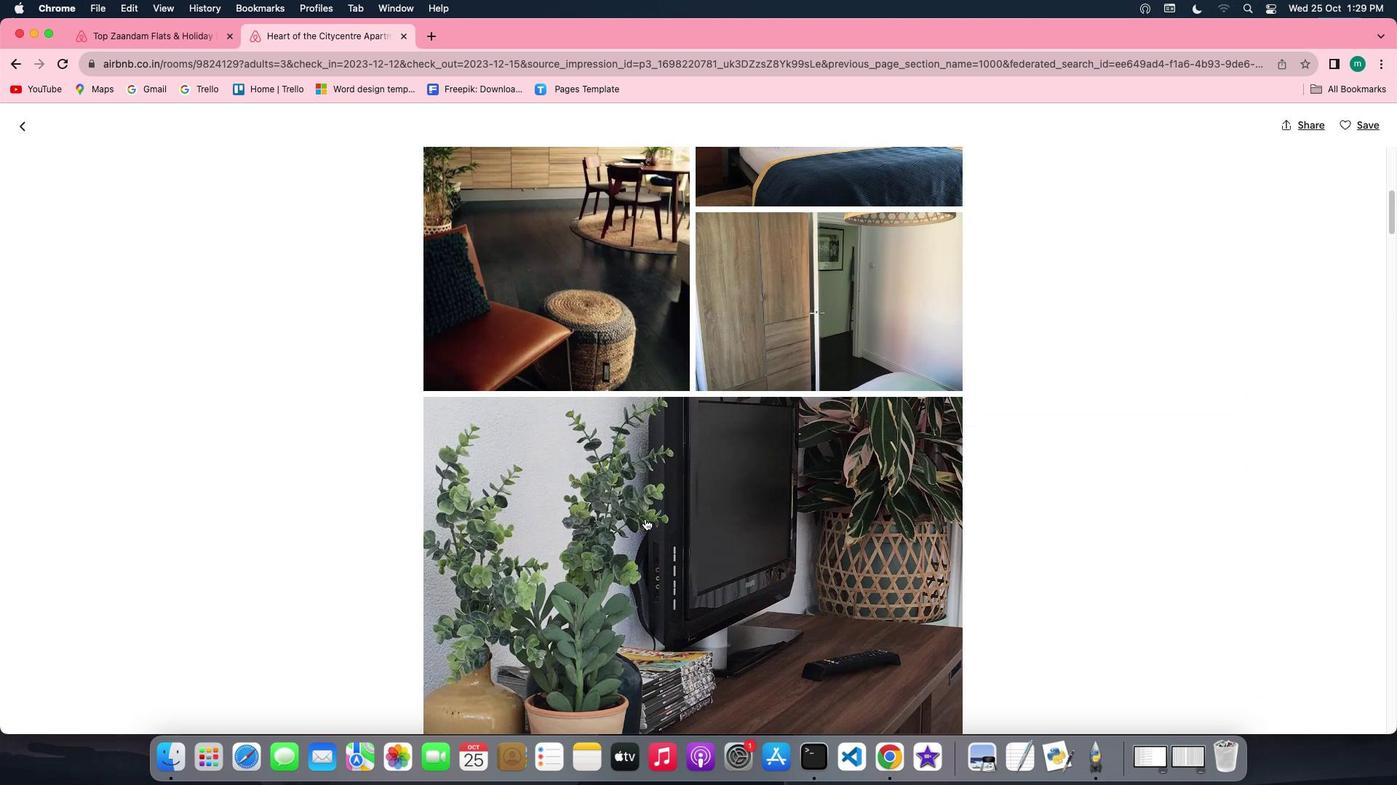 
Action: Mouse scrolled (644, 518) with delta (0, -1)
Screenshot: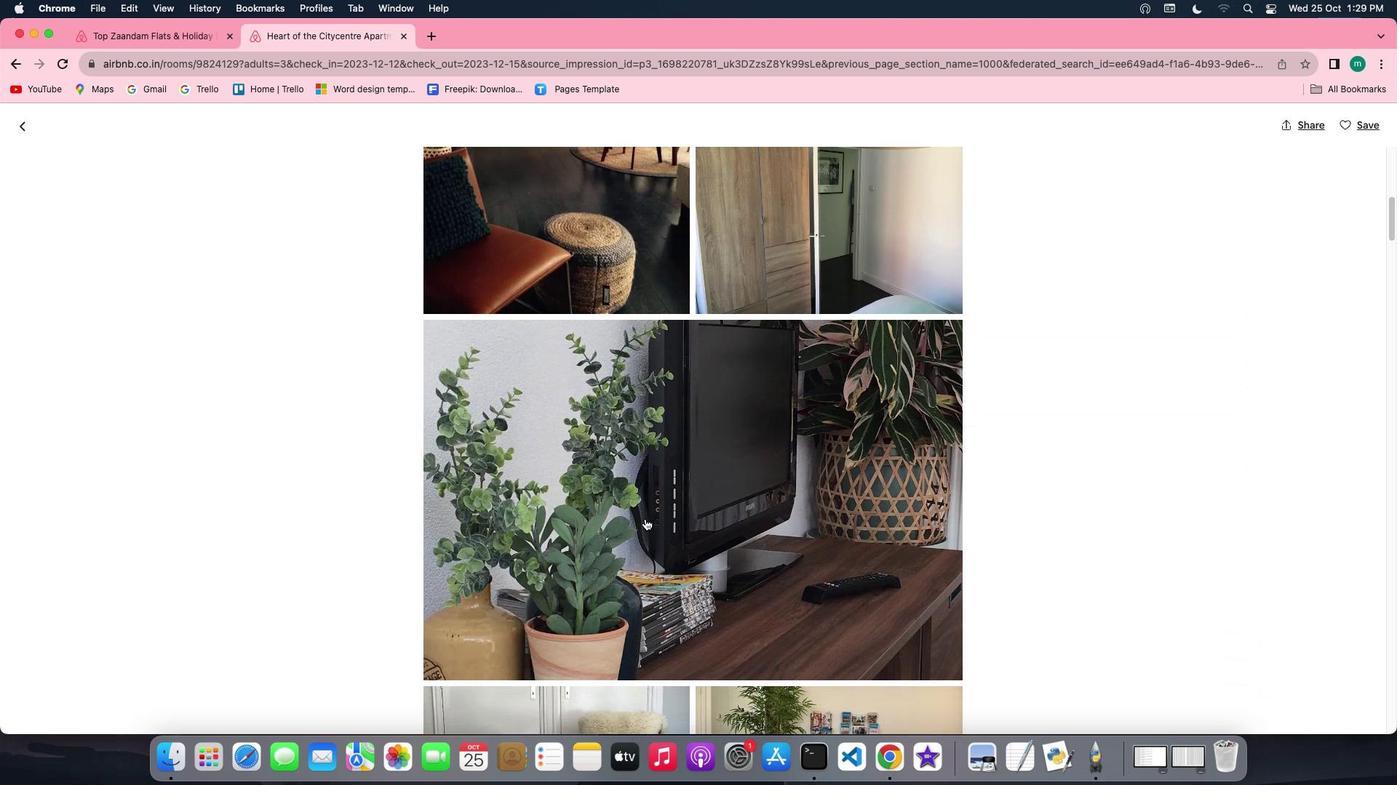 
Action: Mouse scrolled (644, 518) with delta (0, 0)
Screenshot: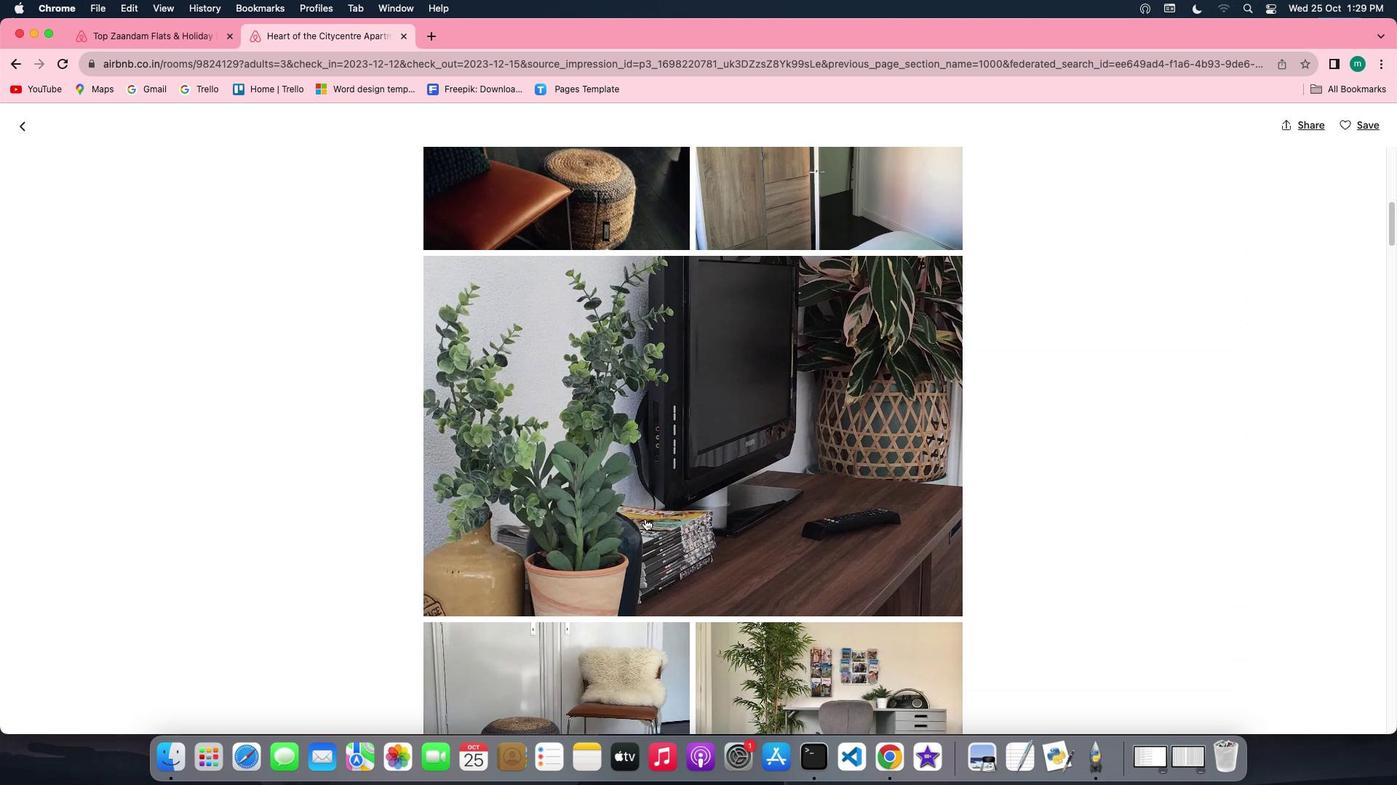 
Action: Mouse scrolled (644, 518) with delta (0, 0)
Screenshot: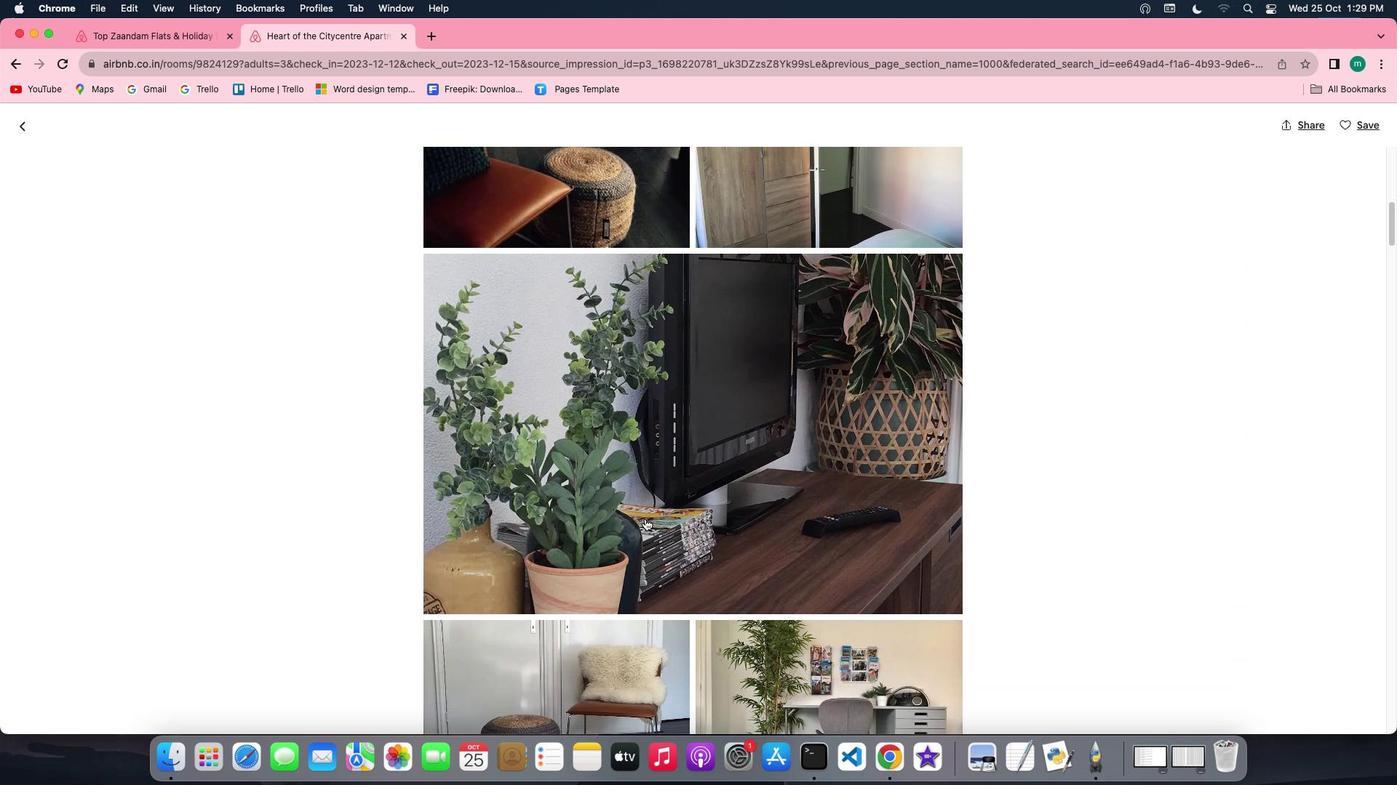 
Action: Mouse scrolled (644, 518) with delta (0, -1)
Screenshot: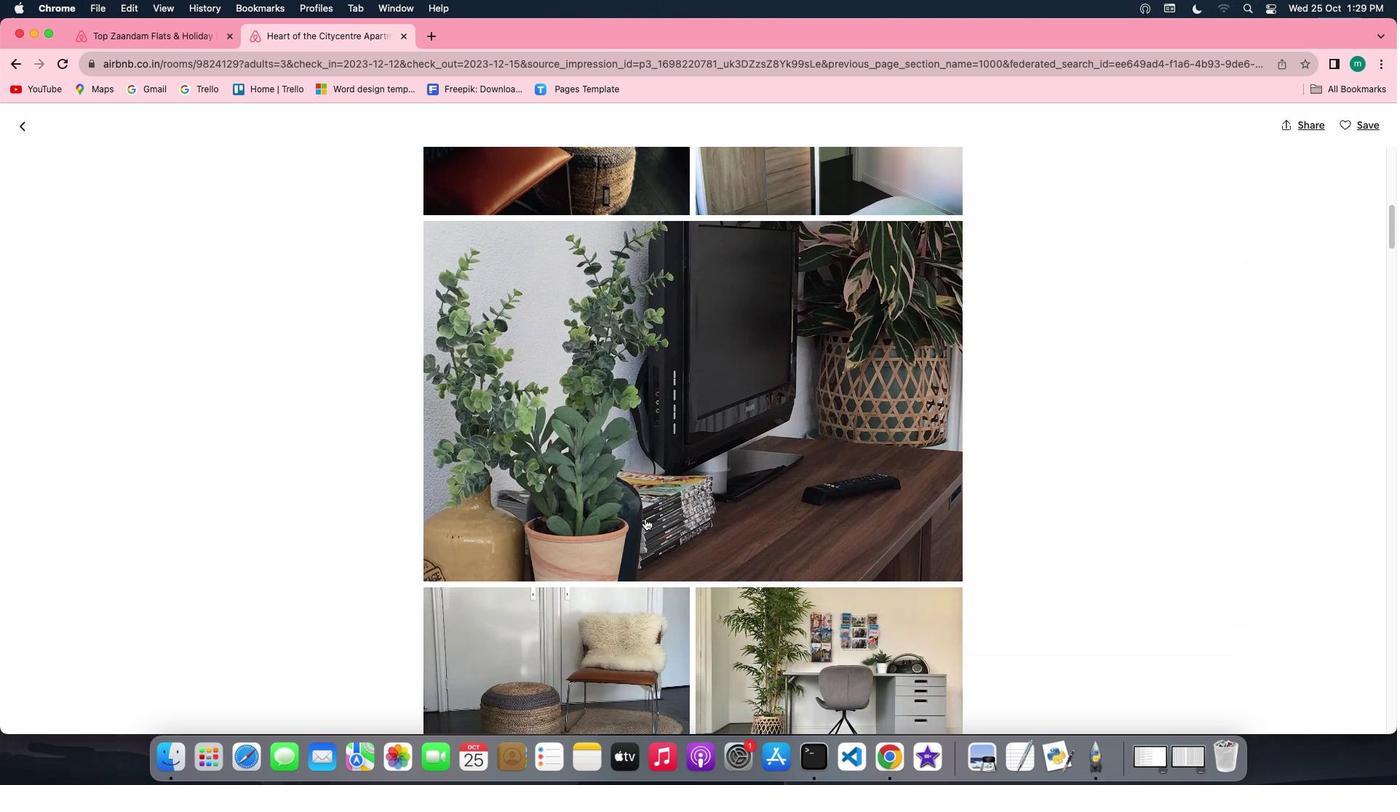 
Action: Mouse scrolled (644, 518) with delta (0, -1)
Screenshot: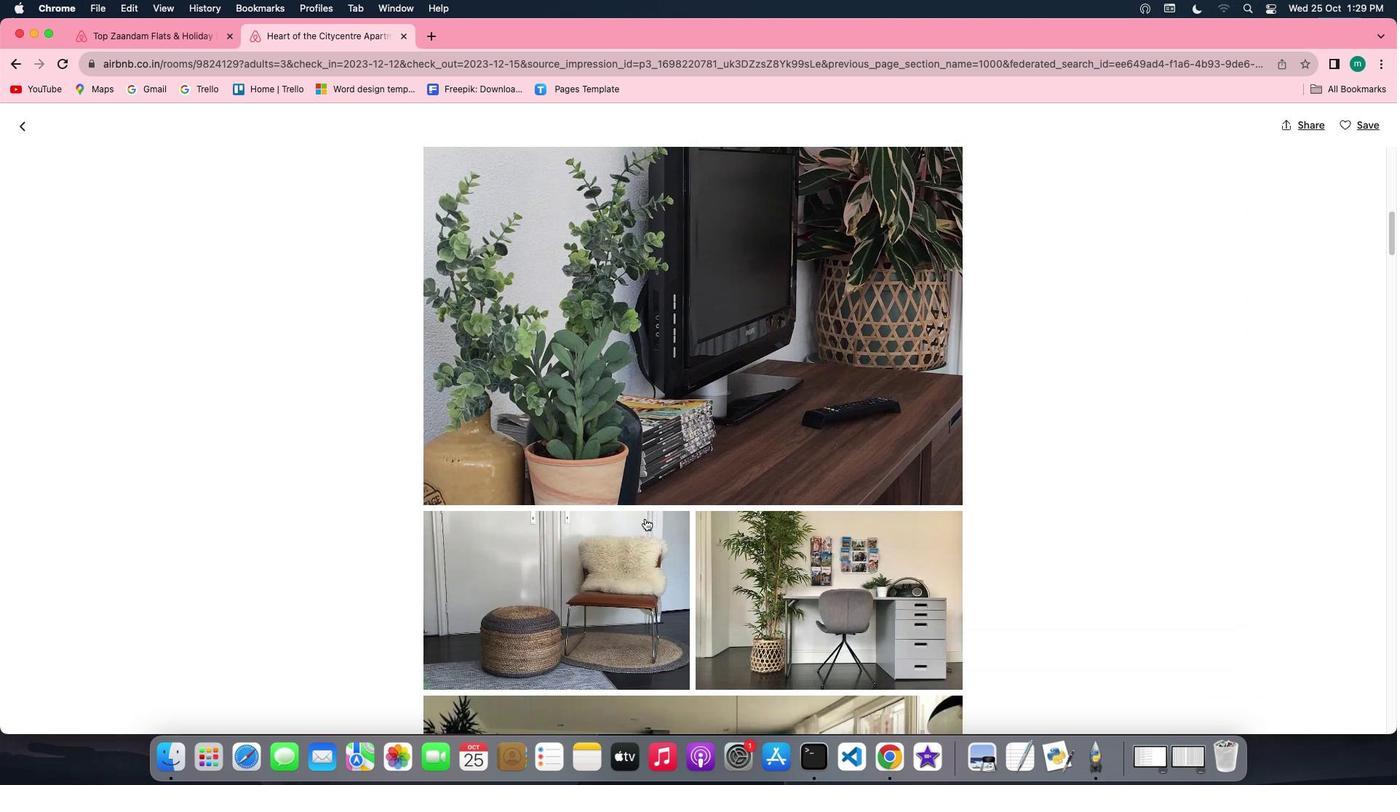 
Action: Mouse scrolled (644, 518) with delta (0, 0)
Screenshot: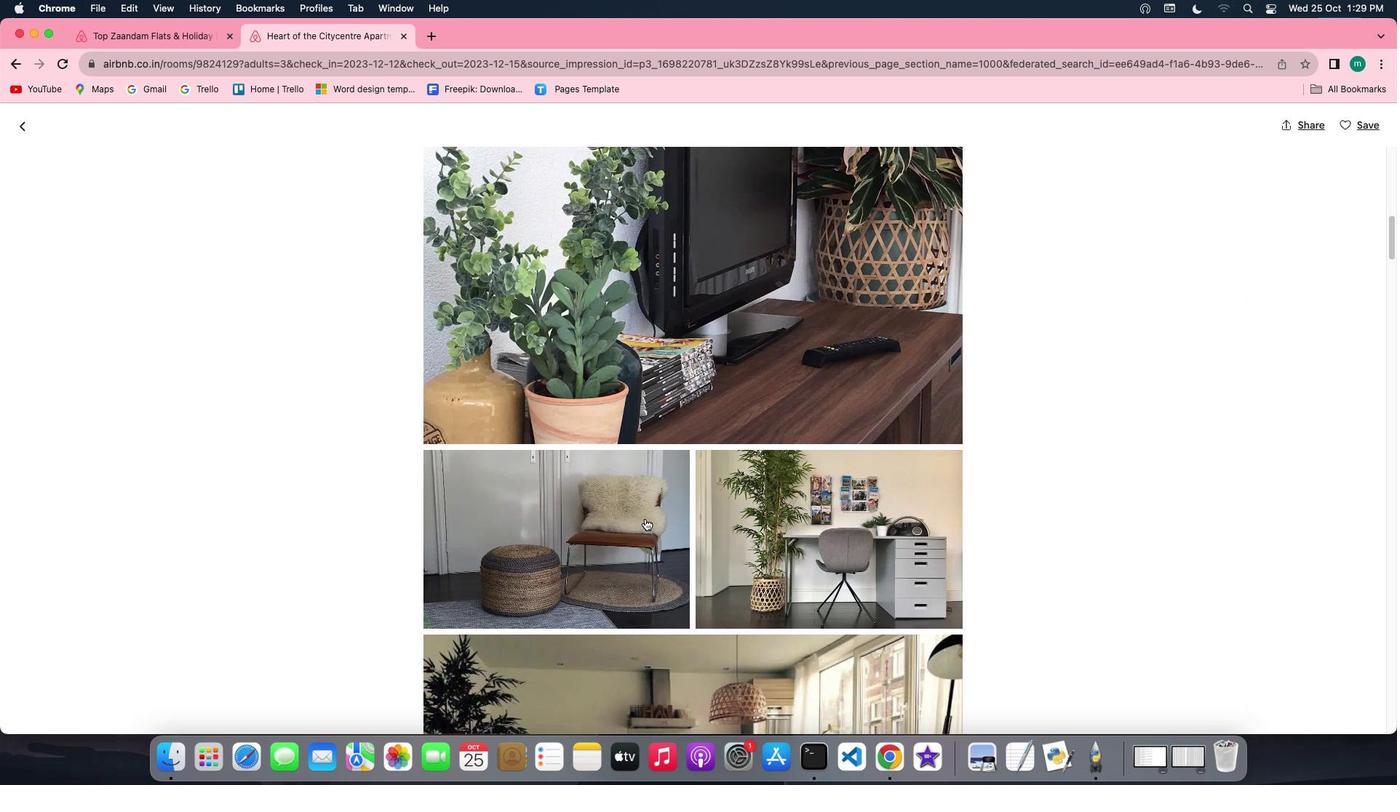 
Action: Mouse scrolled (644, 518) with delta (0, 0)
Screenshot: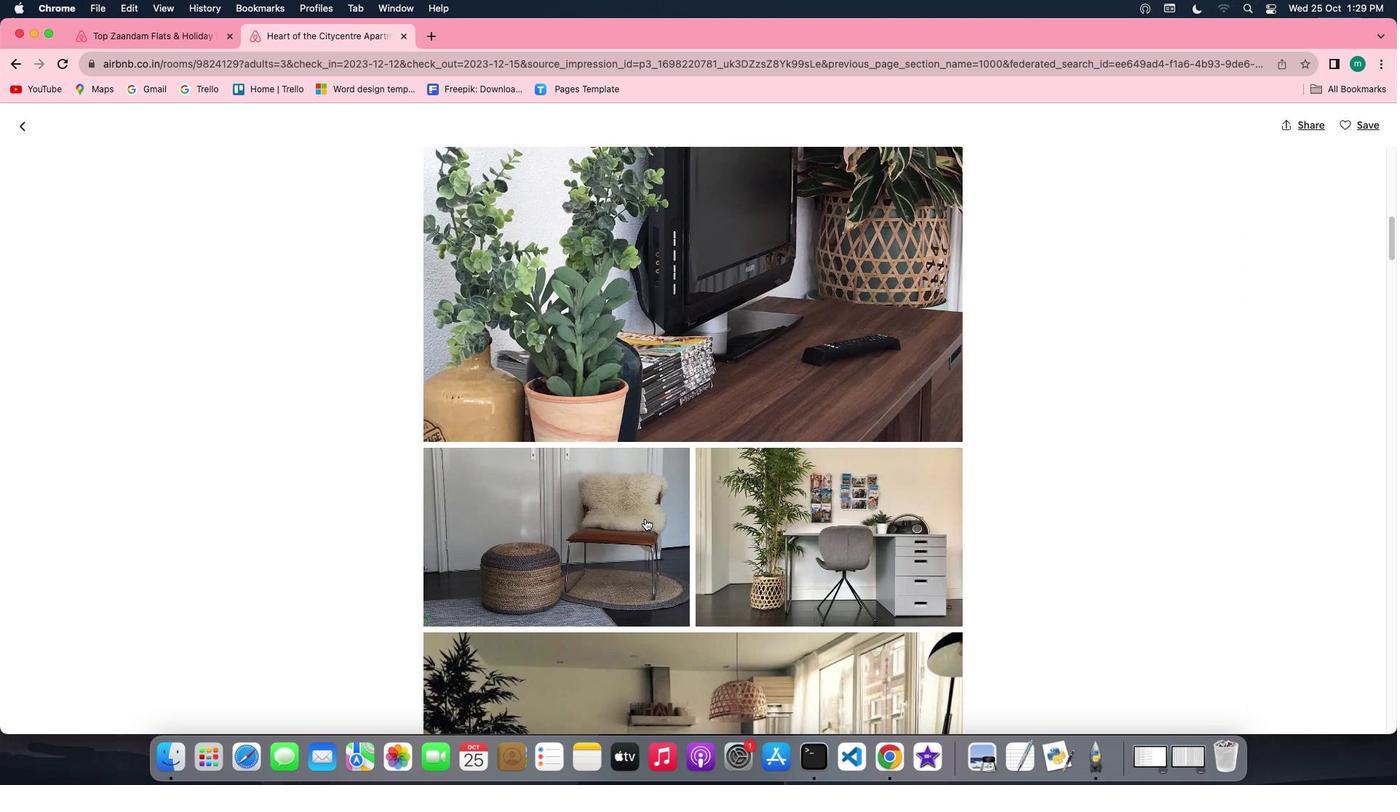 
Action: Mouse scrolled (644, 518) with delta (0, -1)
Screenshot: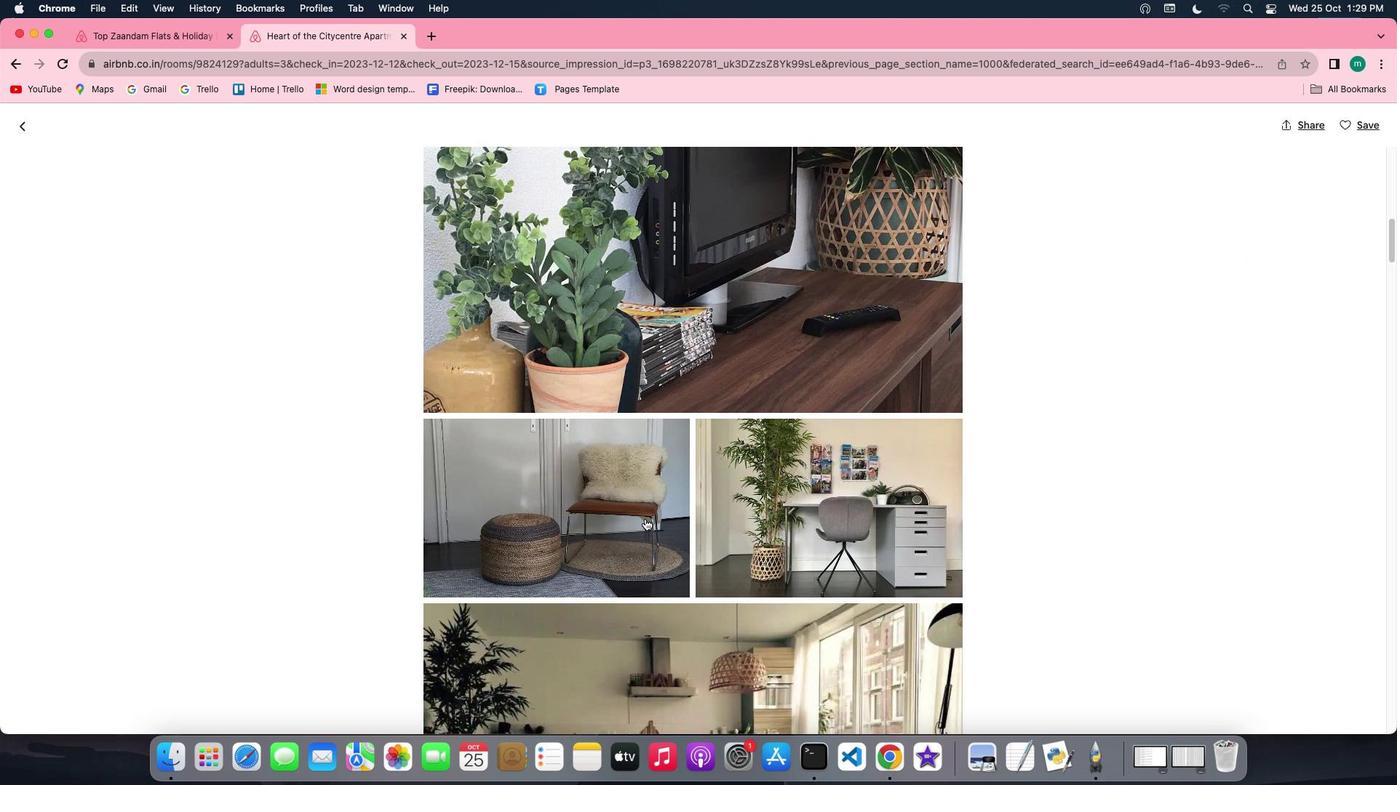 
Action: Mouse scrolled (644, 518) with delta (0, 0)
Screenshot: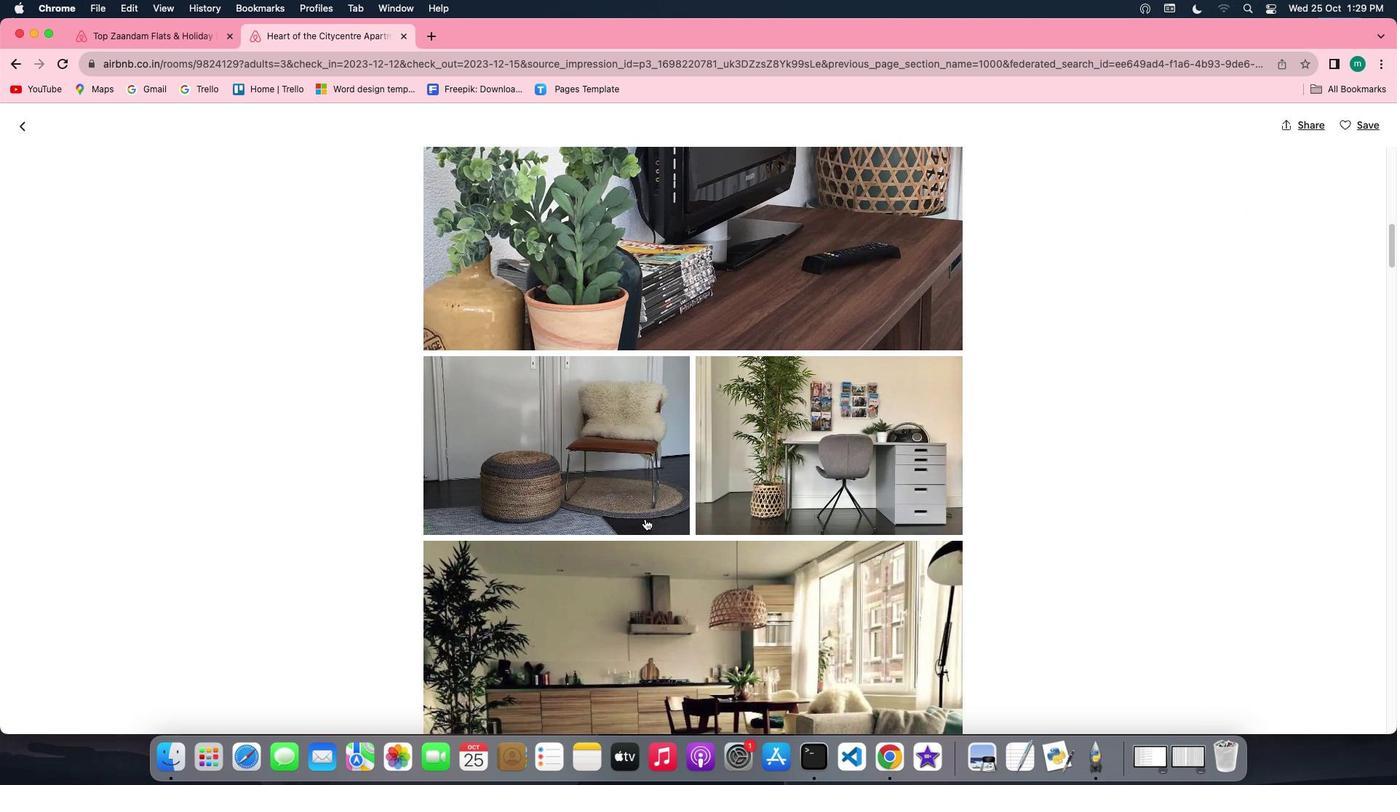 
Action: Mouse scrolled (644, 518) with delta (0, 0)
Screenshot: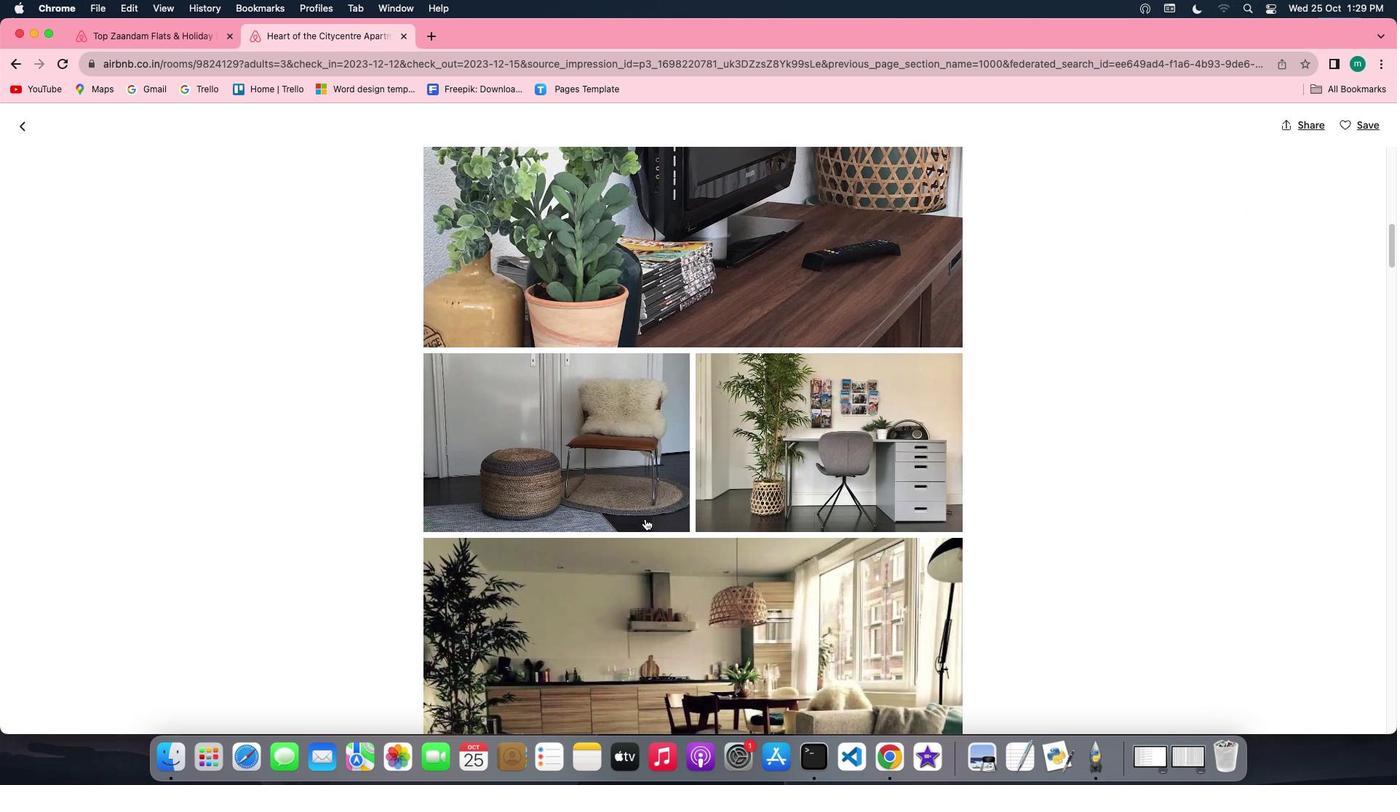 
Action: Mouse scrolled (644, 518) with delta (0, 0)
Screenshot: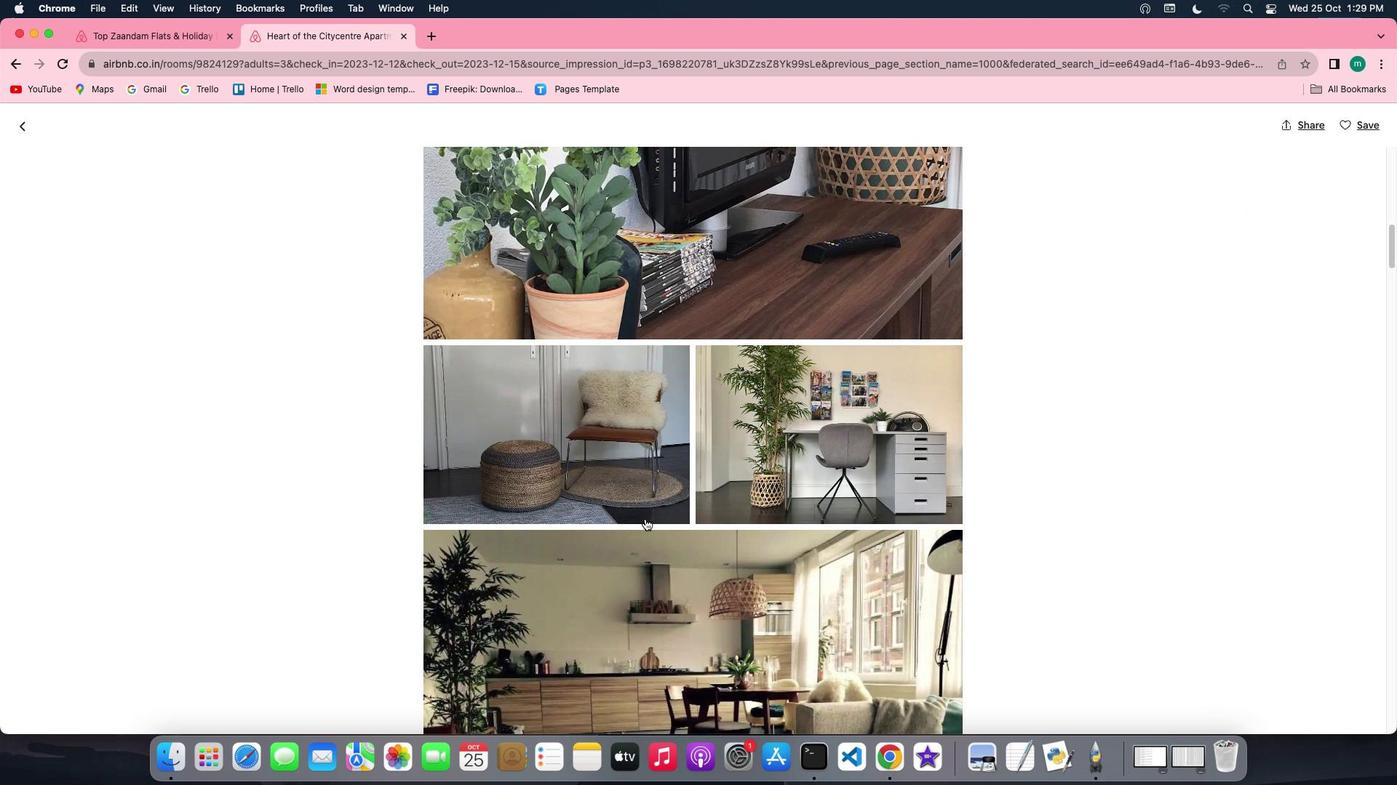 
Action: Mouse scrolled (644, 518) with delta (0, -1)
Screenshot: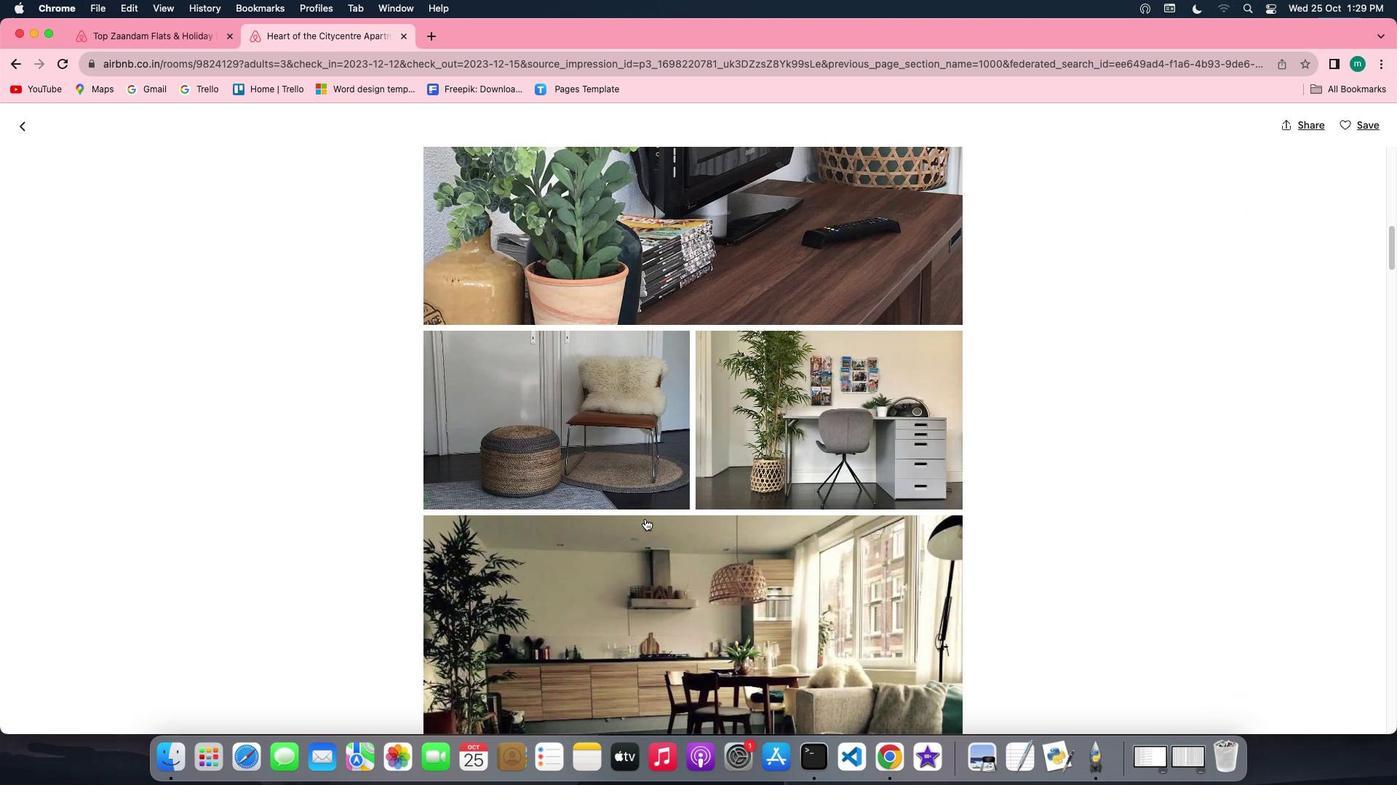 
Action: Mouse scrolled (644, 518) with delta (0, -1)
Screenshot: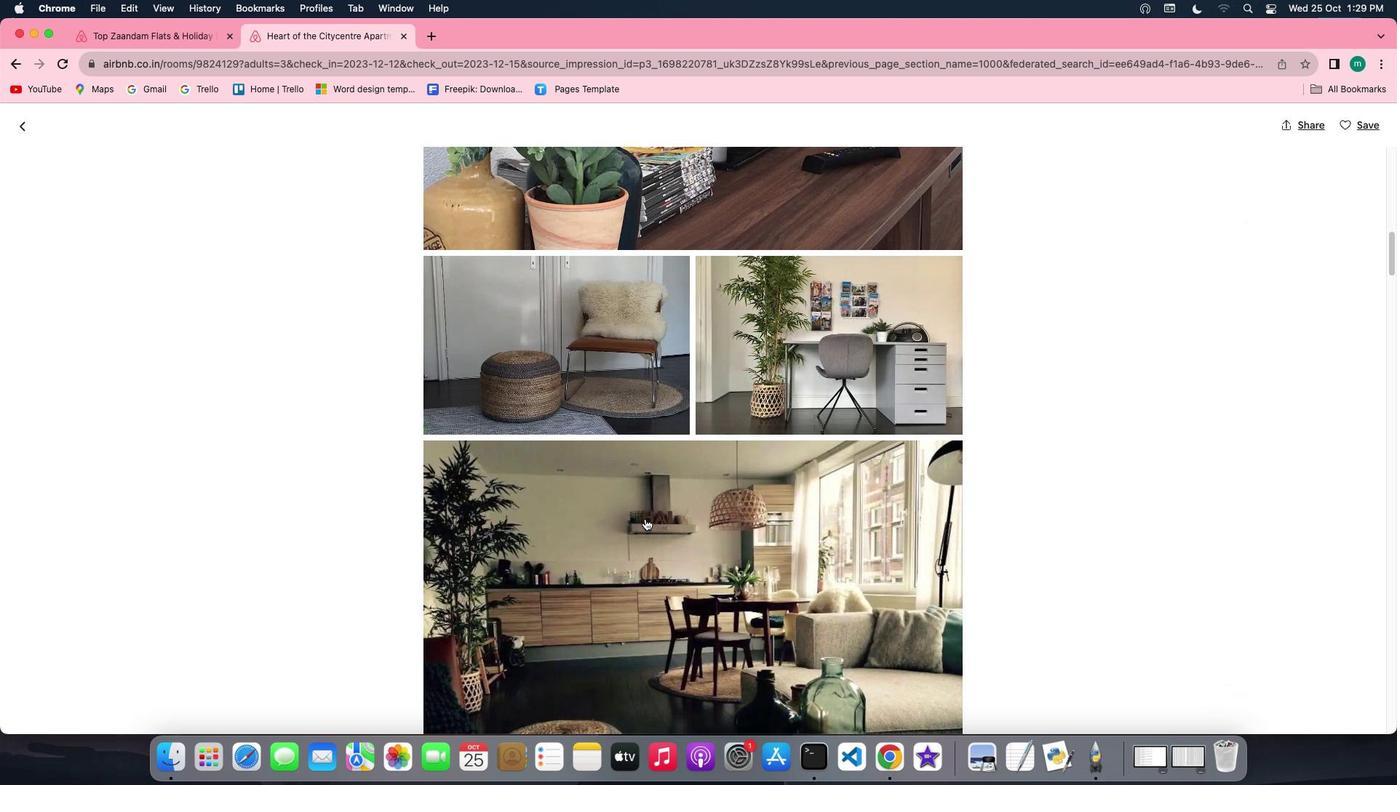 
Action: Mouse moved to (644, 518)
Screenshot: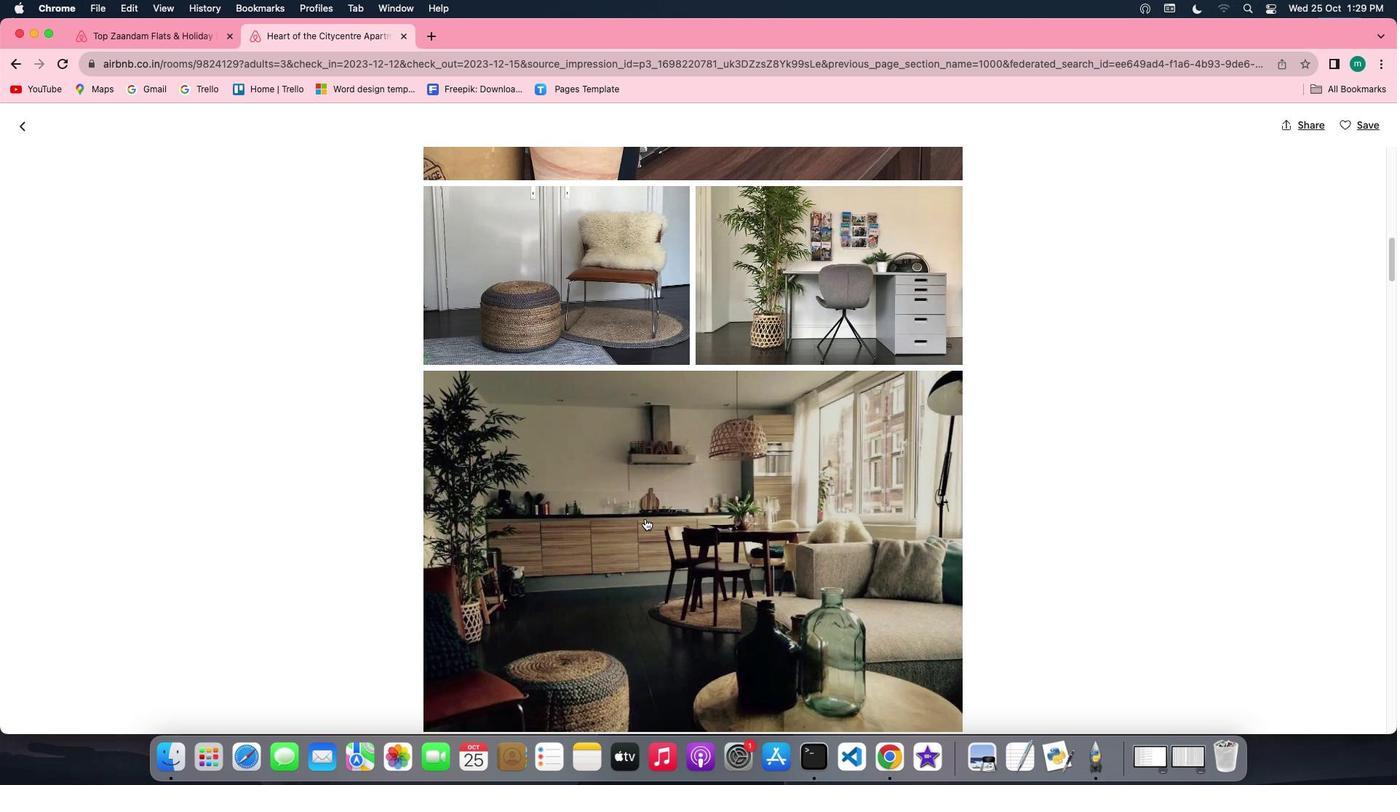 
Action: Mouse scrolled (644, 518) with delta (0, 0)
Screenshot: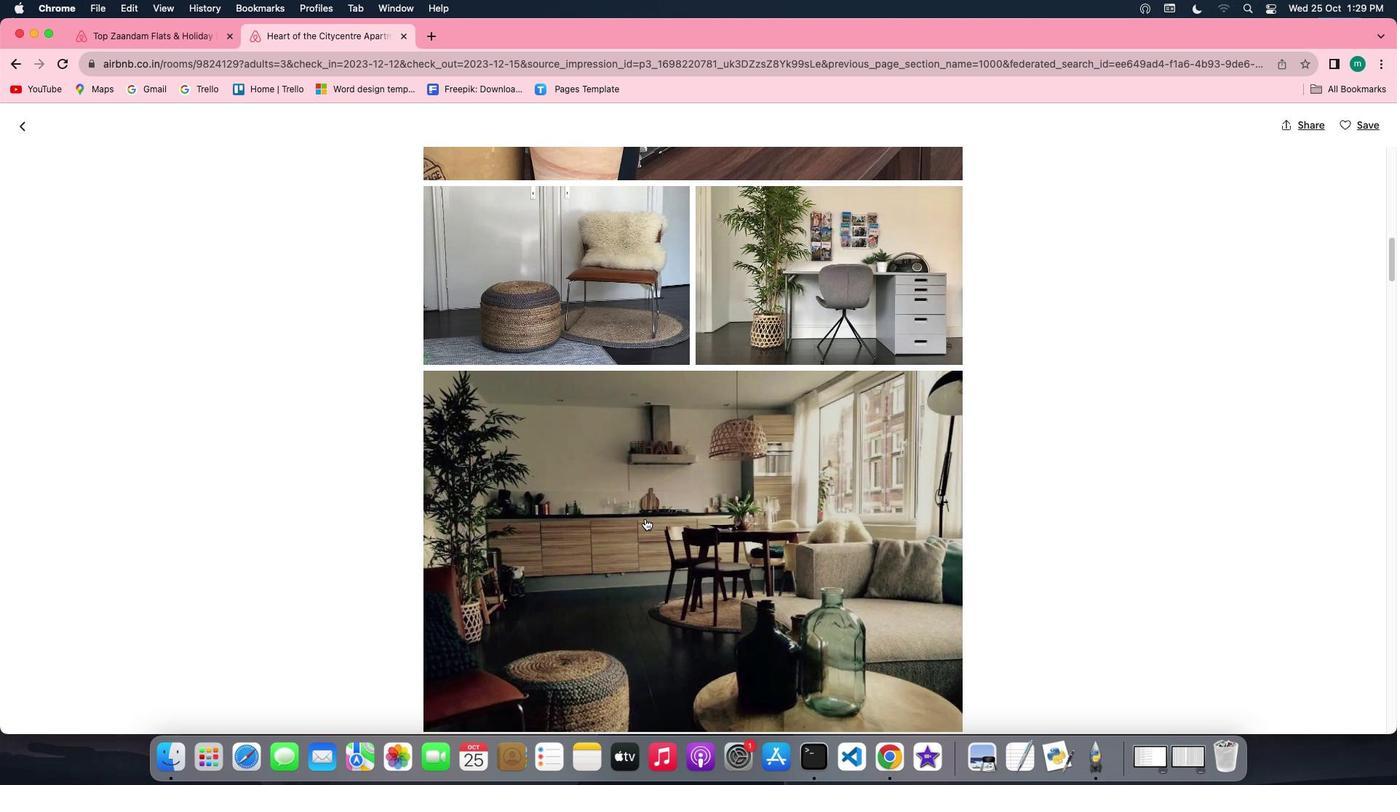 
Action: Mouse scrolled (644, 518) with delta (0, 0)
Screenshot: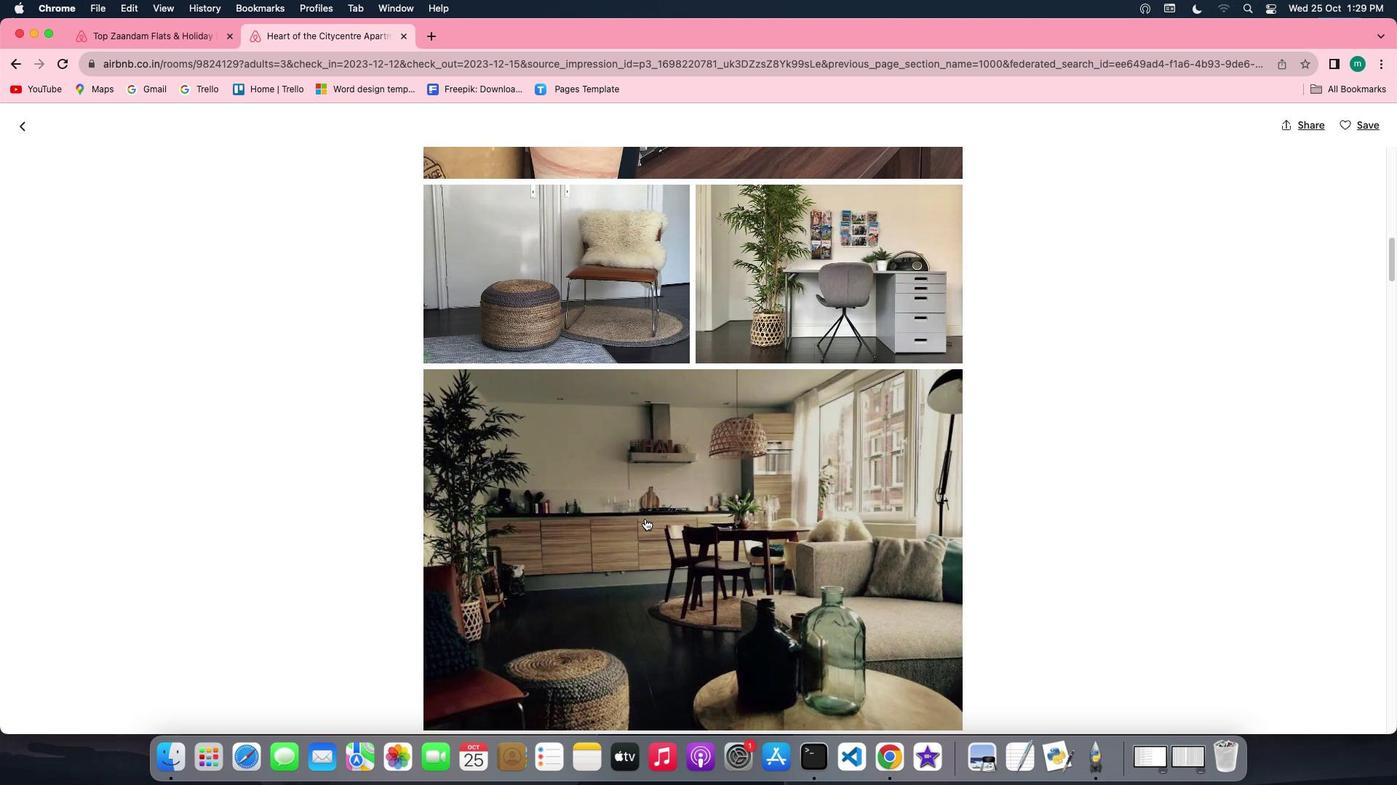 
Action: Mouse scrolled (644, 518) with delta (0, -1)
Screenshot: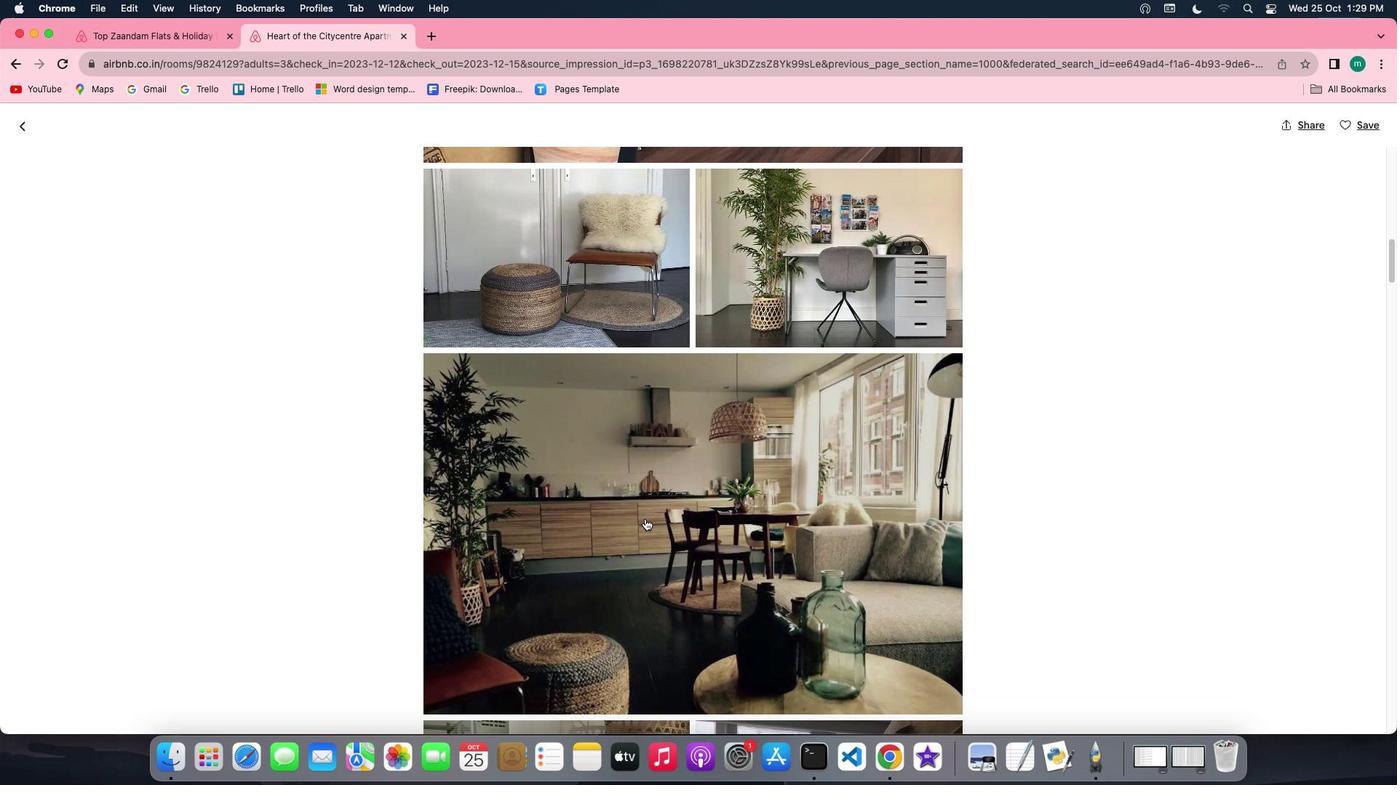 
Action: Mouse scrolled (644, 518) with delta (0, -1)
Screenshot: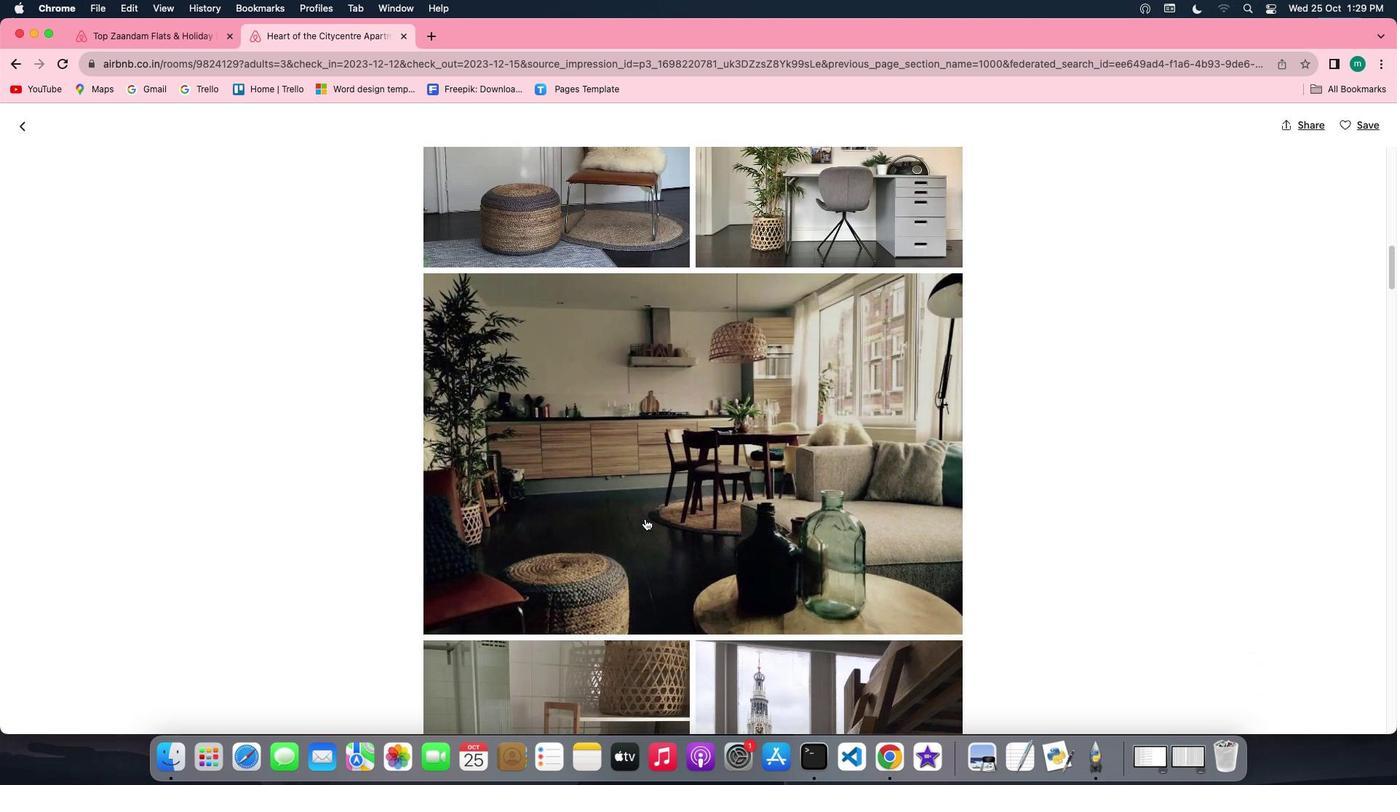 
Action: Mouse scrolled (644, 518) with delta (0, 0)
Screenshot: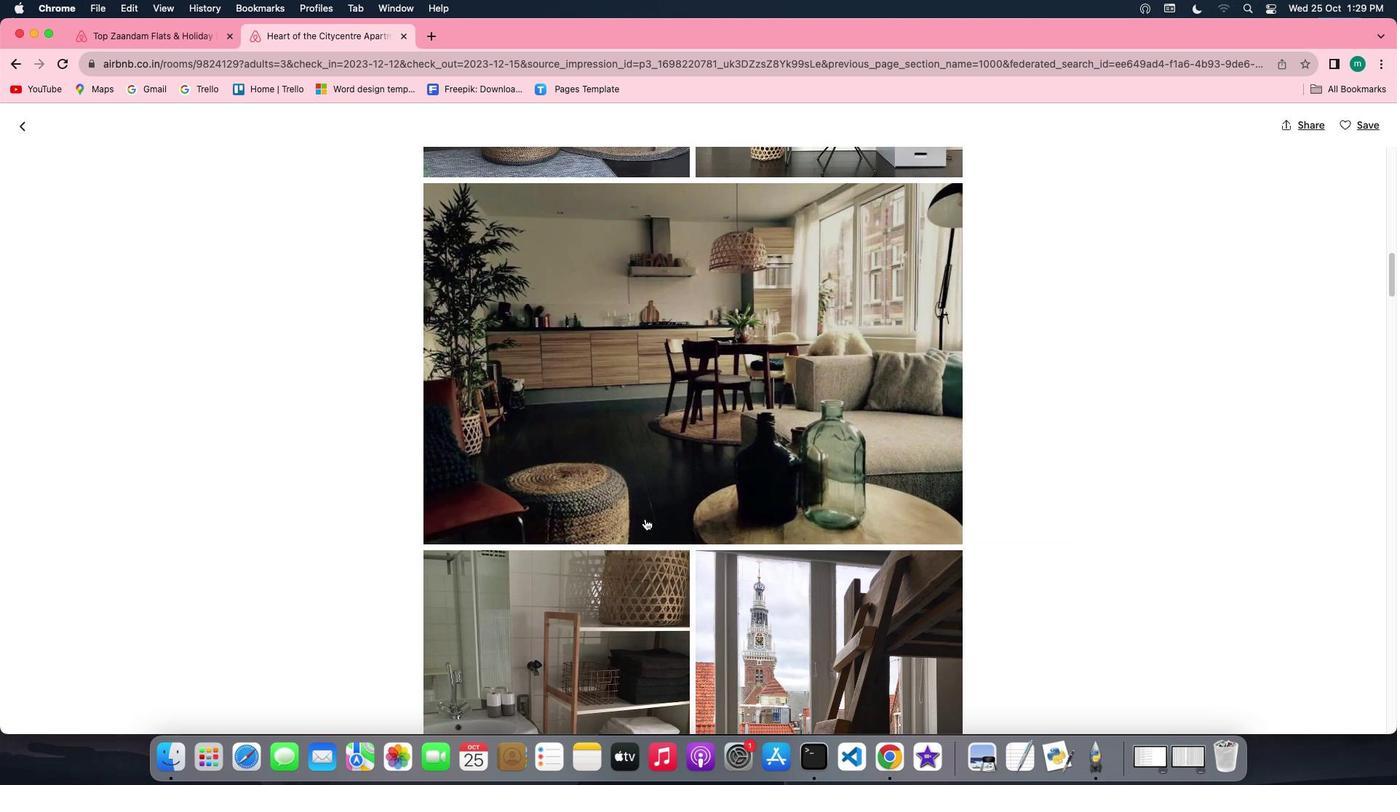 
Action: Mouse scrolled (644, 518) with delta (0, 0)
Screenshot: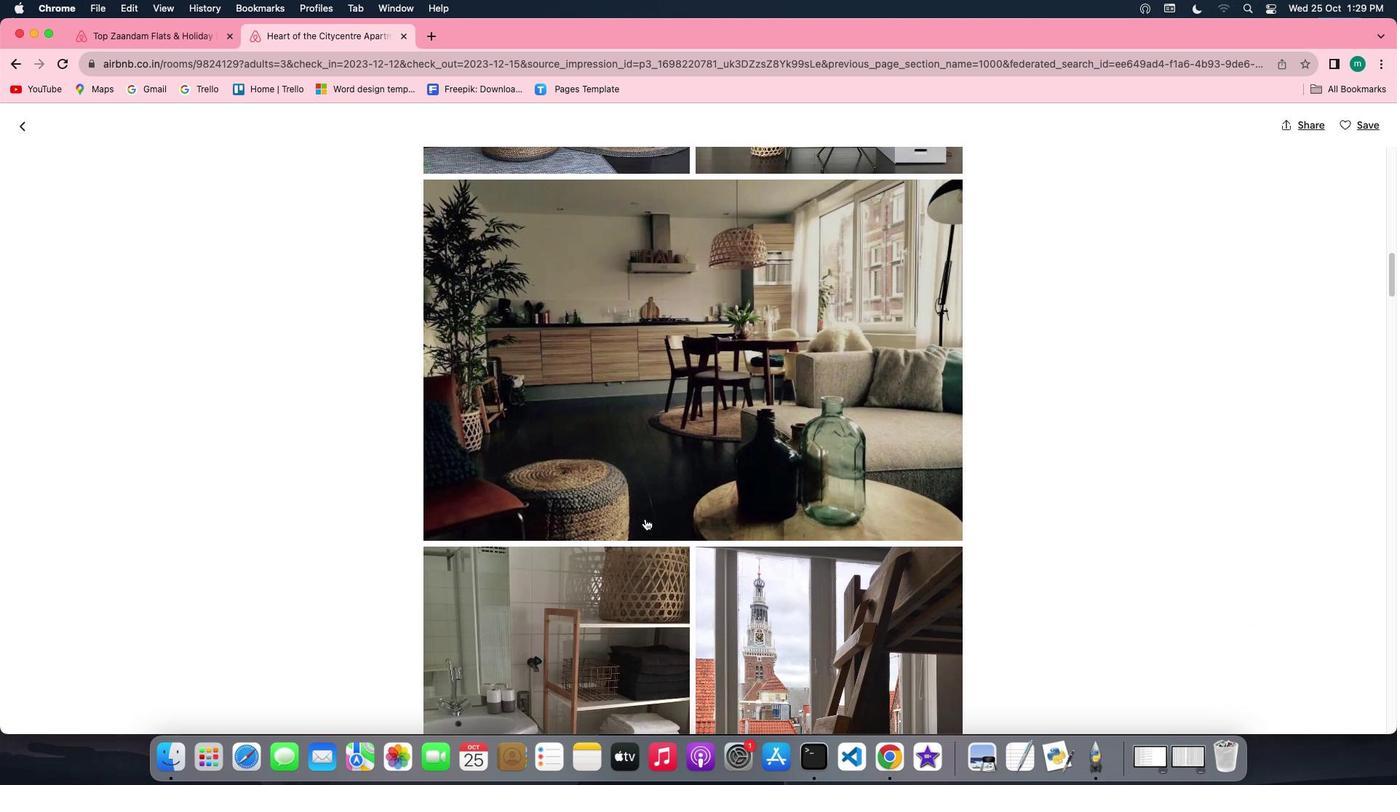 
Action: Mouse scrolled (644, 518) with delta (0, 0)
Screenshot: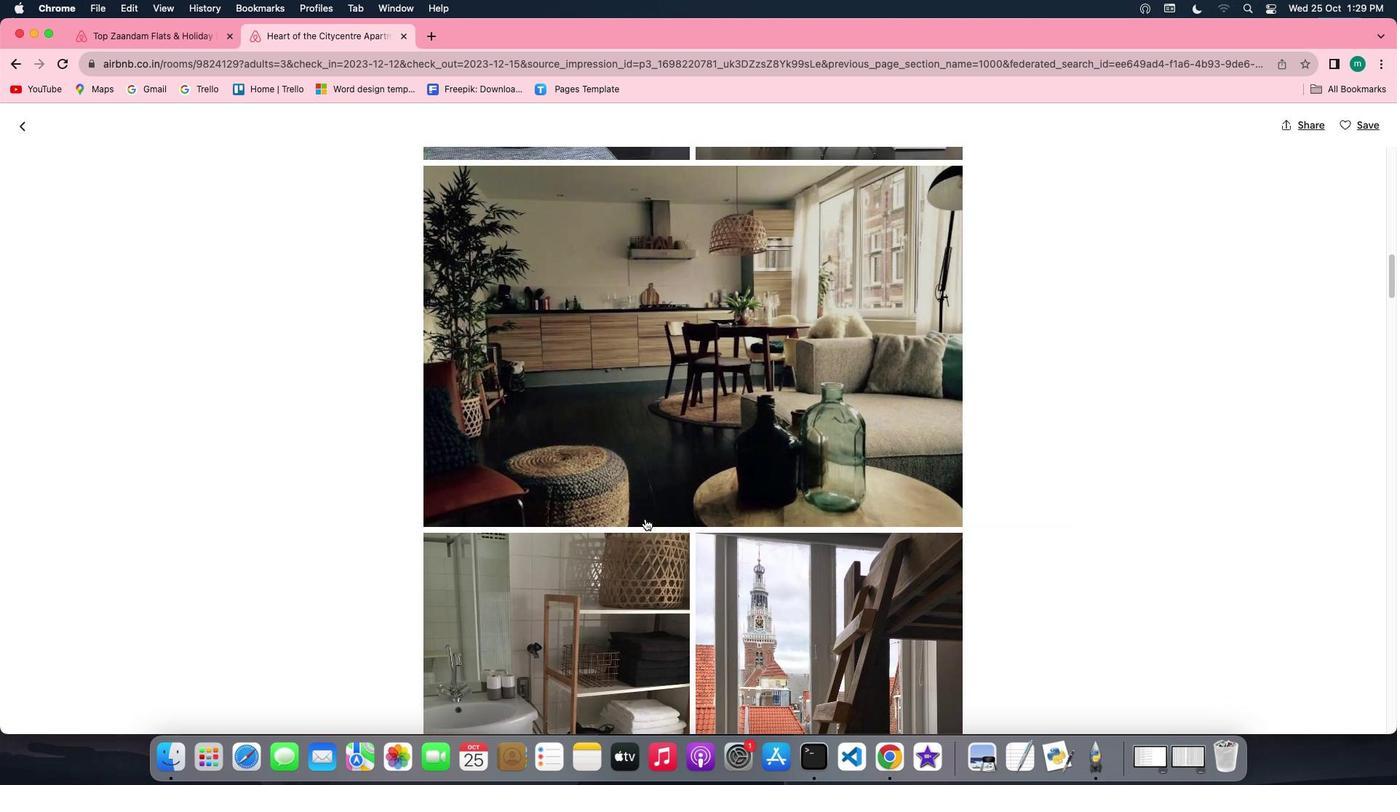 
Action: Mouse scrolled (644, 518) with delta (0, -1)
Screenshot: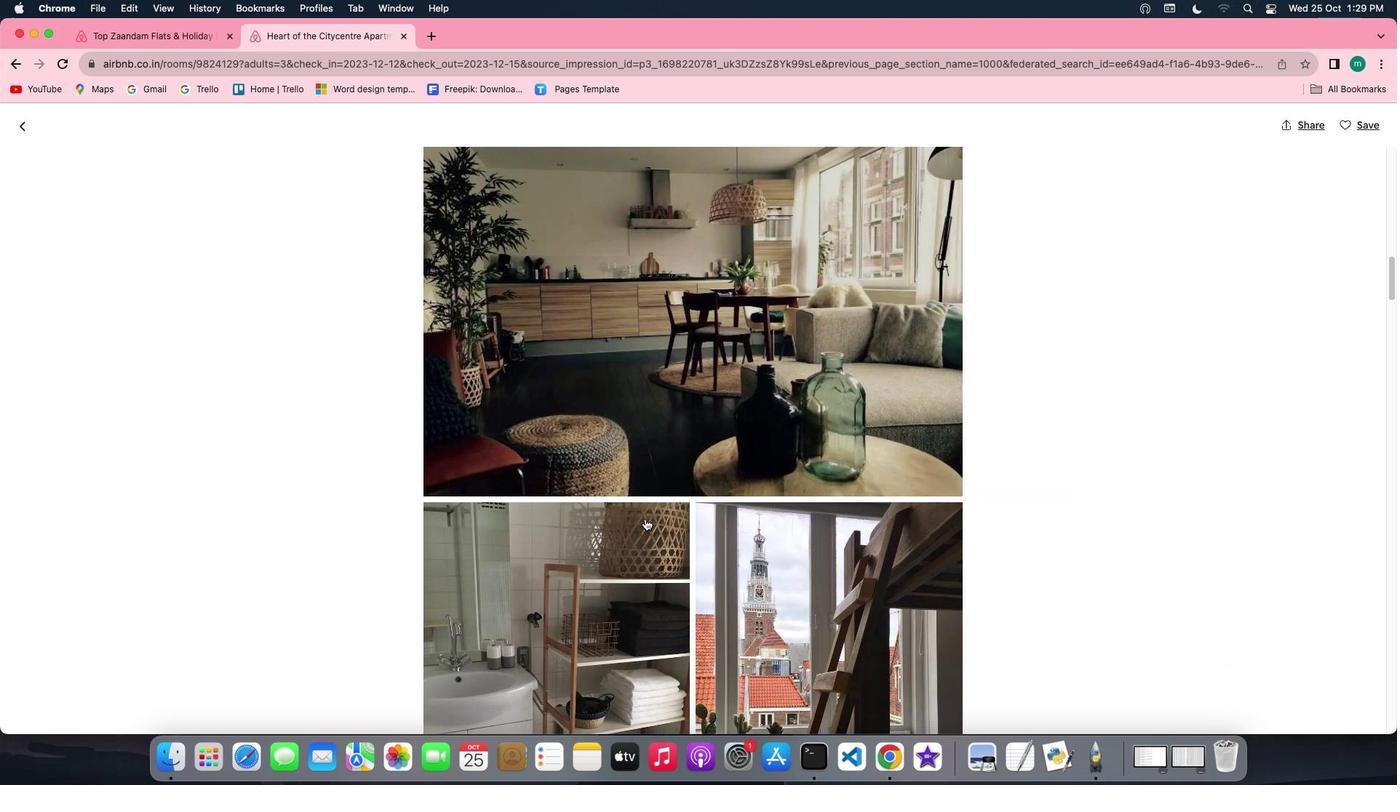 
Action: Mouse scrolled (644, 518) with delta (0, 0)
Screenshot: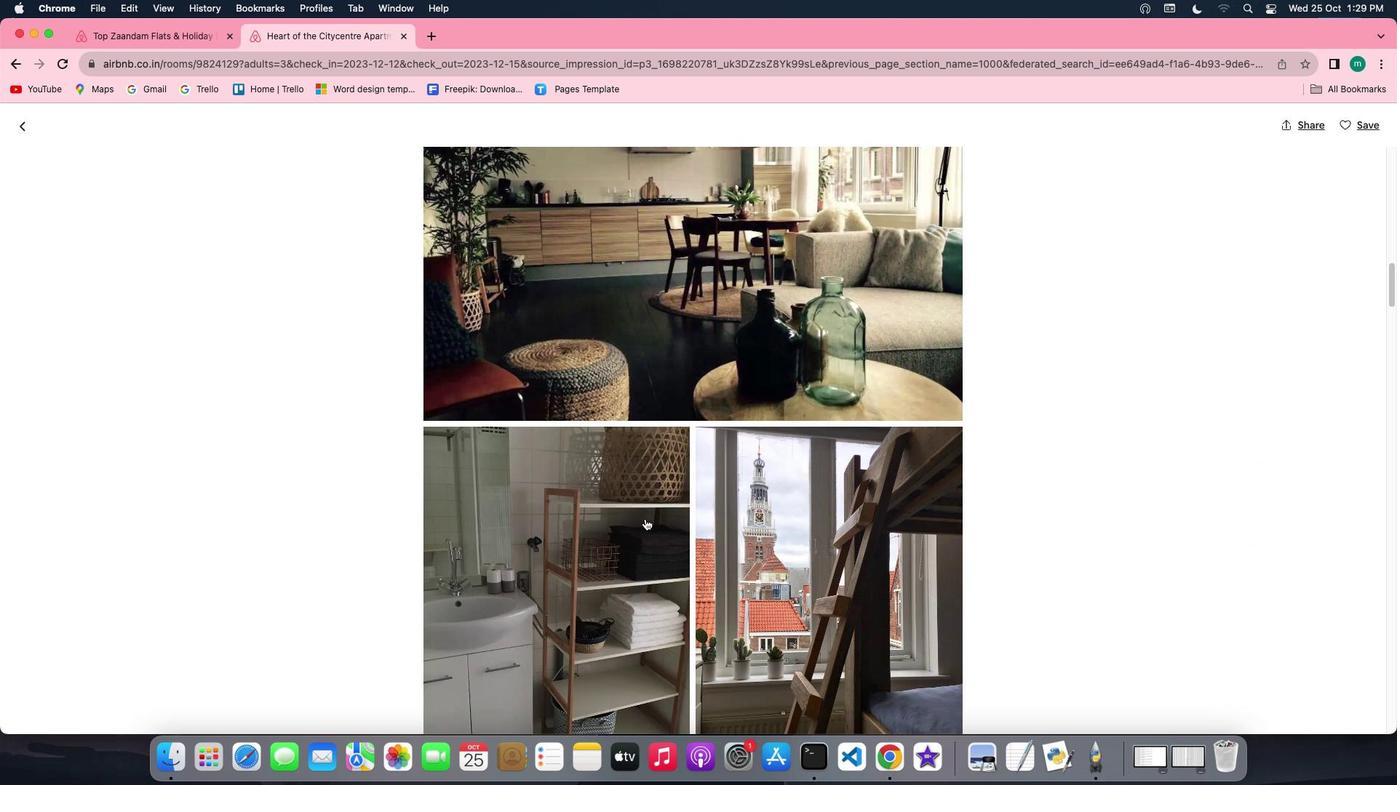 
Action: Mouse scrolled (644, 518) with delta (0, 0)
Screenshot: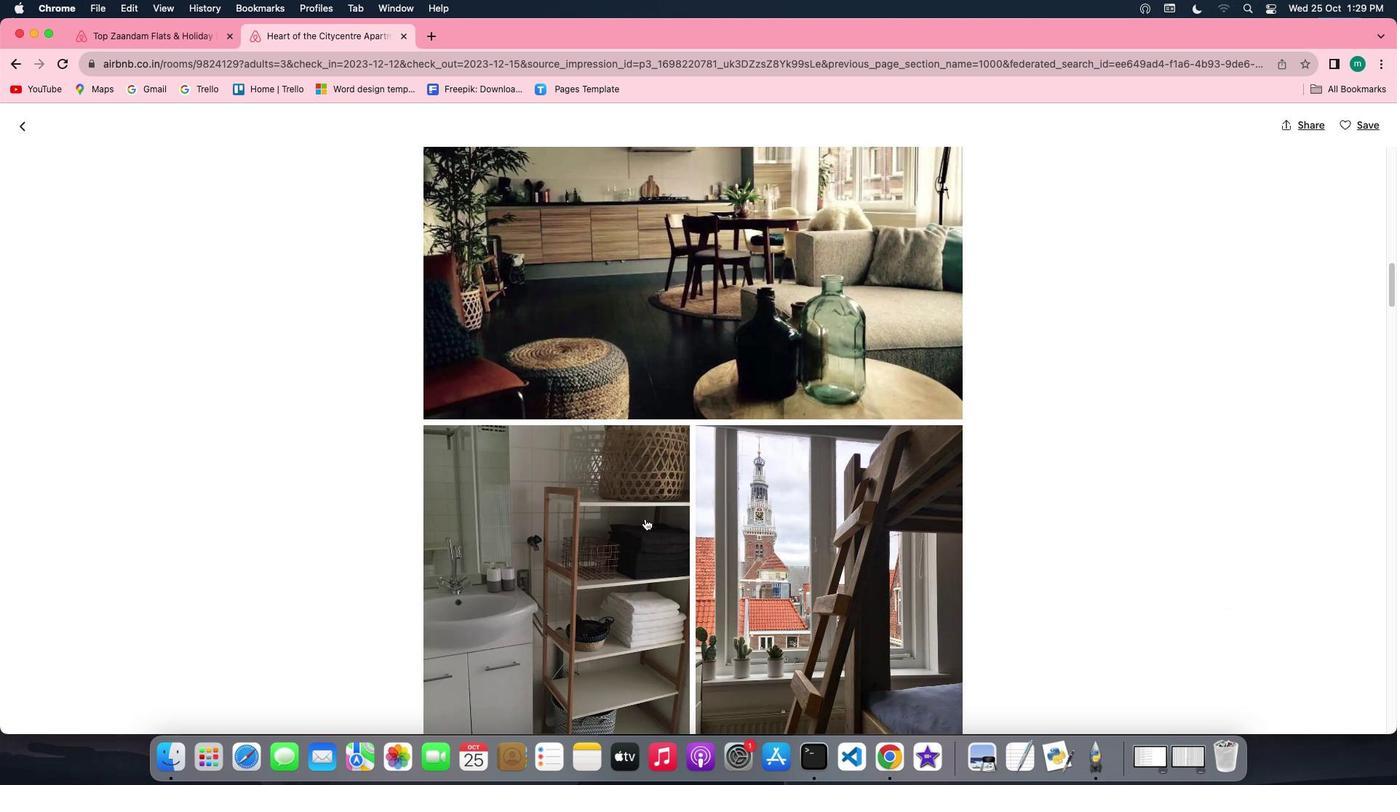 
Action: Mouse scrolled (644, 518) with delta (0, -1)
Screenshot: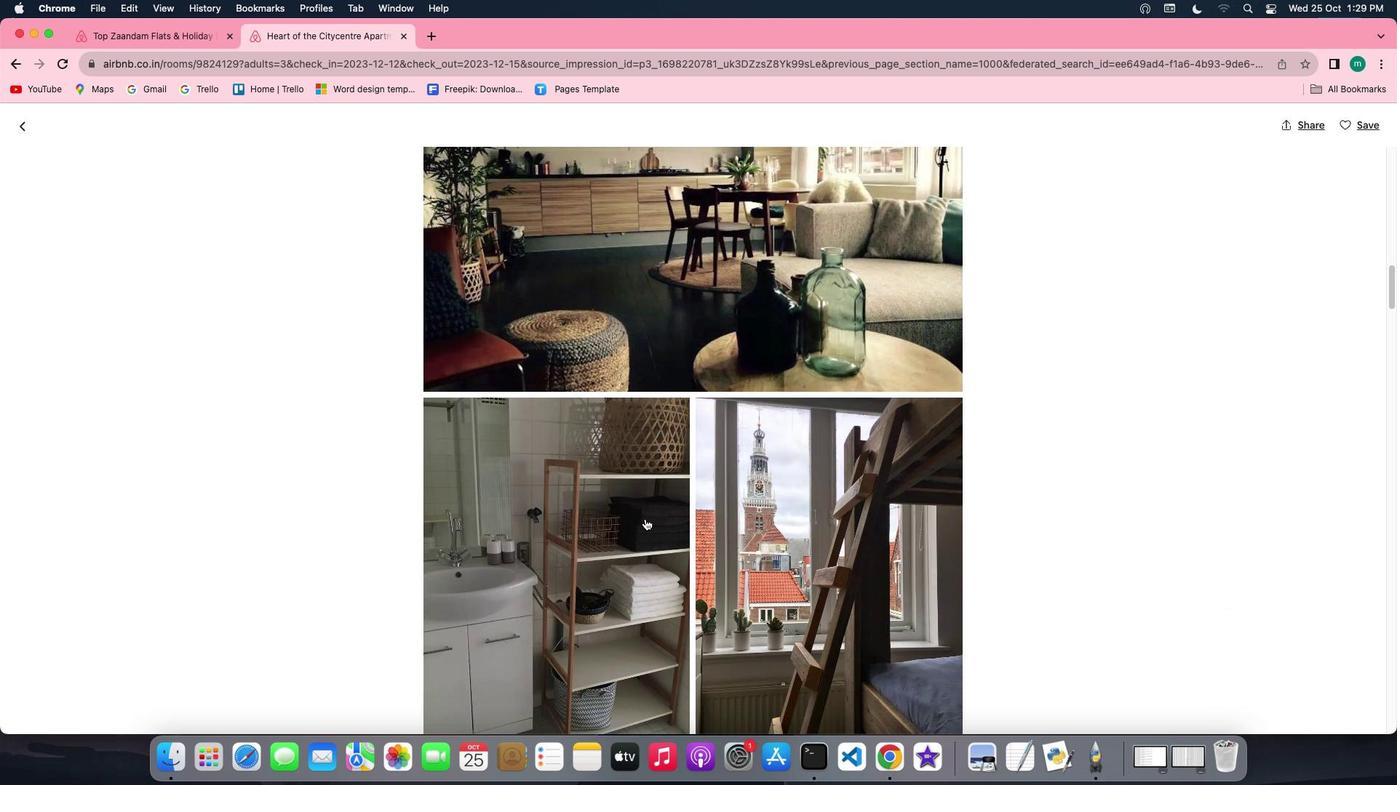 
Action: Mouse scrolled (644, 518) with delta (0, -2)
Screenshot: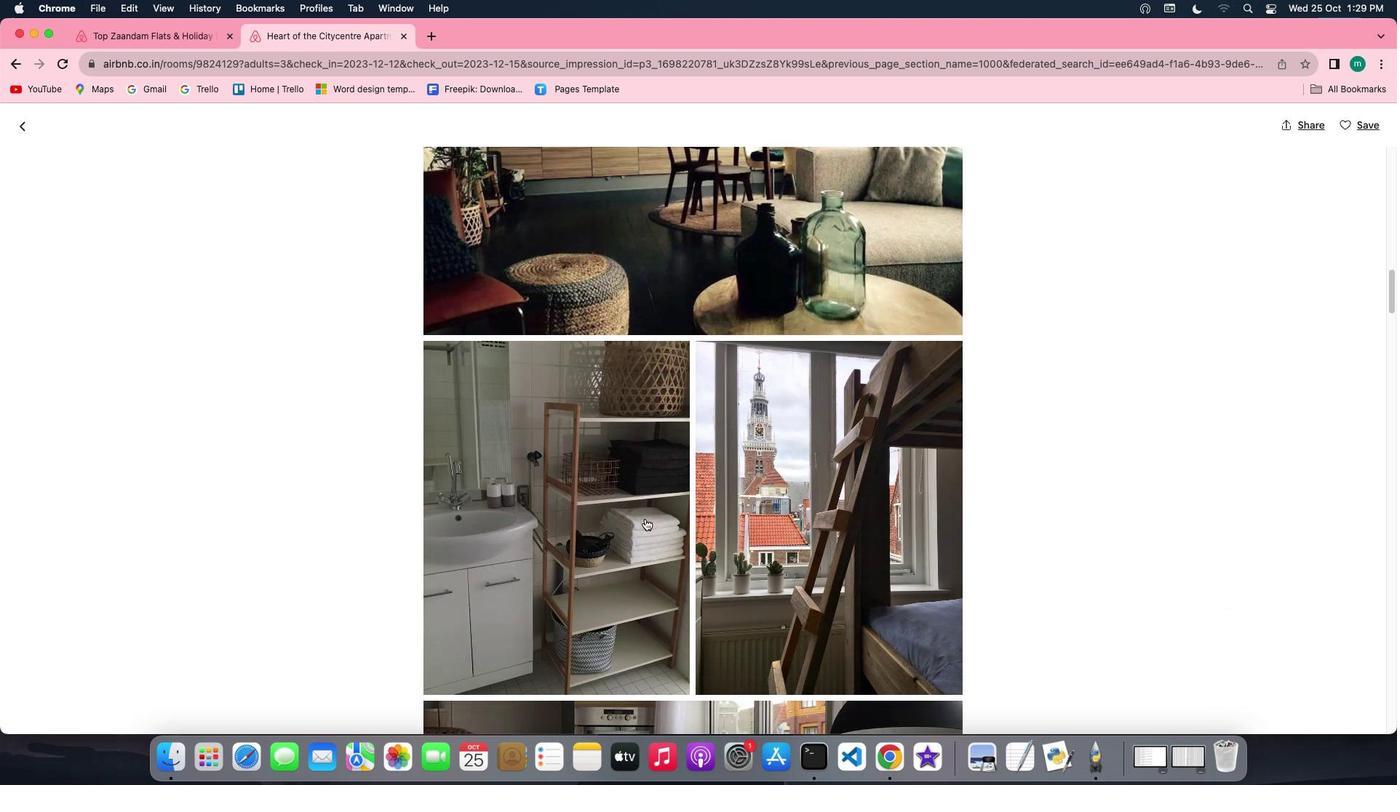 
Action: Mouse scrolled (644, 518) with delta (0, 0)
Screenshot: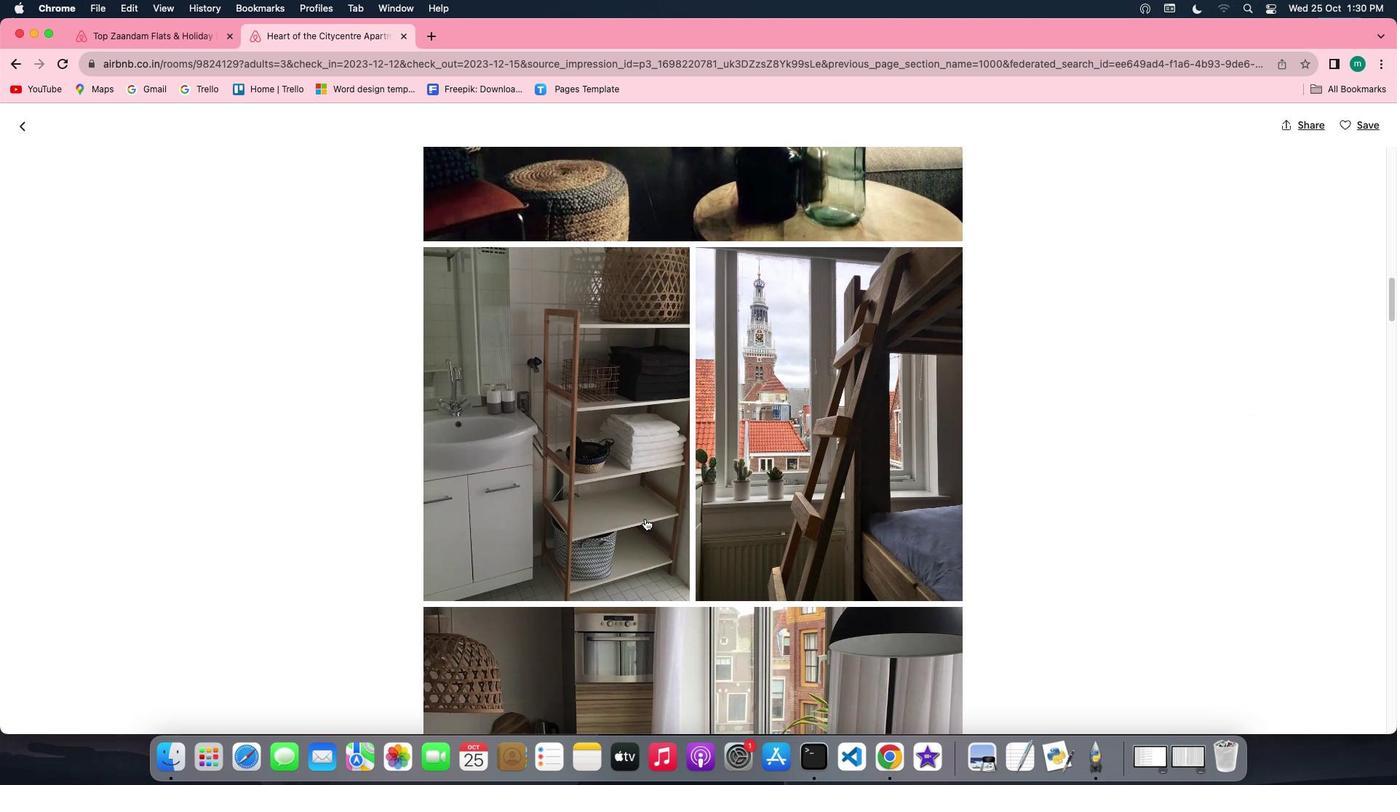 
Action: Mouse scrolled (644, 518) with delta (0, 0)
Screenshot: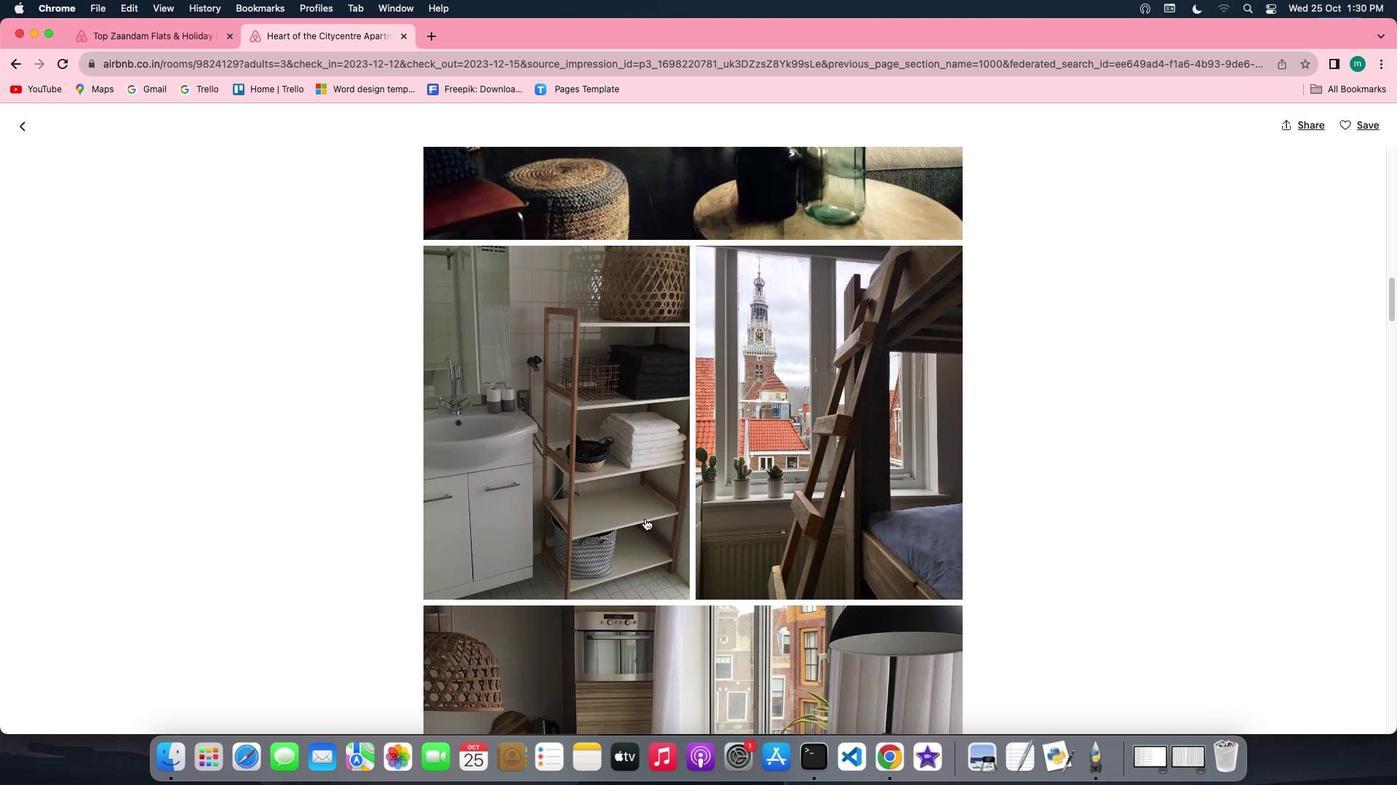 
Action: Mouse scrolled (644, 518) with delta (0, 0)
Screenshot: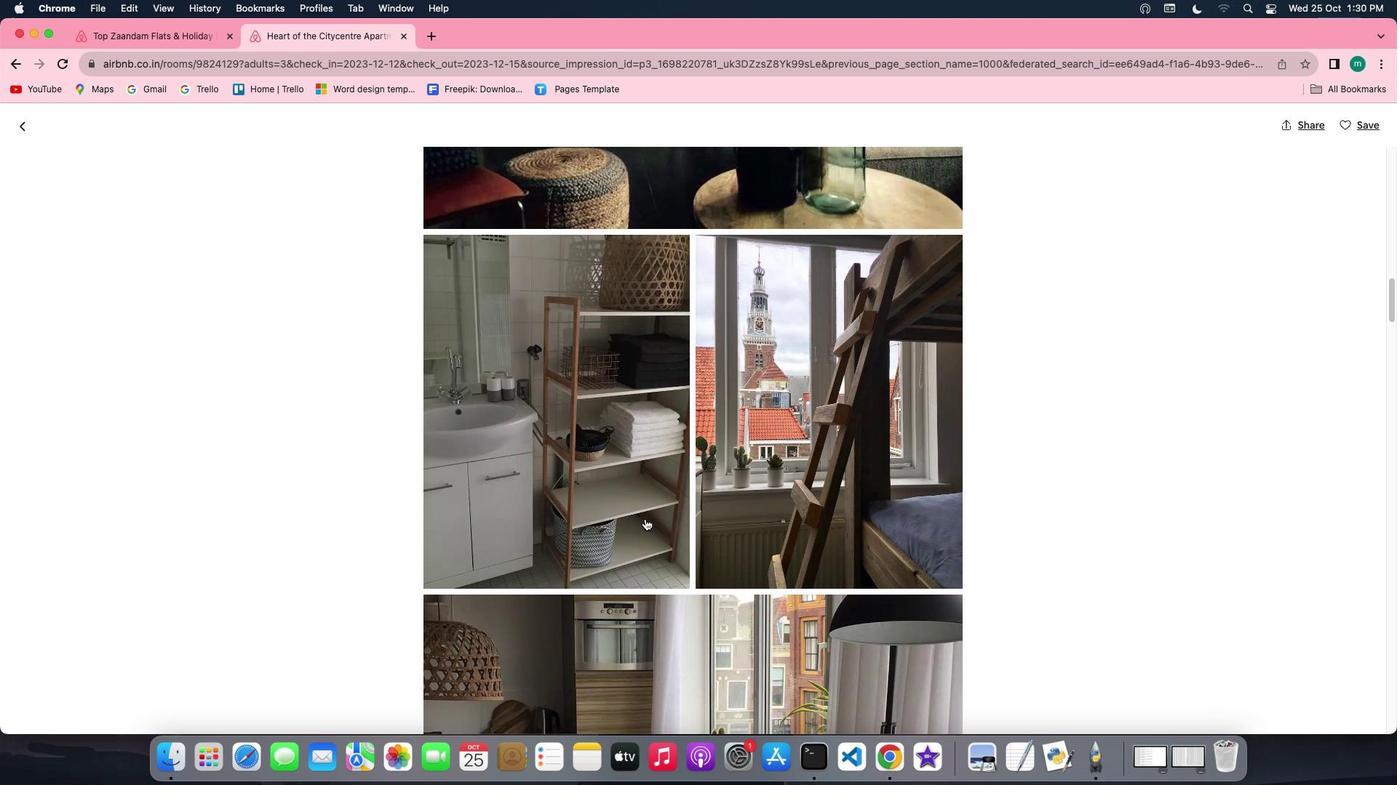 
Action: Mouse scrolled (644, 518) with delta (0, -1)
Screenshot: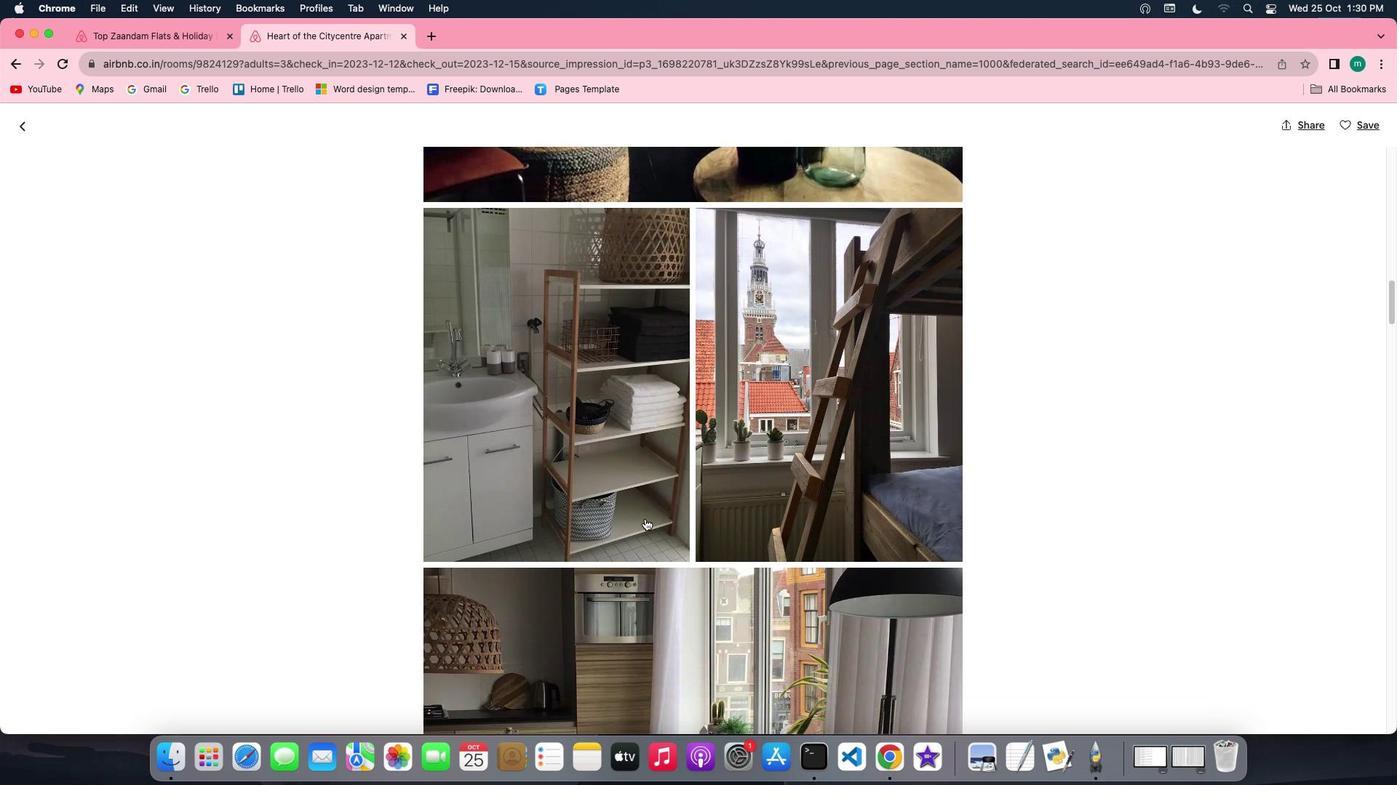 
Action: Mouse scrolled (644, 518) with delta (0, -1)
Screenshot: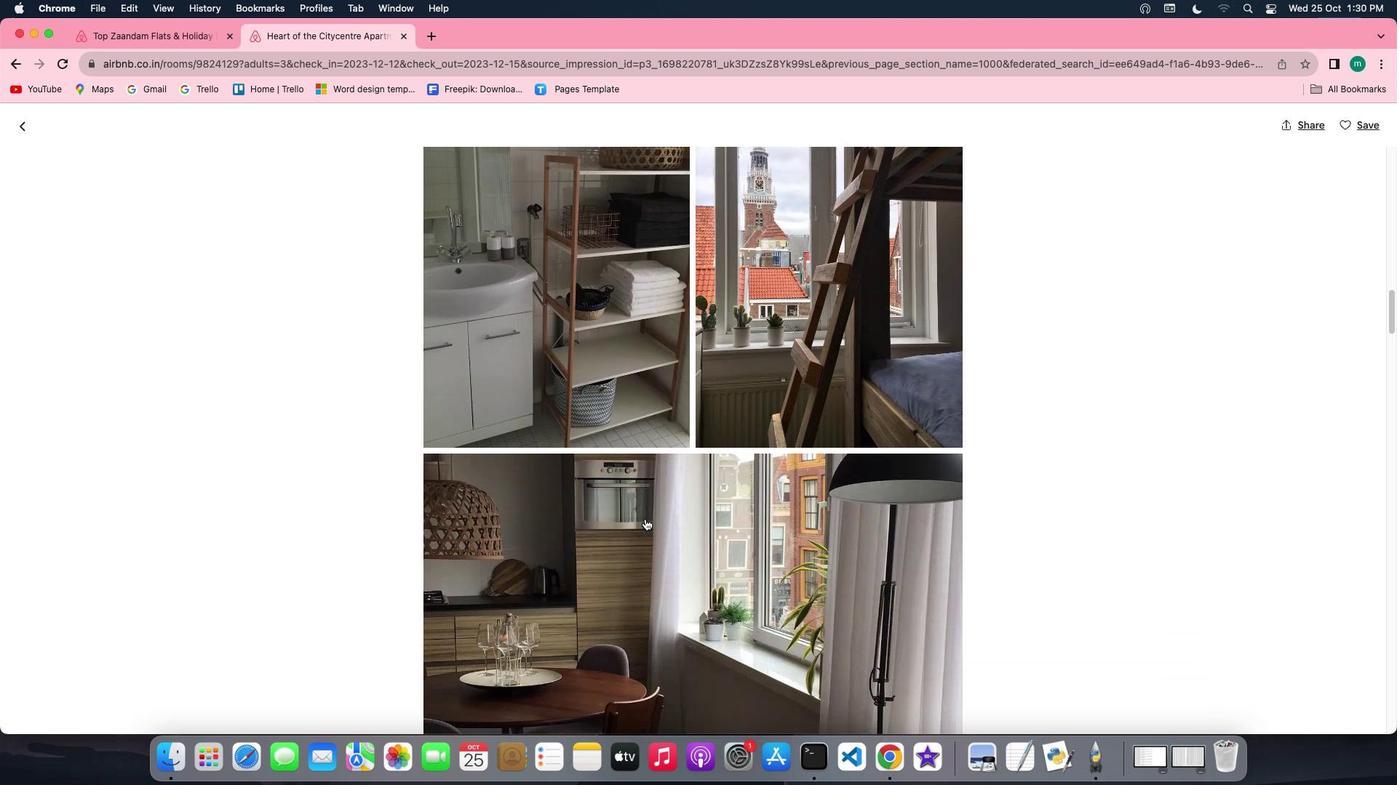 
Action: Mouse scrolled (644, 518) with delta (0, 0)
Screenshot: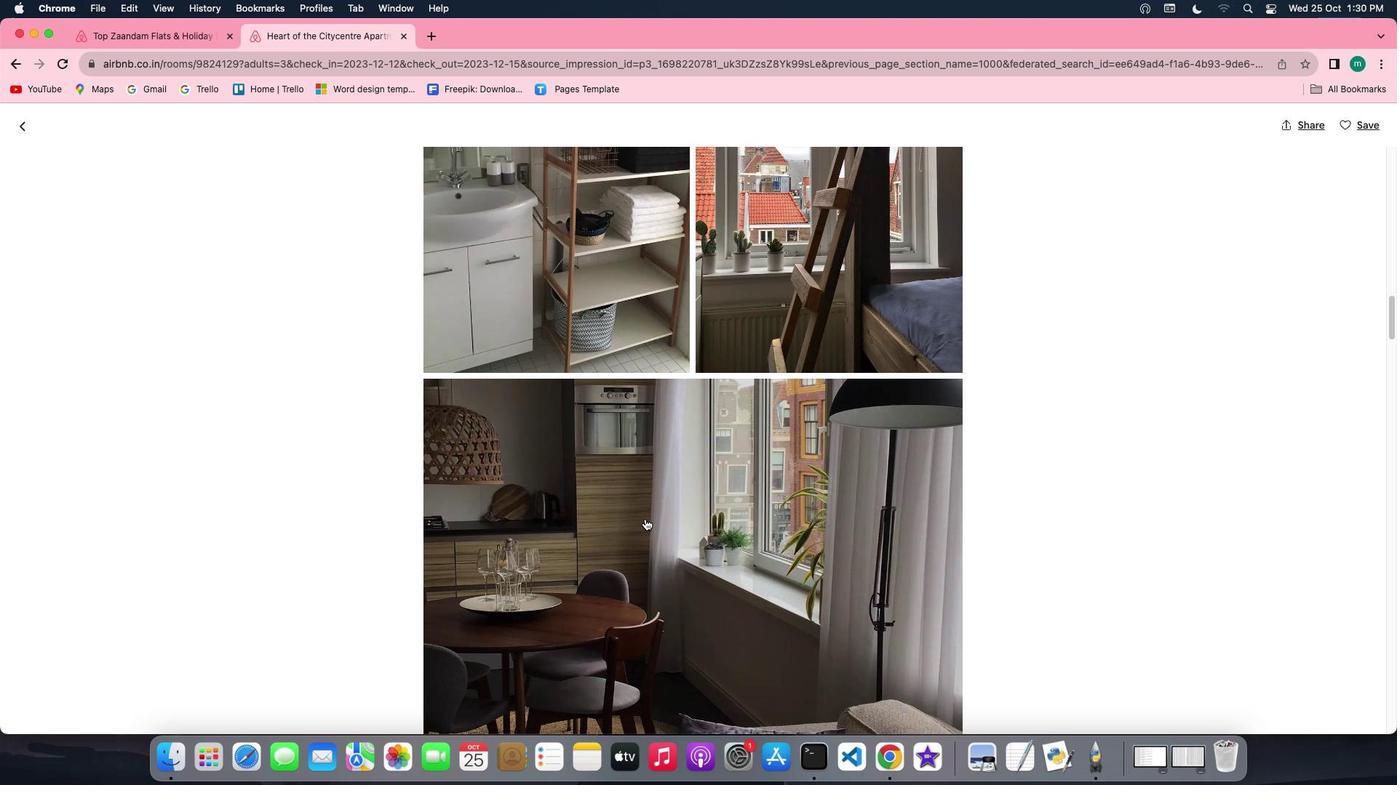 
Action: Mouse scrolled (644, 518) with delta (0, 0)
Screenshot: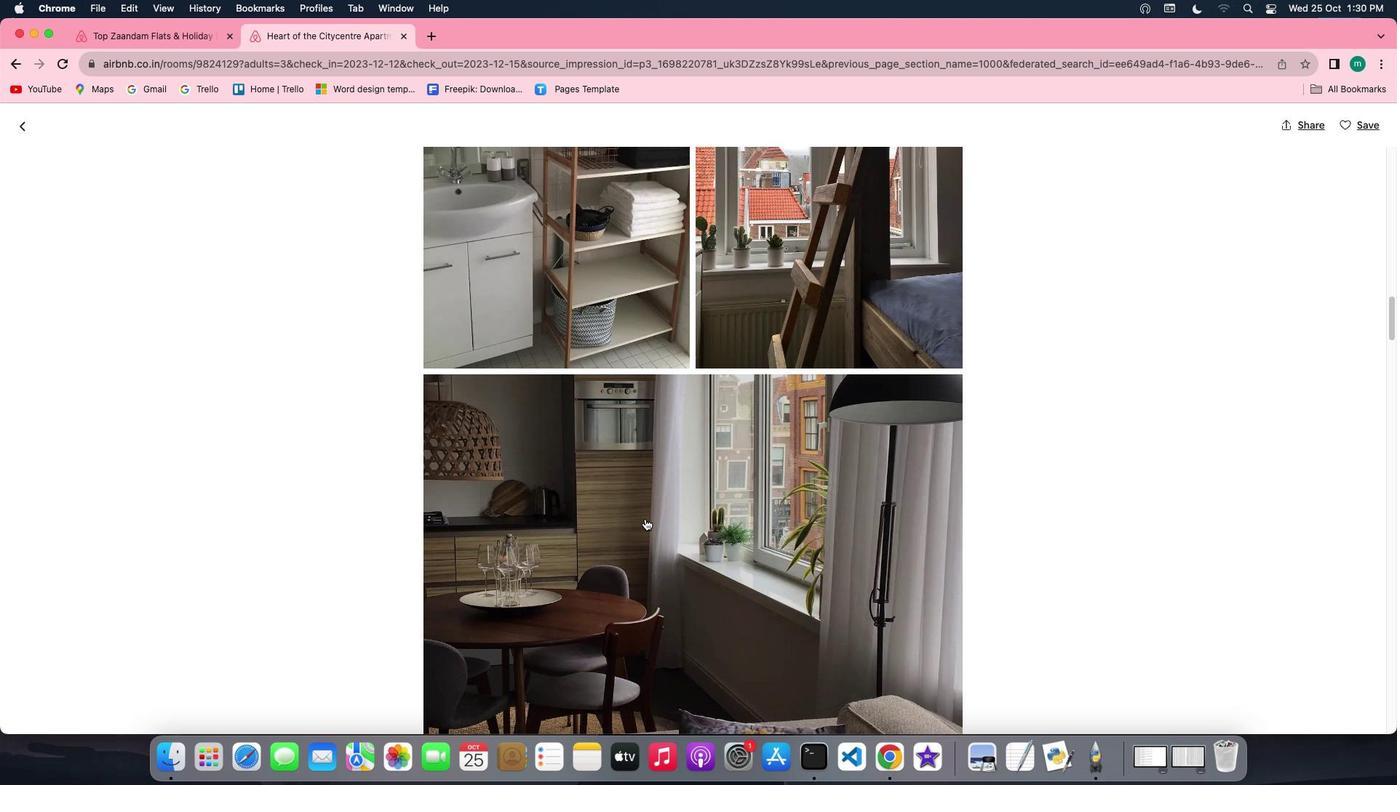 
Action: Mouse scrolled (644, 518) with delta (0, 0)
Screenshot: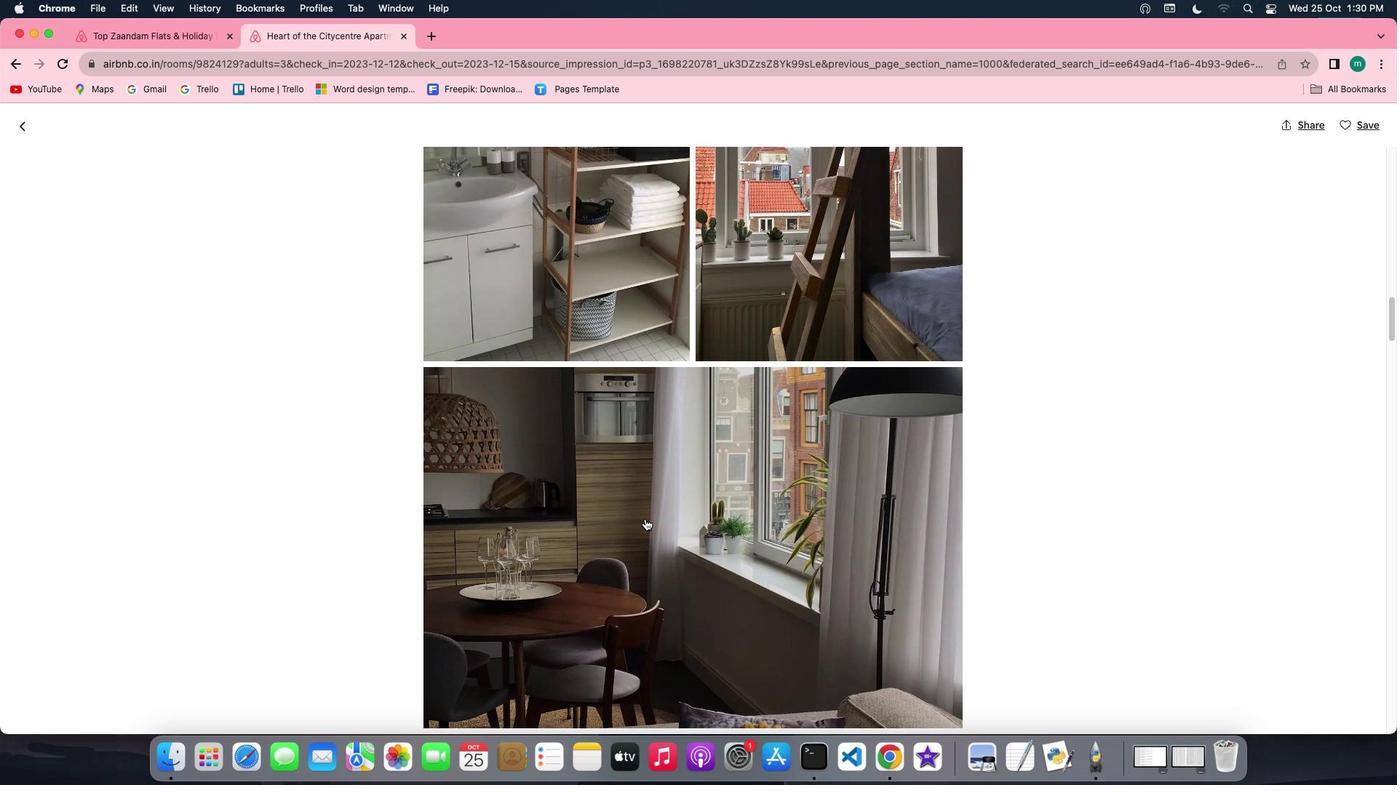 
Action: Mouse scrolled (644, 518) with delta (0, 0)
Screenshot: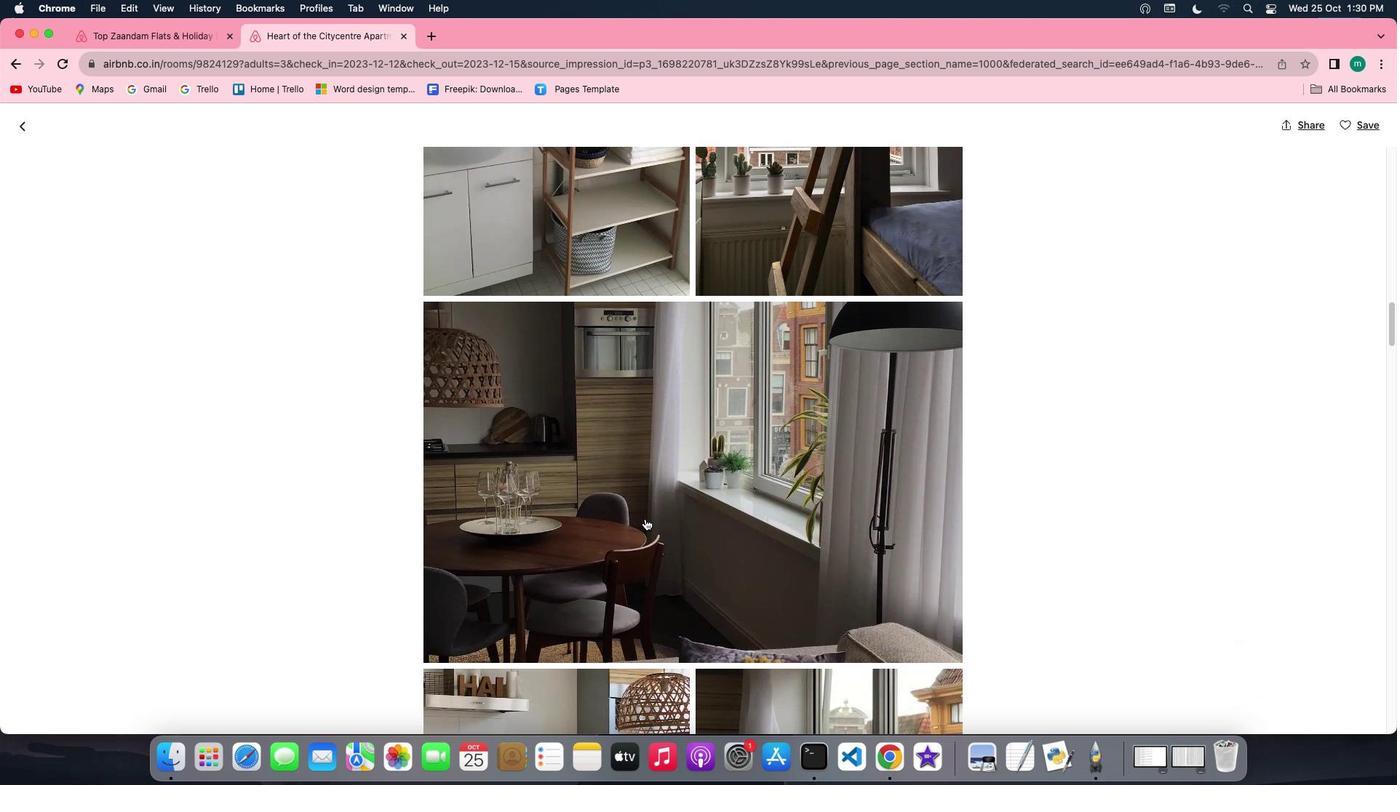 
Action: Mouse scrolled (644, 518) with delta (0, 0)
Screenshot: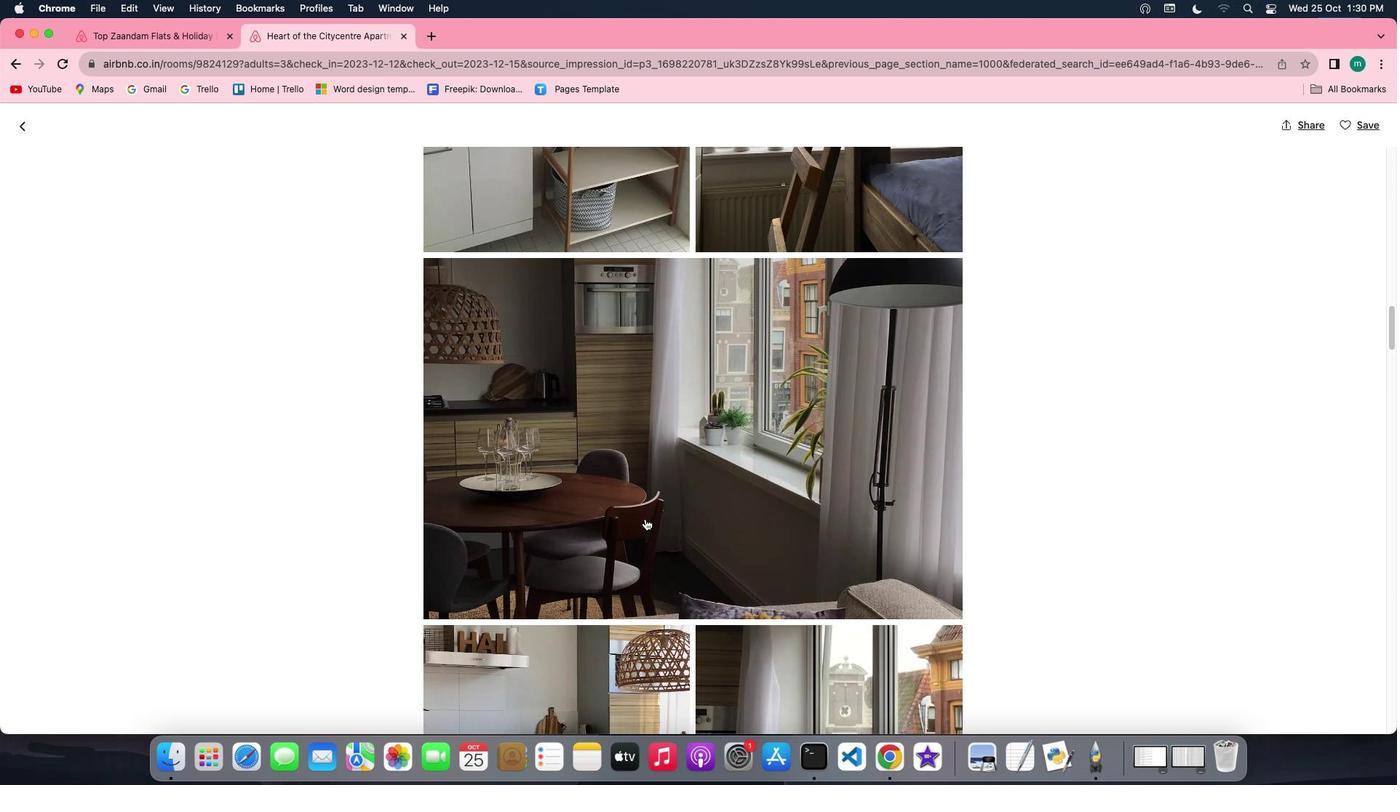 
Action: Mouse scrolled (644, 518) with delta (0, 0)
Screenshot: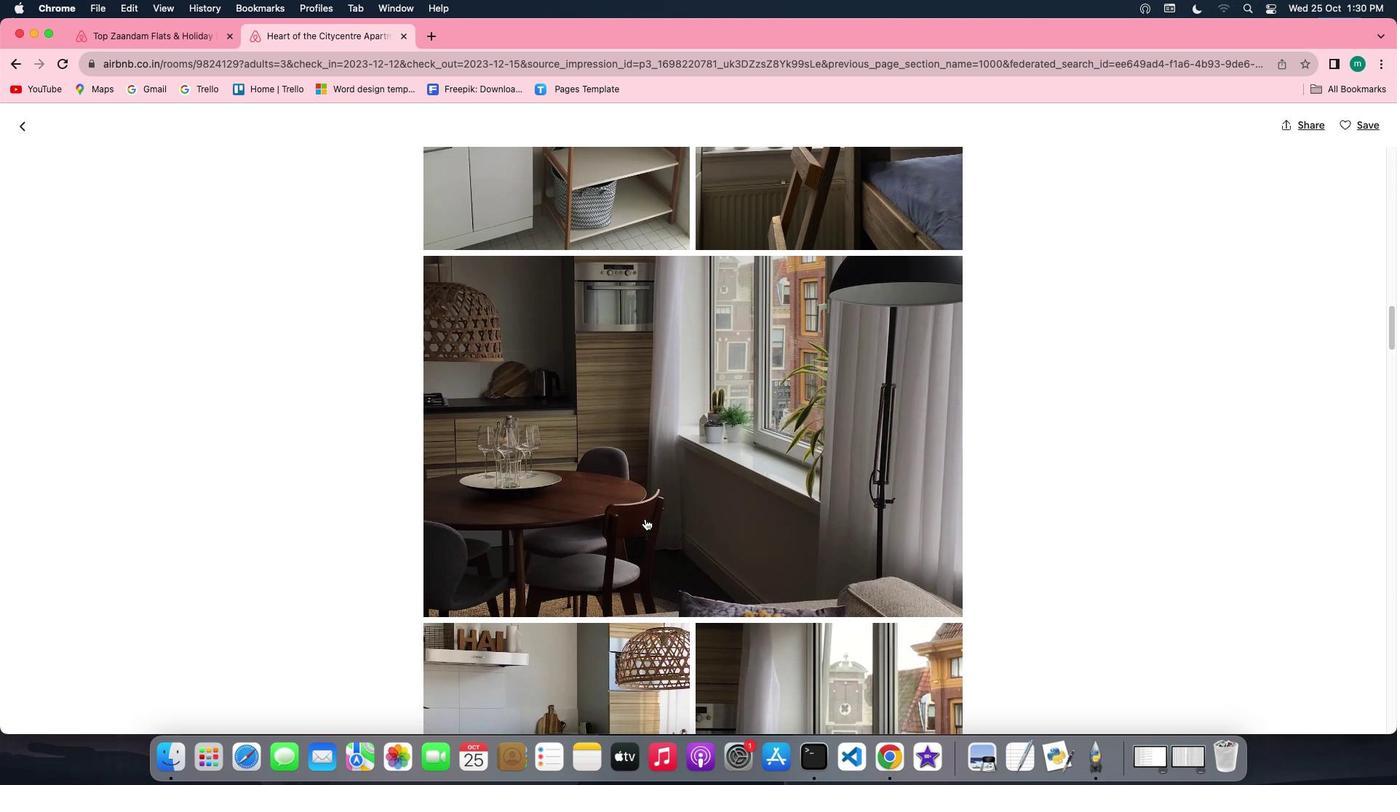 
Action: Mouse scrolled (644, 518) with delta (0, 0)
Screenshot: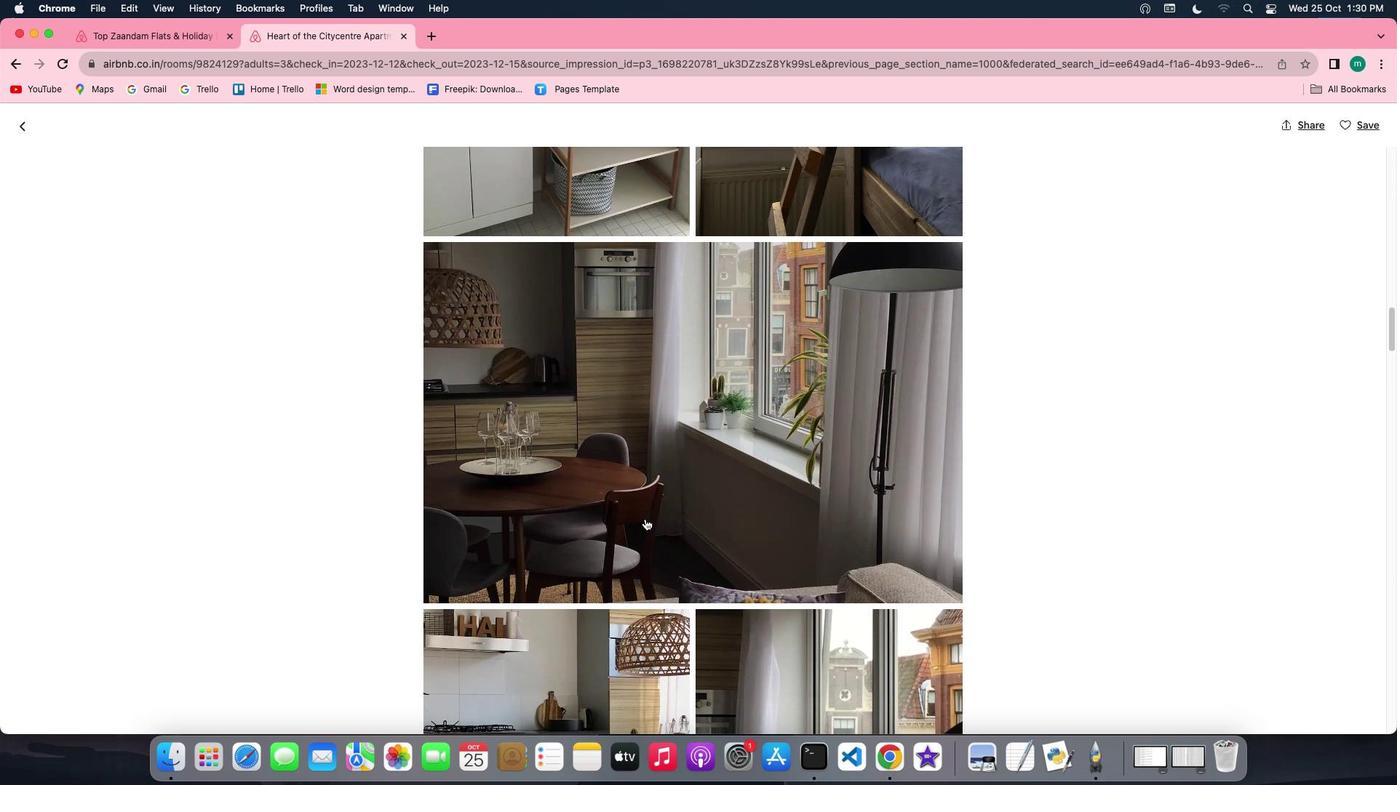 
Action: Mouse scrolled (644, 518) with delta (0, -1)
Screenshot: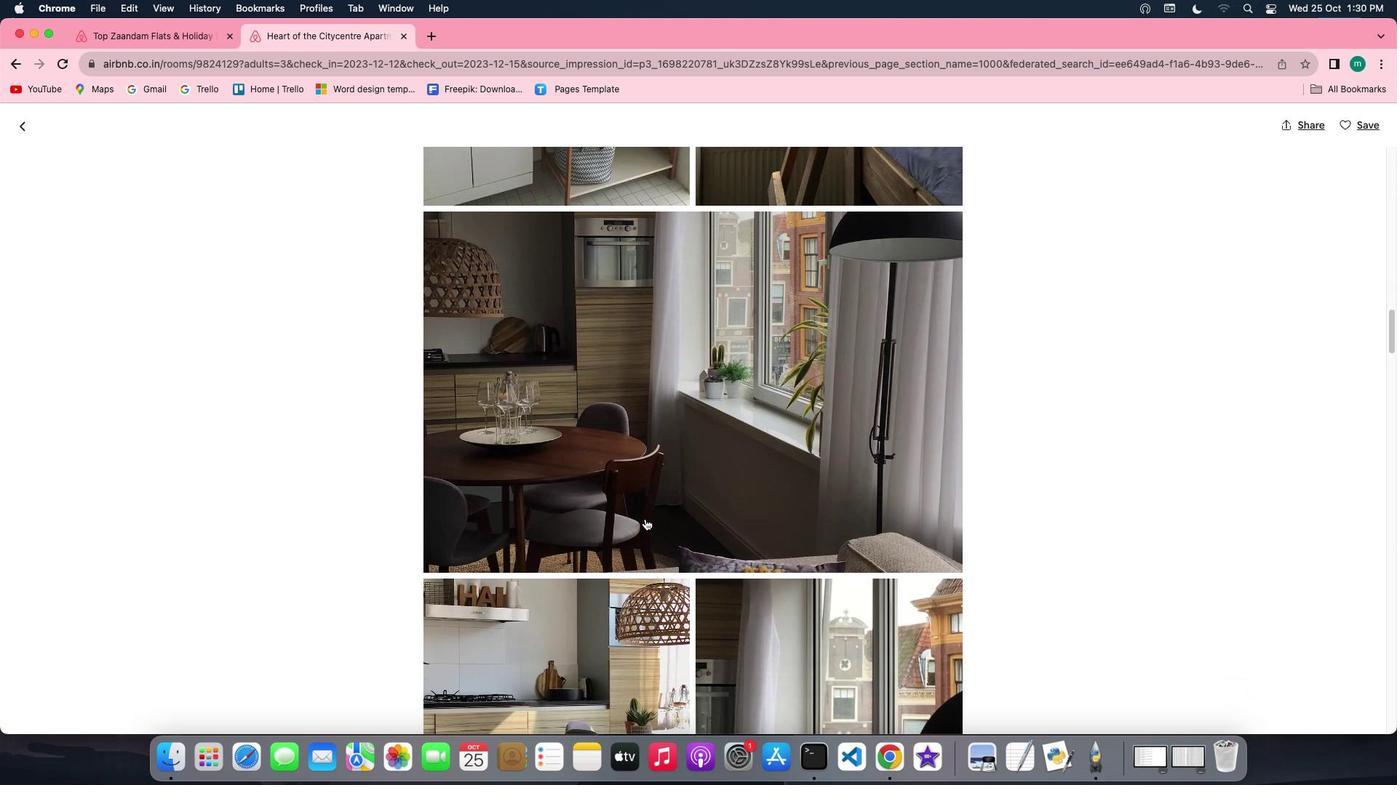 
Action: Mouse scrolled (644, 518) with delta (0, 0)
Screenshot: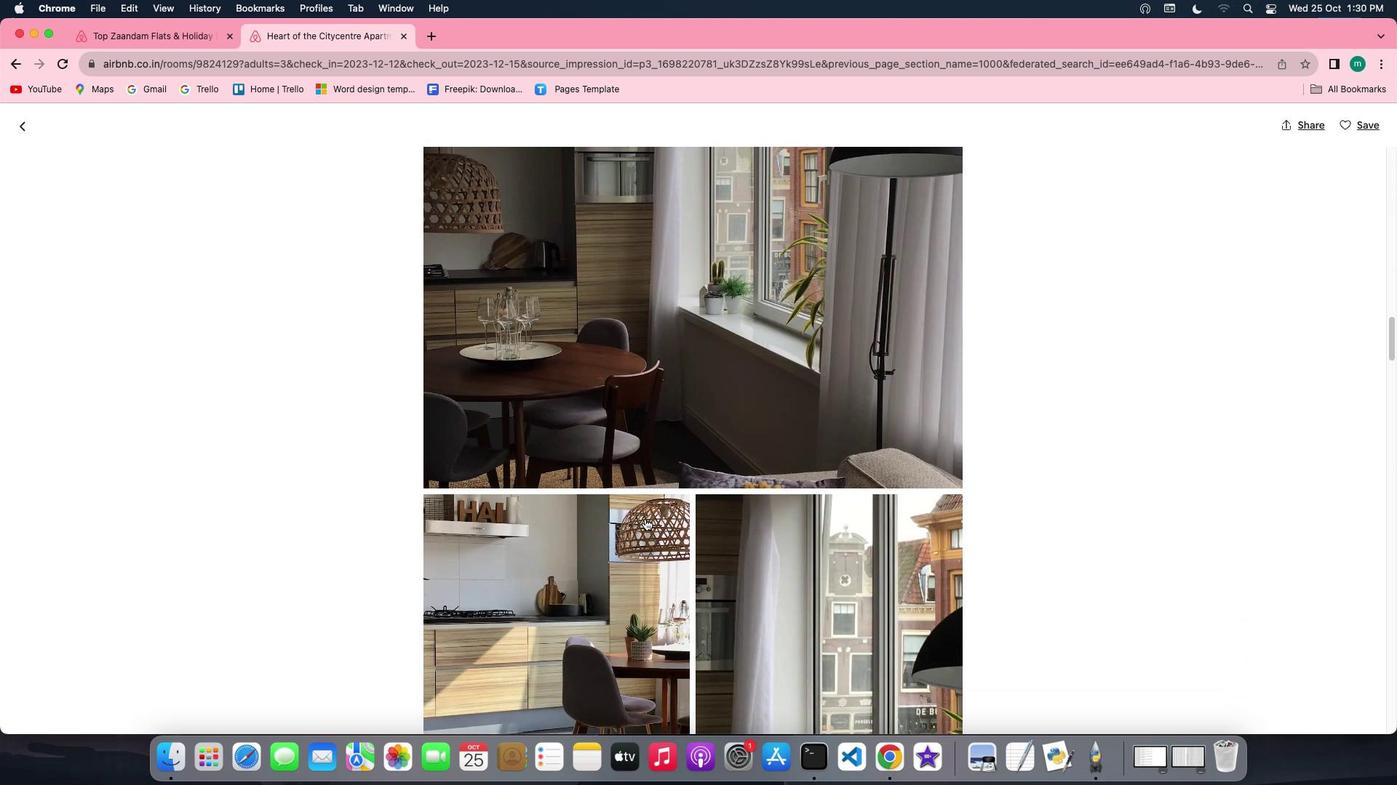 
Action: Mouse scrolled (644, 518) with delta (0, 0)
Screenshot: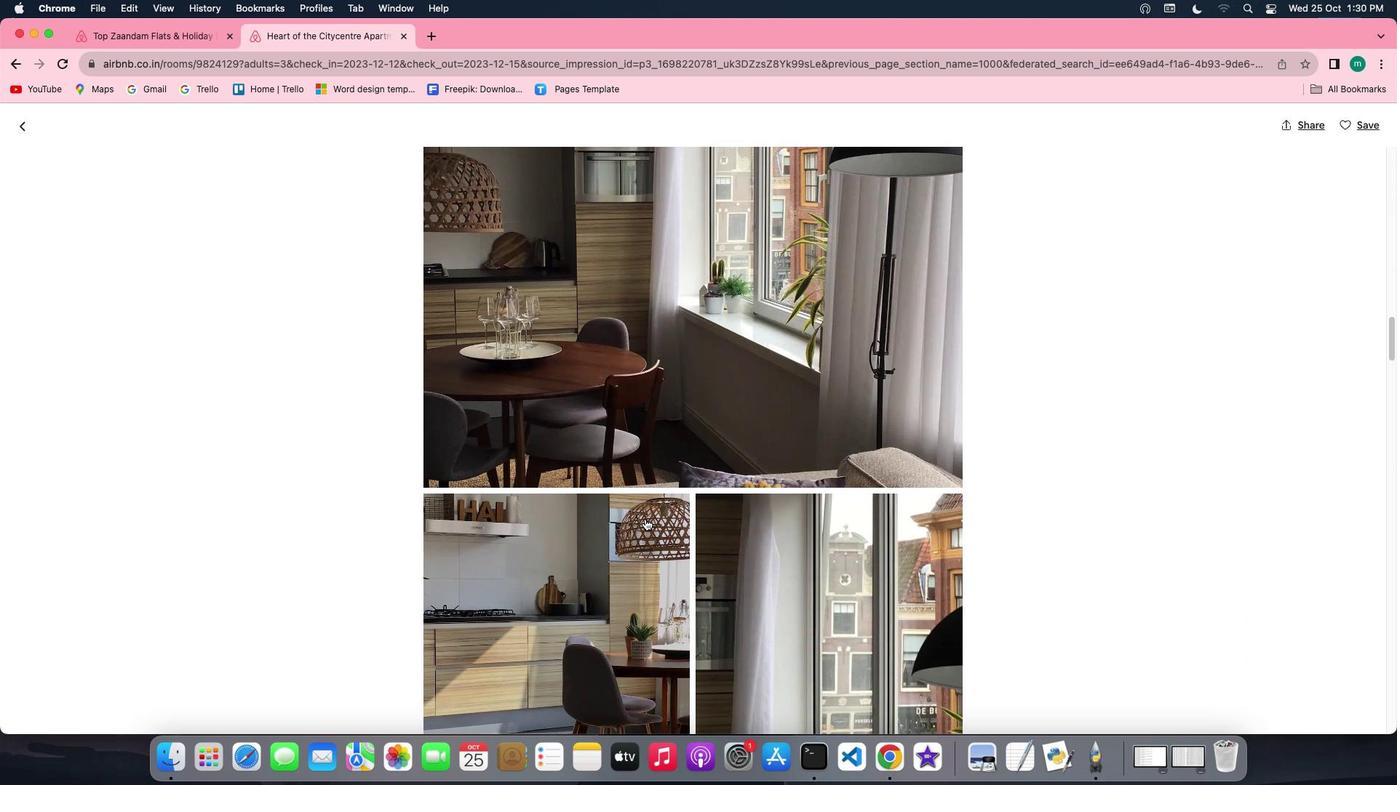 
Action: Mouse scrolled (644, 518) with delta (0, 0)
Screenshot: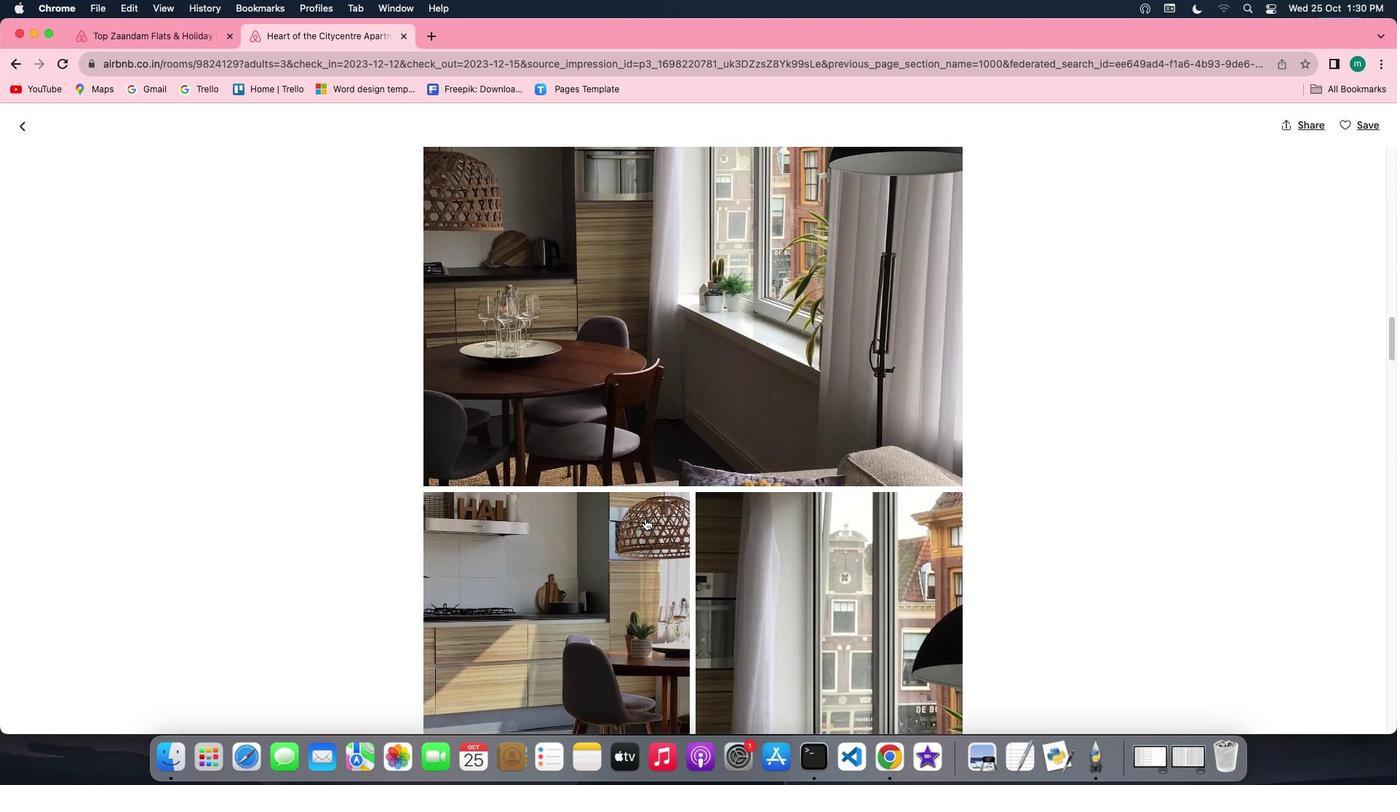 
Action: Mouse scrolled (644, 518) with delta (0, -1)
Screenshot: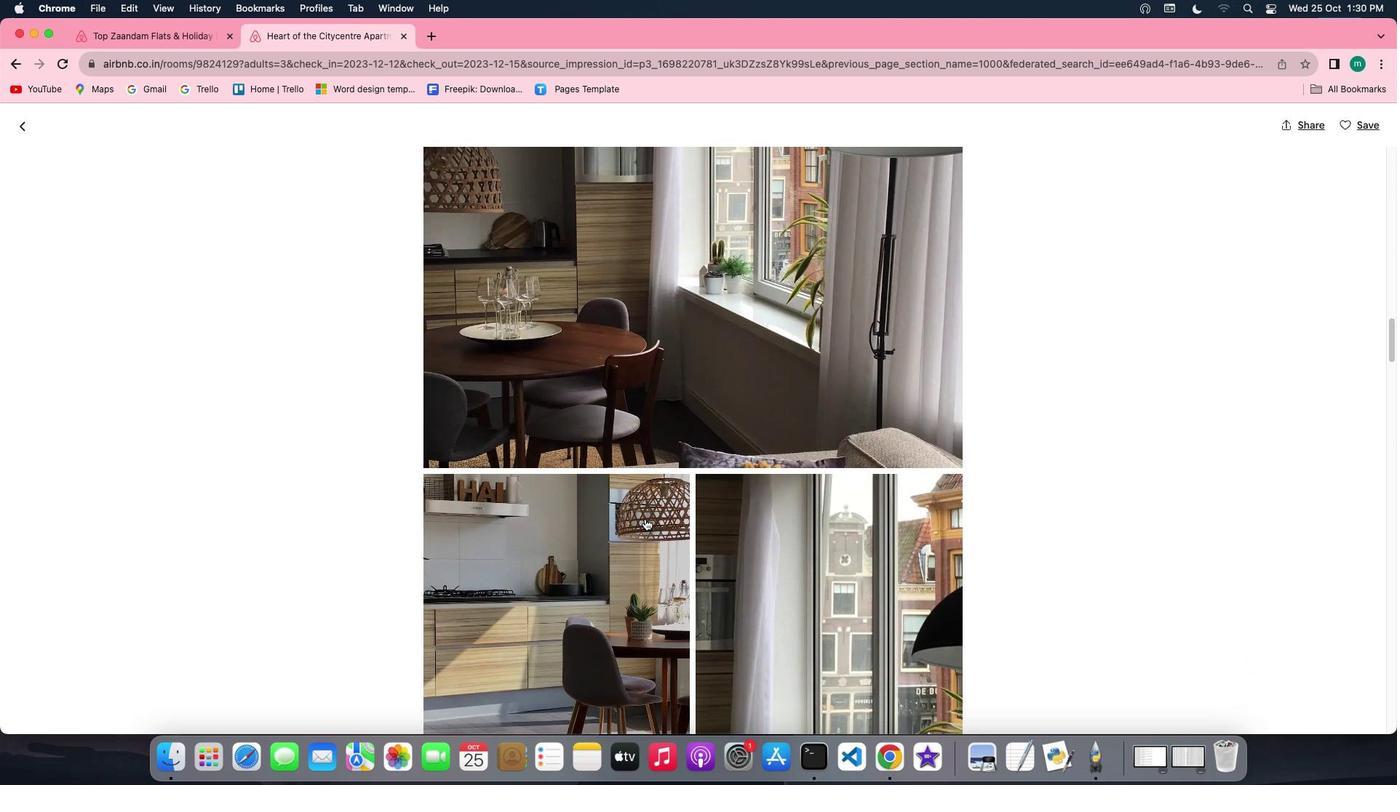 
Action: Mouse scrolled (644, 518) with delta (0, -1)
Screenshot: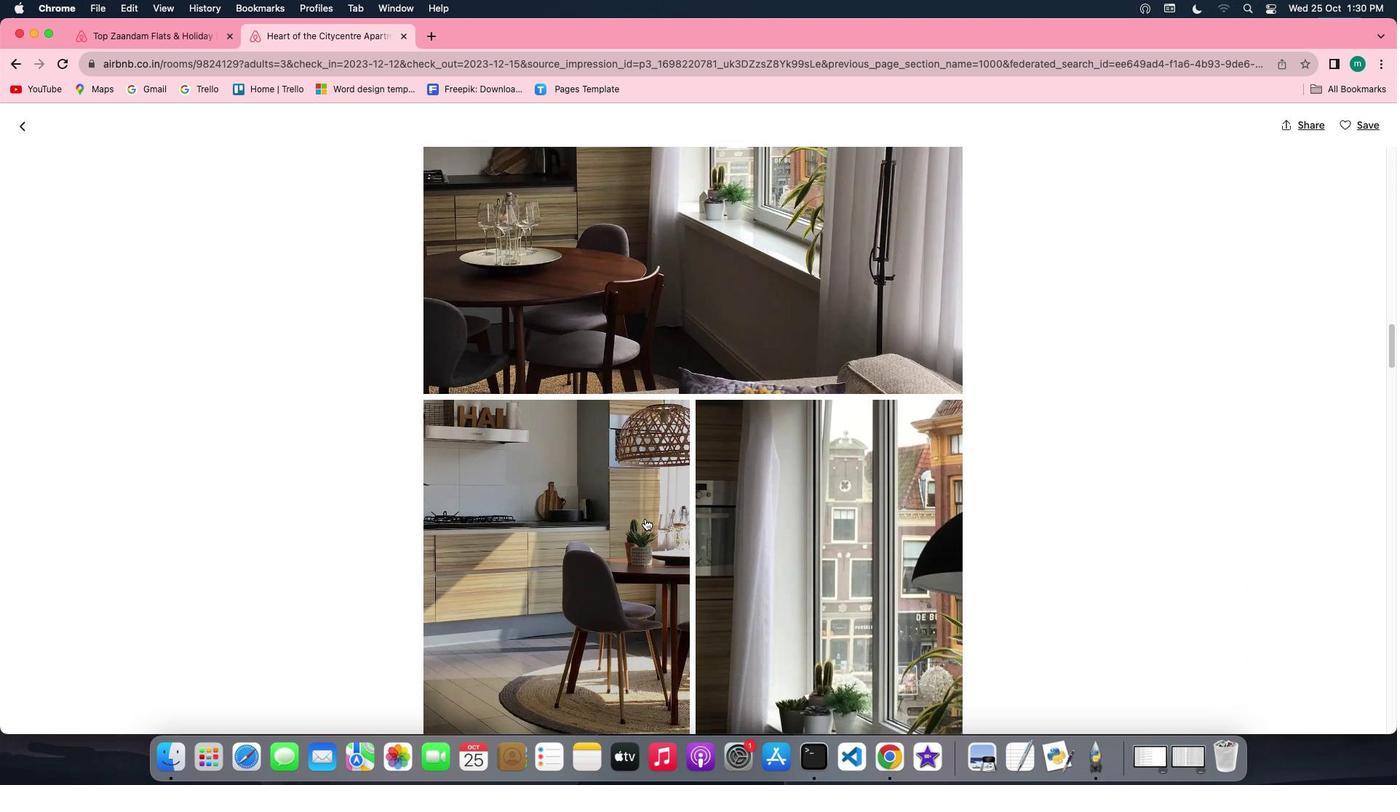 
Action: Mouse scrolled (644, 518) with delta (0, 0)
Screenshot: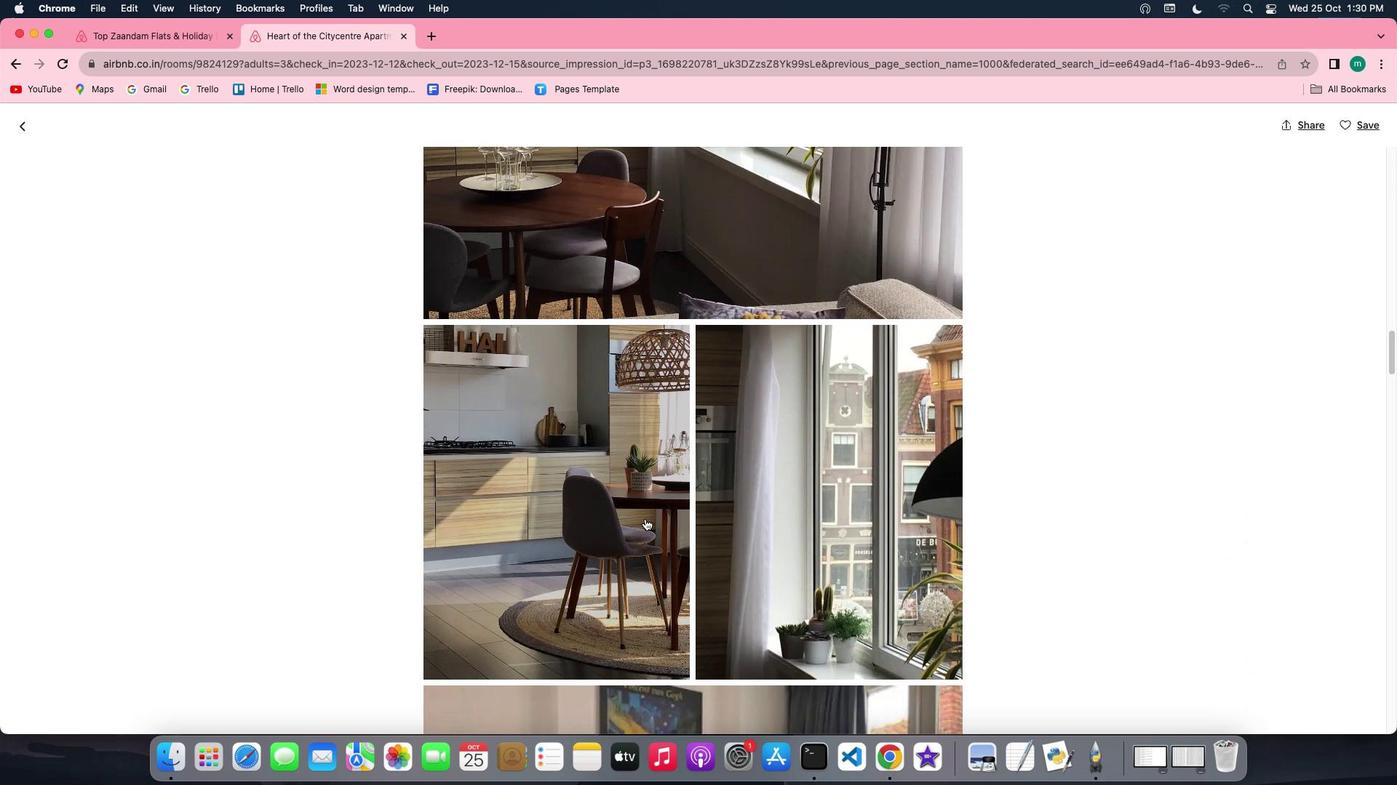 
Action: Mouse scrolled (644, 518) with delta (0, 0)
Screenshot: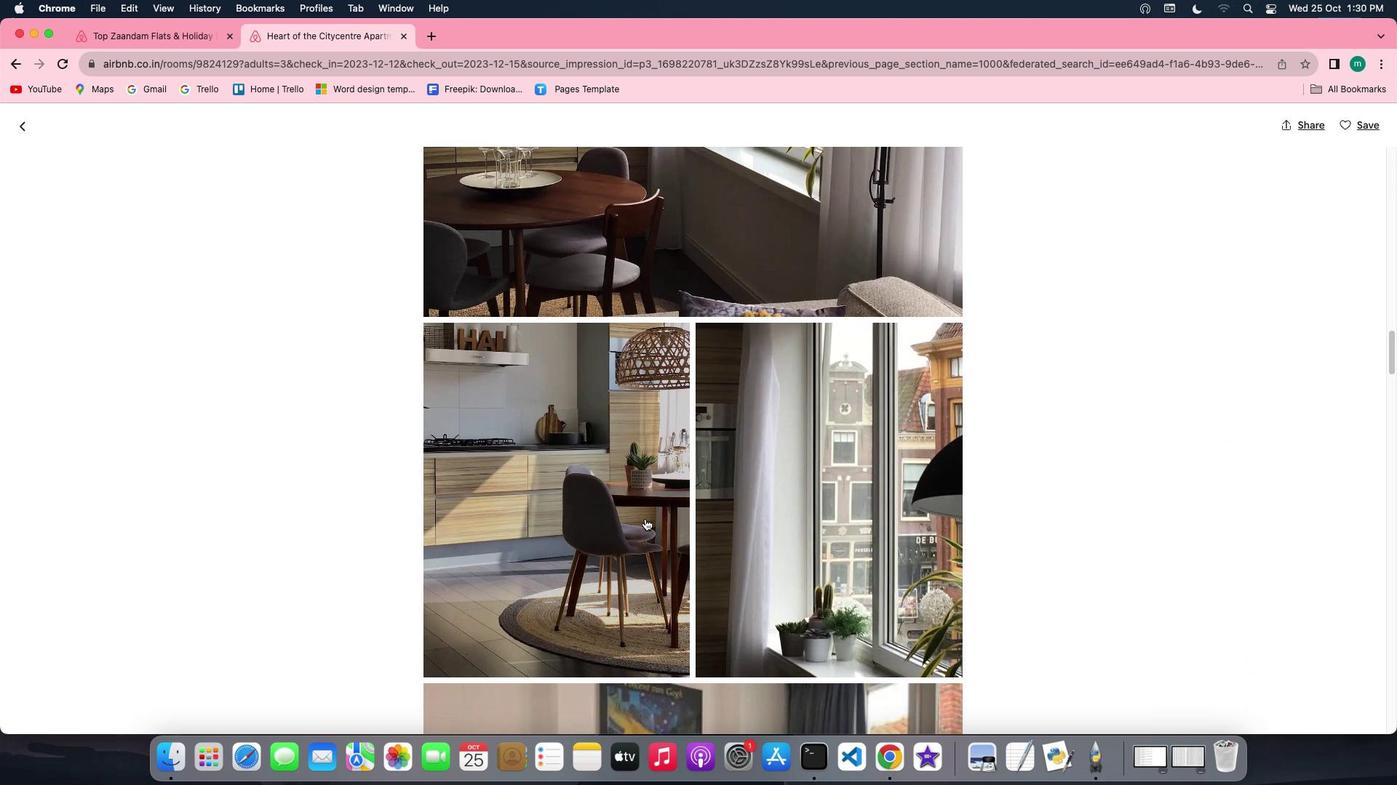 
Action: Mouse scrolled (644, 518) with delta (0, -1)
Screenshot: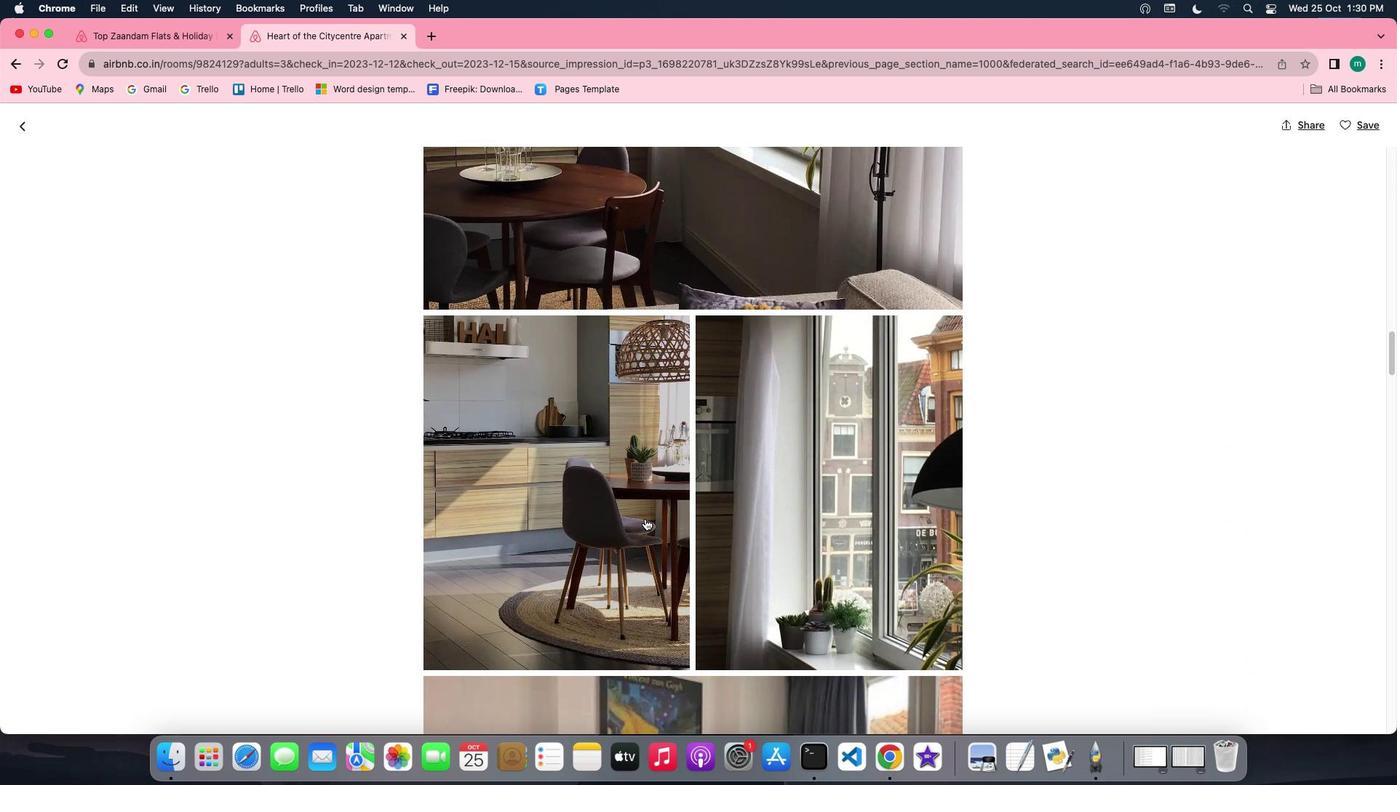 
Action: Mouse scrolled (644, 518) with delta (0, -2)
Screenshot: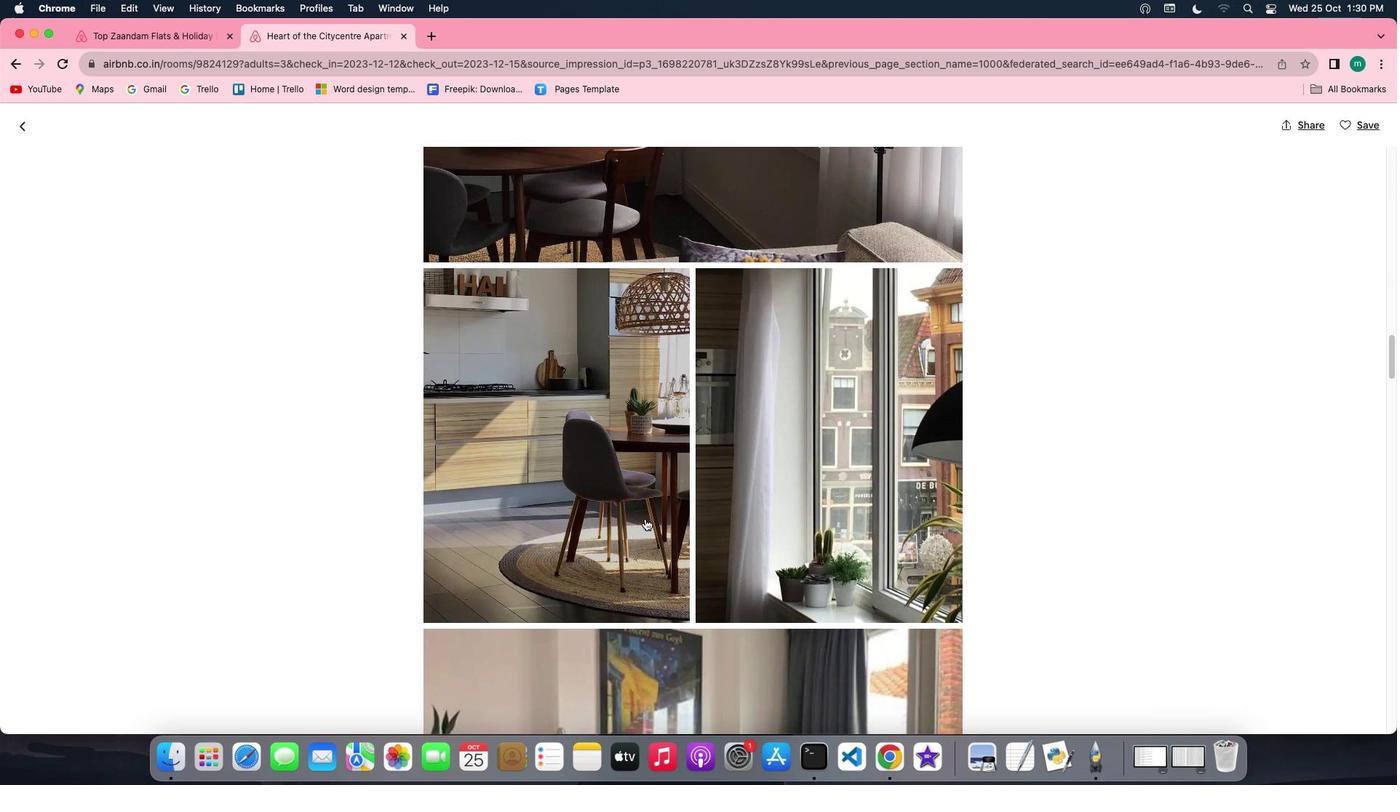 
Action: Mouse scrolled (644, 518) with delta (0, 0)
Screenshot: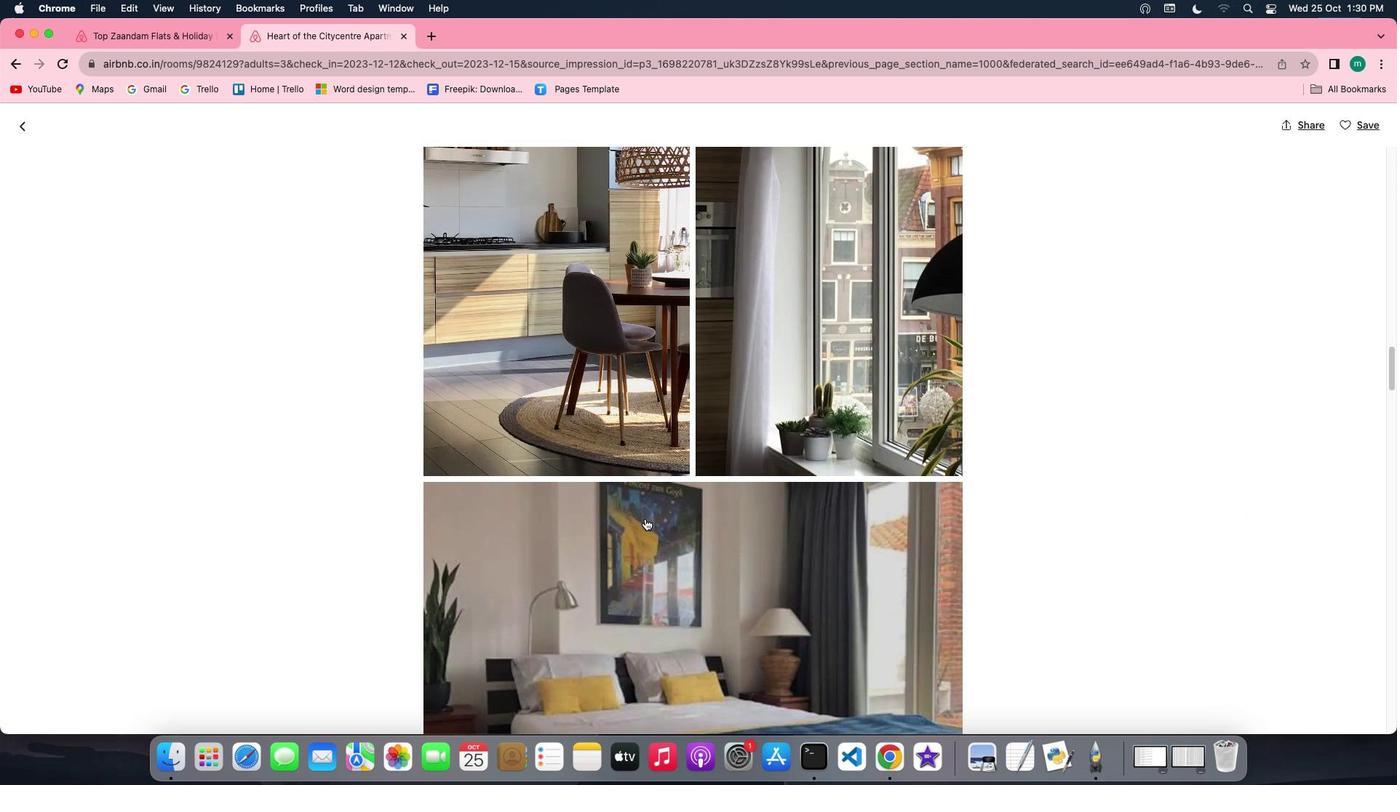 
Action: Mouse scrolled (644, 518) with delta (0, 0)
Screenshot: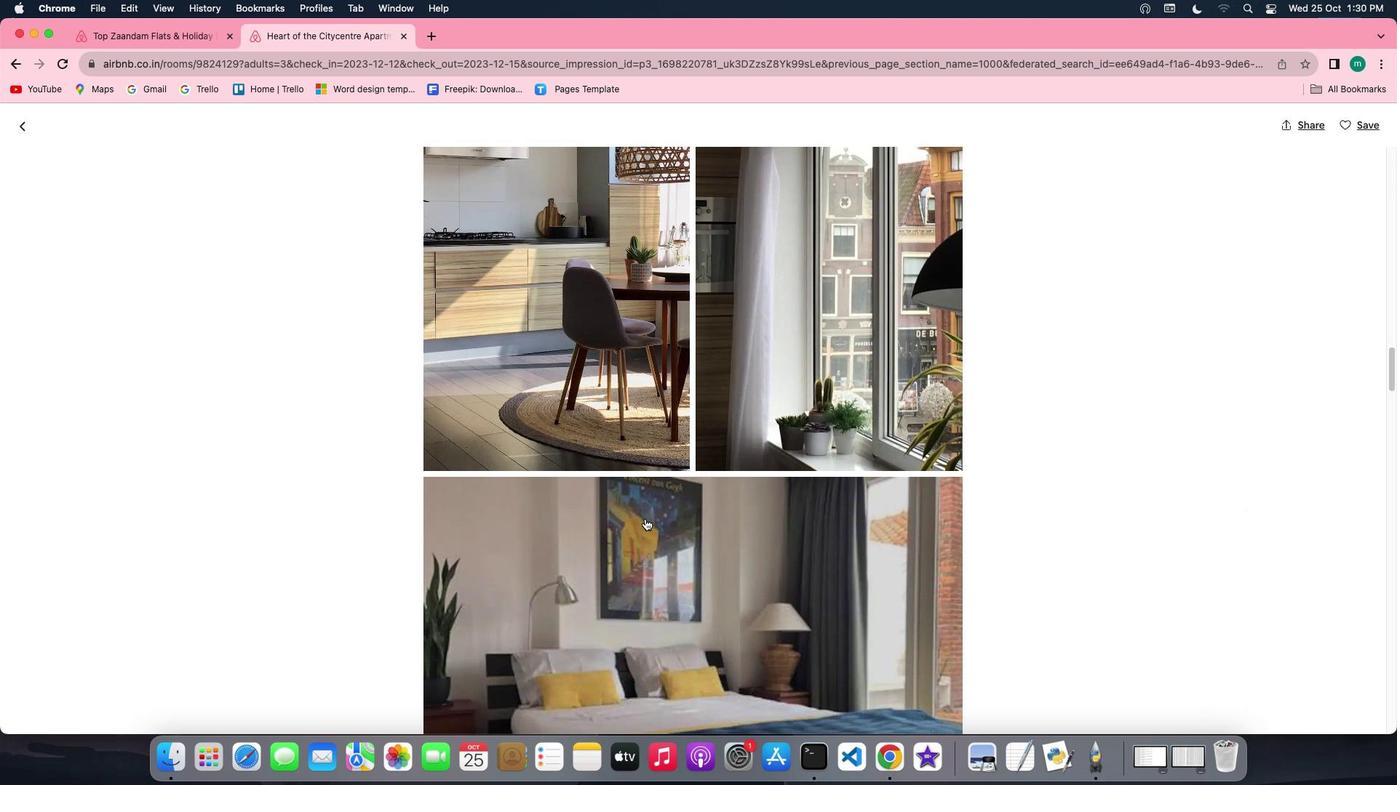 
Action: Mouse scrolled (644, 518) with delta (0, 0)
Screenshot: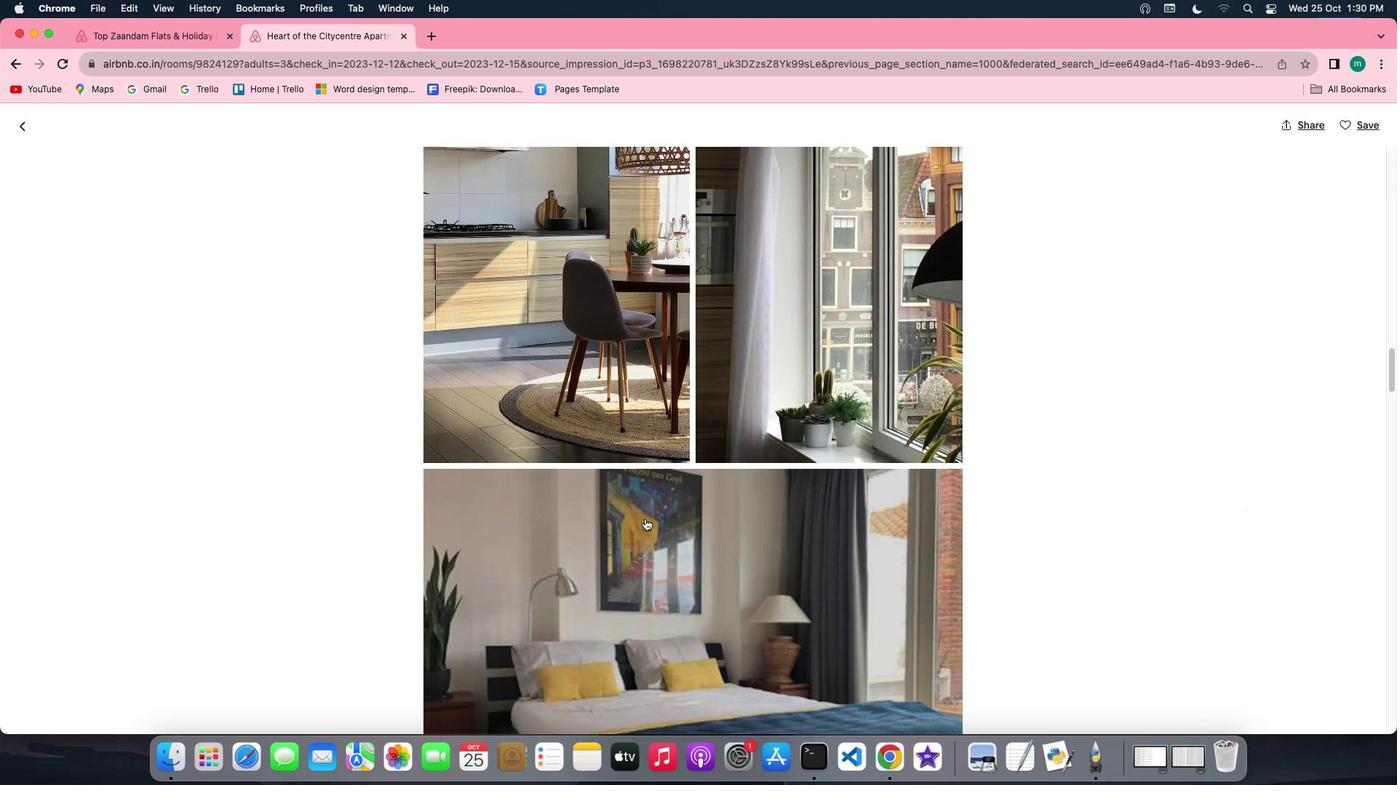 
Action: Mouse scrolled (644, 518) with delta (0, -1)
Screenshot: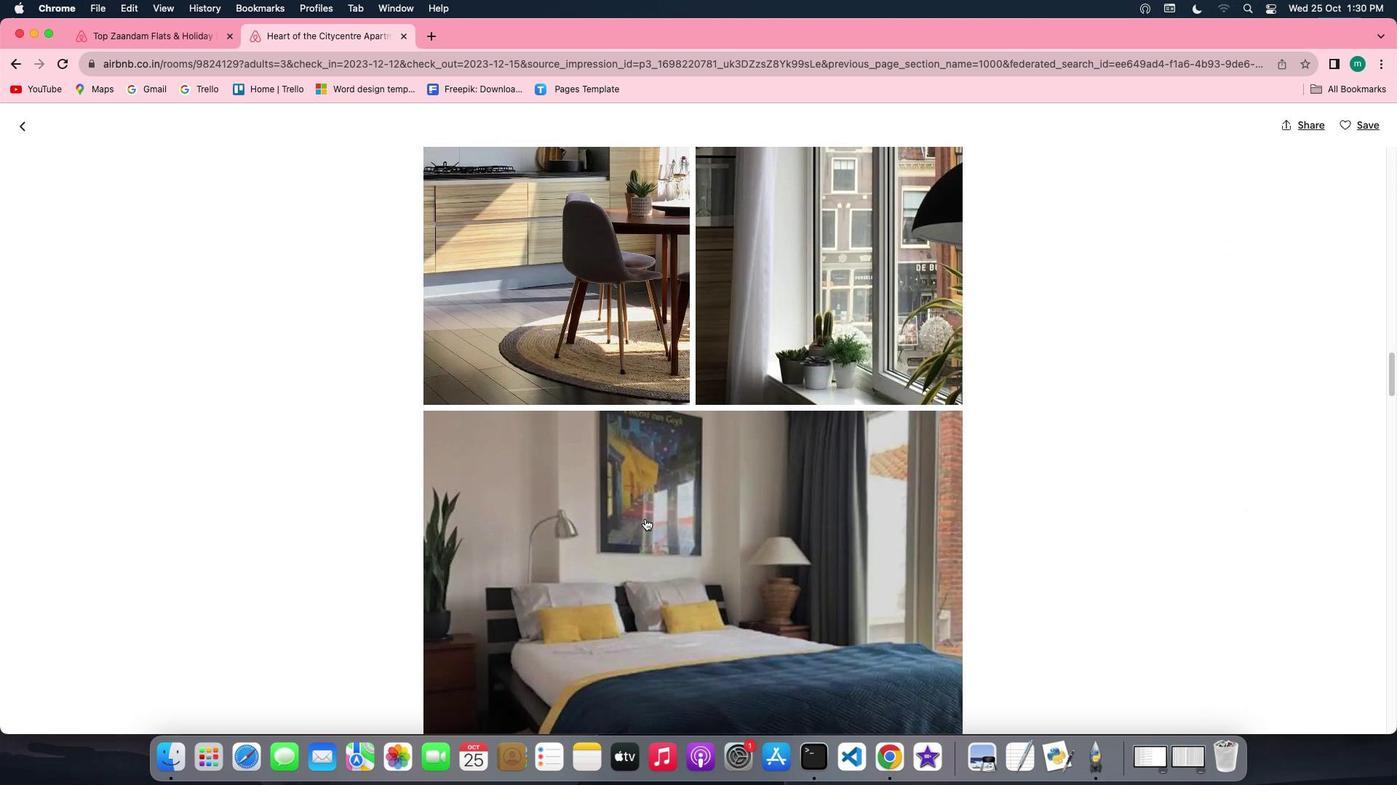 
Action: Mouse scrolled (644, 518) with delta (0, 0)
Screenshot: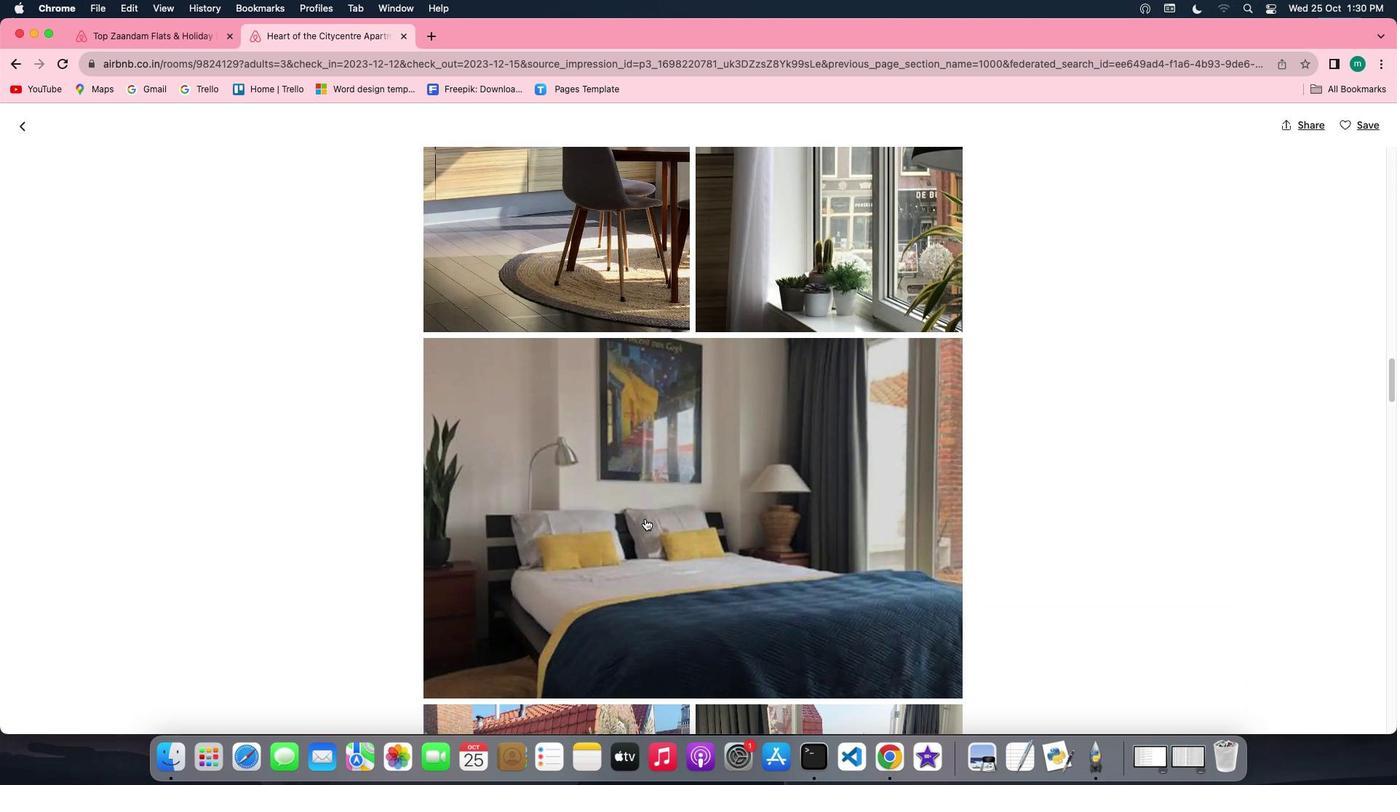
Action: Mouse scrolled (644, 518) with delta (0, 0)
Screenshot: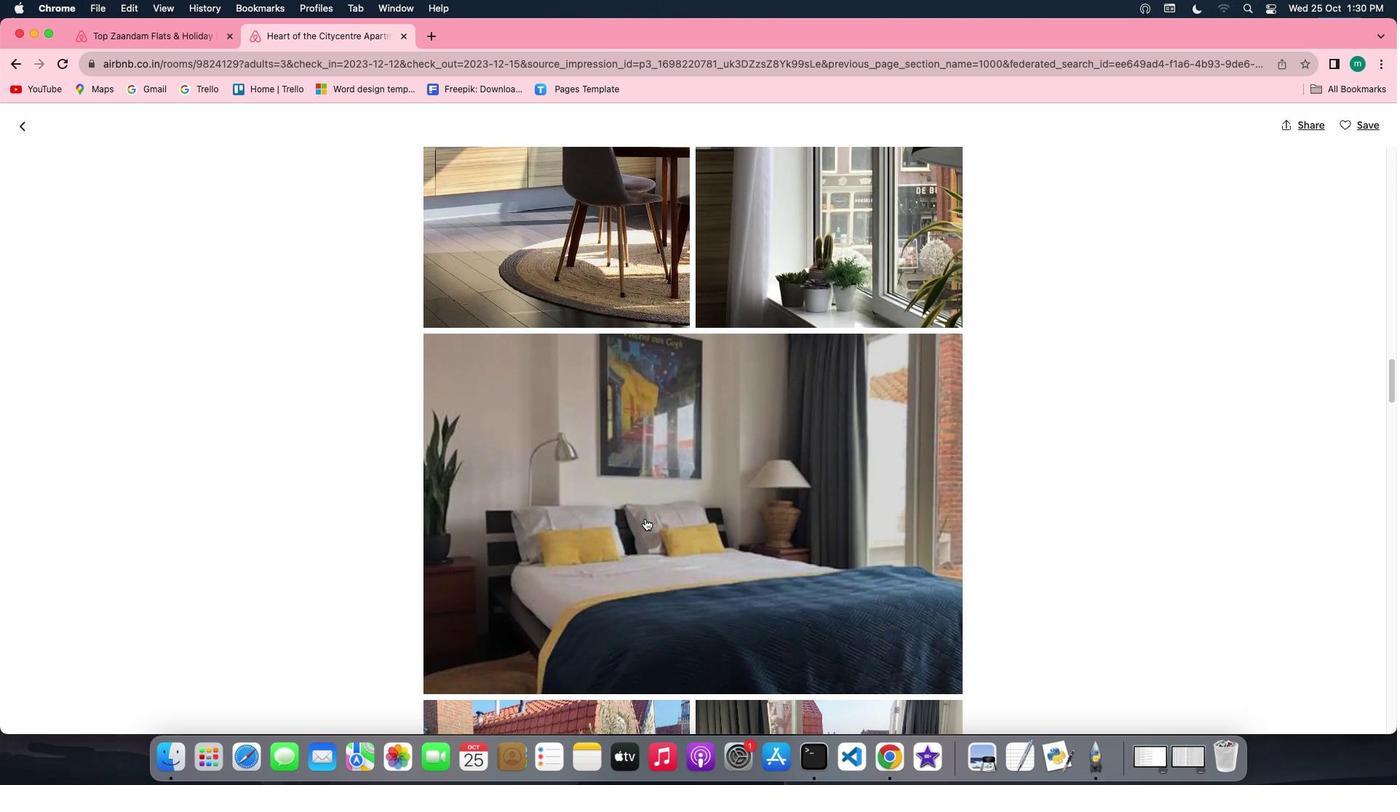 
Action: Mouse scrolled (644, 518) with delta (0, 0)
Screenshot: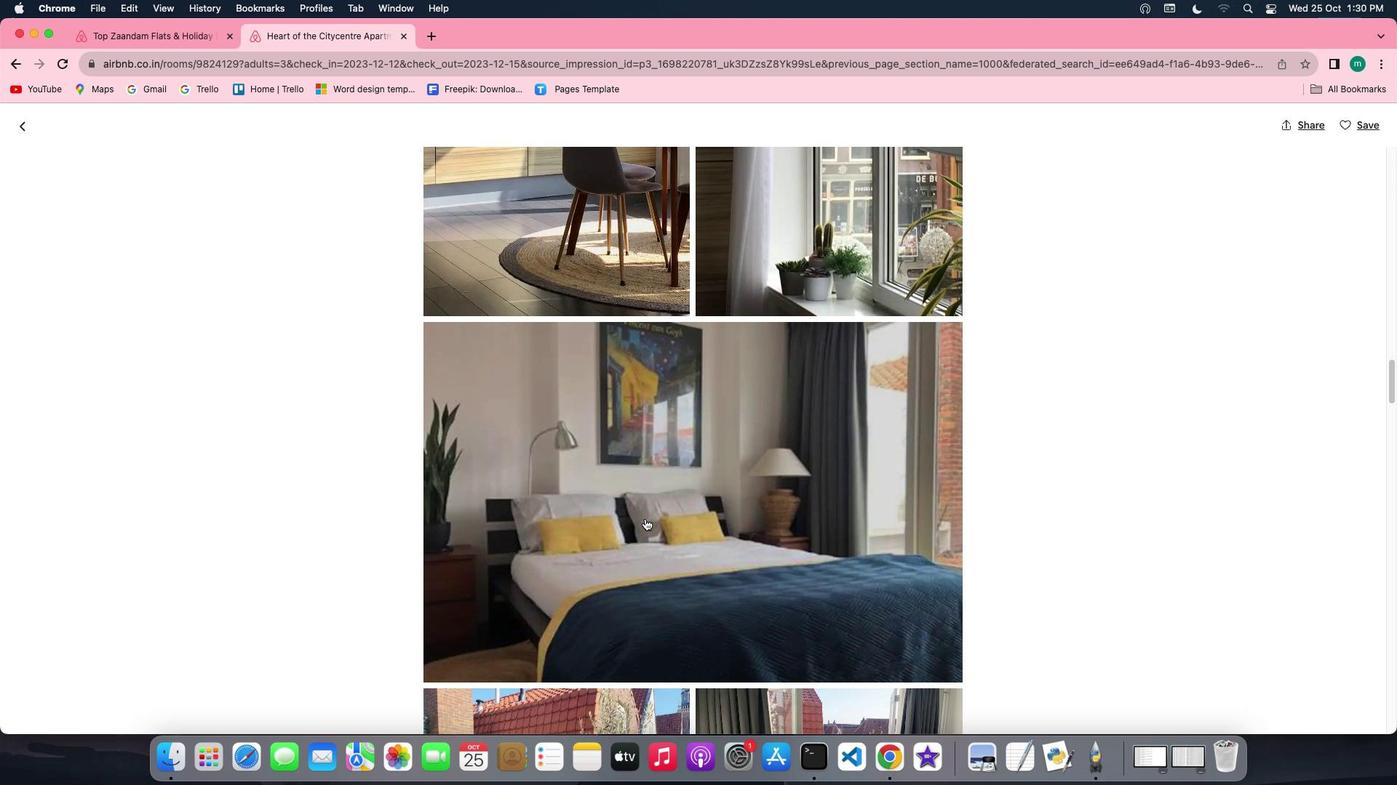 
Action: Mouse scrolled (644, 518) with delta (0, 0)
Screenshot: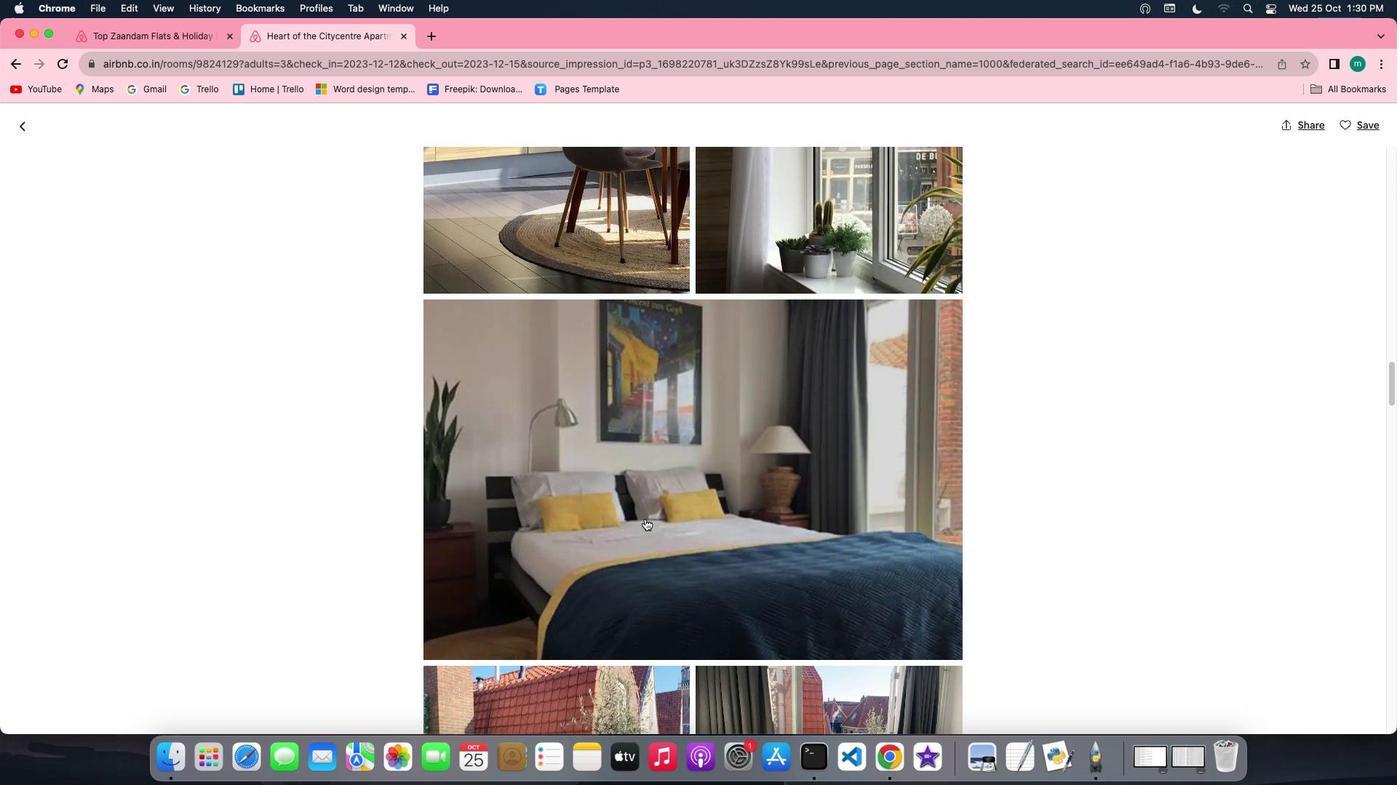 
Action: Mouse scrolled (644, 518) with delta (0, 0)
Screenshot: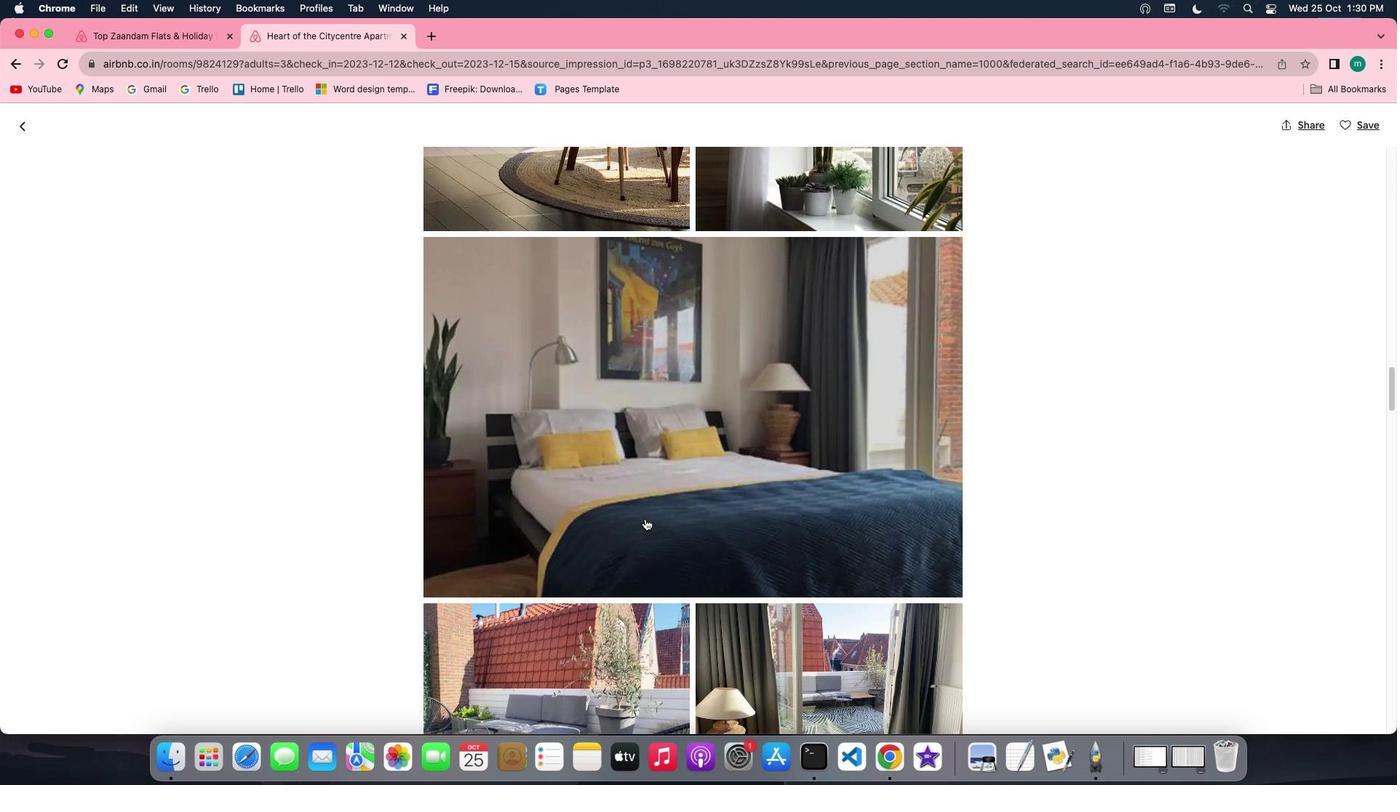 
Action: Mouse scrolled (644, 518) with delta (0, 0)
Screenshot: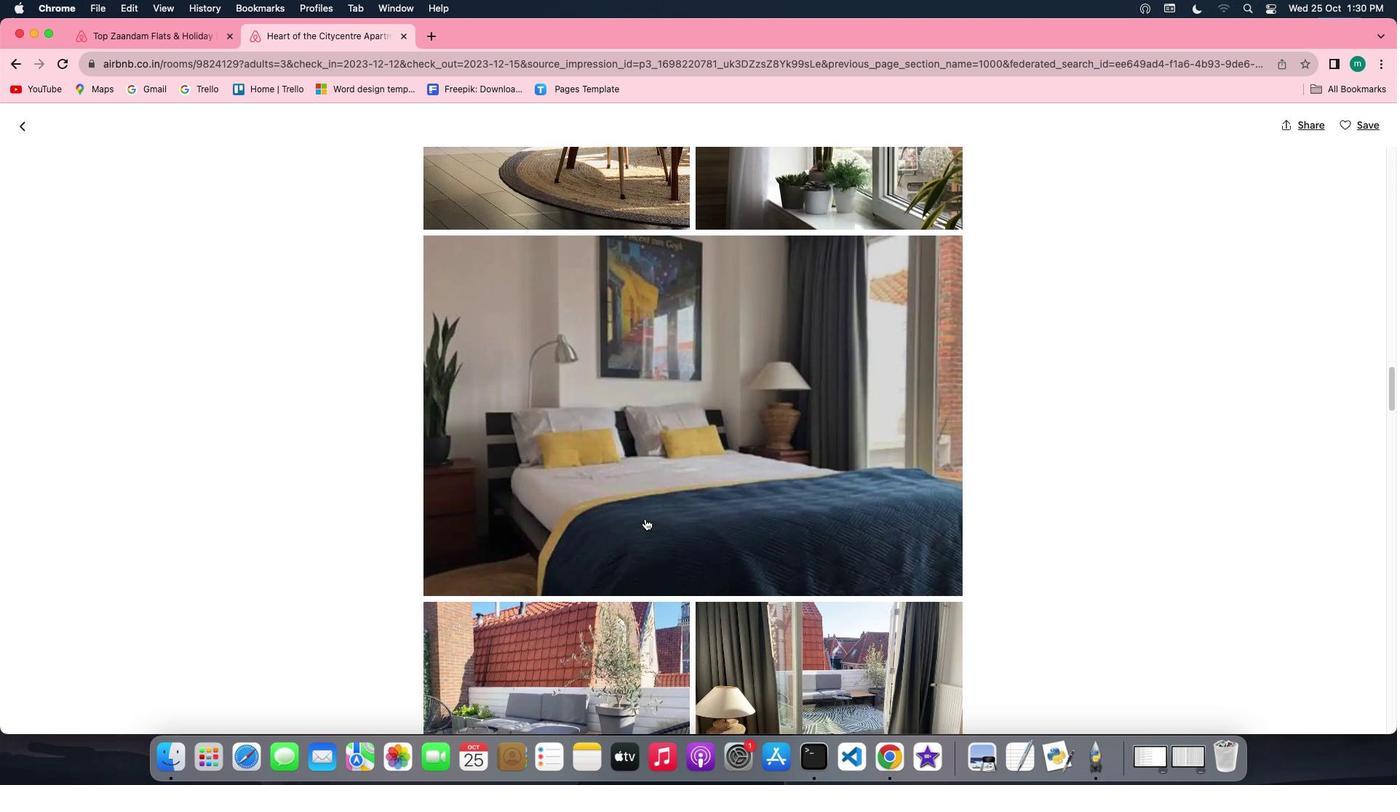 
Action: Mouse scrolled (644, 518) with delta (0, -1)
Screenshot: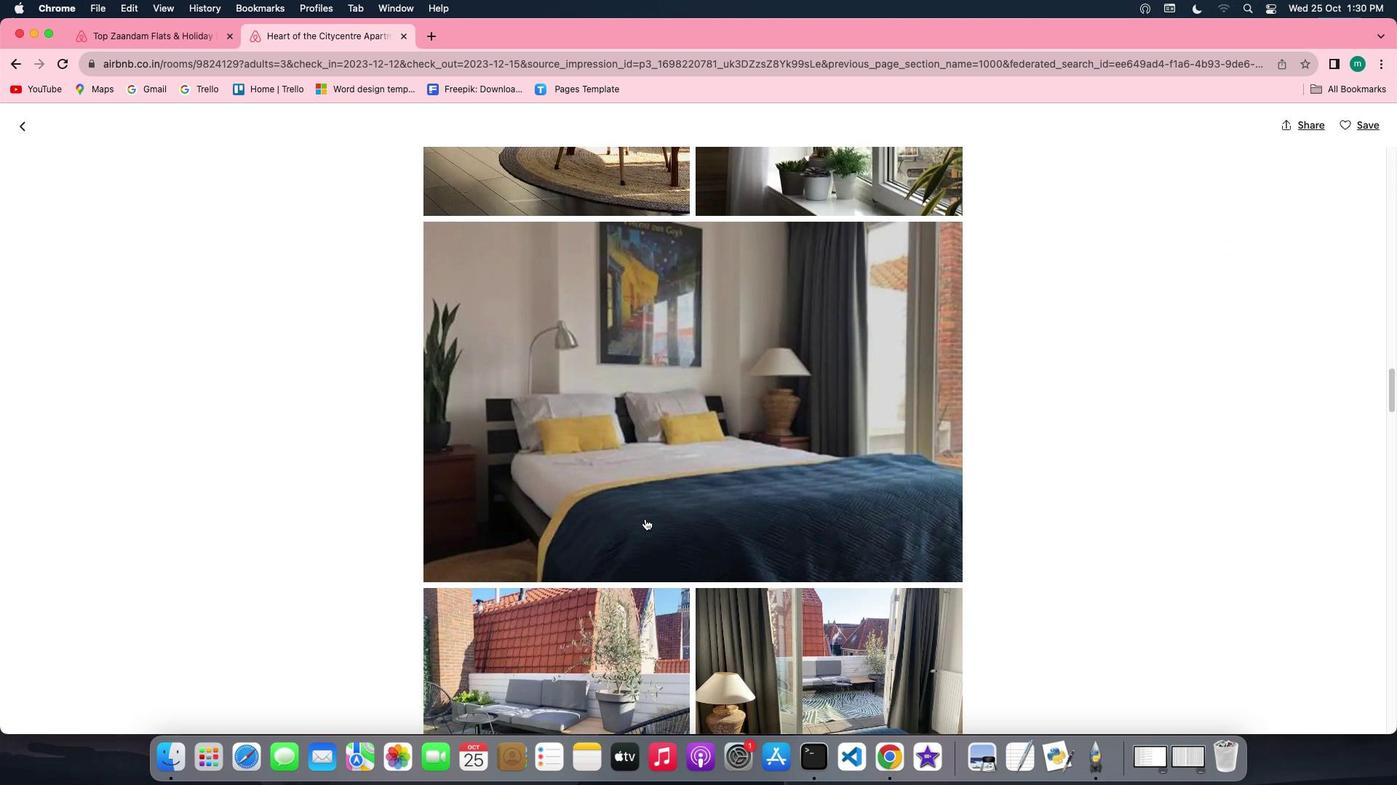 
Action: Mouse scrolled (644, 518) with delta (0, -1)
Screenshot: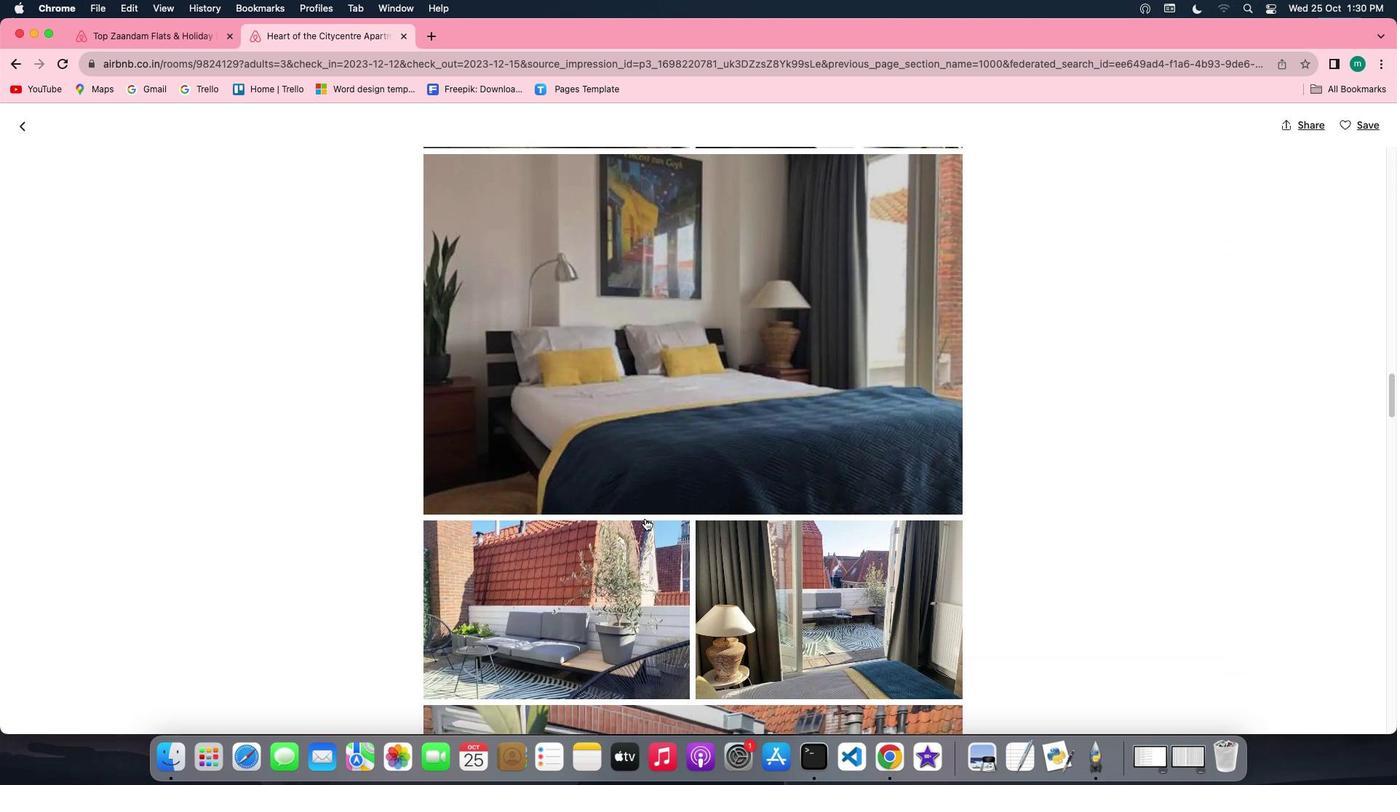 
Action: Mouse scrolled (644, 518) with delta (0, 0)
Screenshot: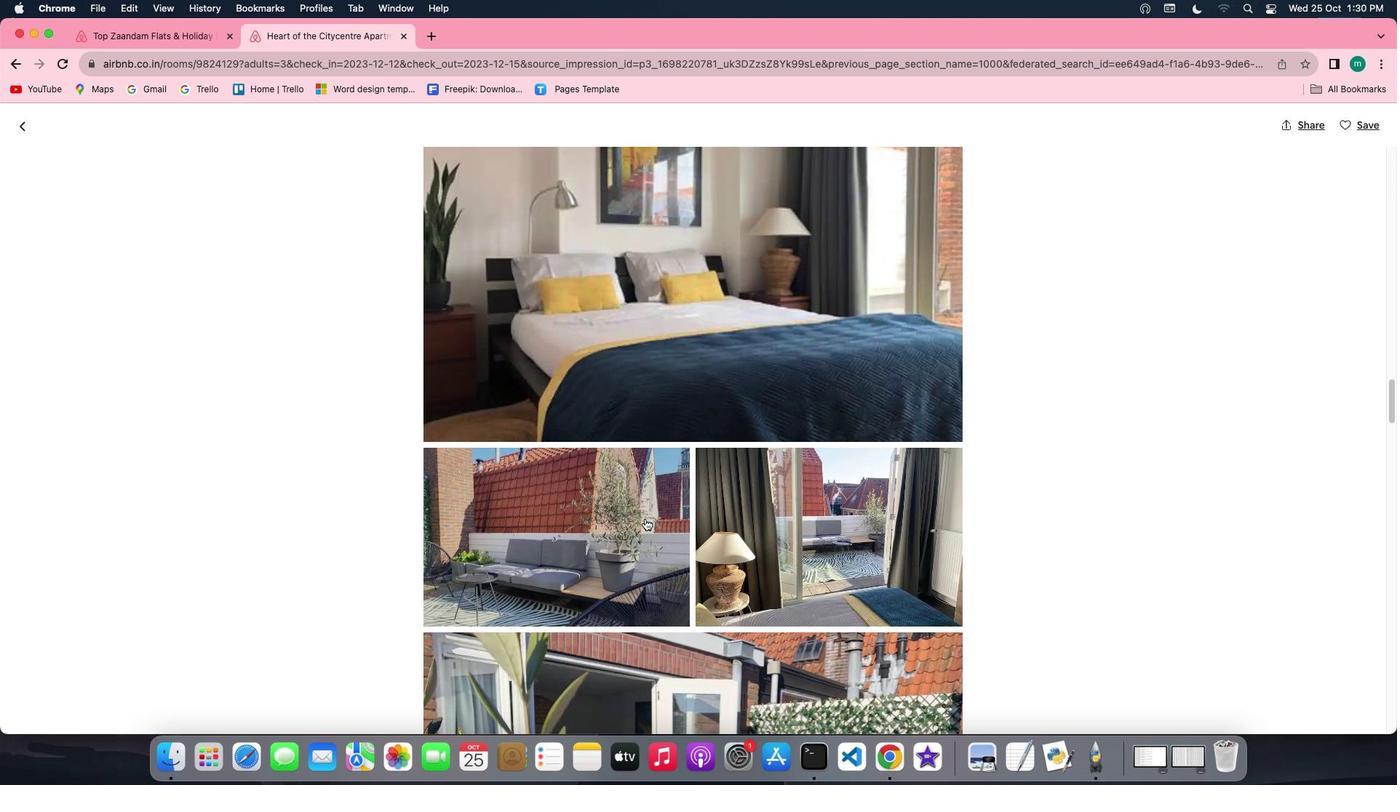 
Action: Mouse scrolled (644, 518) with delta (0, 0)
Screenshot: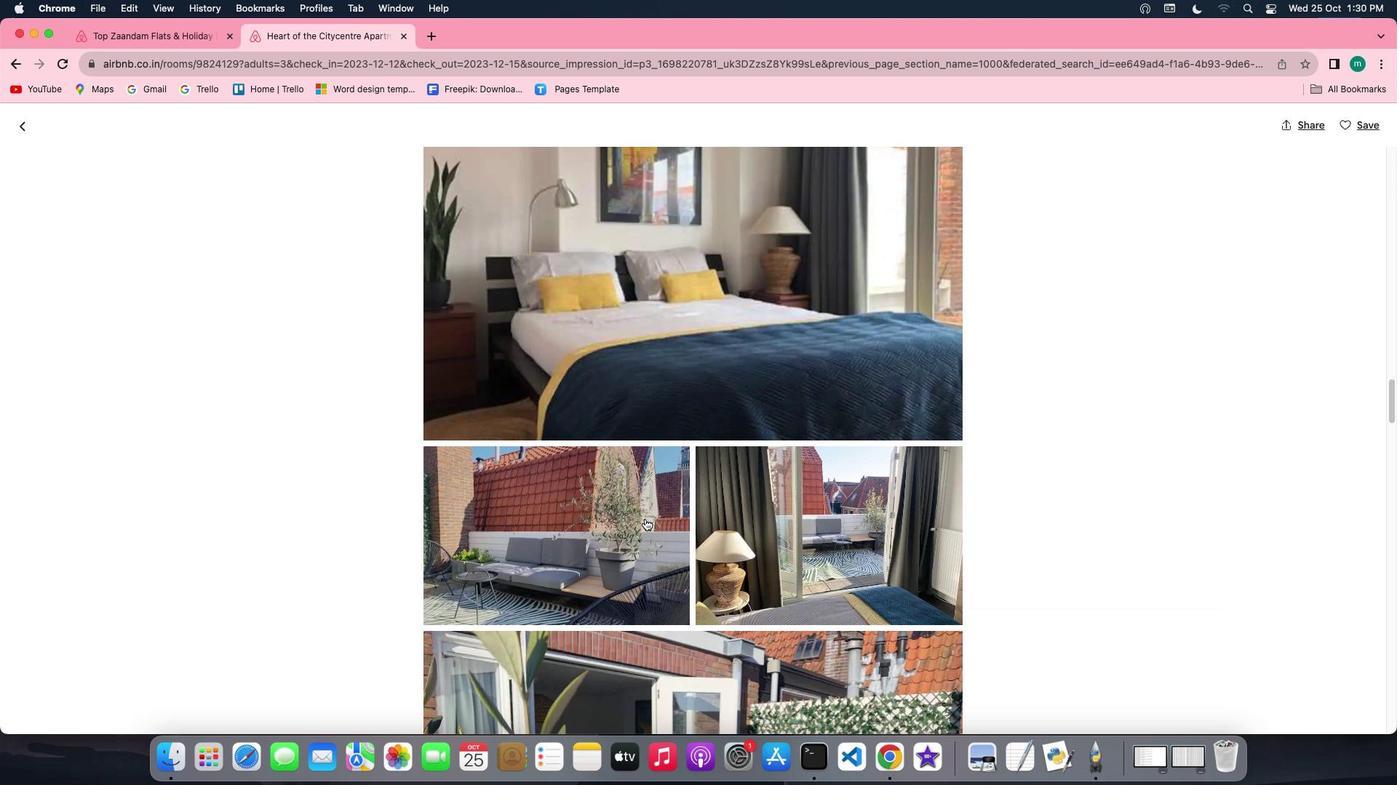 
Action: Mouse scrolled (644, 518) with delta (0, -1)
Screenshot: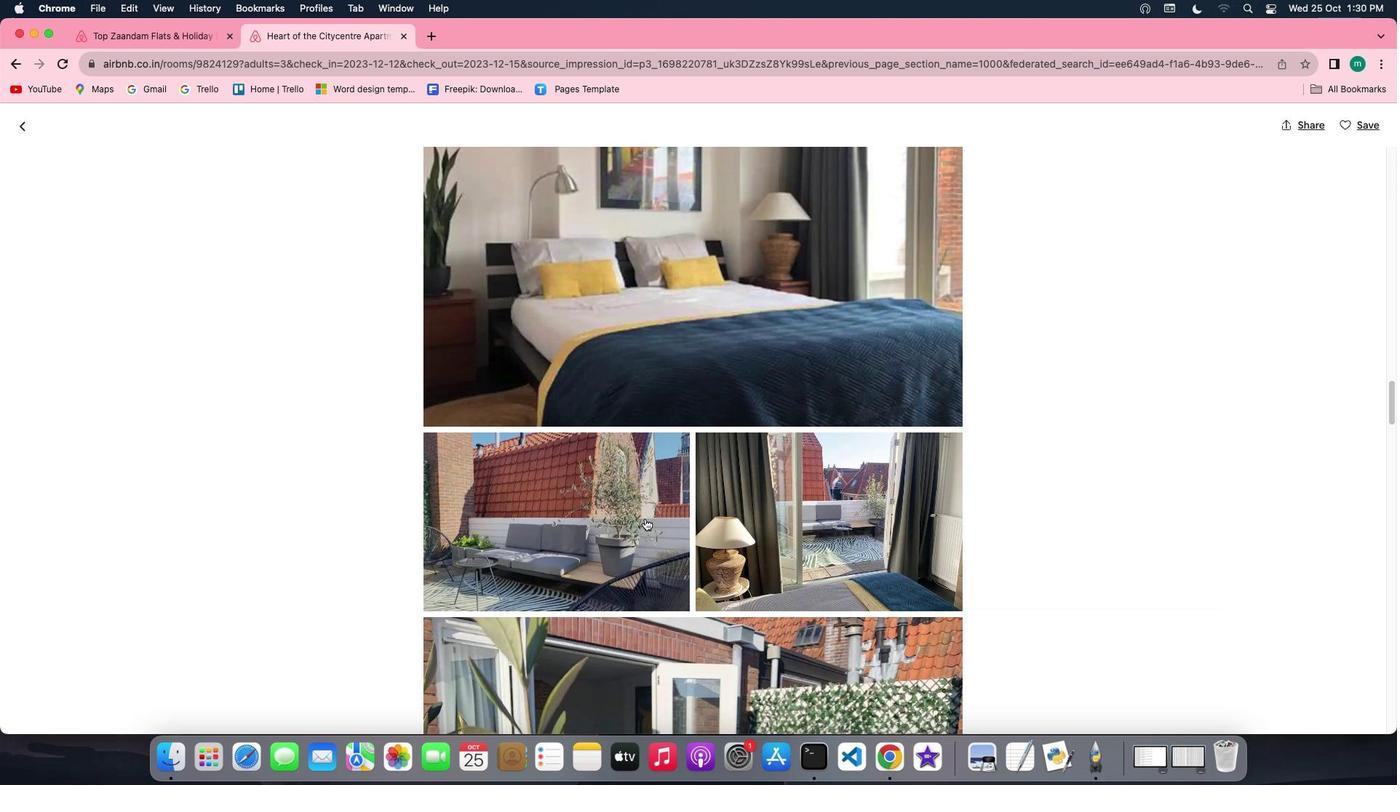 
Action: Mouse scrolled (644, 518) with delta (0, -1)
Screenshot: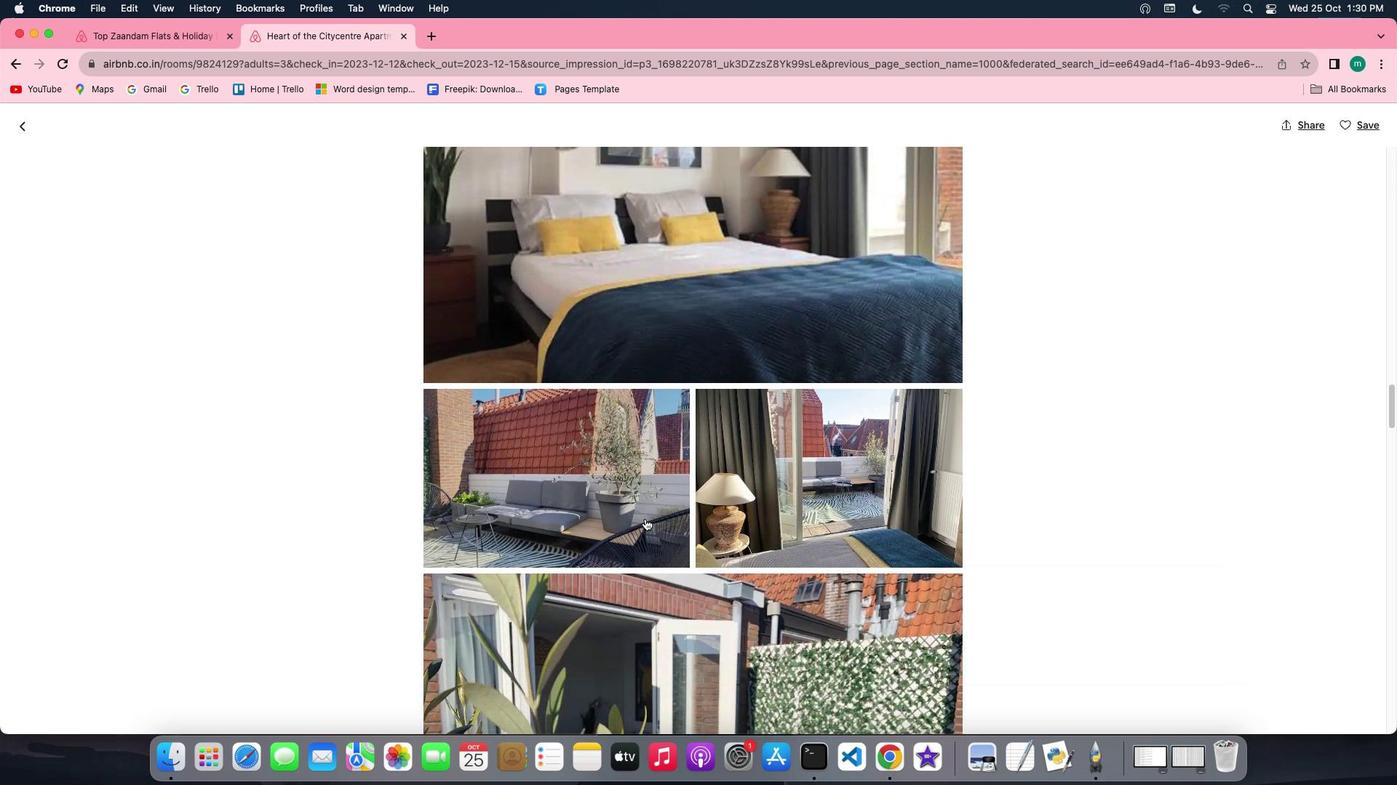
Action: Mouse scrolled (644, 518) with delta (0, 0)
Screenshot: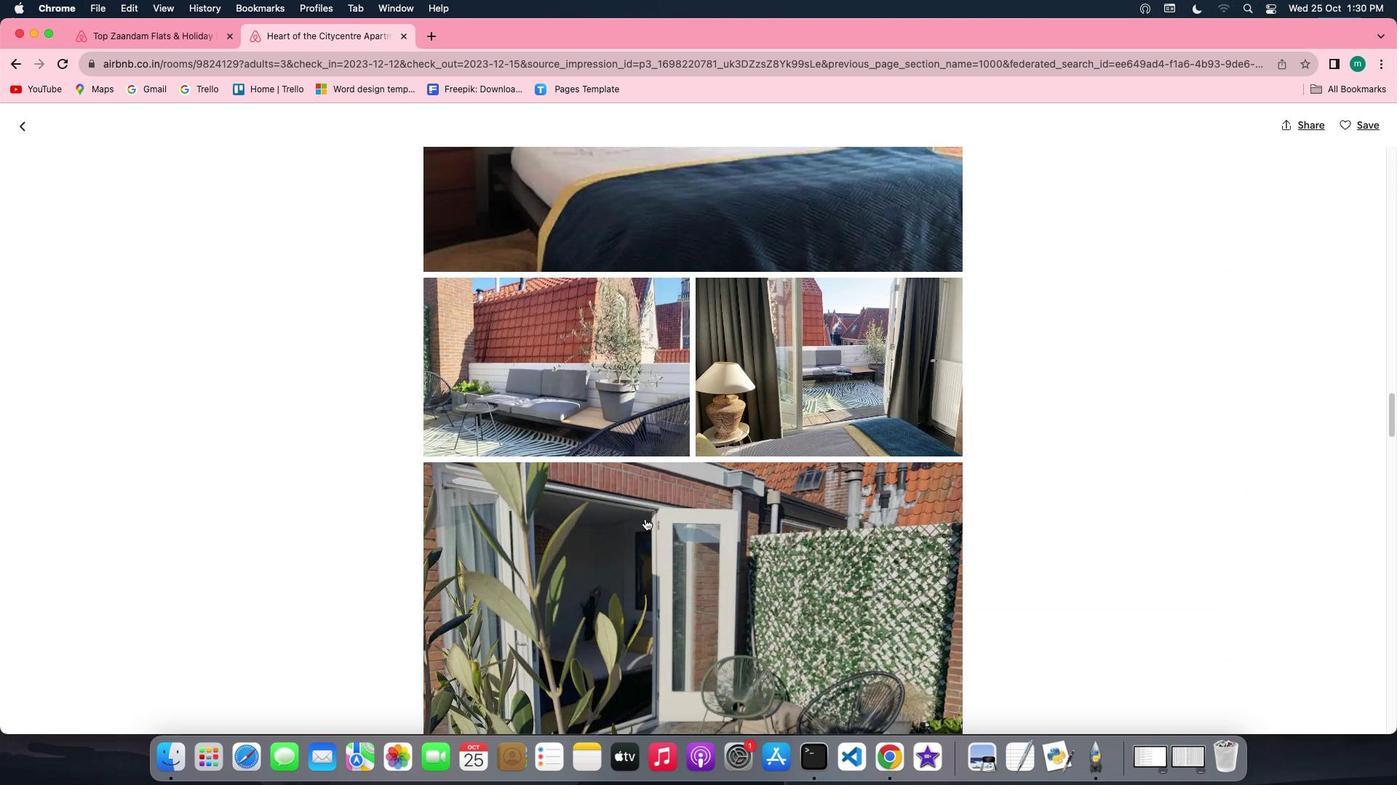 
Action: Mouse scrolled (644, 518) with delta (0, 0)
Screenshot: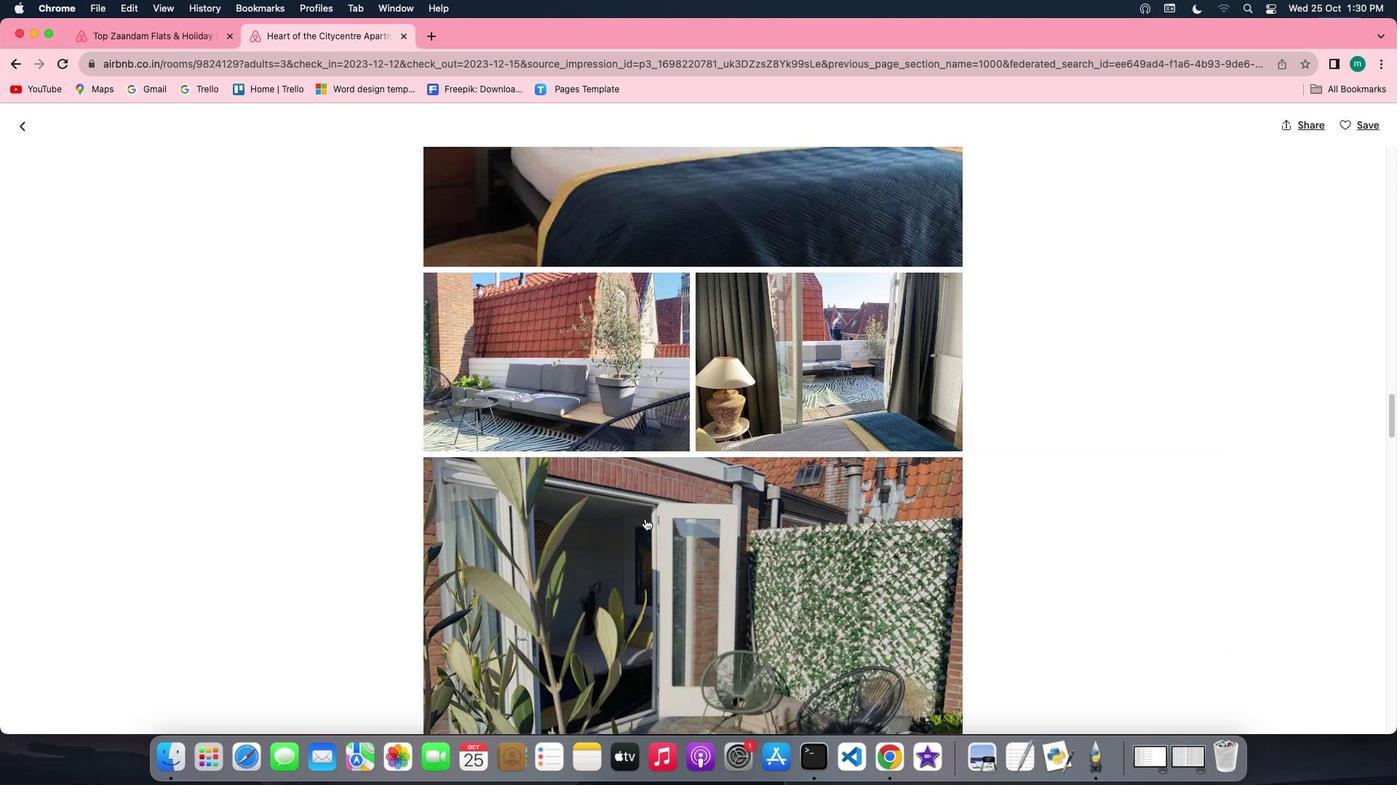 
Action: Mouse scrolled (644, 518) with delta (0, -1)
Screenshot: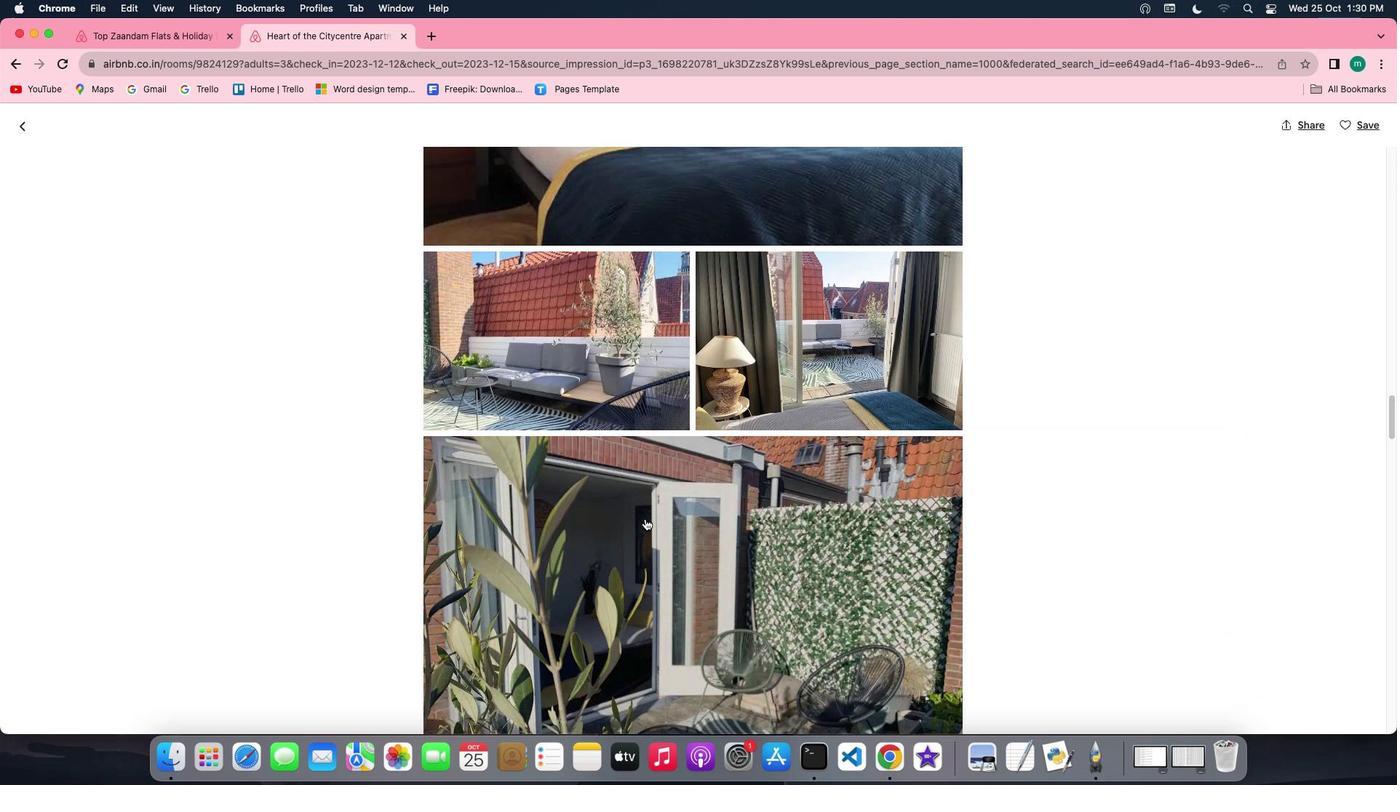 
Action: Mouse scrolled (644, 518) with delta (0, 0)
Screenshot: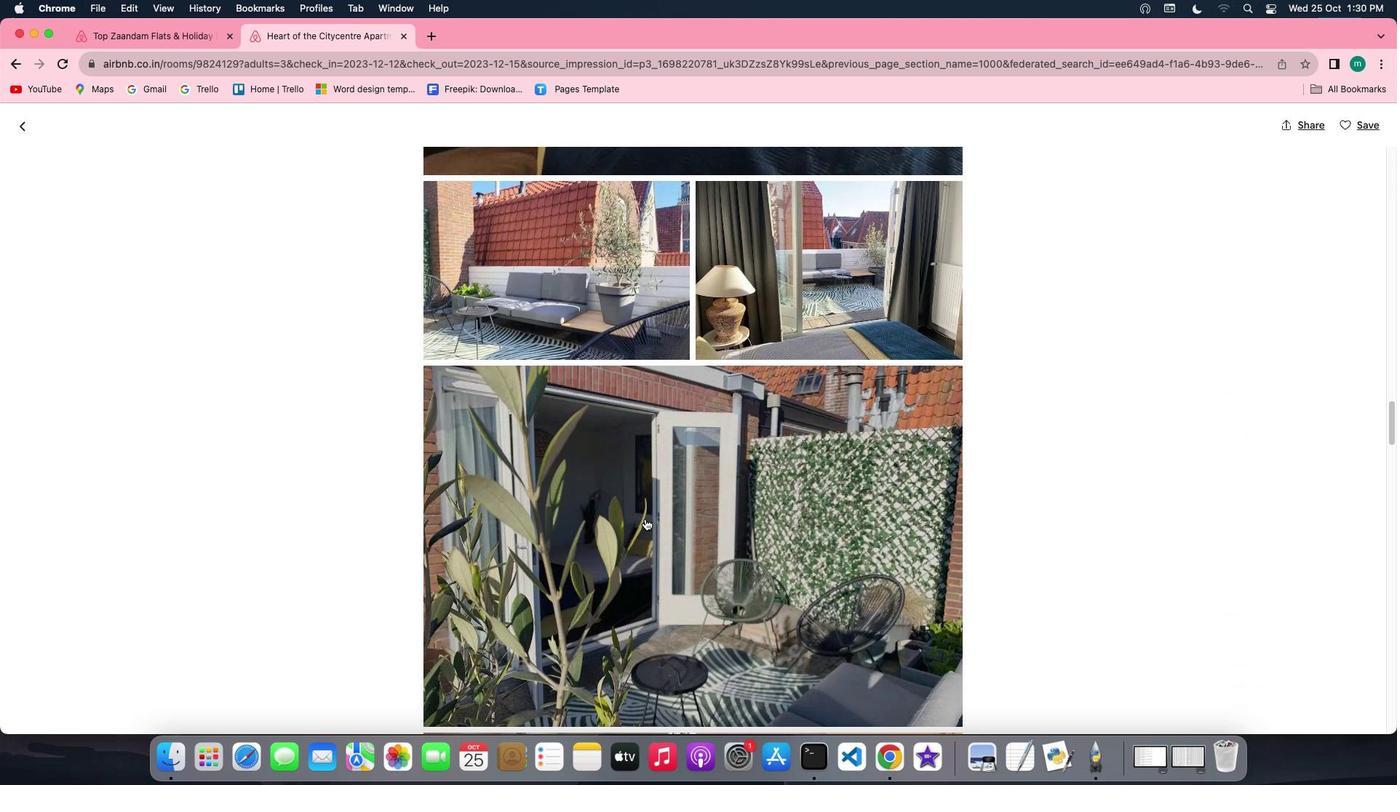
Action: Mouse scrolled (644, 518) with delta (0, 0)
Screenshot: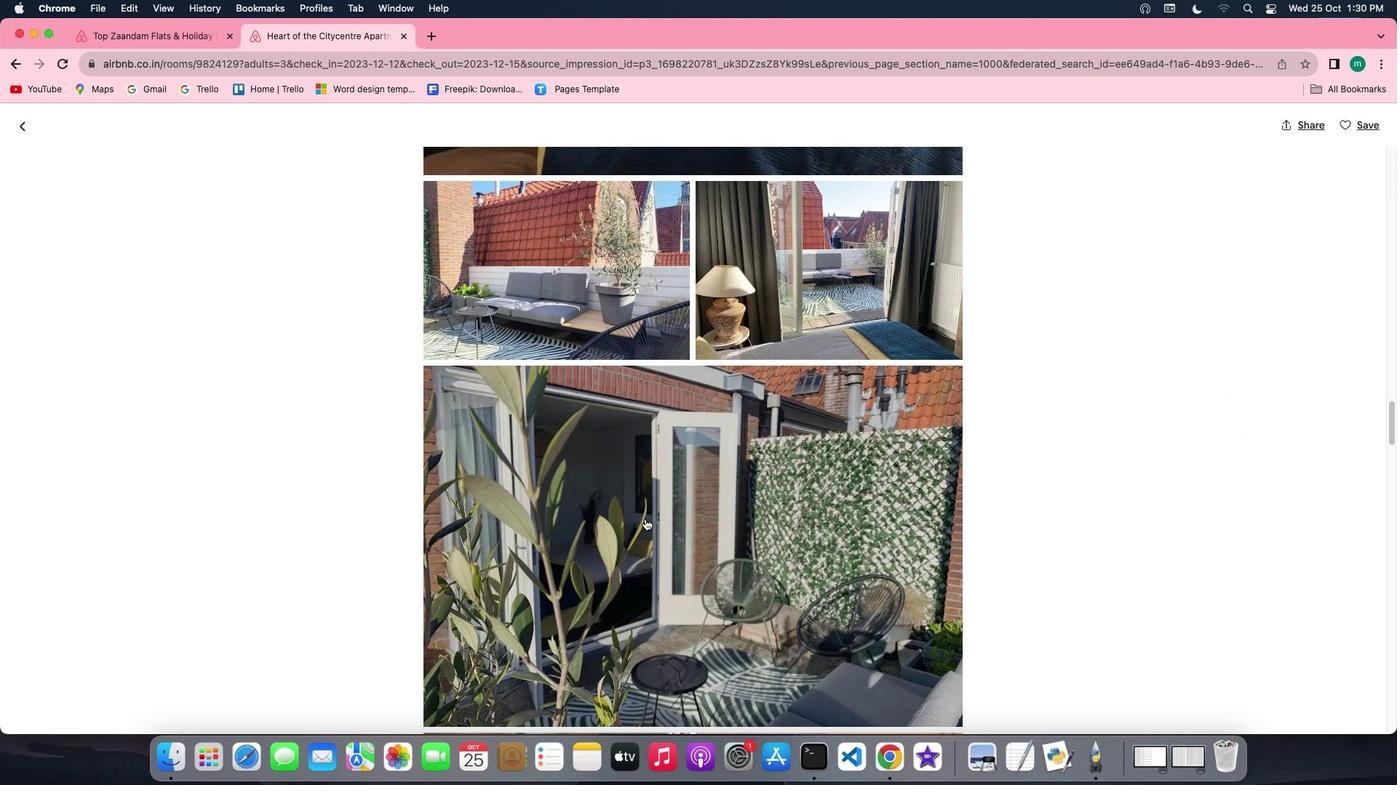 
Action: Mouse scrolled (644, 518) with delta (0, 0)
Screenshot: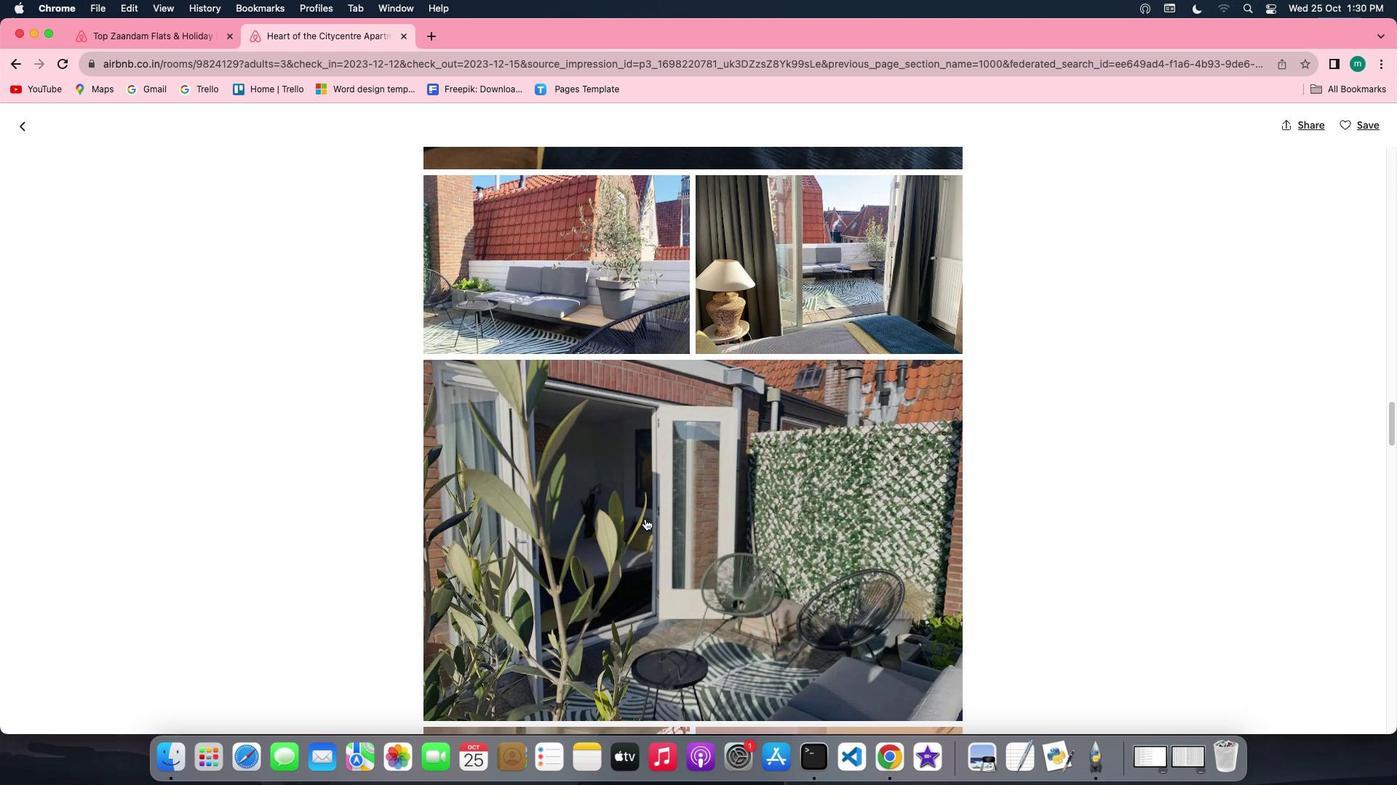 
Action: Mouse scrolled (644, 518) with delta (0, -1)
Screenshot: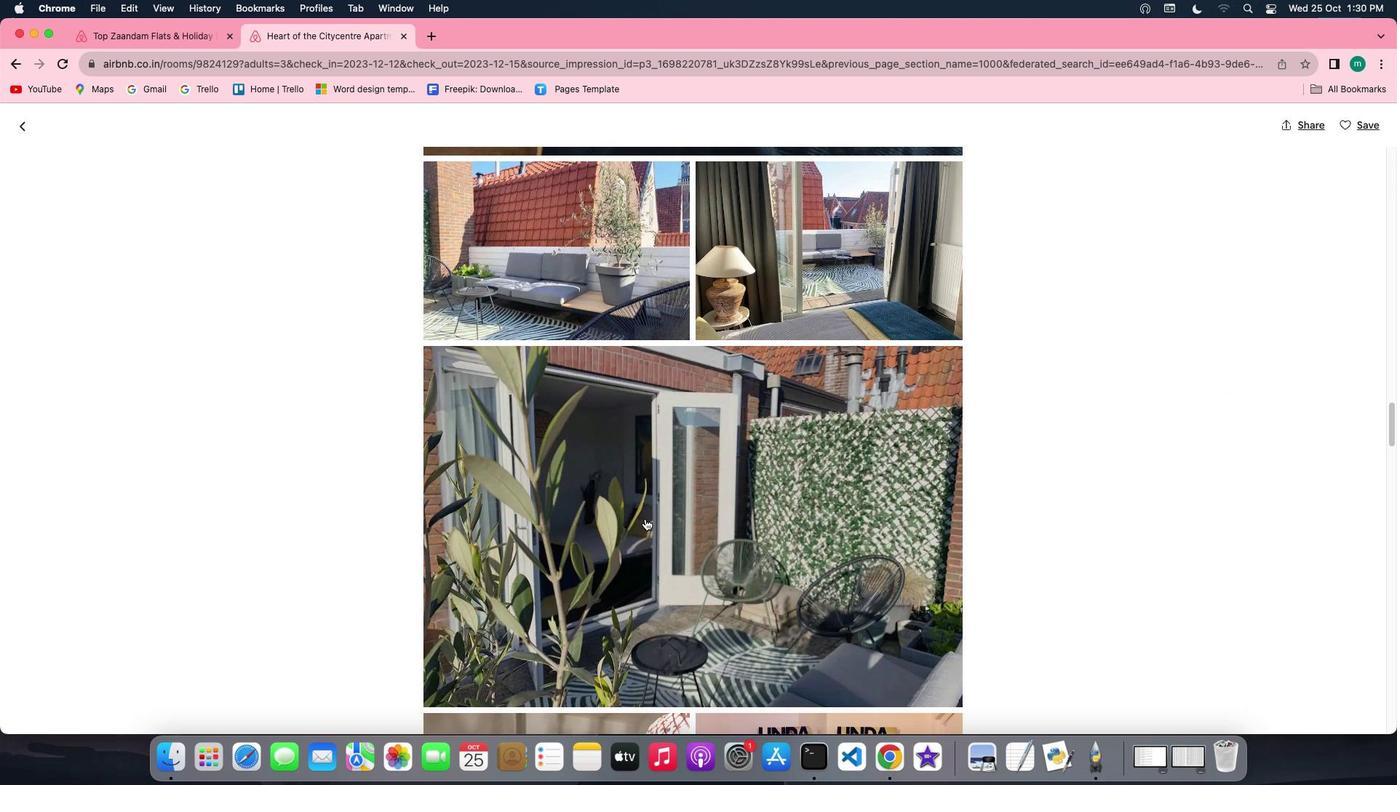 
Action: Mouse scrolled (644, 518) with delta (0, -2)
Screenshot: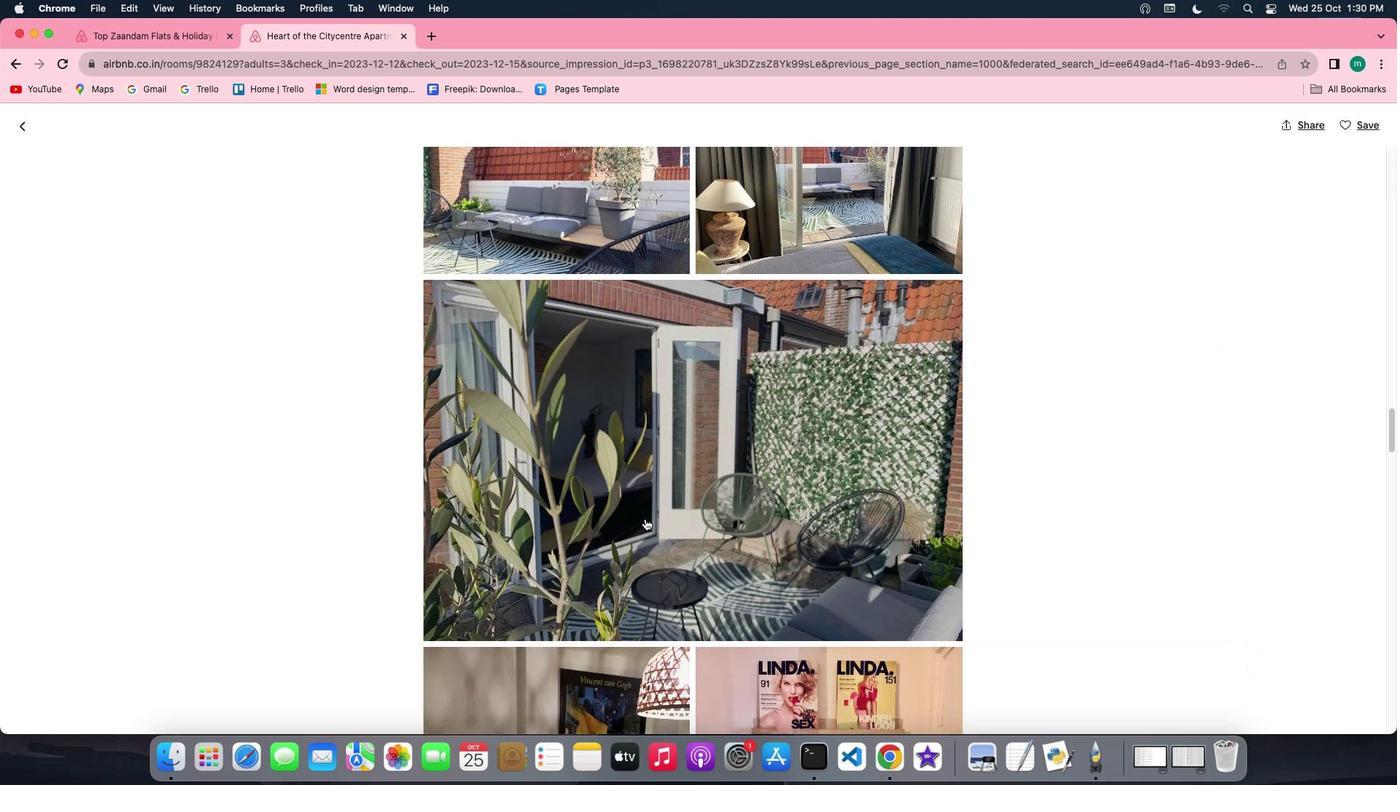 
Action: Mouse scrolled (644, 518) with delta (0, 0)
Screenshot: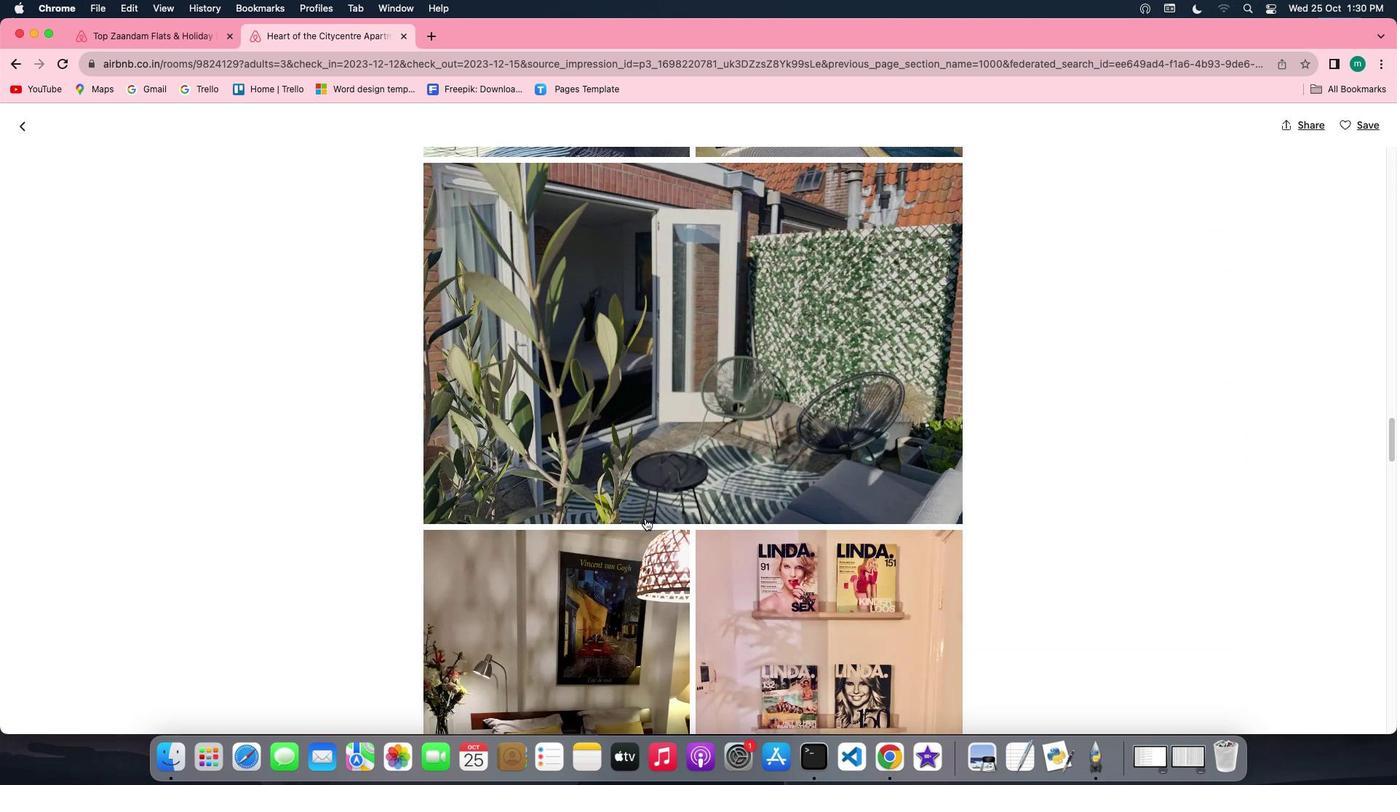 
Action: Mouse scrolled (644, 518) with delta (0, 0)
Screenshot: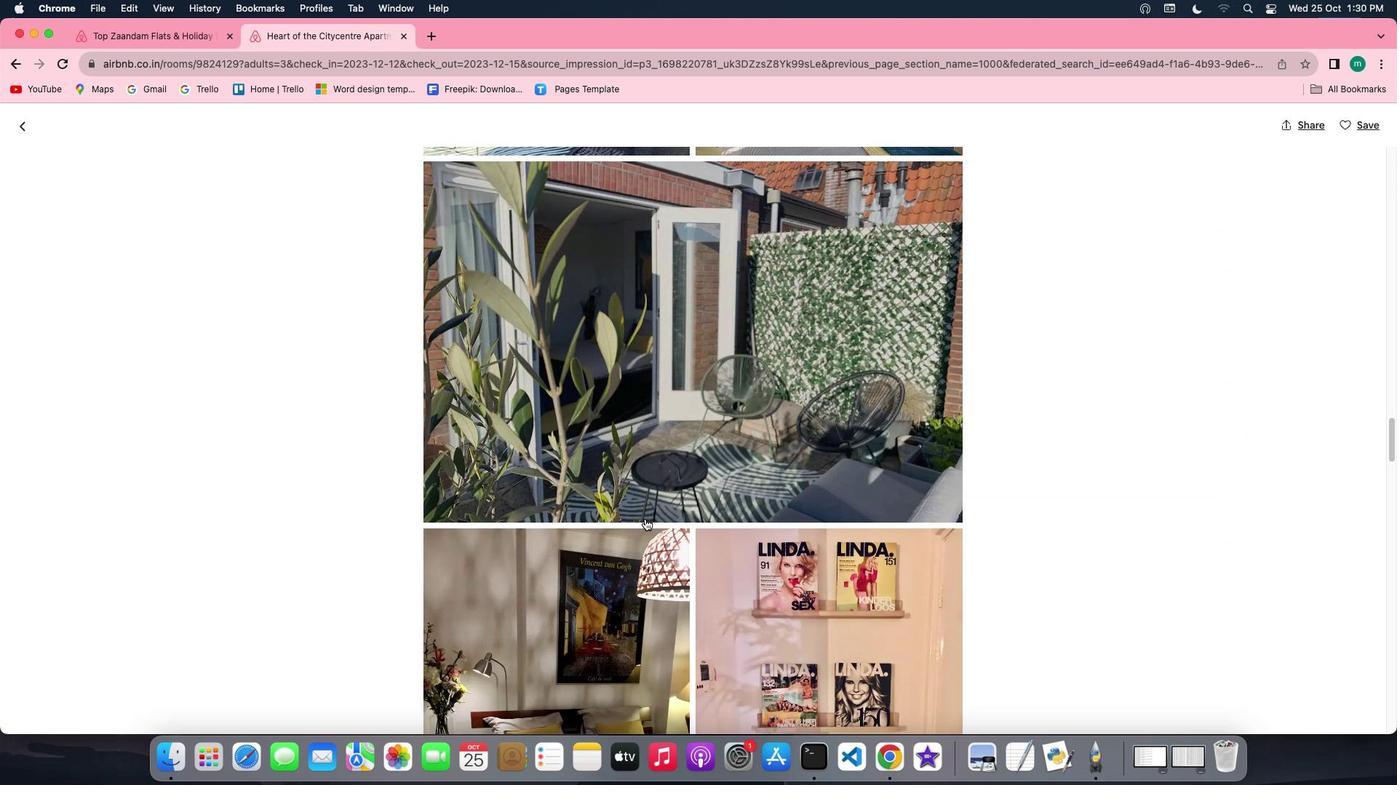 
Action: Mouse scrolled (644, 518) with delta (0, -1)
Screenshot: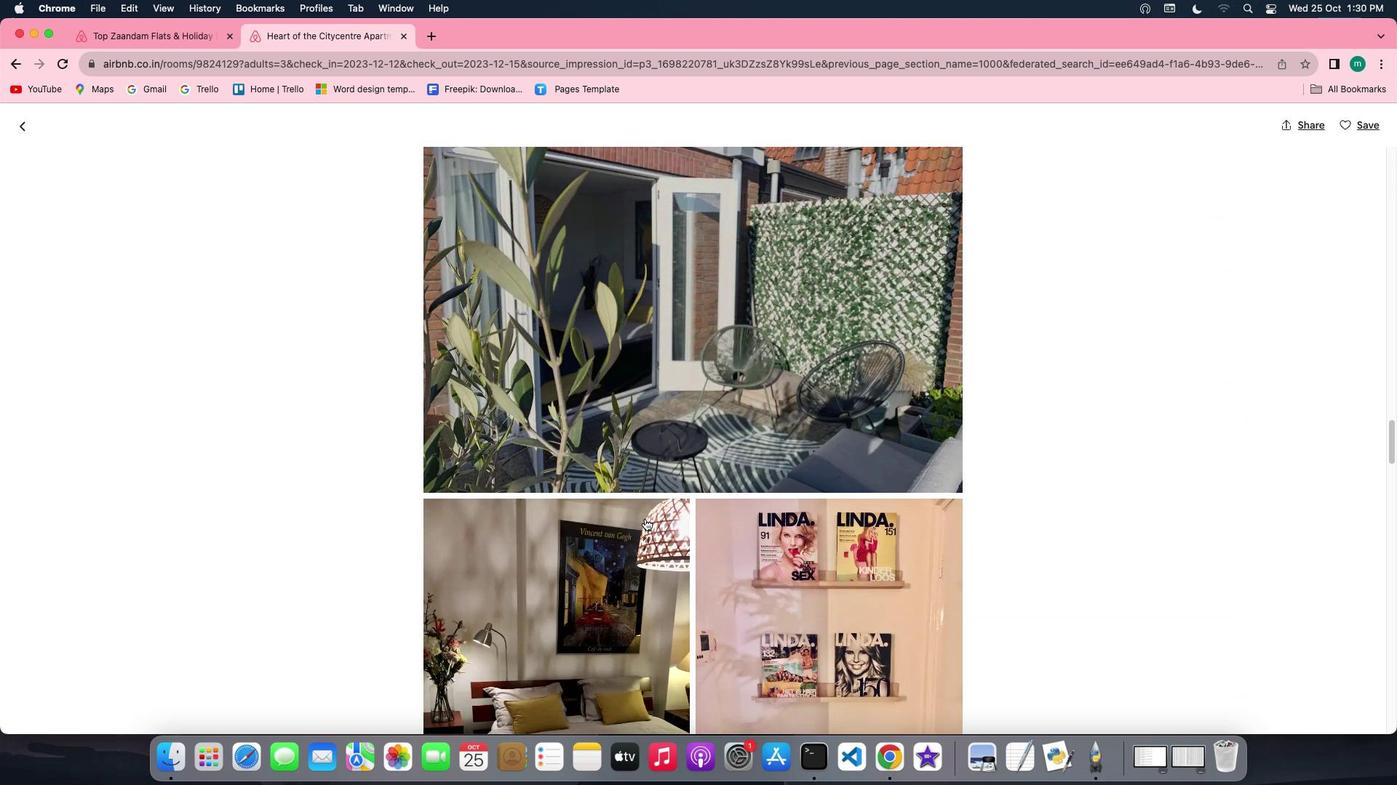 
Action: Mouse scrolled (644, 518) with delta (0, -1)
Screenshot: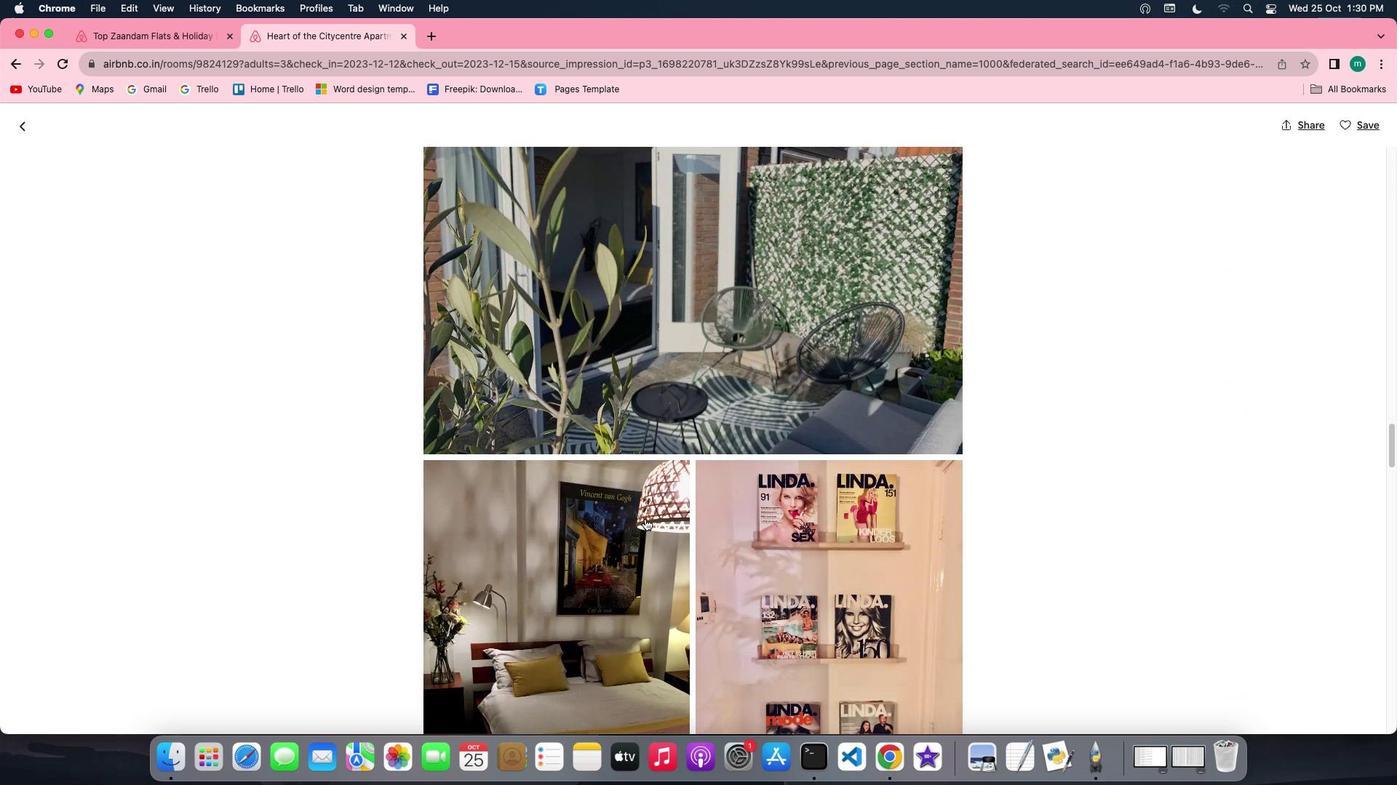 
Action: Mouse scrolled (644, 518) with delta (0, 0)
Screenshot: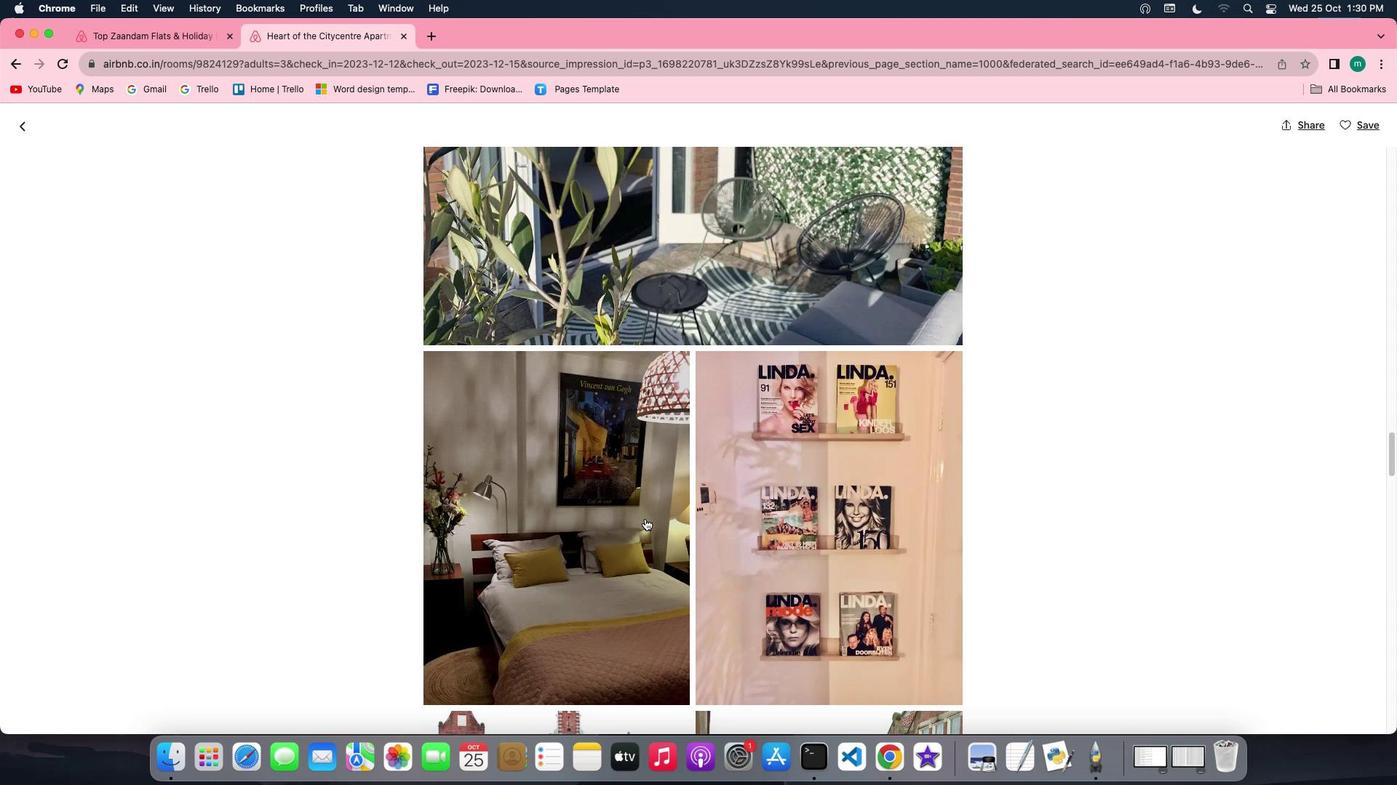 
Action: Mouse scrolled (644, 518) with delta (0, 0)
Screenshot: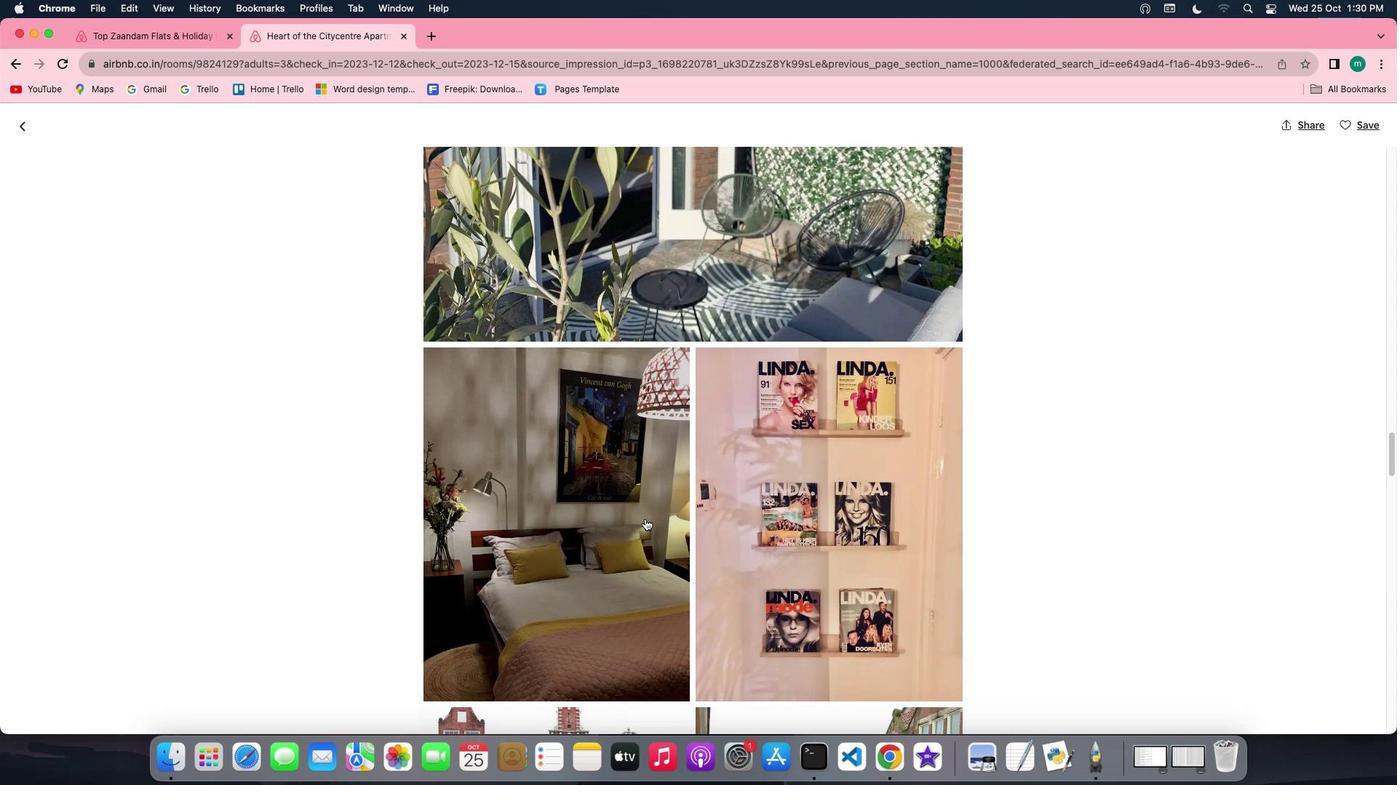 
Action: Mouse scrolled (644, 518) with delta (0, 0)
Screenshot: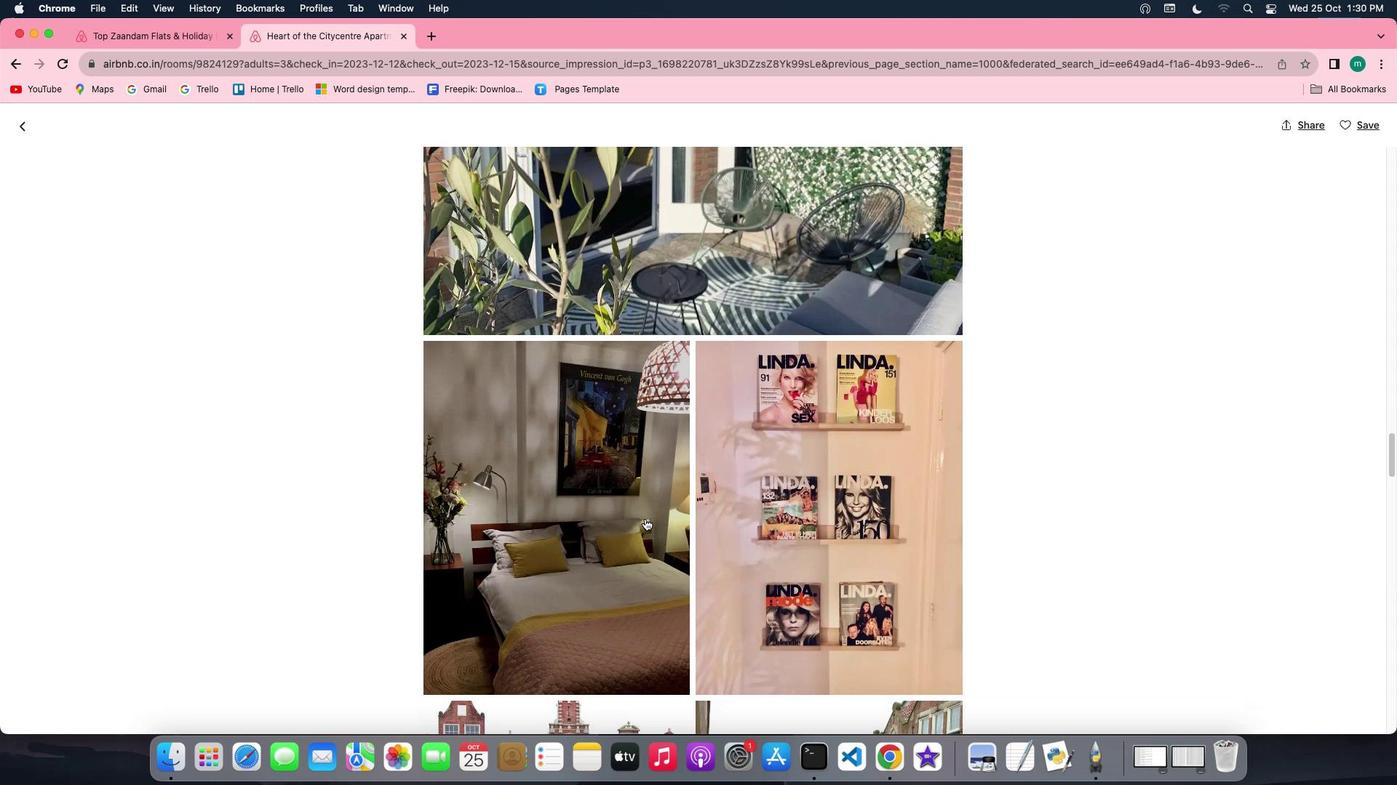 
Action: Mouse scrolled (644, 518) with delta (0, -1)
Screenshot: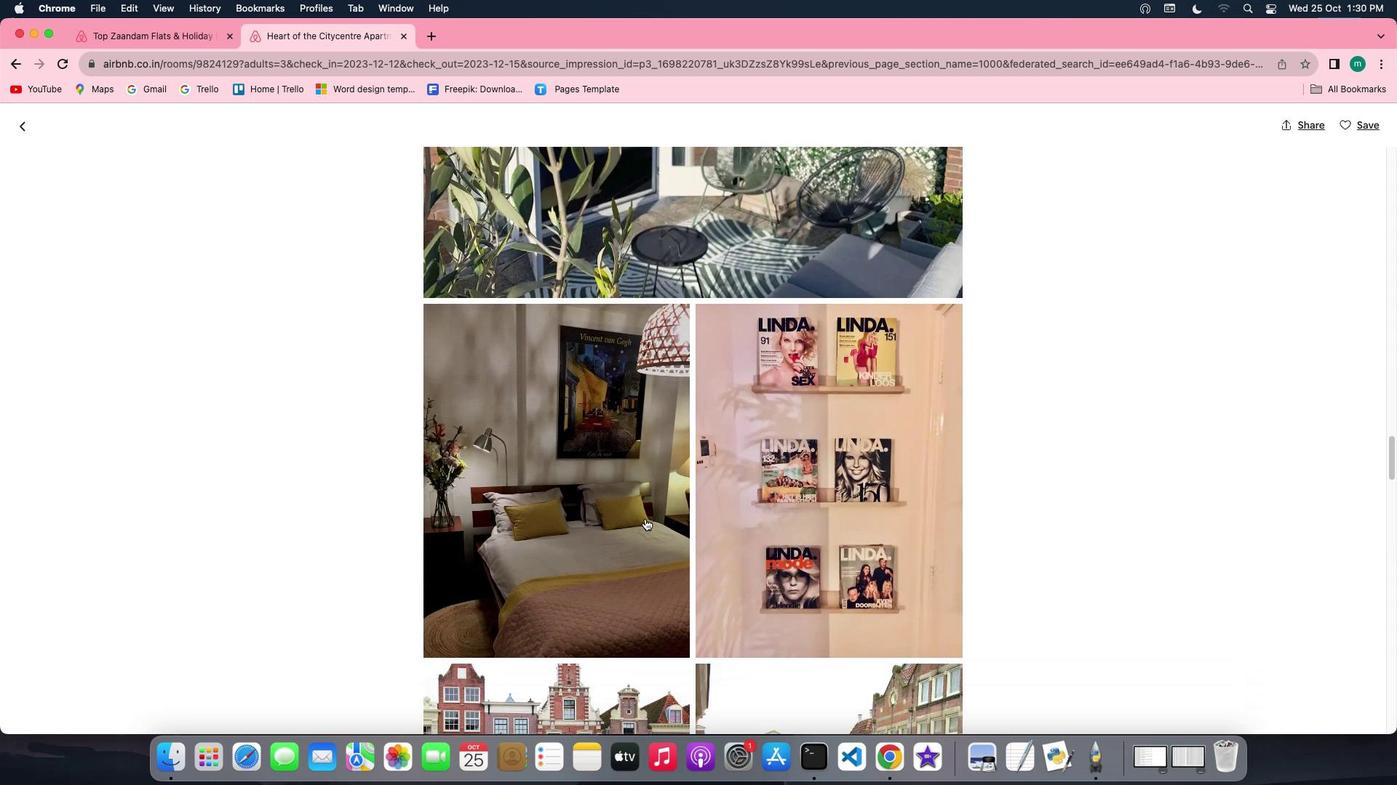
Action: Mouse scrolled (644, 518) with delta (0, -1)
Screenshot: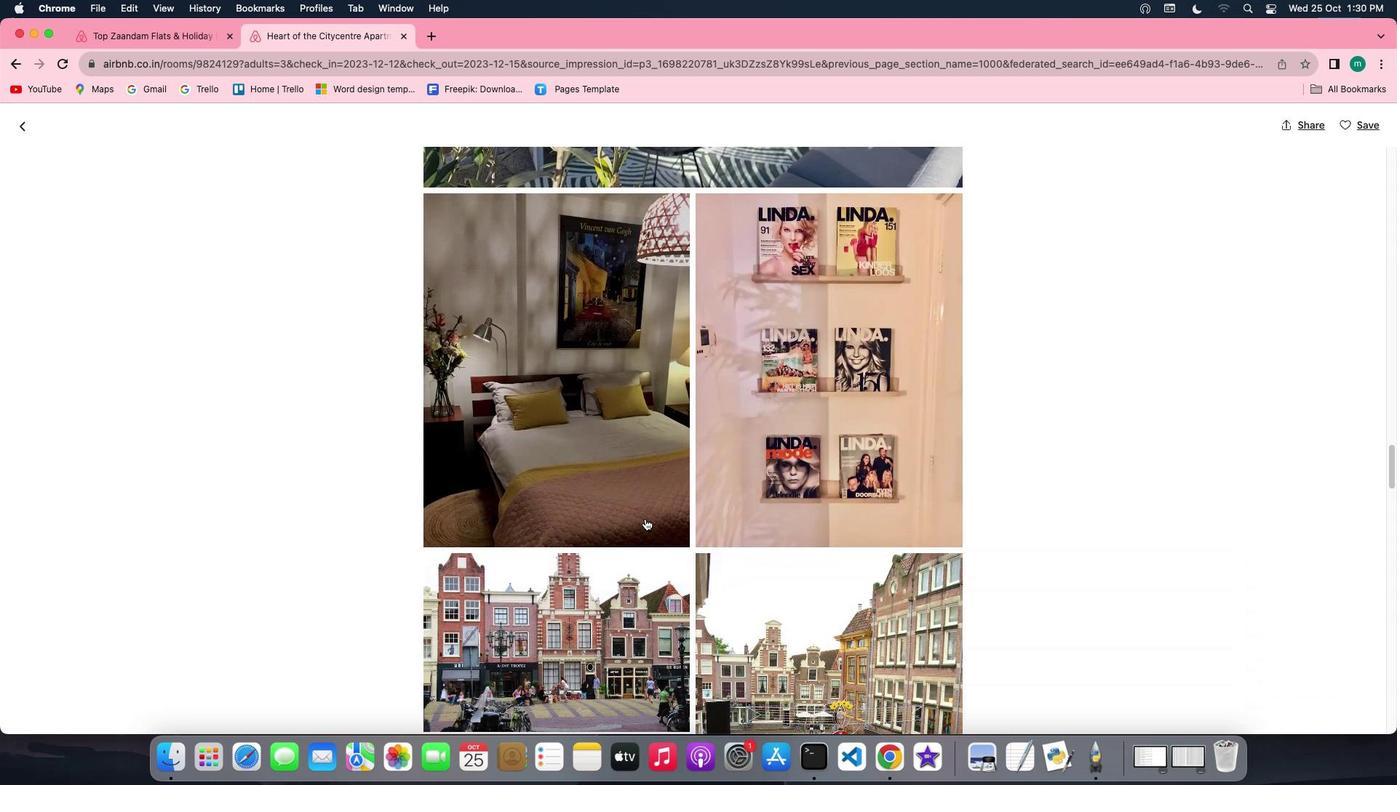
Action: Mouse scrolled (644, 518) with delta (0, 0)
Screenshot: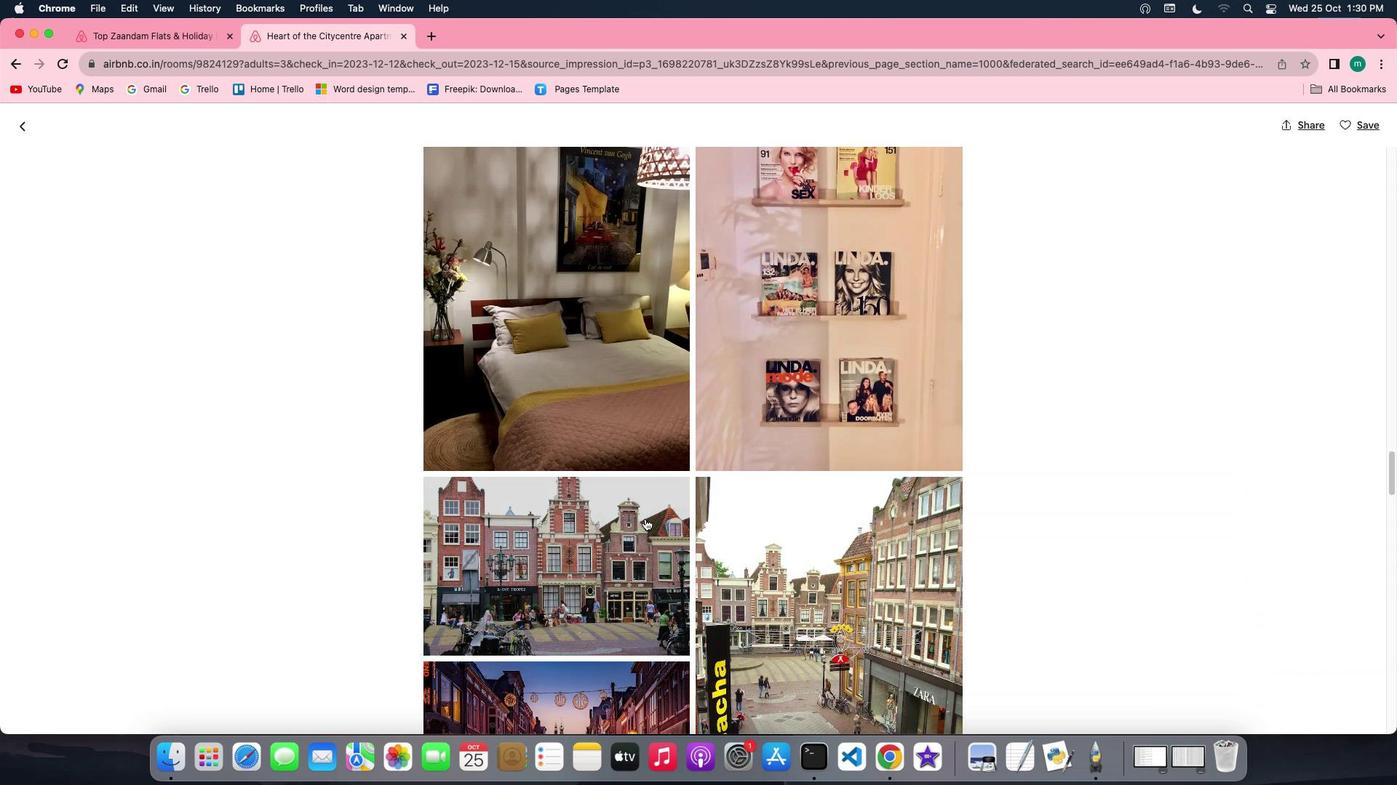 
Action: Mouse scrolled (644, 518) with delta (0, 0)
Screenshot: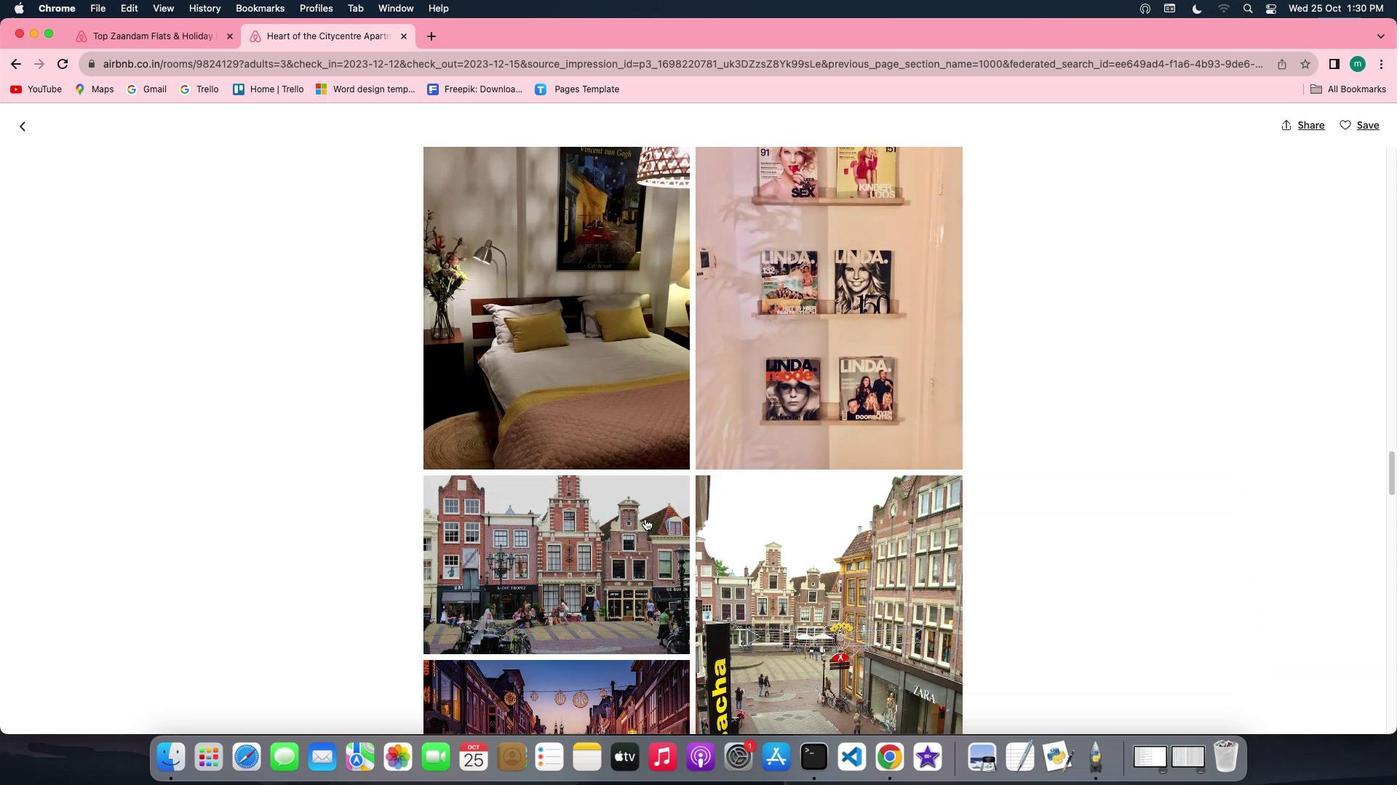 
Action: Mouse scrolled (644, 518) with delta (0, -1)
Screenshot: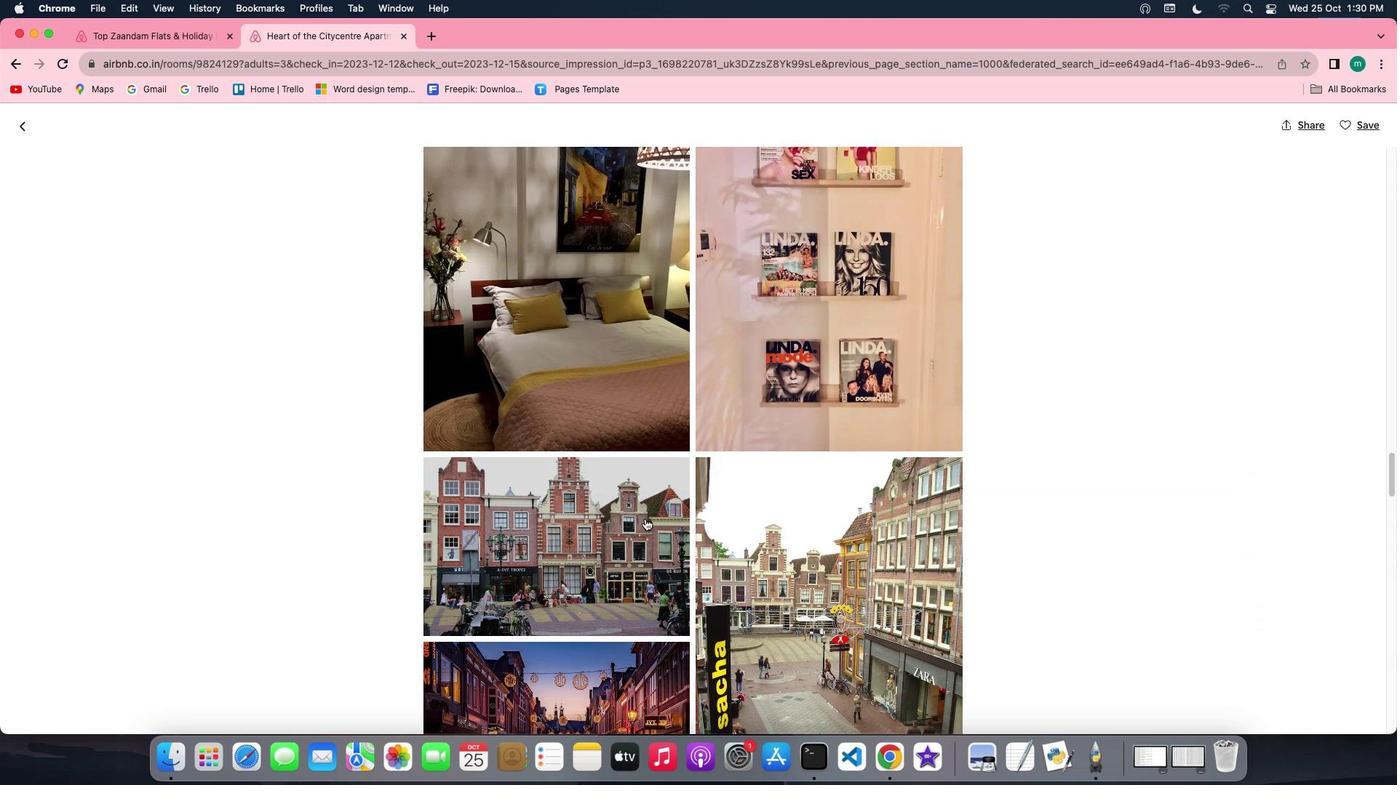 
Action: Mouse scrolled (644, 518) with delta (0, -1)
Screenshot: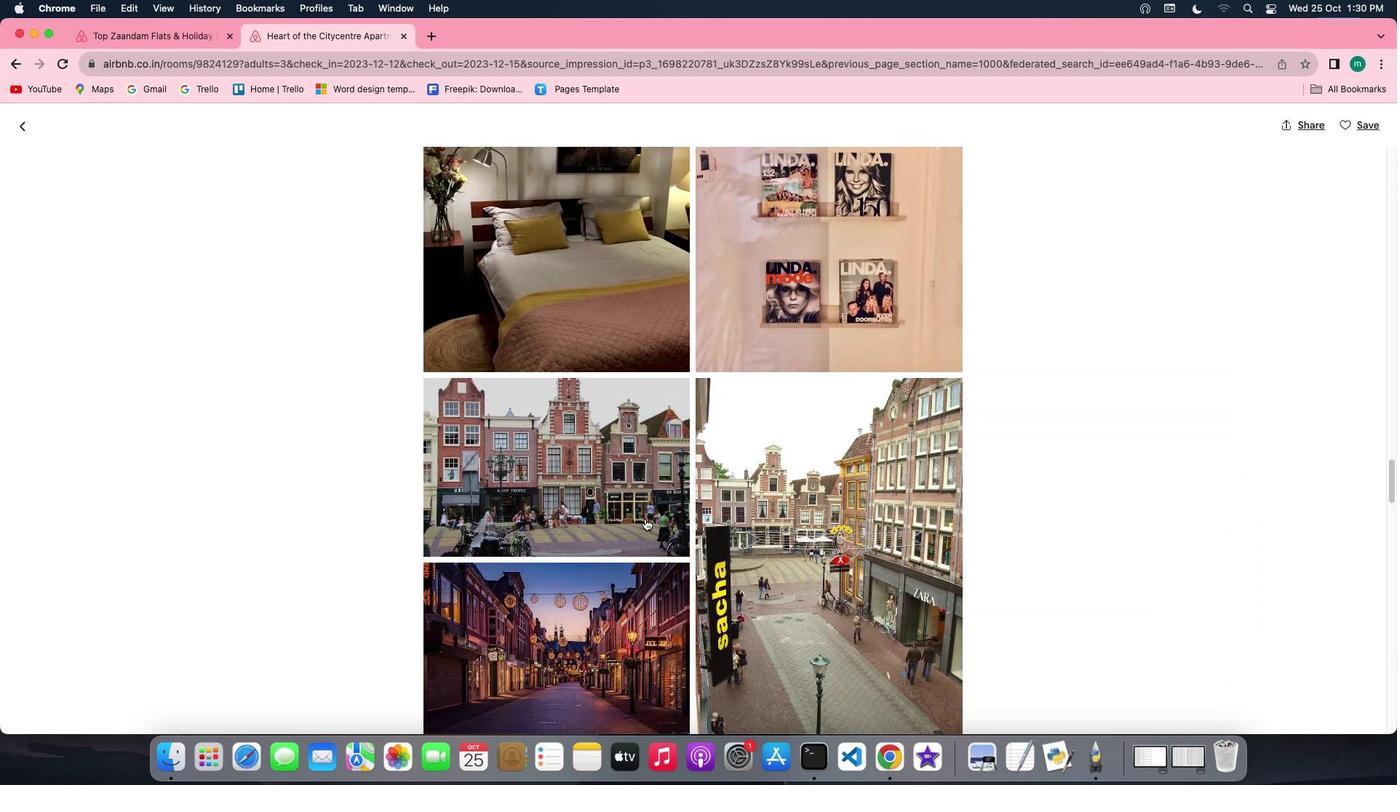 
Action: Mouse scrolled (644, 518) with delta (0, 0)
Screenshot: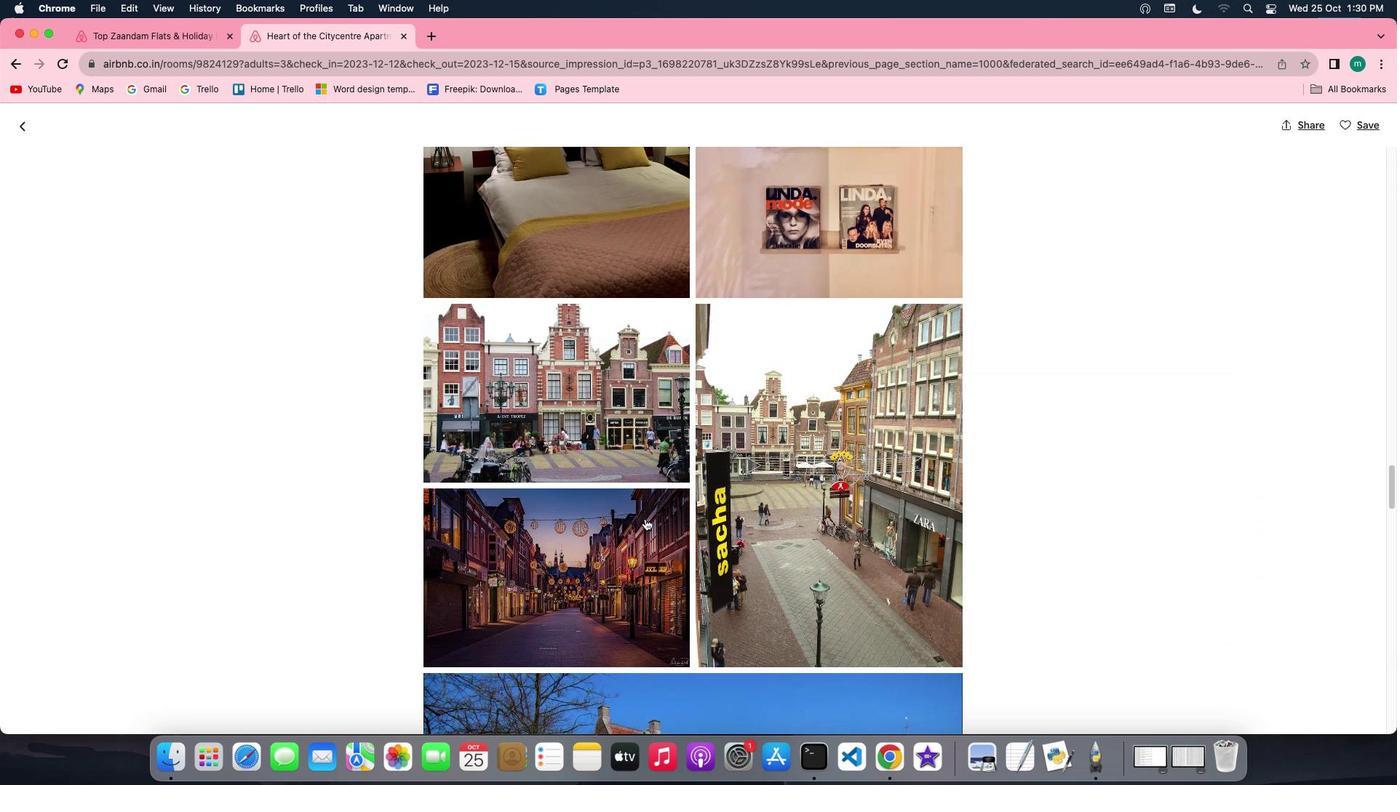 
Action: Mouse scrolled (644, 518) with delta (0, 0)
Screenshot: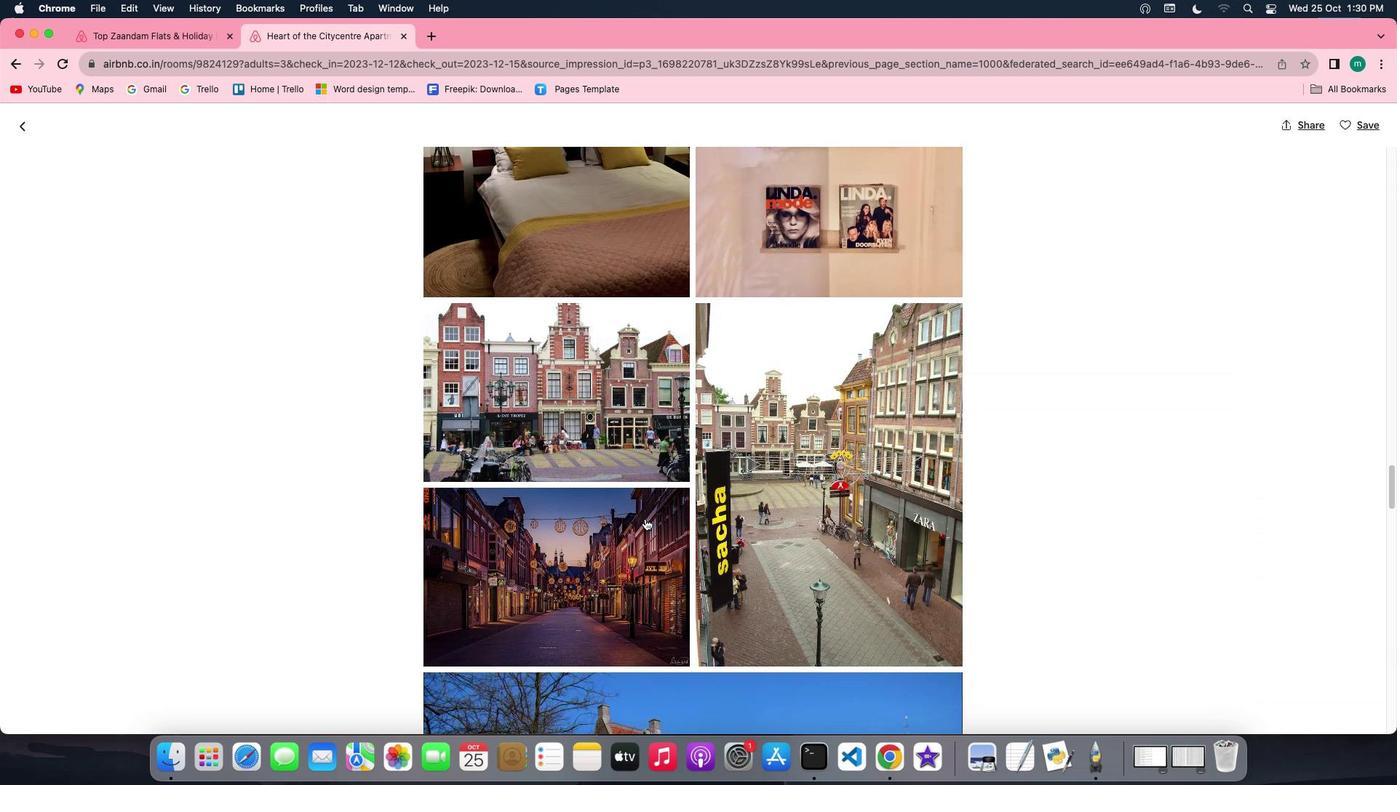 
Action: Mouse scrolled (644, 518) with delta (0, -1)
Screenshot: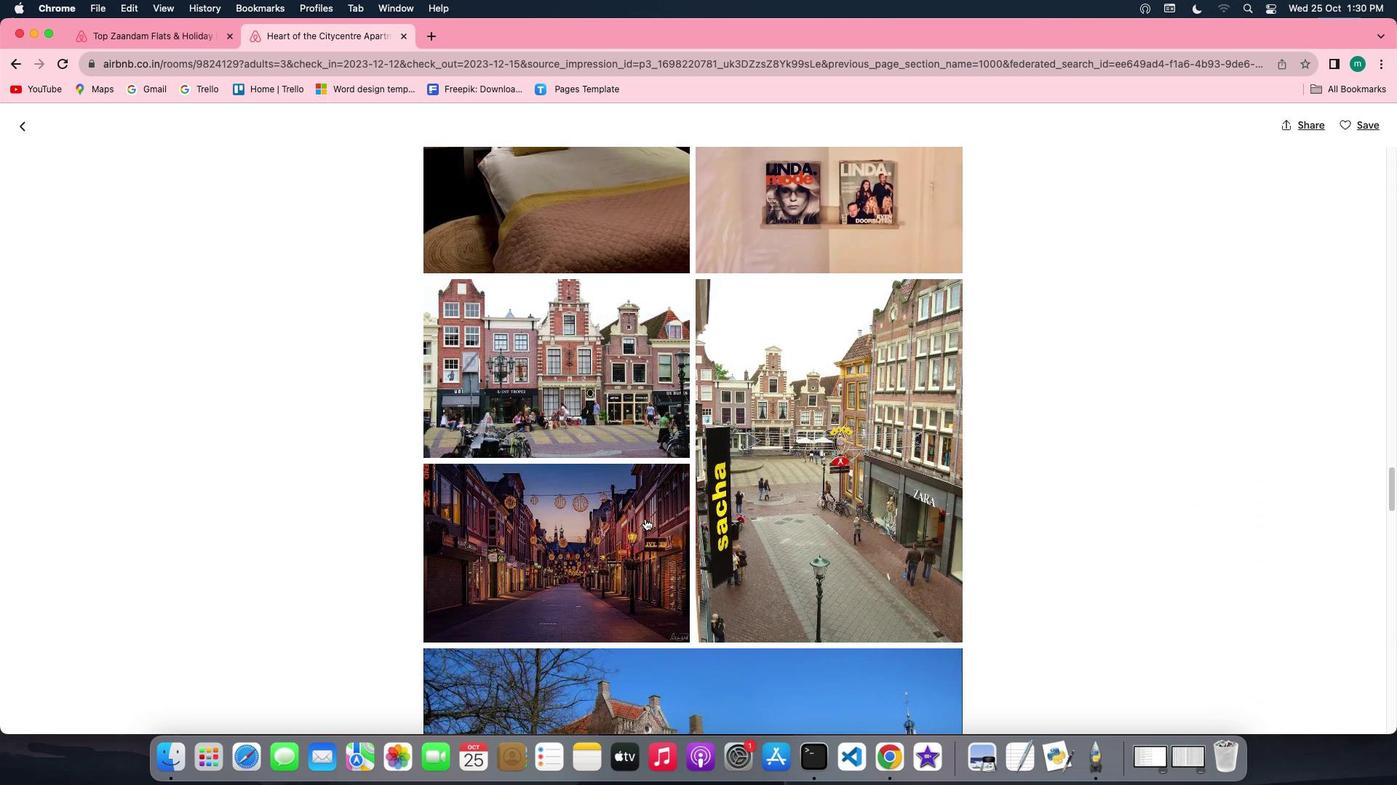 
Action: Mouse scrolled (644, 518) with delta (0, -2)
Screenshot: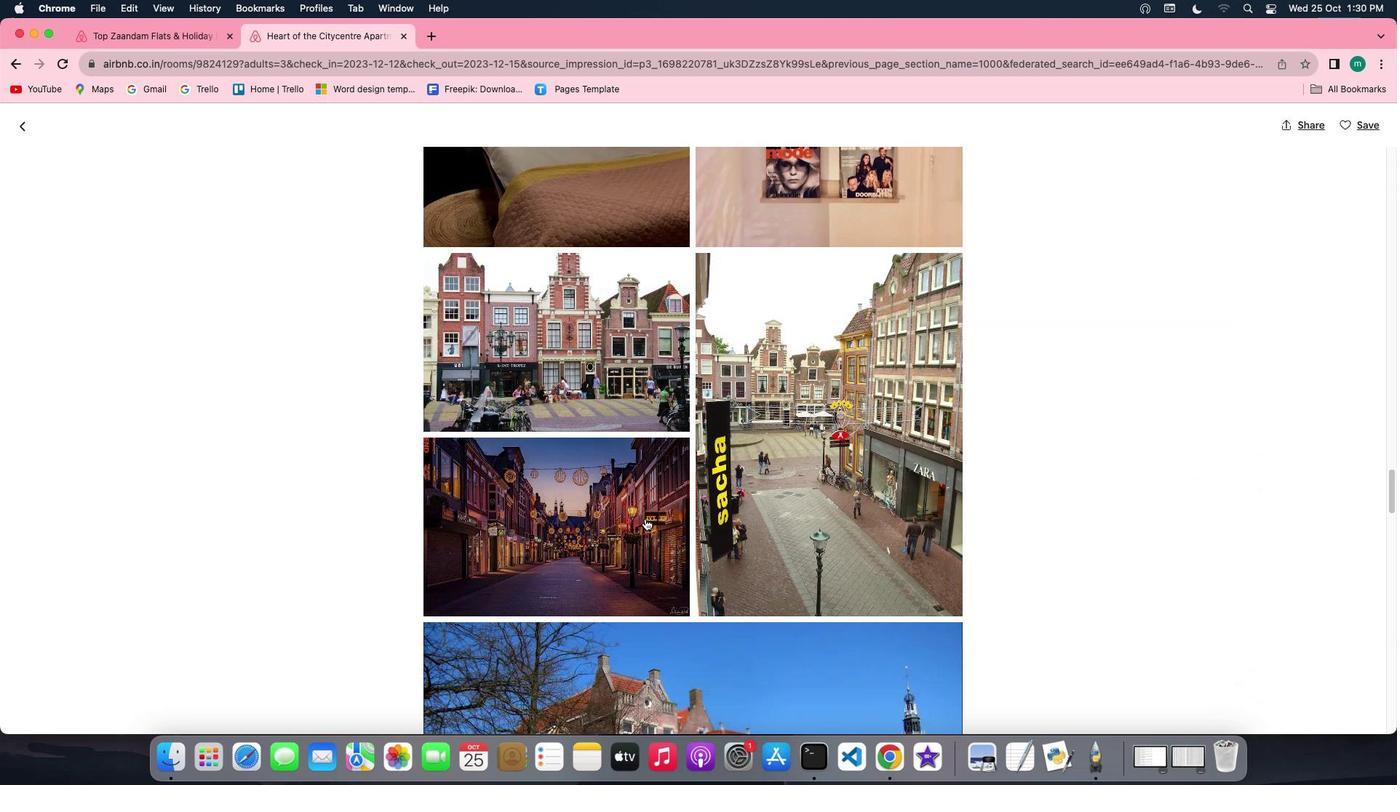 
Action: Mouse scrolled (644, 518) with delta (0, 0)
Screenshot: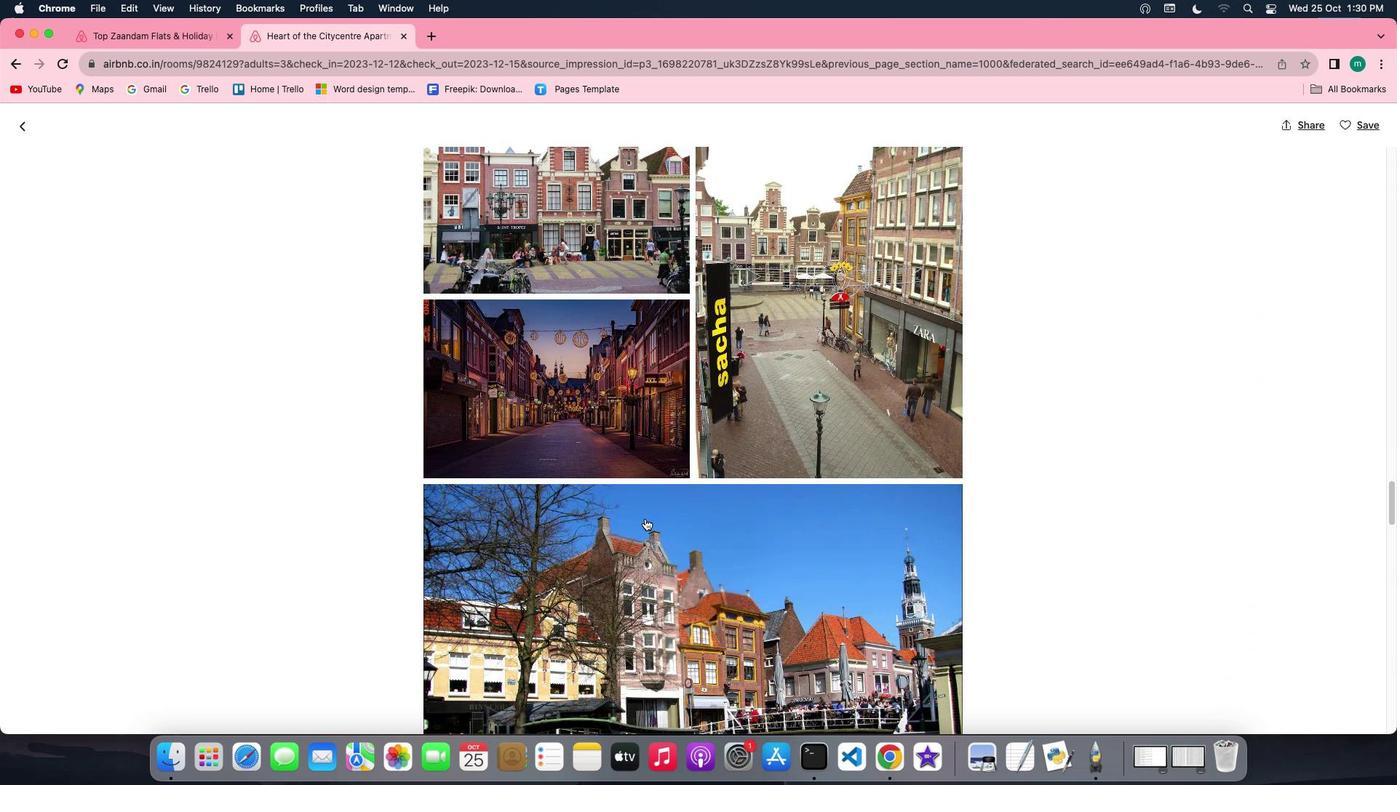 
Action: Mouse scrolled (644, 518) with delta (0, 0)
Screenshot: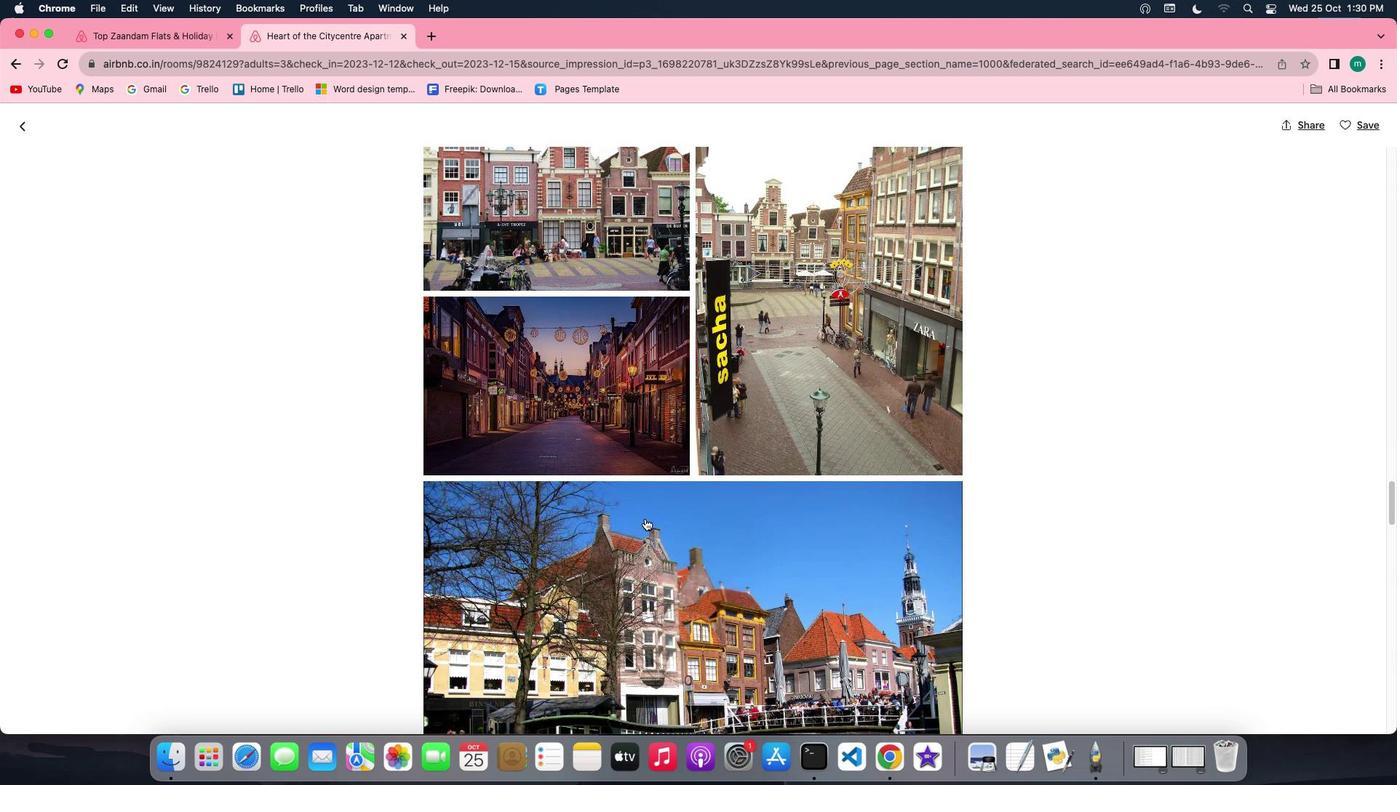 
Action: Mouse scrolled (644, 518) with delta (0, 0)
Screenshot: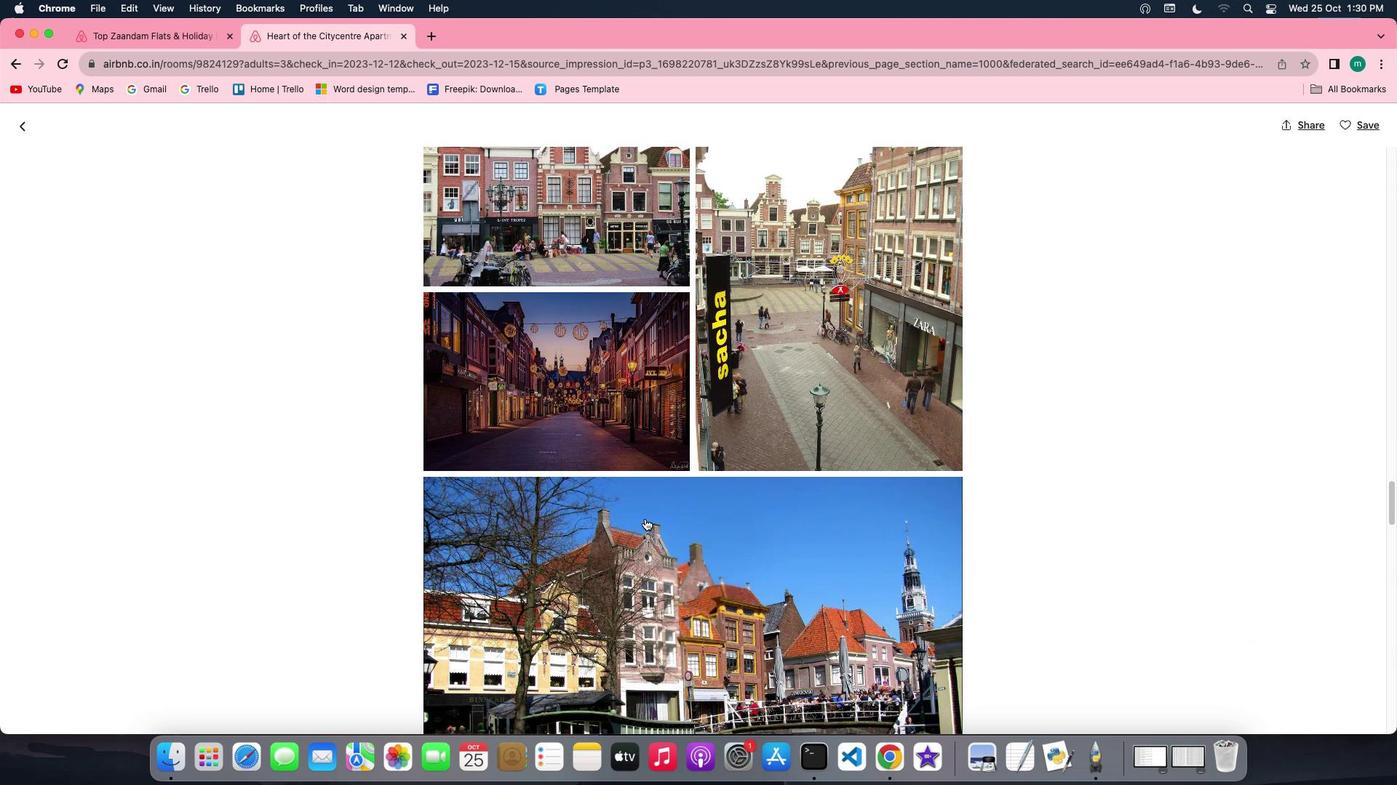
Action: Mouse scrolled (644, 518) with delta (0, -1)
Screenshot: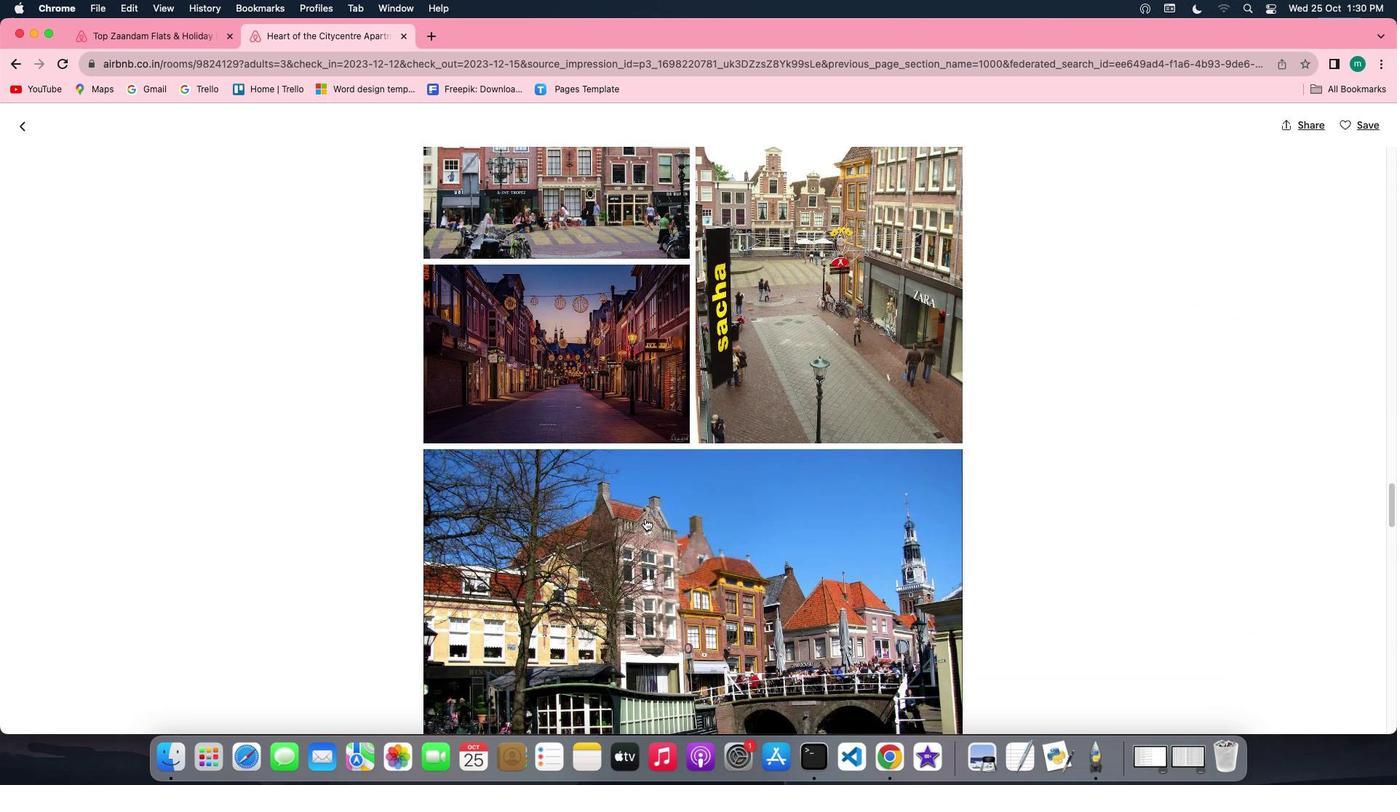 
Action: Mouse scrolled (644, 518) with delta (0, -2)
Screenshot: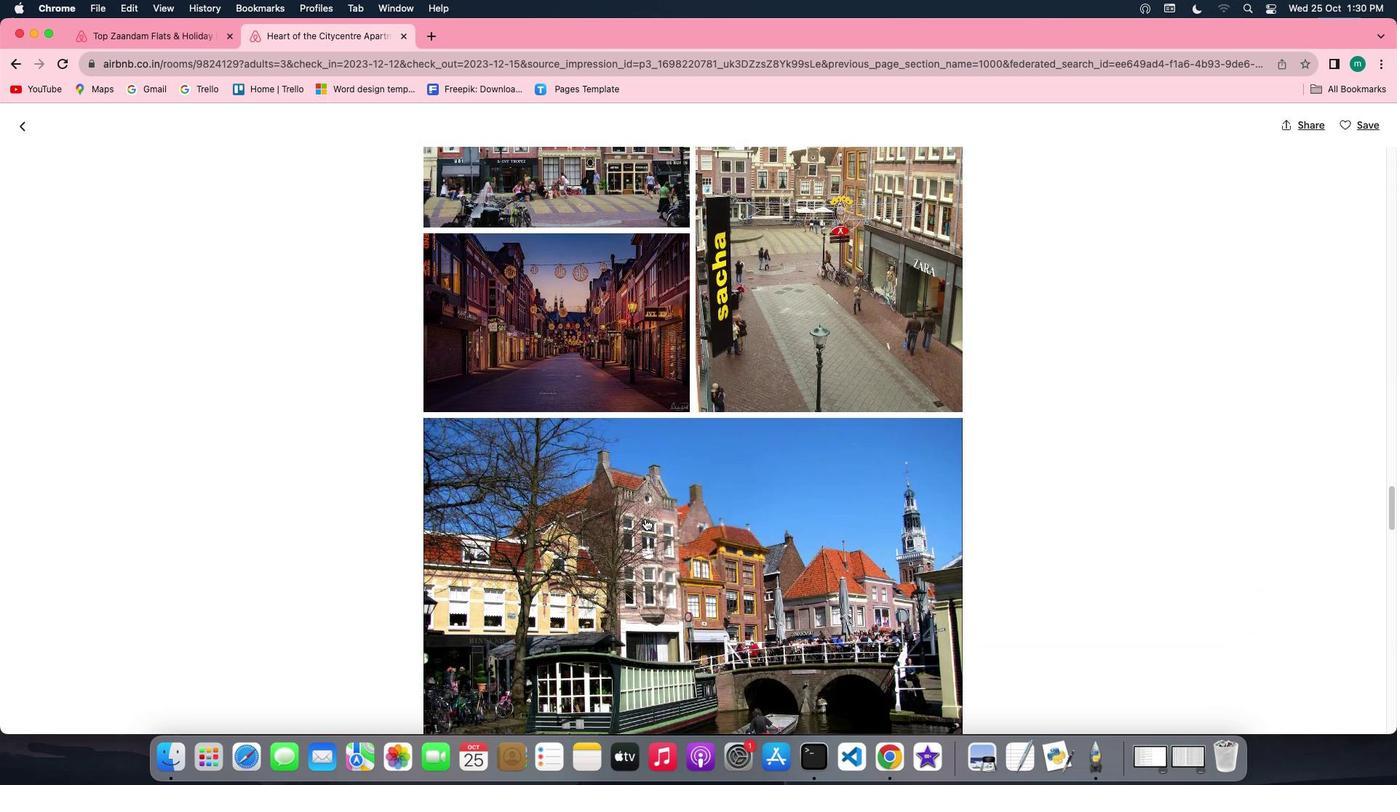 
Action: Mouse scrolled (644, 518) with delta (0, 0)
Screenshot: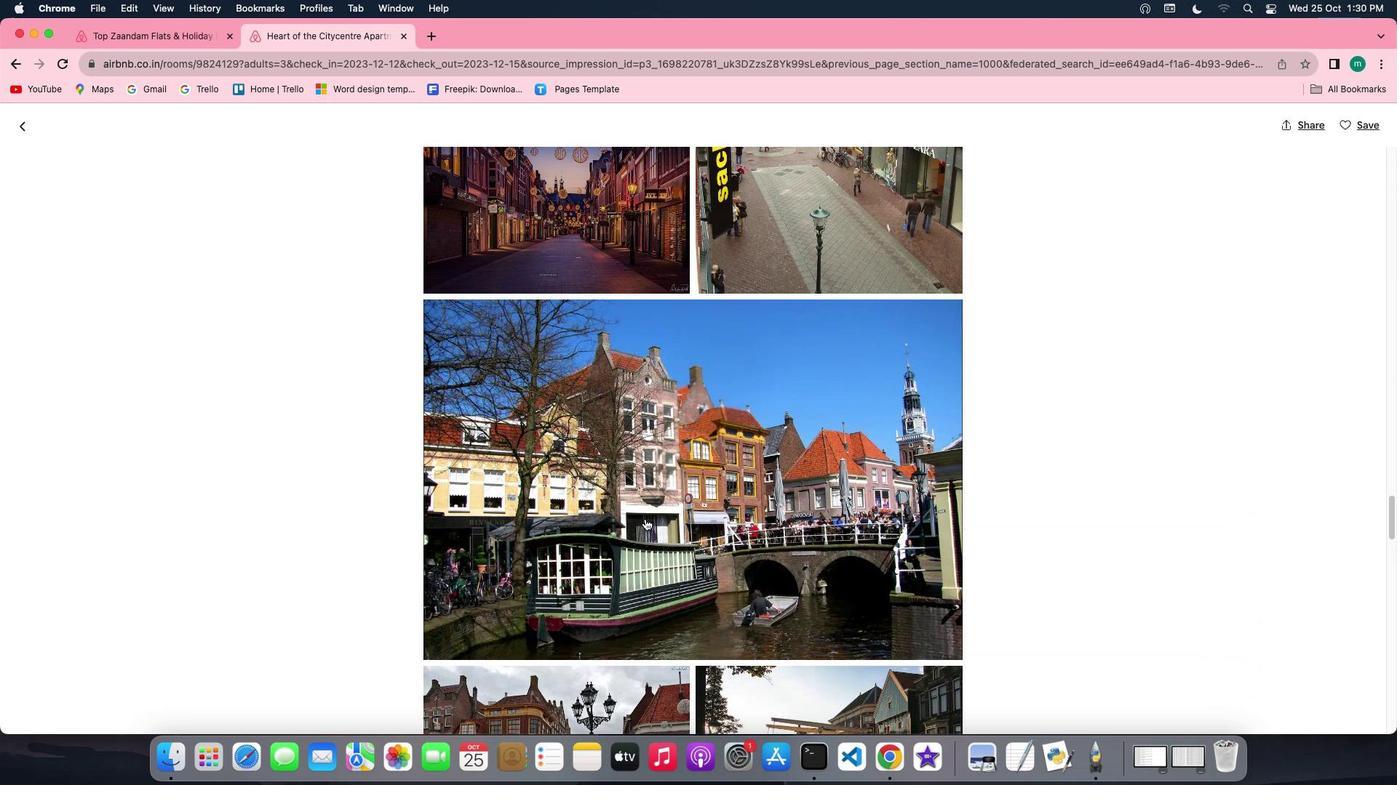 
Action: Mouse scrolled (644, 518) with delta (0, 0)
Screenshot: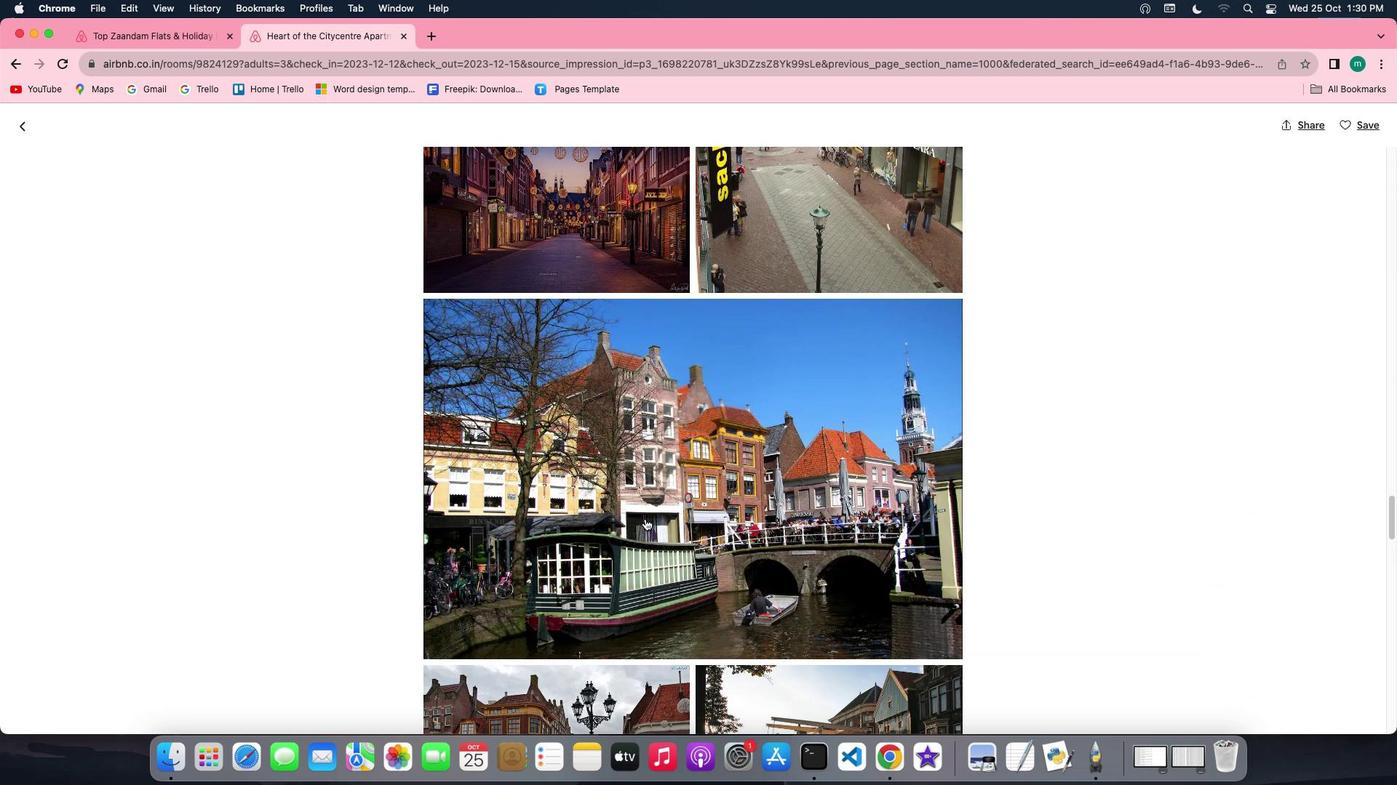 
Action: Mouse scrolled (644, 518) with delta (0, 0)
Screenshot: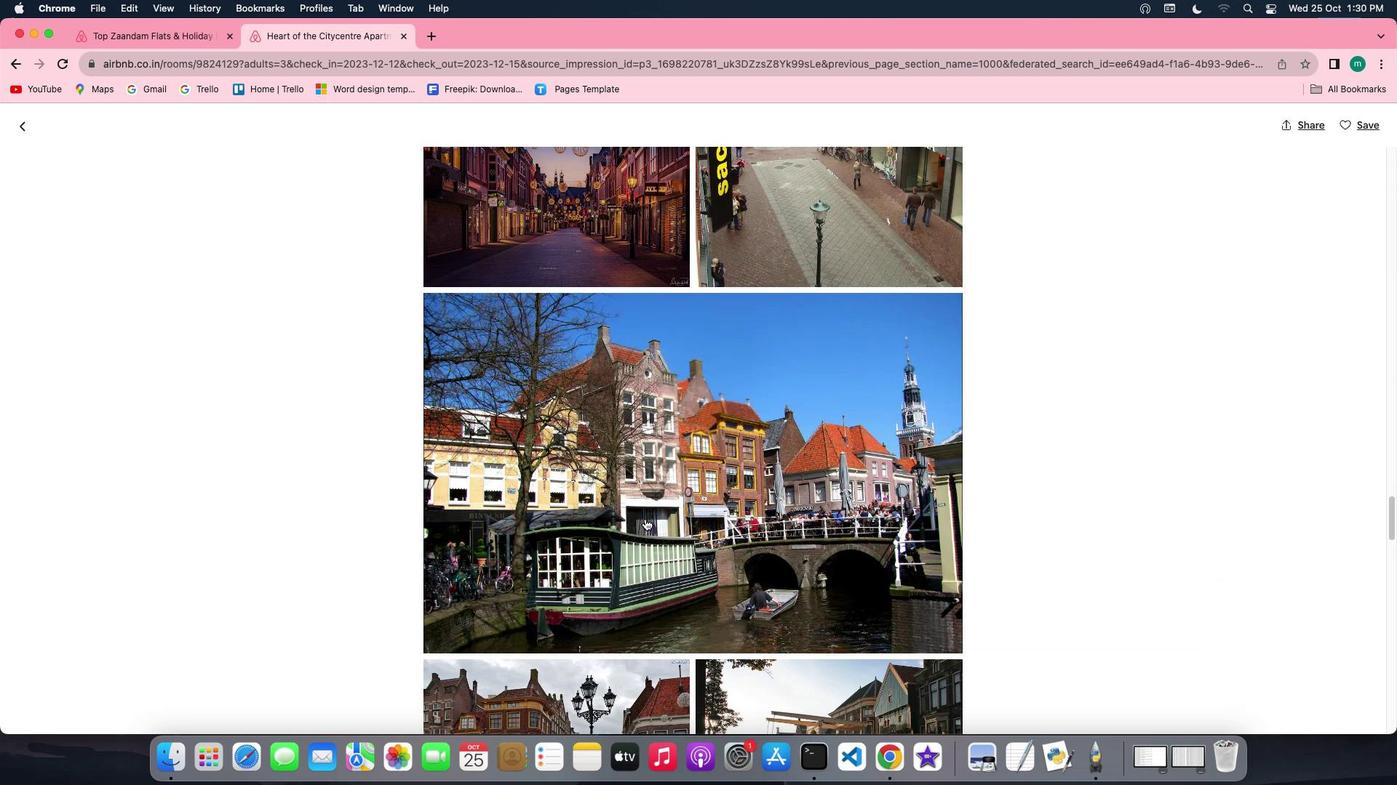 
Action: Mouse scrolled (644, 518) with delta (0, -1)
Screenshot: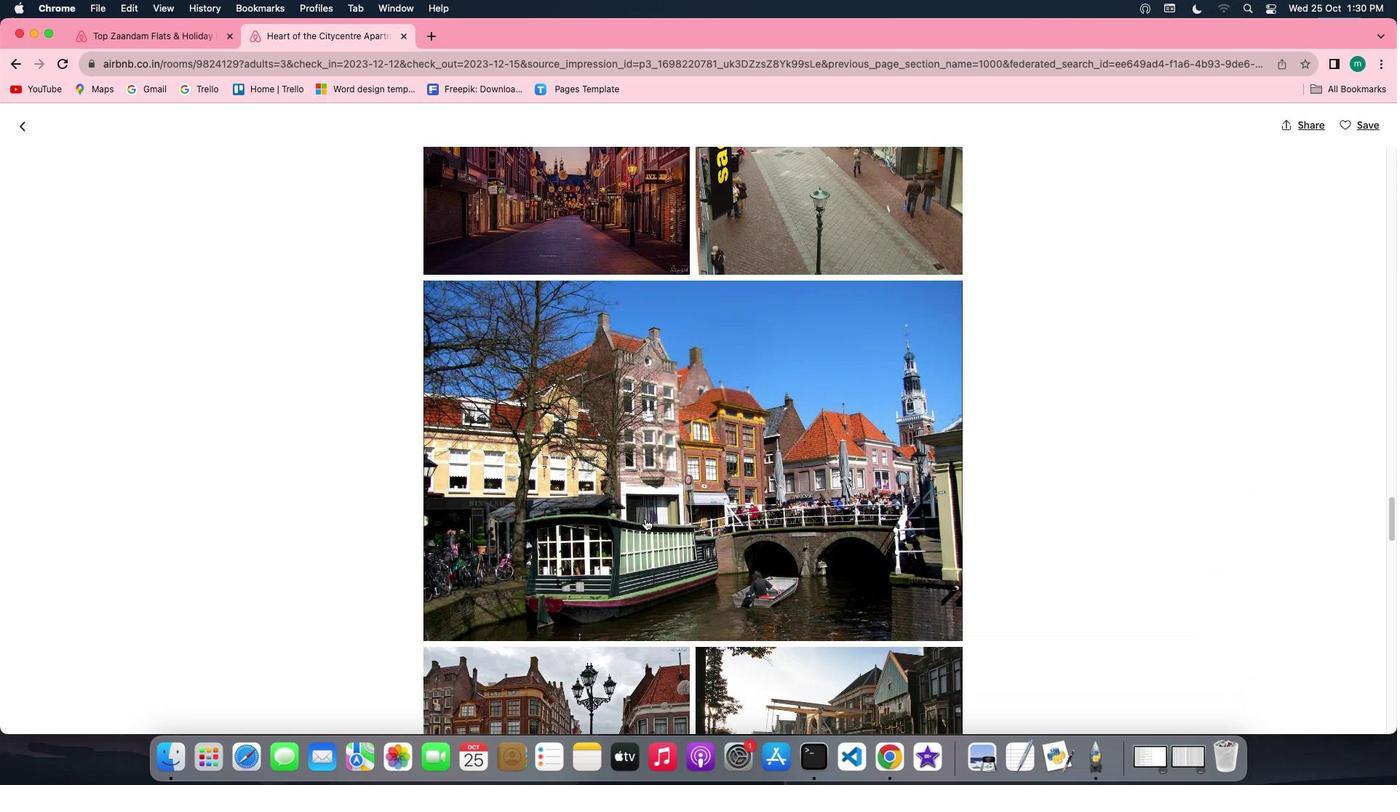 
Action: Mouse scrolled (644, 518) with delta (0, -2)
Screenshot: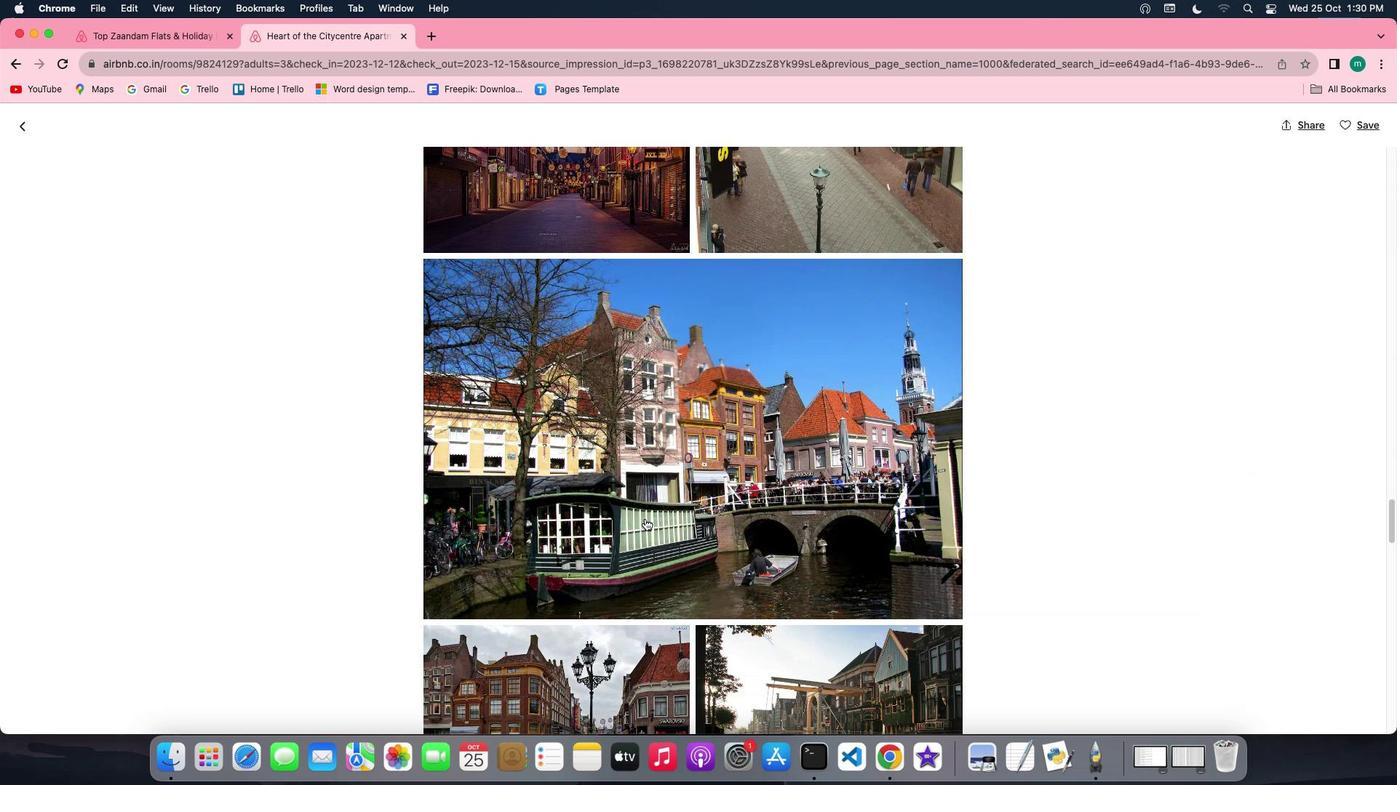 
Action: Mouse scrolled (644, 518) with delta (0, 0)
Screenshot: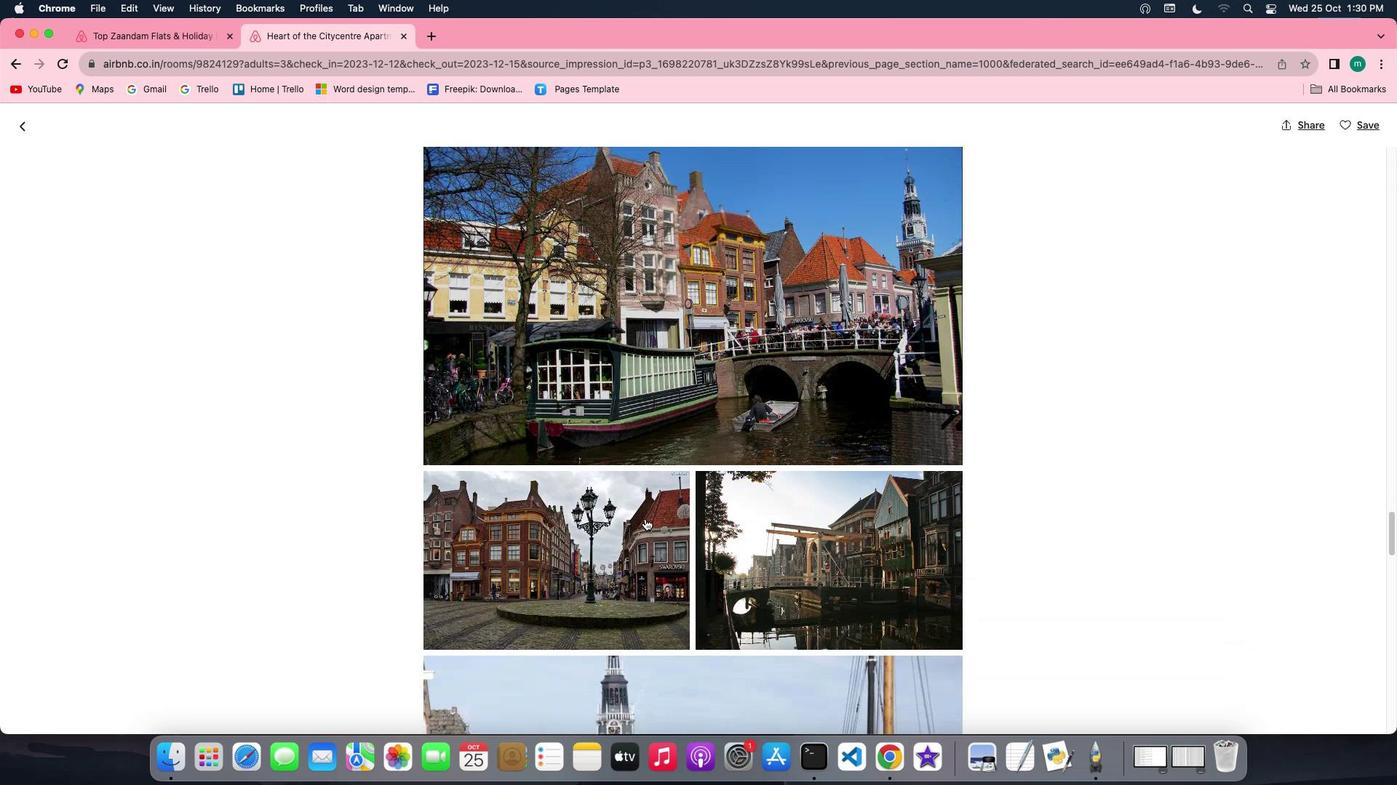 
Action: Mouse scrolled (644, 518) with delta (0, 0)
Screenshot: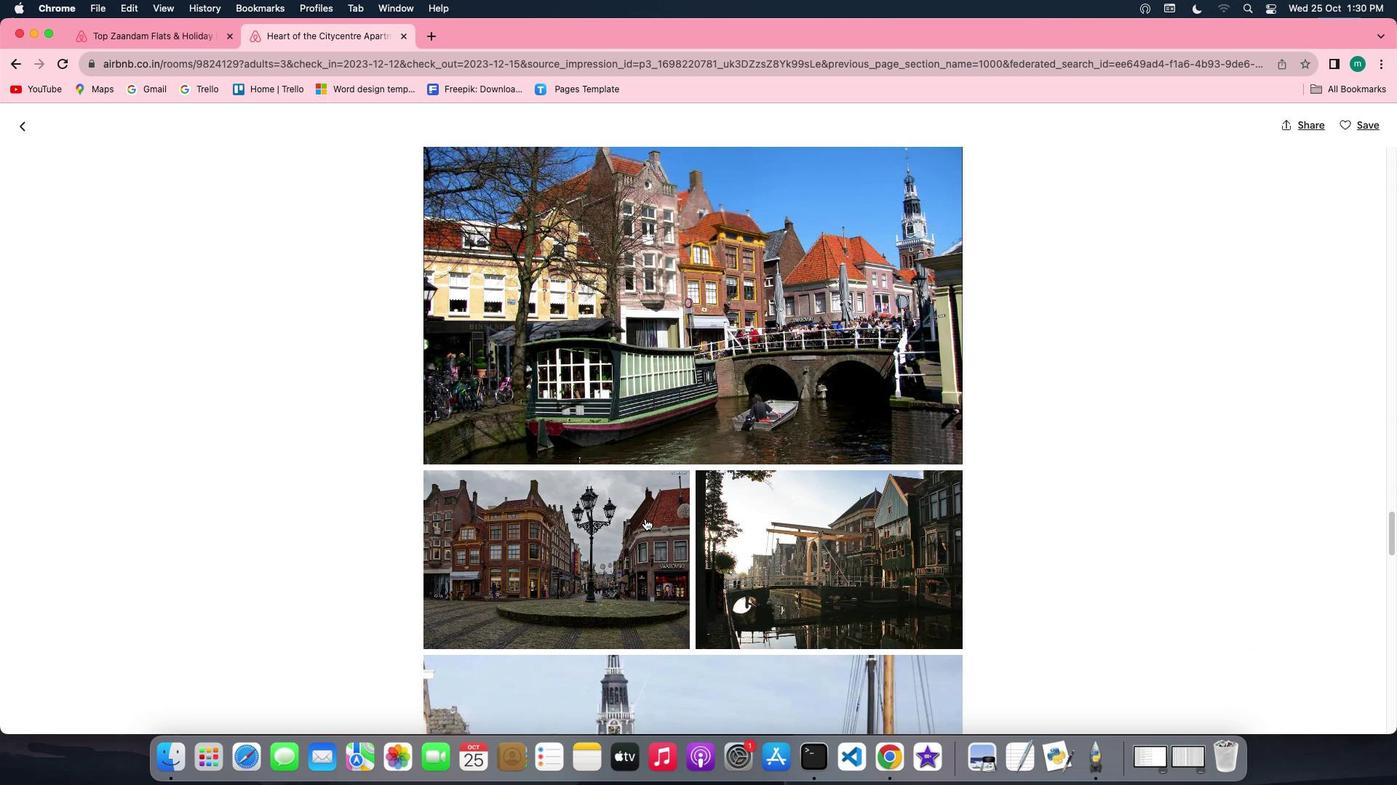 
Action: Mouse scrolled (644, 518) with delta (0, 0)
Screenshot: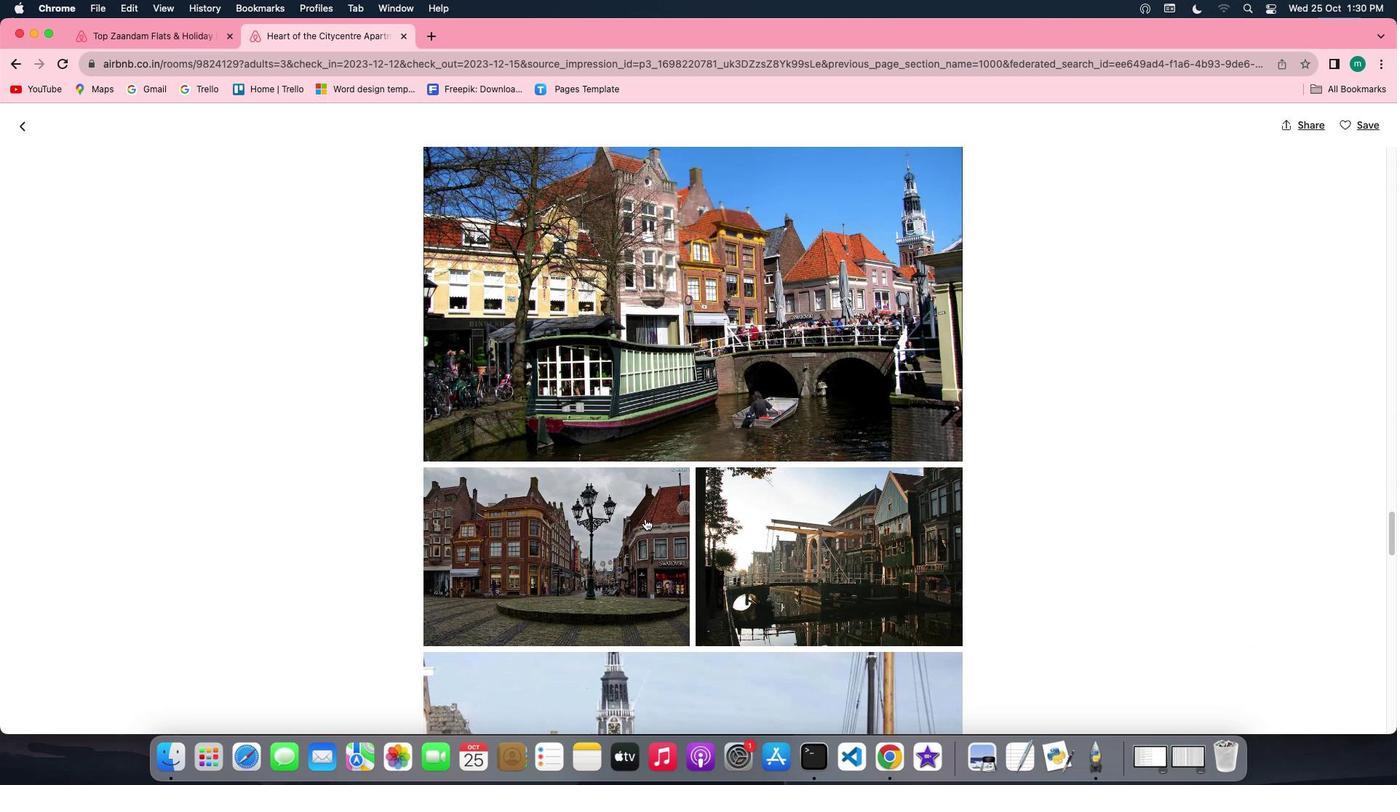 
Action: Mouse scrolled (644, 518) with delta (0, -1)
Screenshot: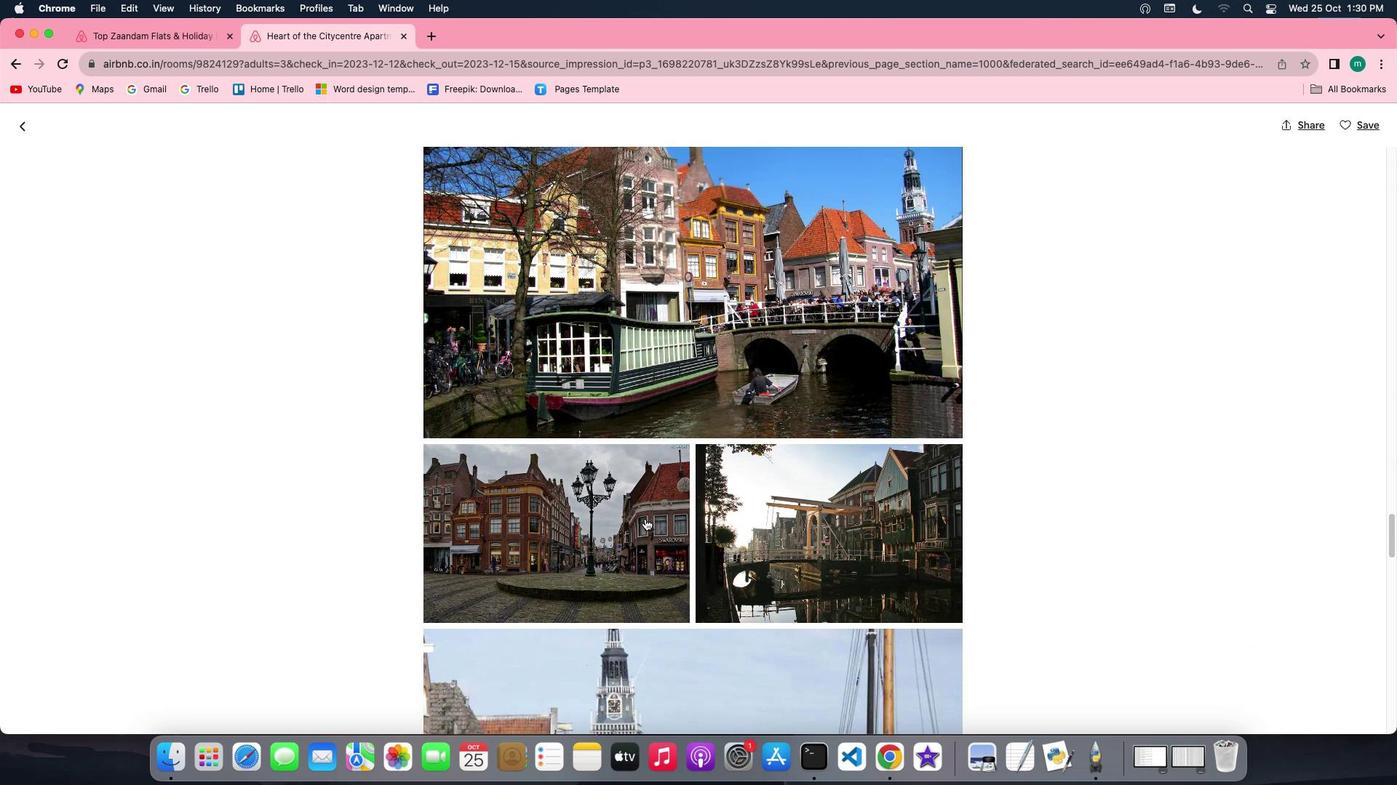 
Action: Mouse scrolled (644, 518) with delta (0, -1)
Screenshot: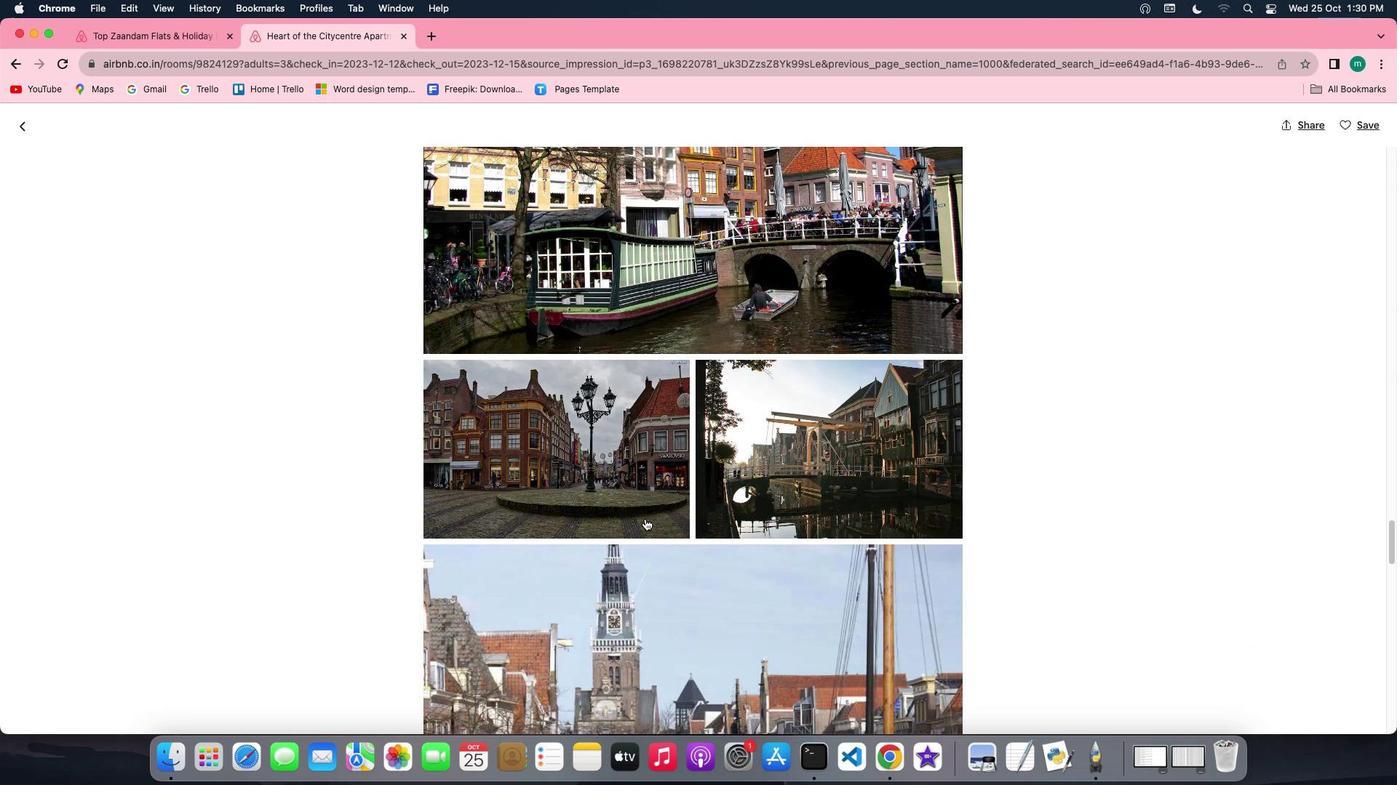 
Action: Mouse scrolled (644, 518) with delta (0, 0)
Screenshot: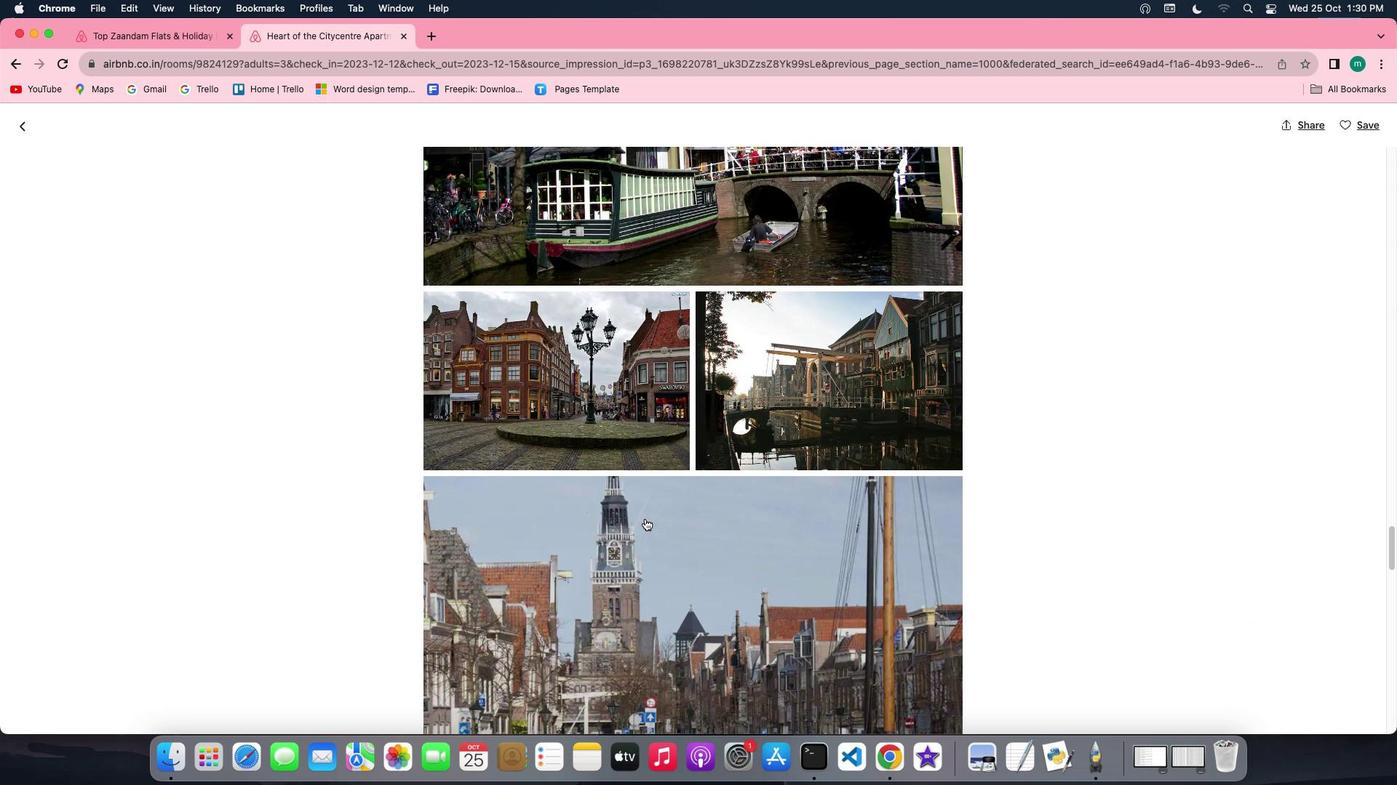 
Action: Mouse scrolled (644, 518) with delta (0, 0)
Screenshot: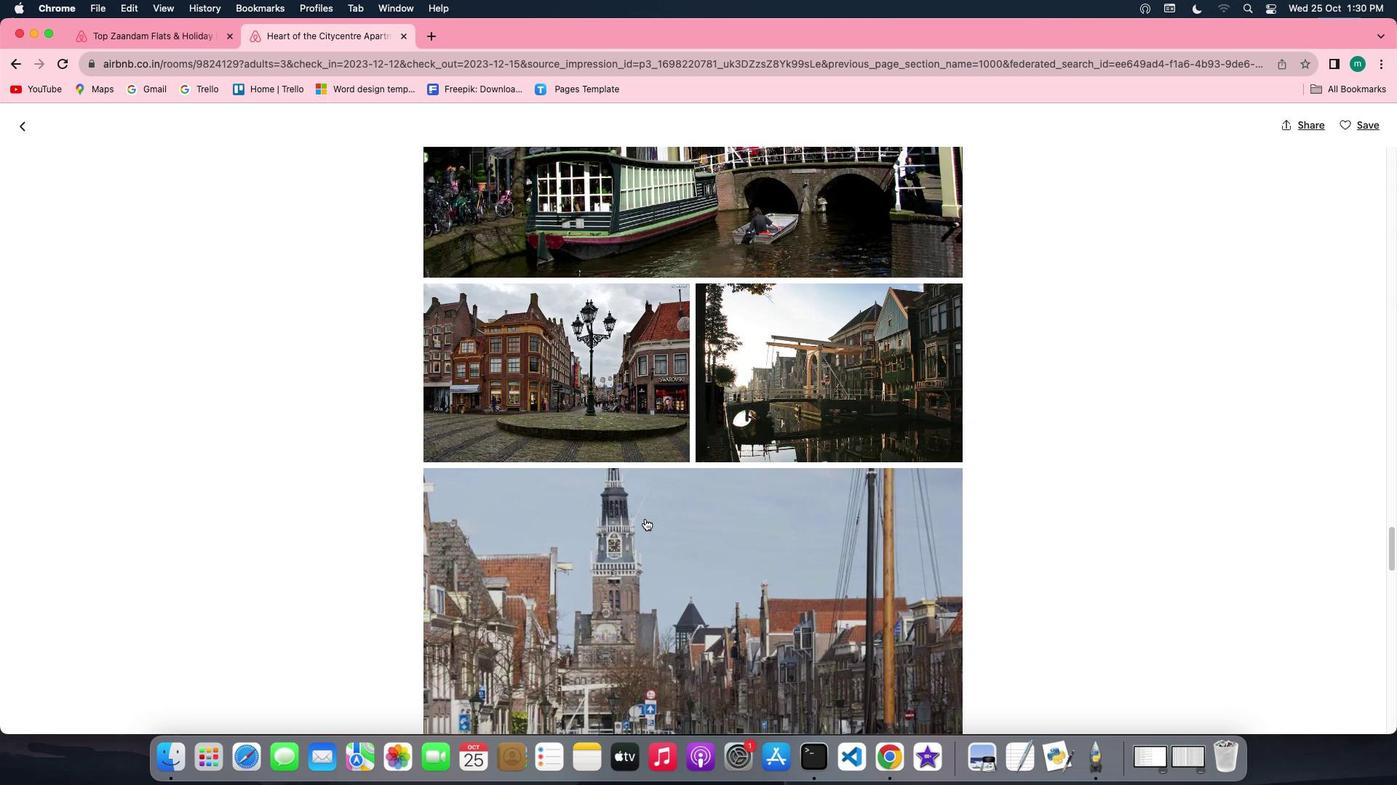 
Action: Mouse scrolled (644, 518) with delta (0, -1)
Screenshot: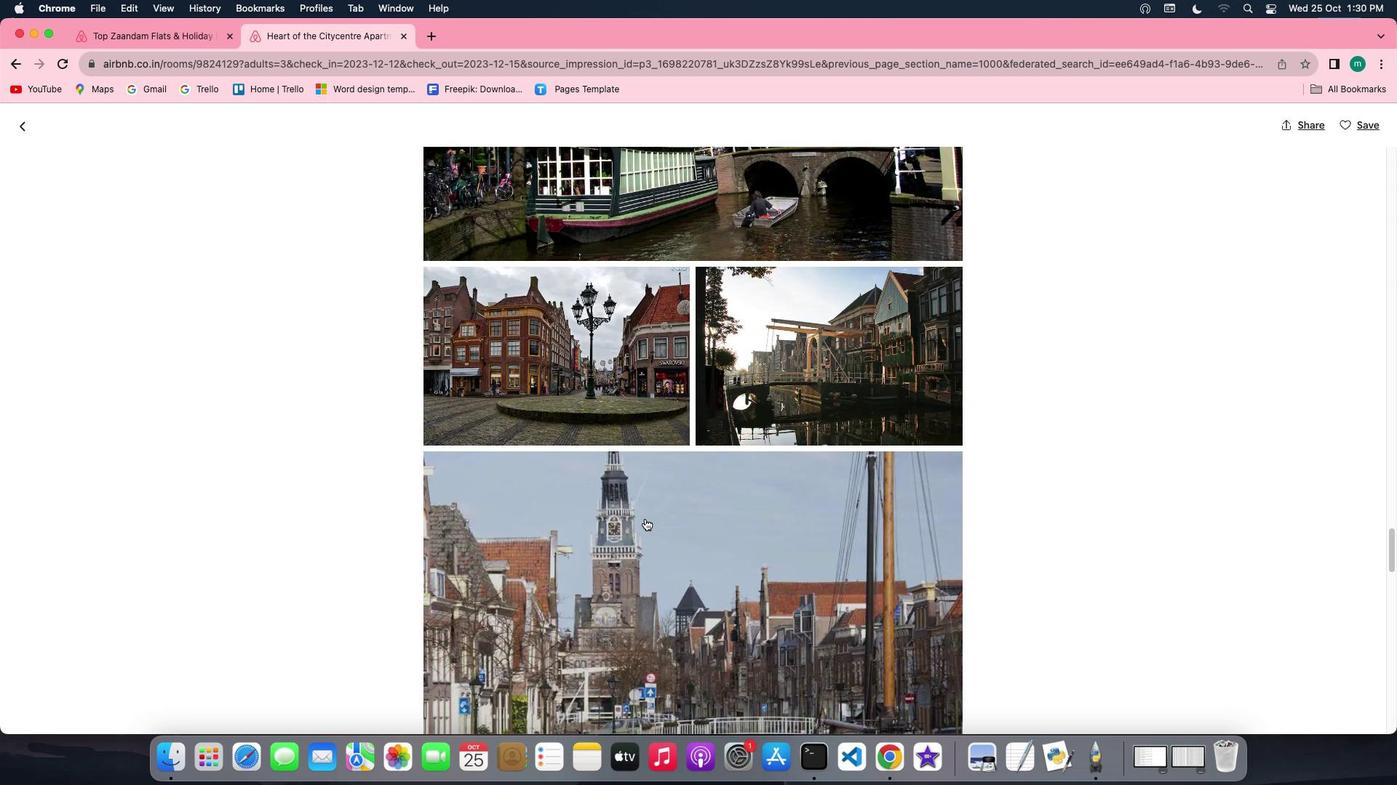 
Action: Mouse scrolled (644, 518) with delta (0, -2)
Screenshot: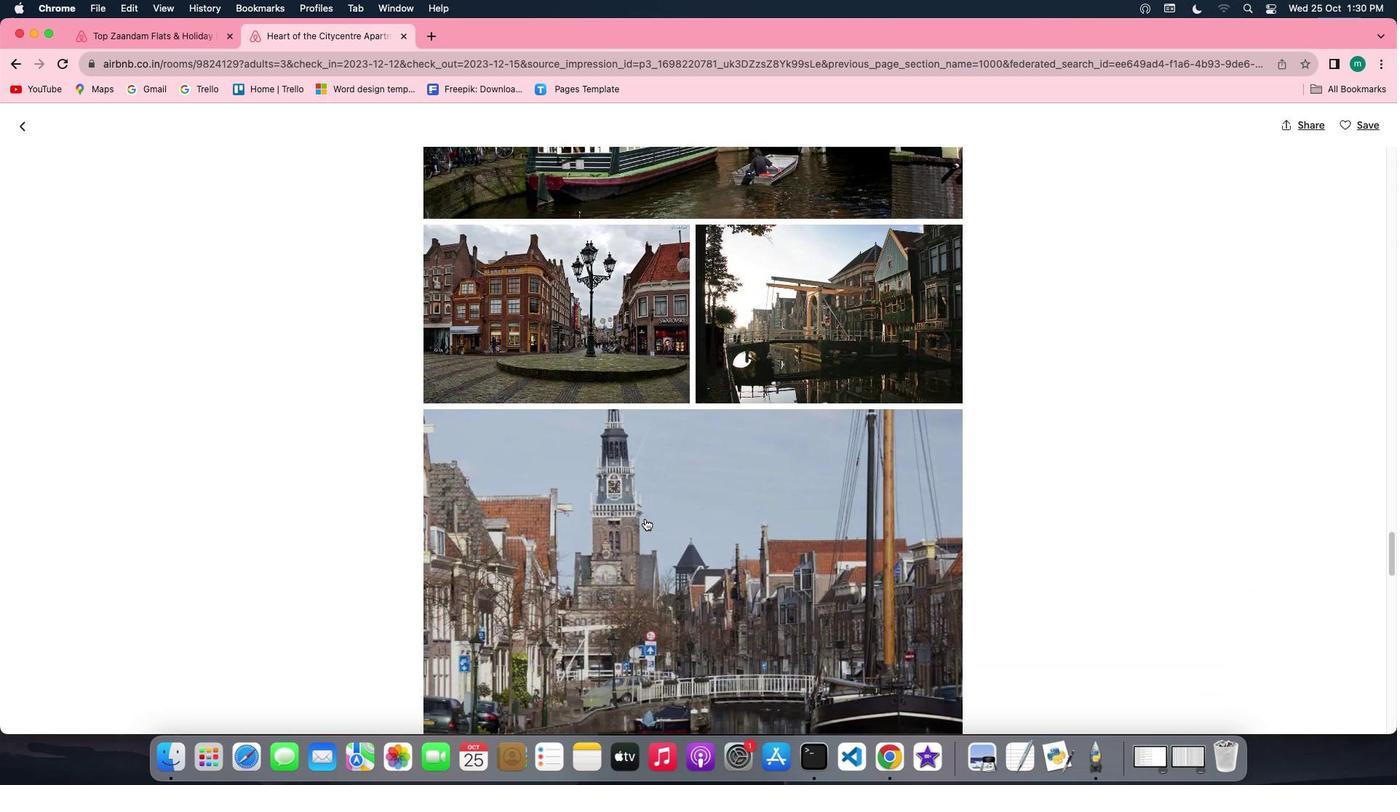 
Action: Mouse scrolled (644, 518) with delta (0, 0)
Screenshot: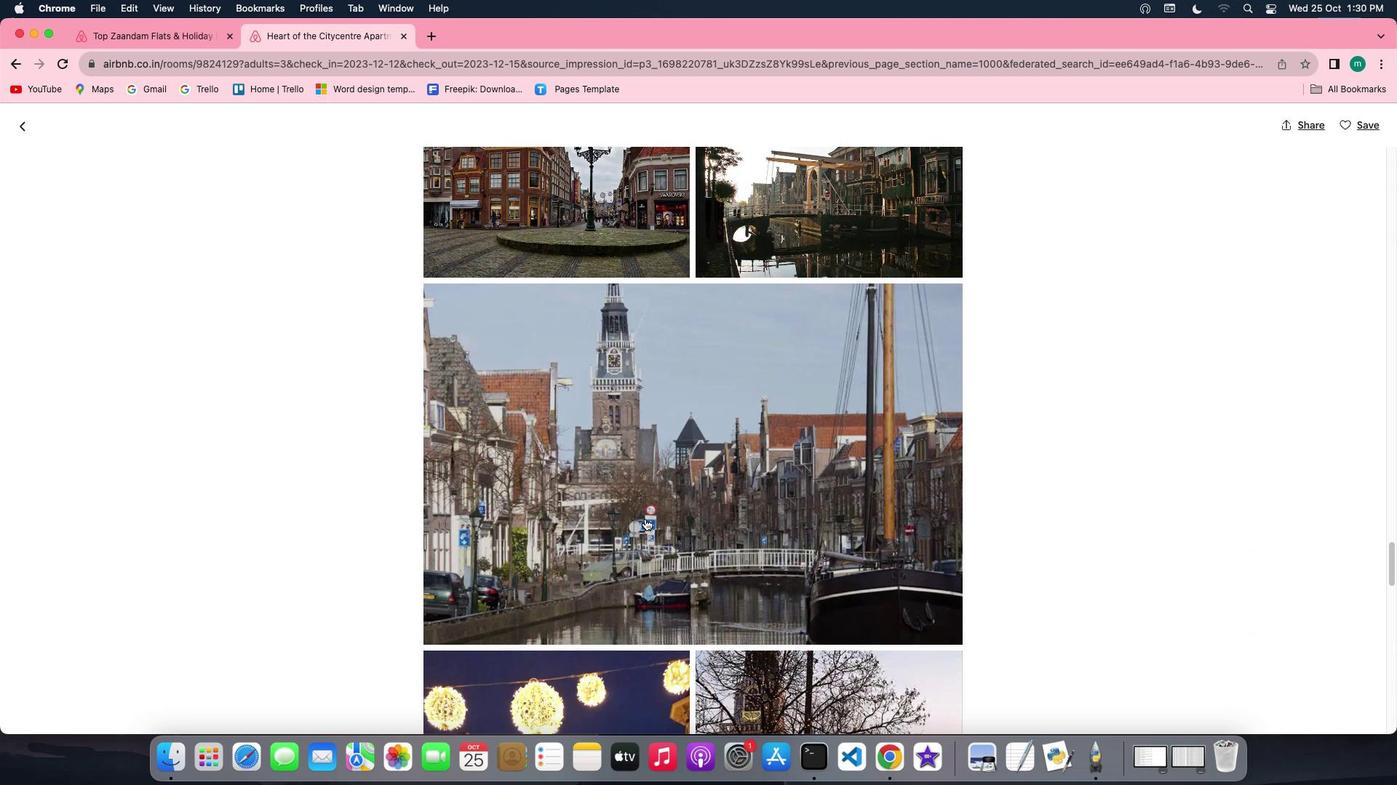 
Action: Mouse scrolled (644, 518) with delta (0, 0)
Screenshot: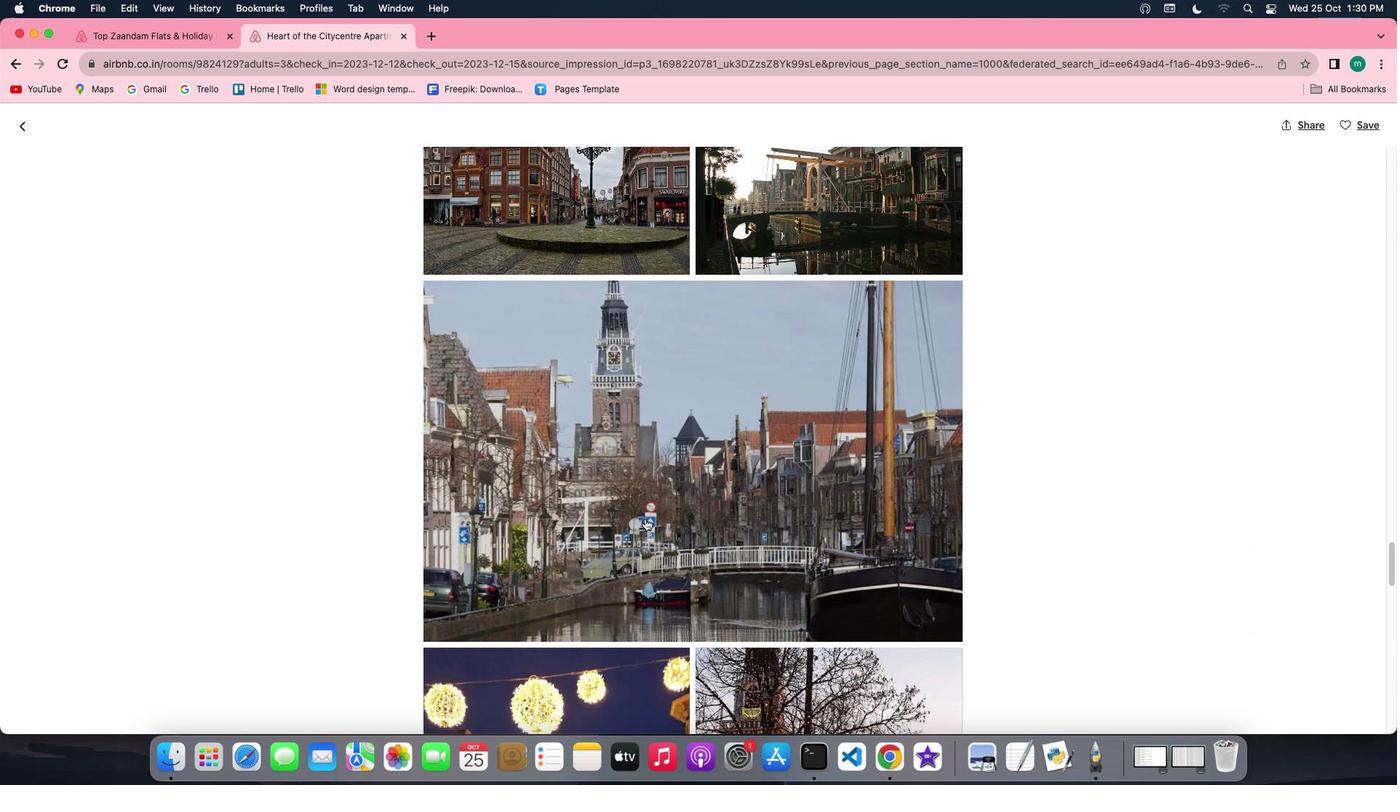 
Action: Mouse scrolled (644, 518) with delta (0, -1)
Screenshot: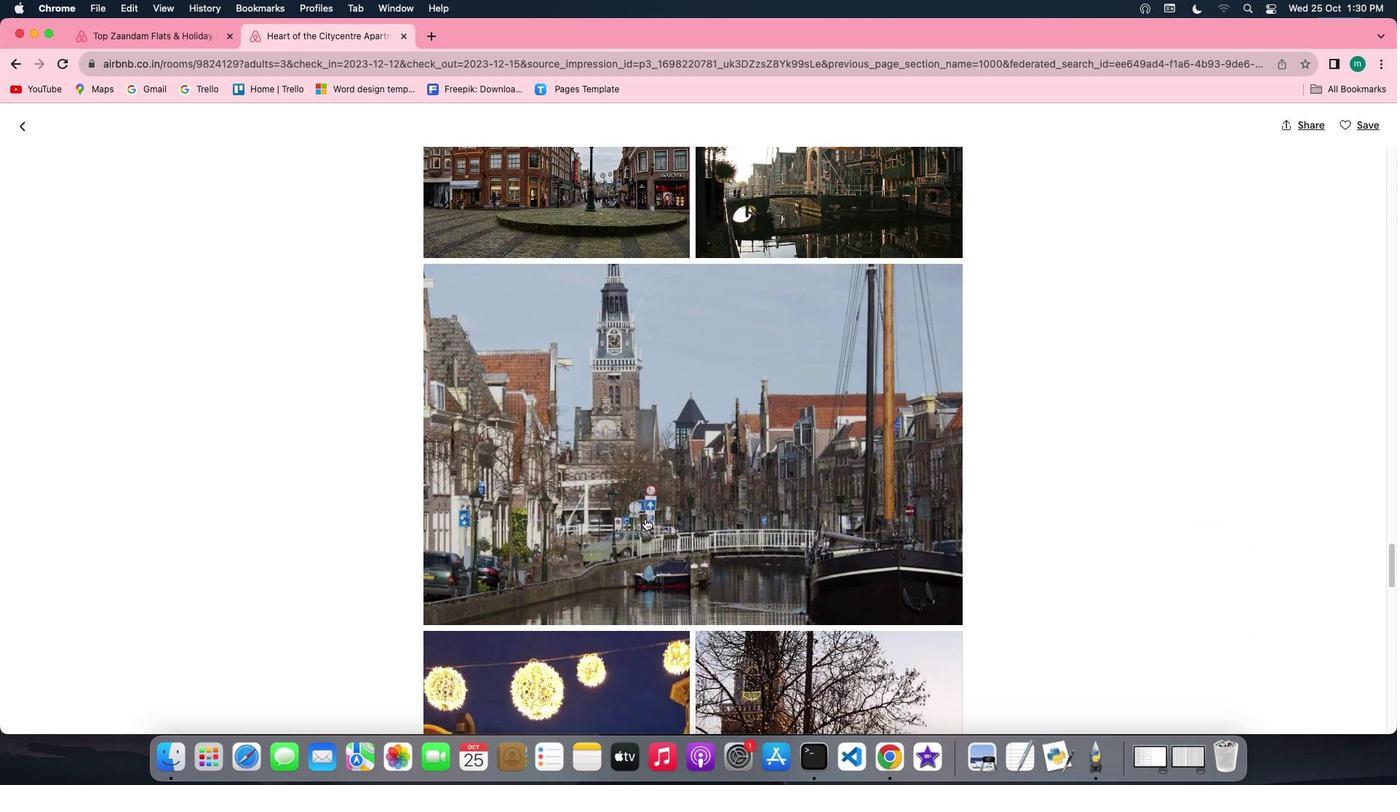 
Action: Mouse scrolled (644, 518) with delta (0, -1)
Screenshot: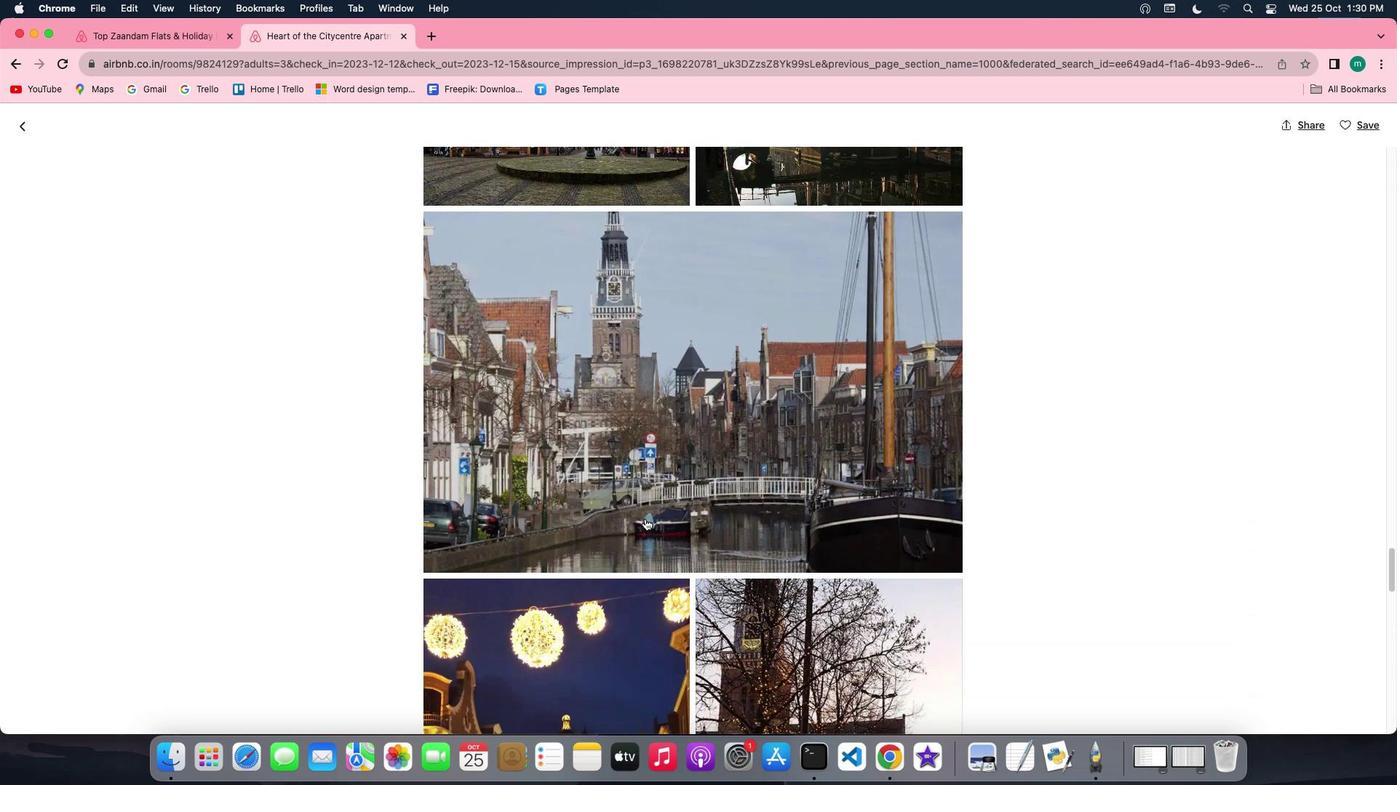 
Action: Mouse scrolled (644, 518) with delta (0, 0)
Screenshot: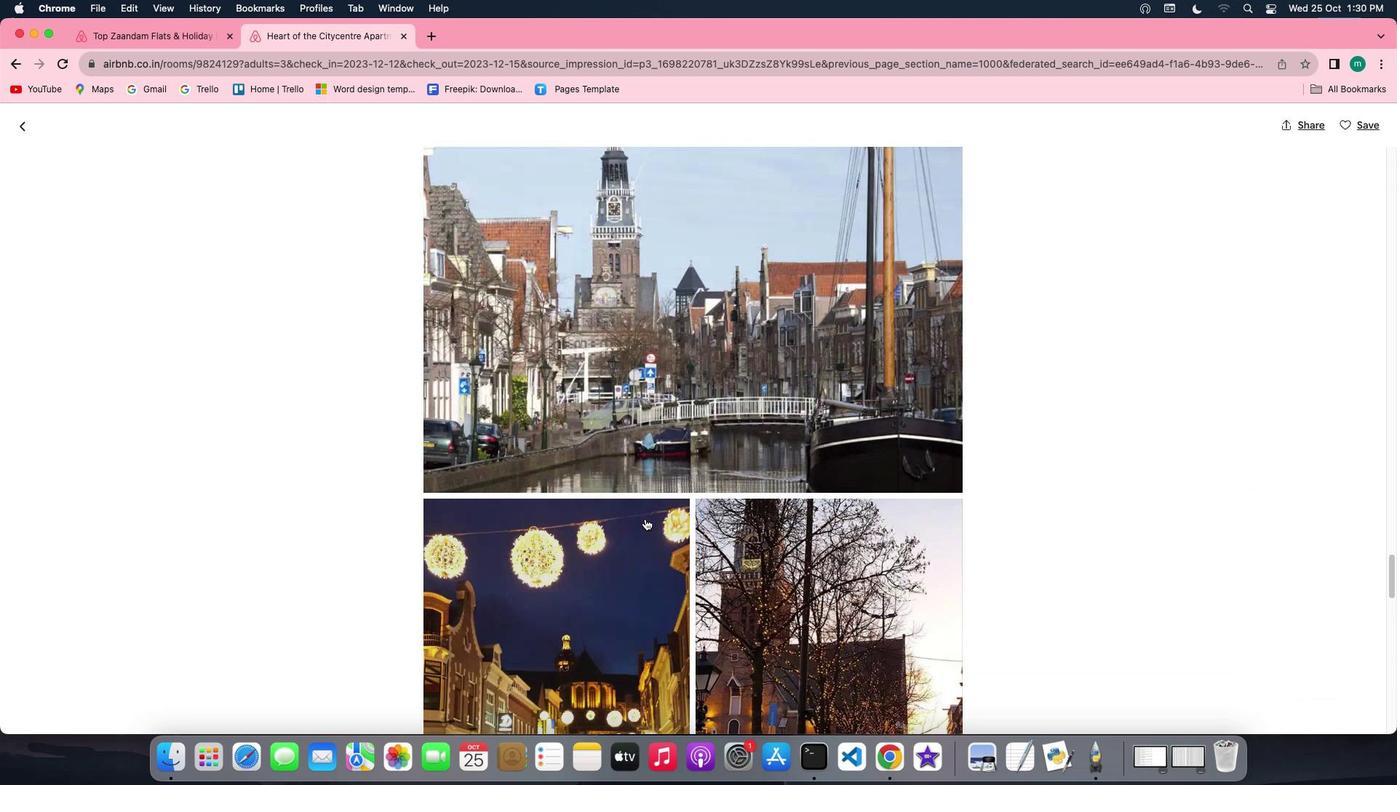 
Action: Mouse scrolled (644, 518) with delta (0, 0)
Screenshot: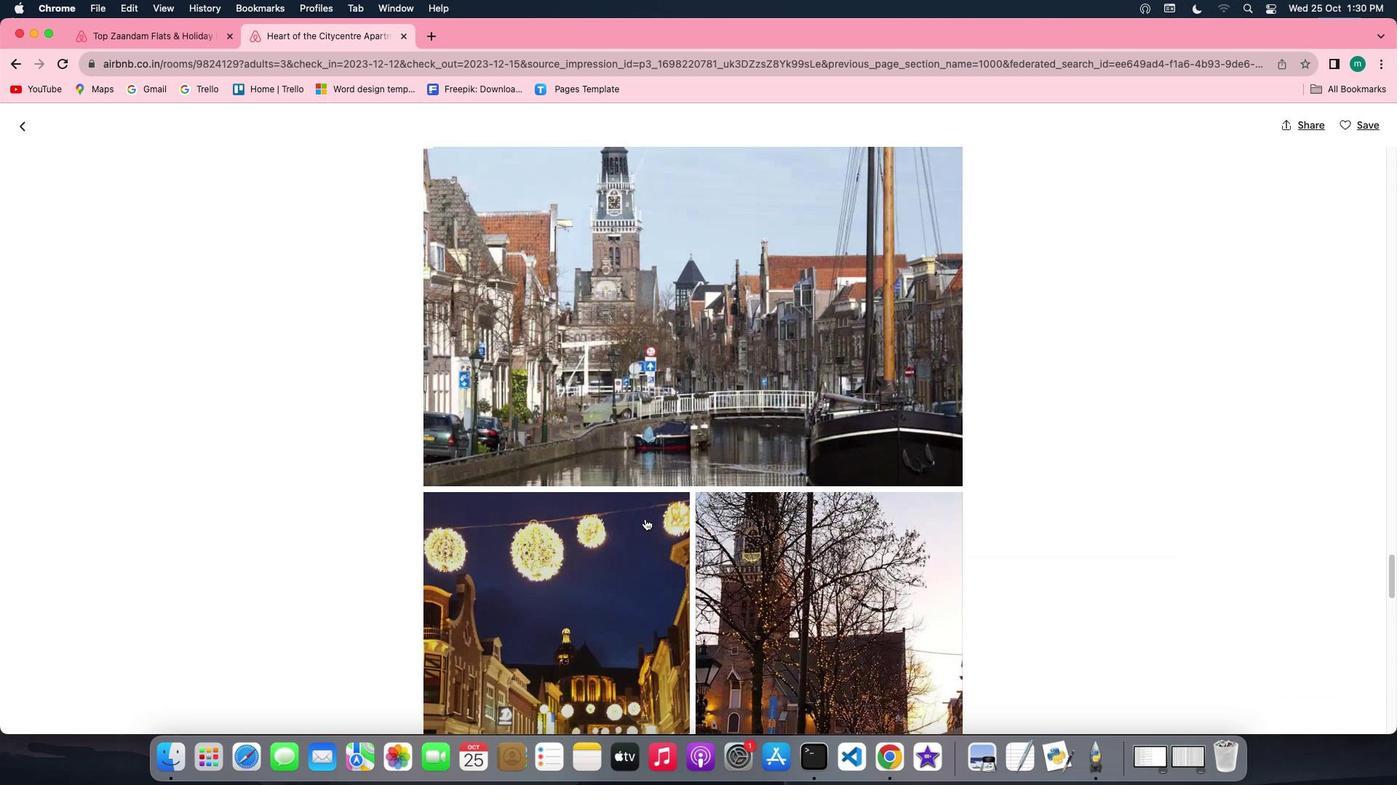 
Action: Mouse scrolled (644, 518) with delta (0, -1)
Screenshot: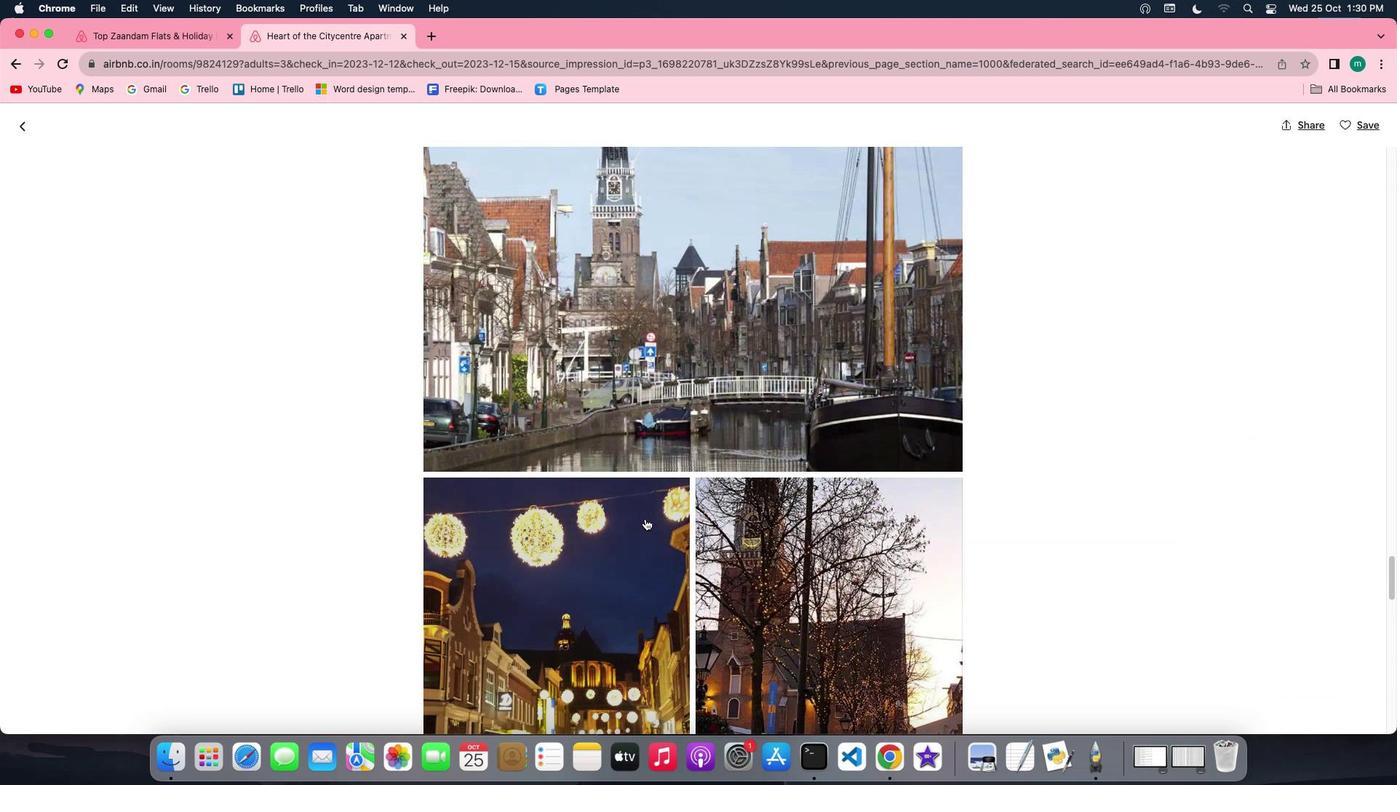 
Action: Mouse scrolled (644, 518) with delta (0, -2)
Screenshot: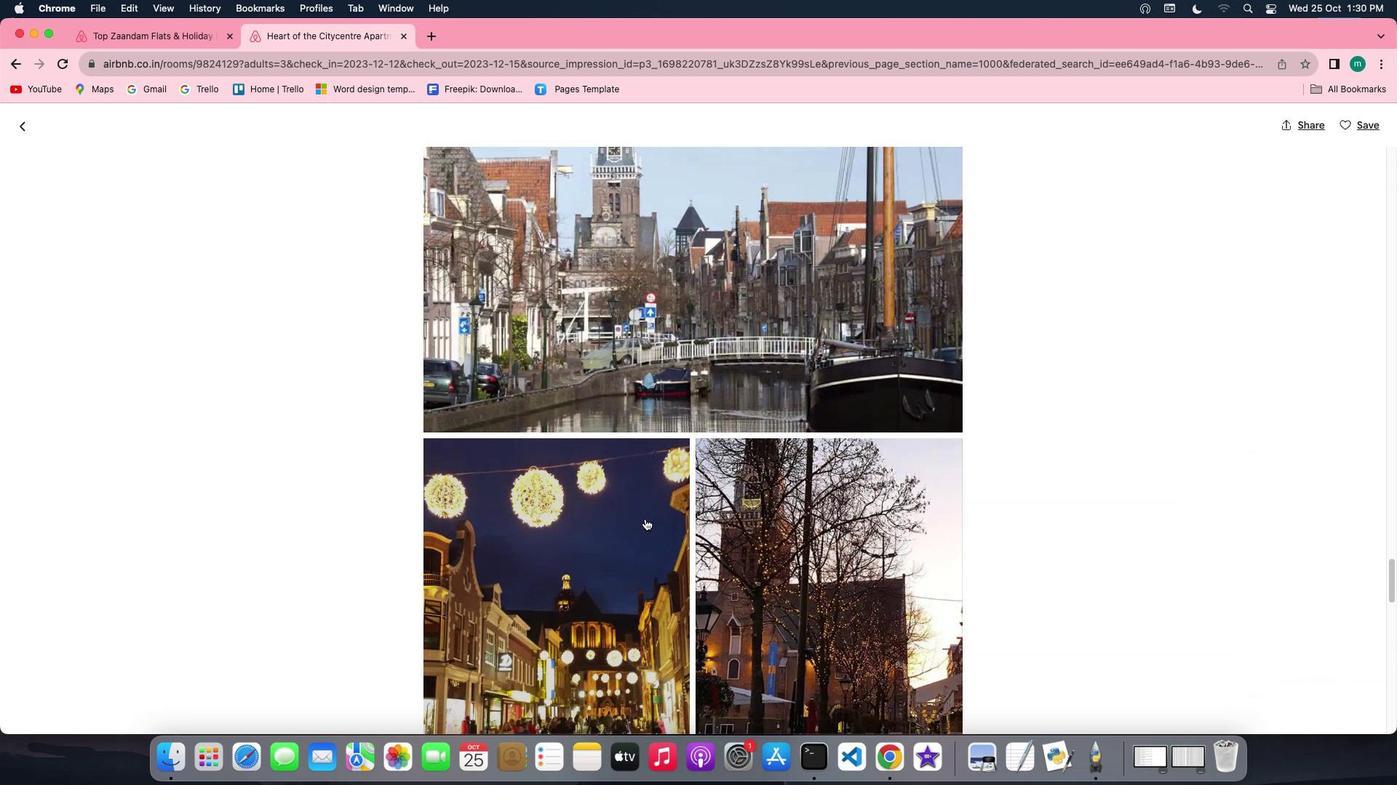 
Action: Mouse scrolled (644, 518) with delta (0, 0)
Screenshot: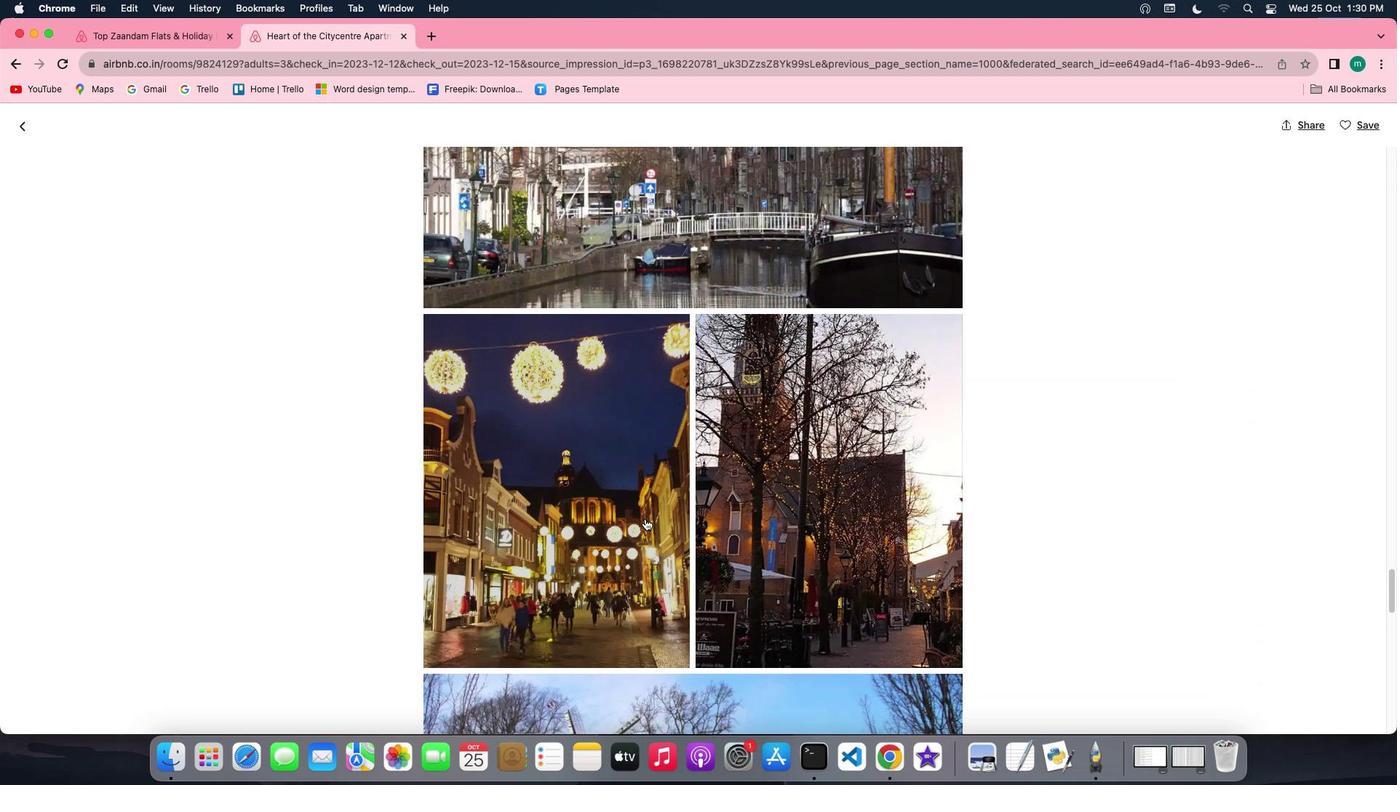 
Action: Mouse scrolled (644, 518) with delta (0, 0)
Screenshot: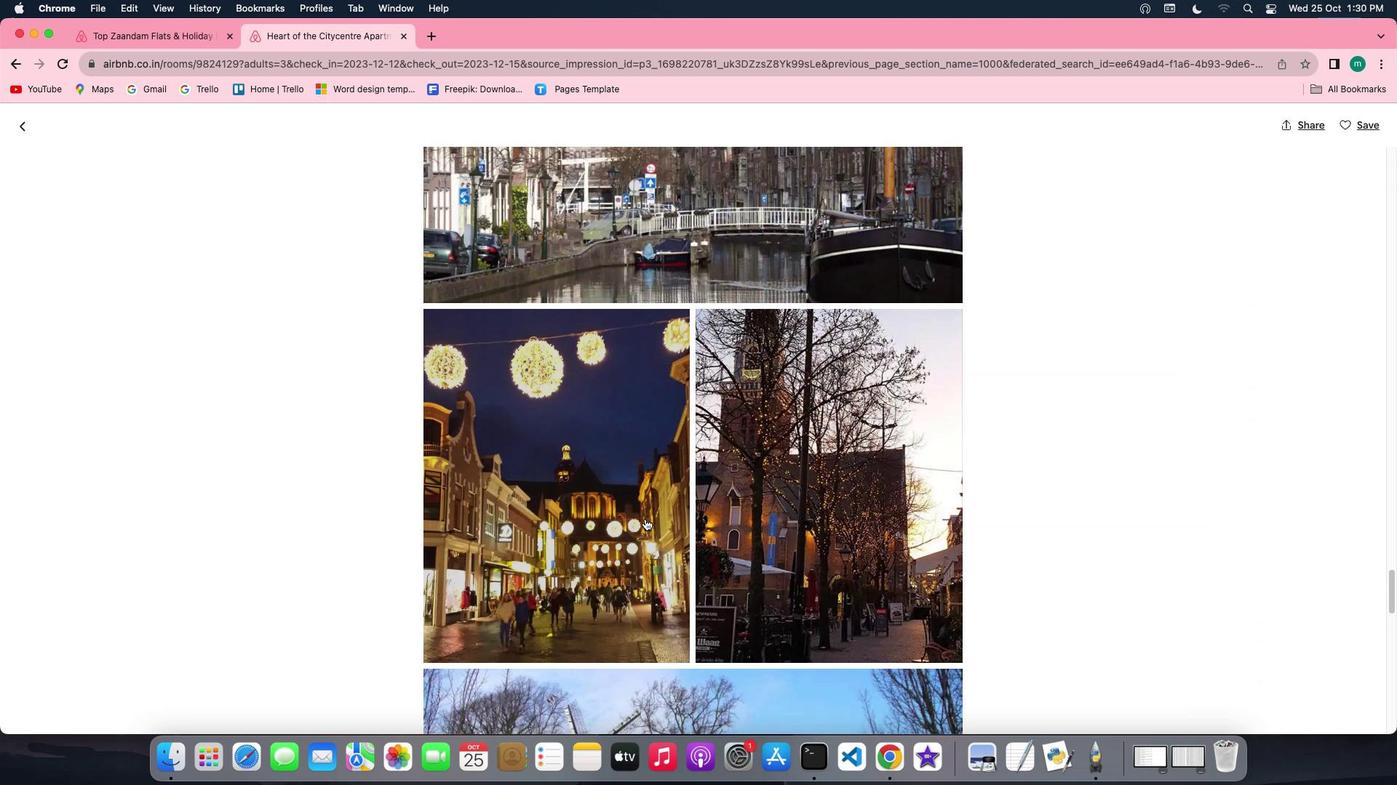 
Action: Mouse scrolled (644, 518) with delta (0, 0)
Screenshot: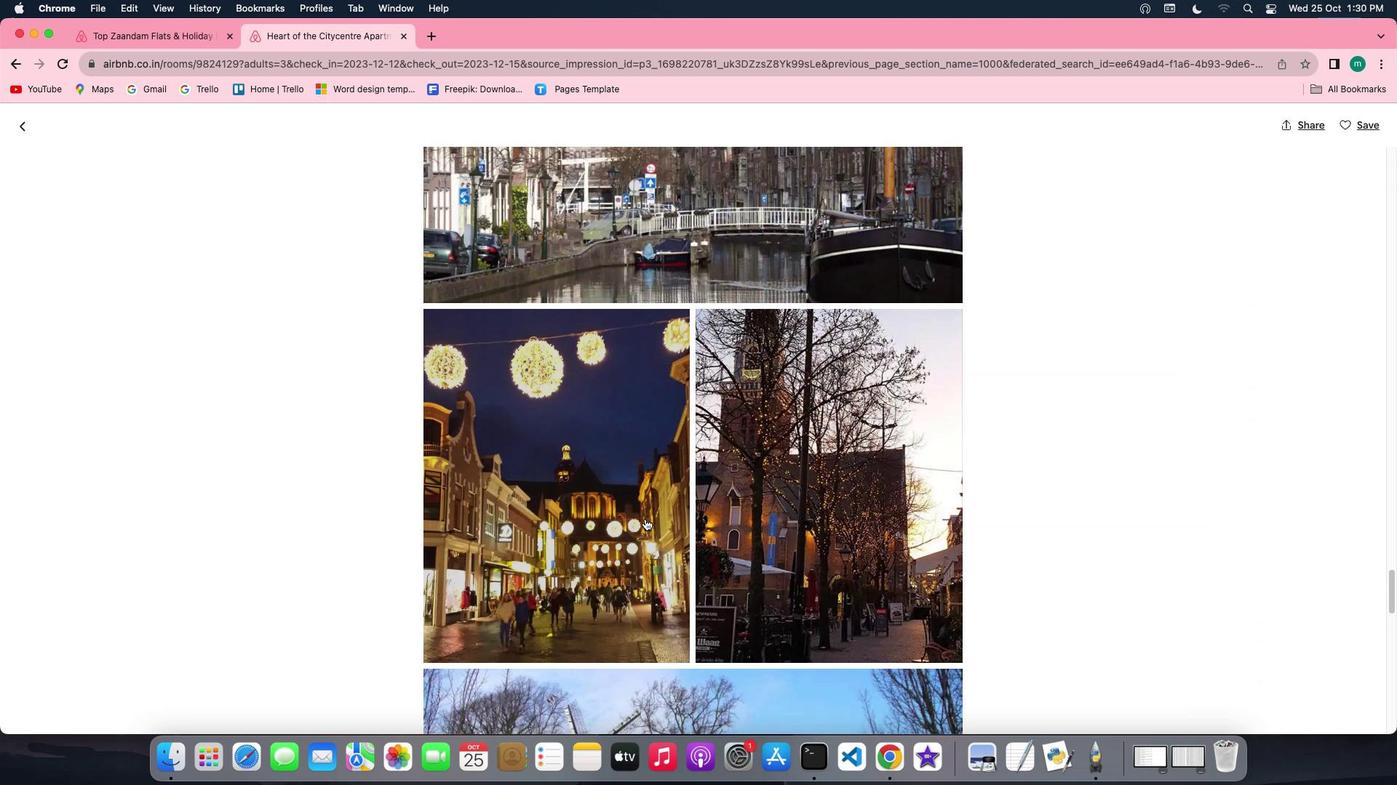 
Action: Mouse scrolled (644, 518) with delta (0, -1)
Screenshot: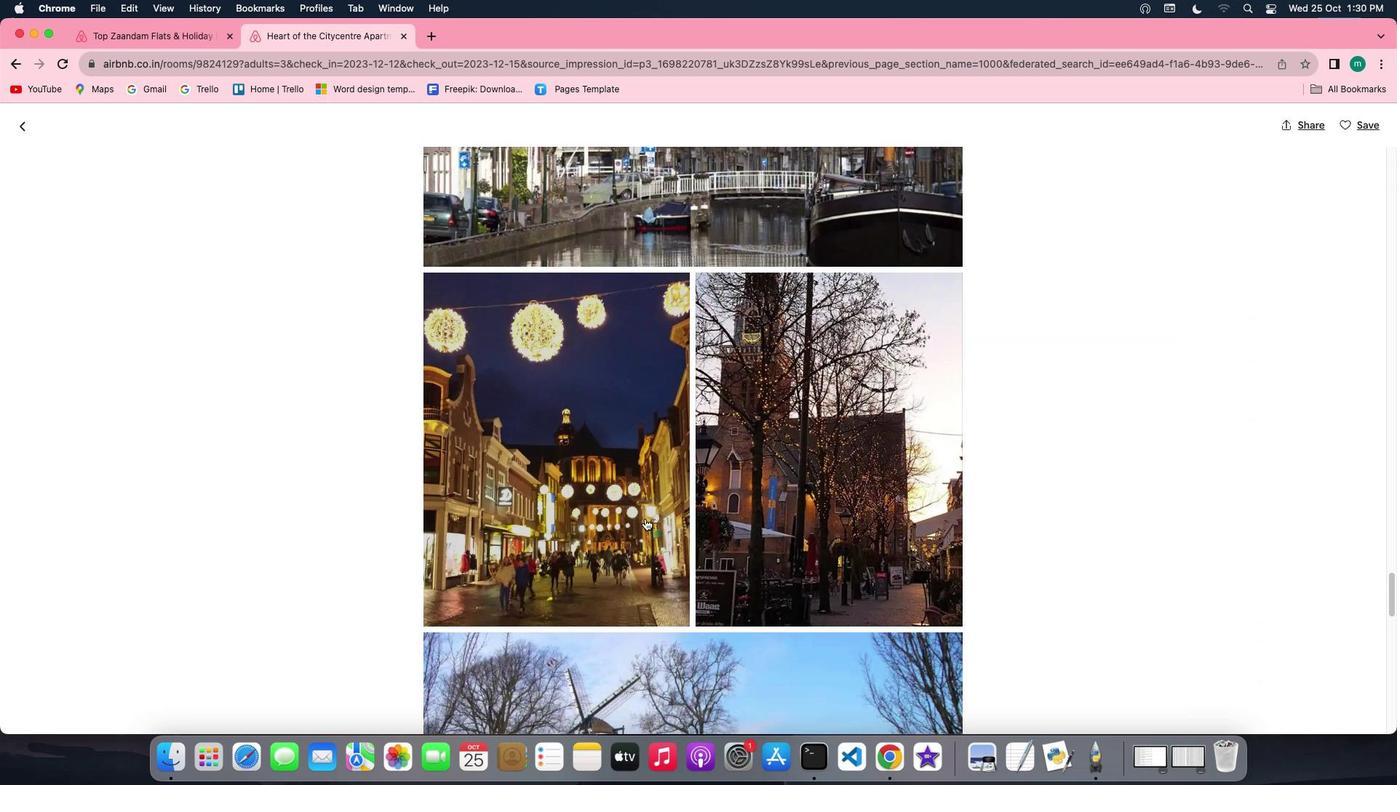 
Action: Mouse scrolled (644, 518) with delta (0, -2)
Screenshot: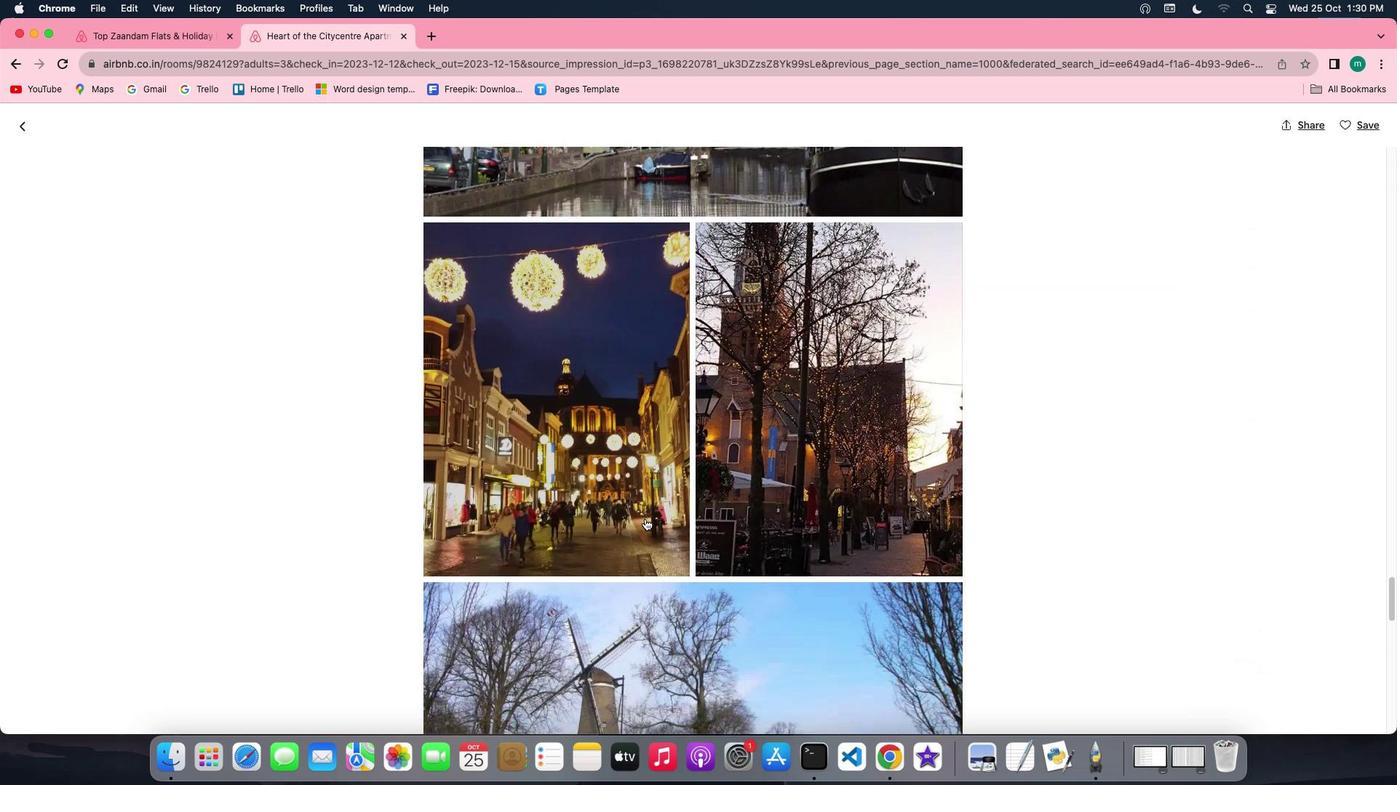 
Action: Mouse scrolled (644, 518) with delta (0, 0)
Screenshot: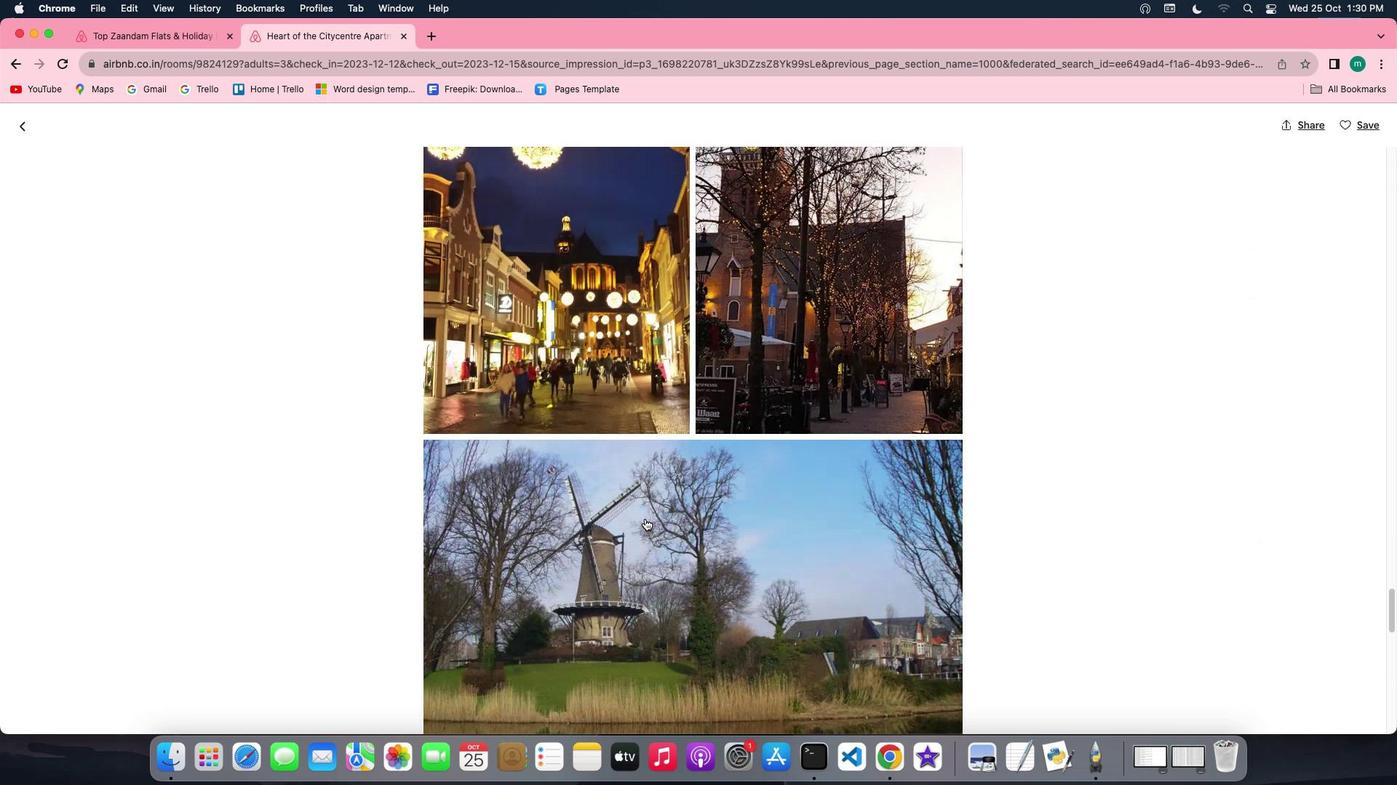 
Action: Mouse scrolled (644, 518) with delta (0, 0)
Screenshot: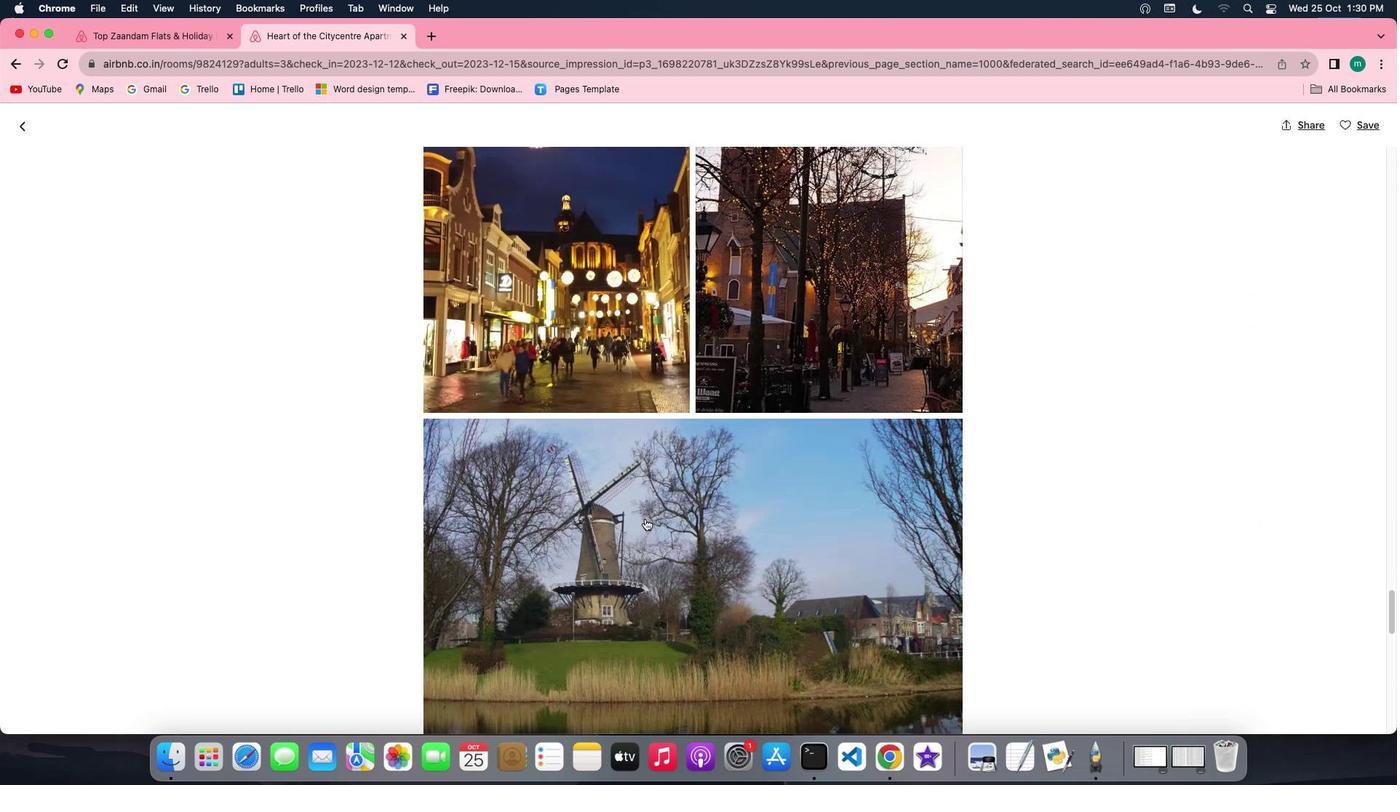 
Action: Mouse scrolled (644, 518) with delta (0, -2)
Screenshot: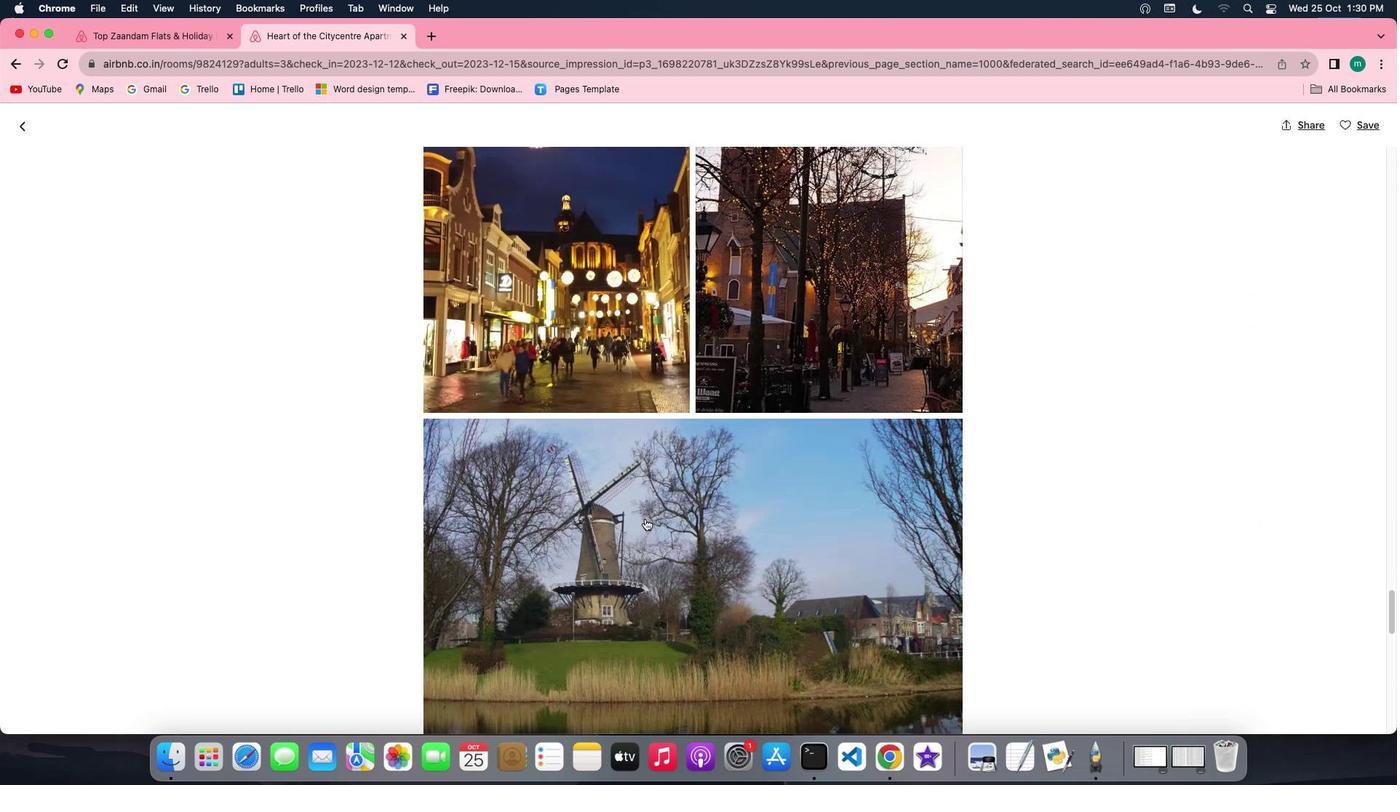 
Action: Mouse scrolled (644, 518) with delta (0, -2)
Screenshot: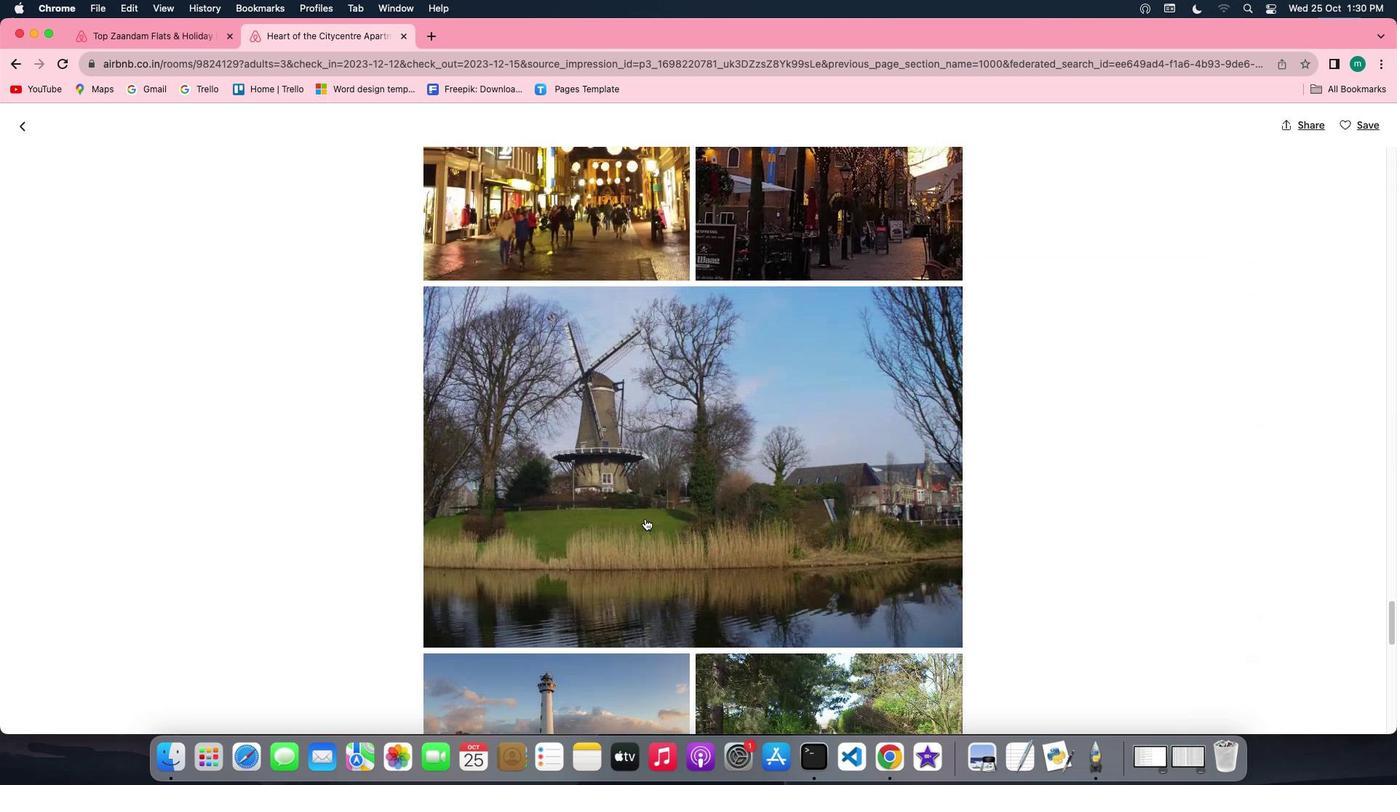 
Action: Mouse scrolled (644, 518) with delta (0, 0)
Screenshot: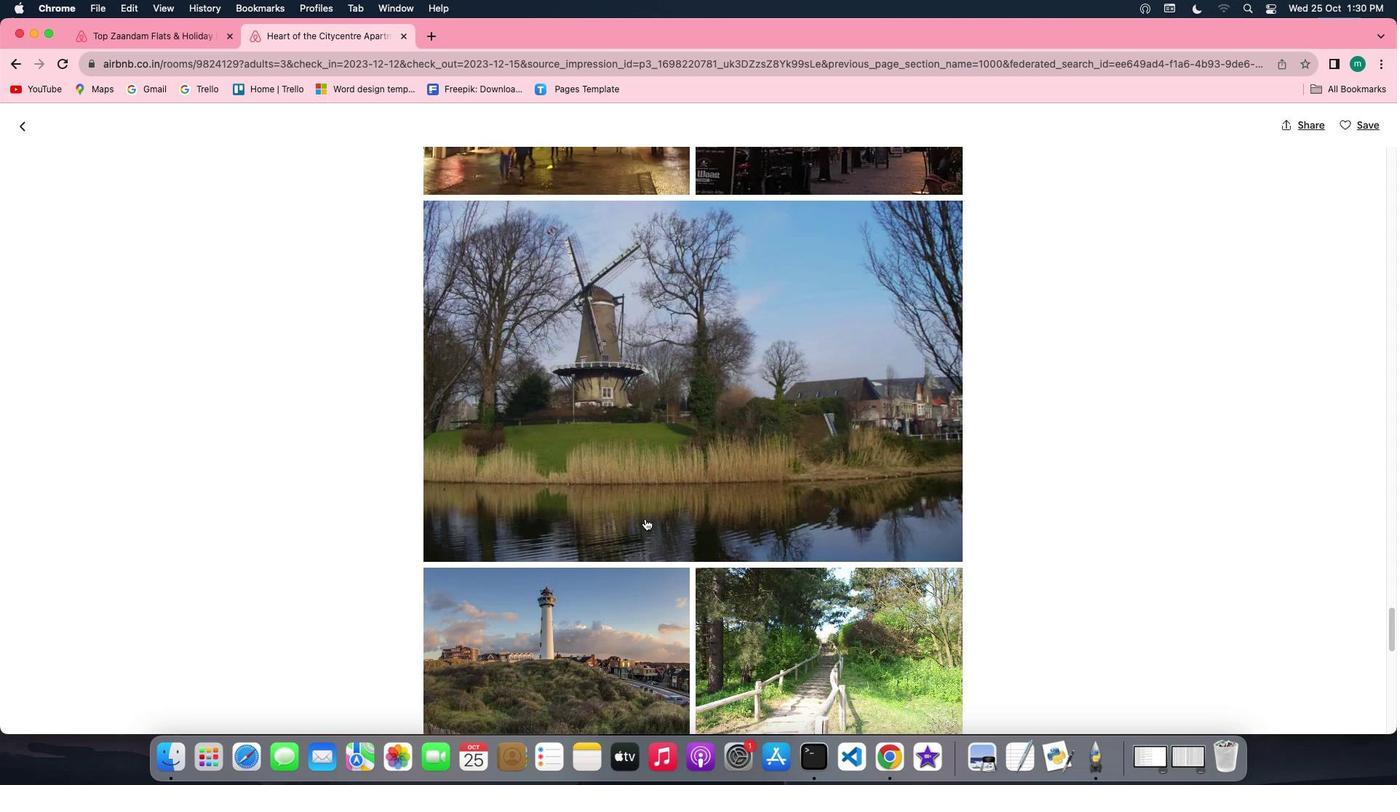 
Action: Mouse scrolled (644, 518) with delta (0, 0)
Screenshot: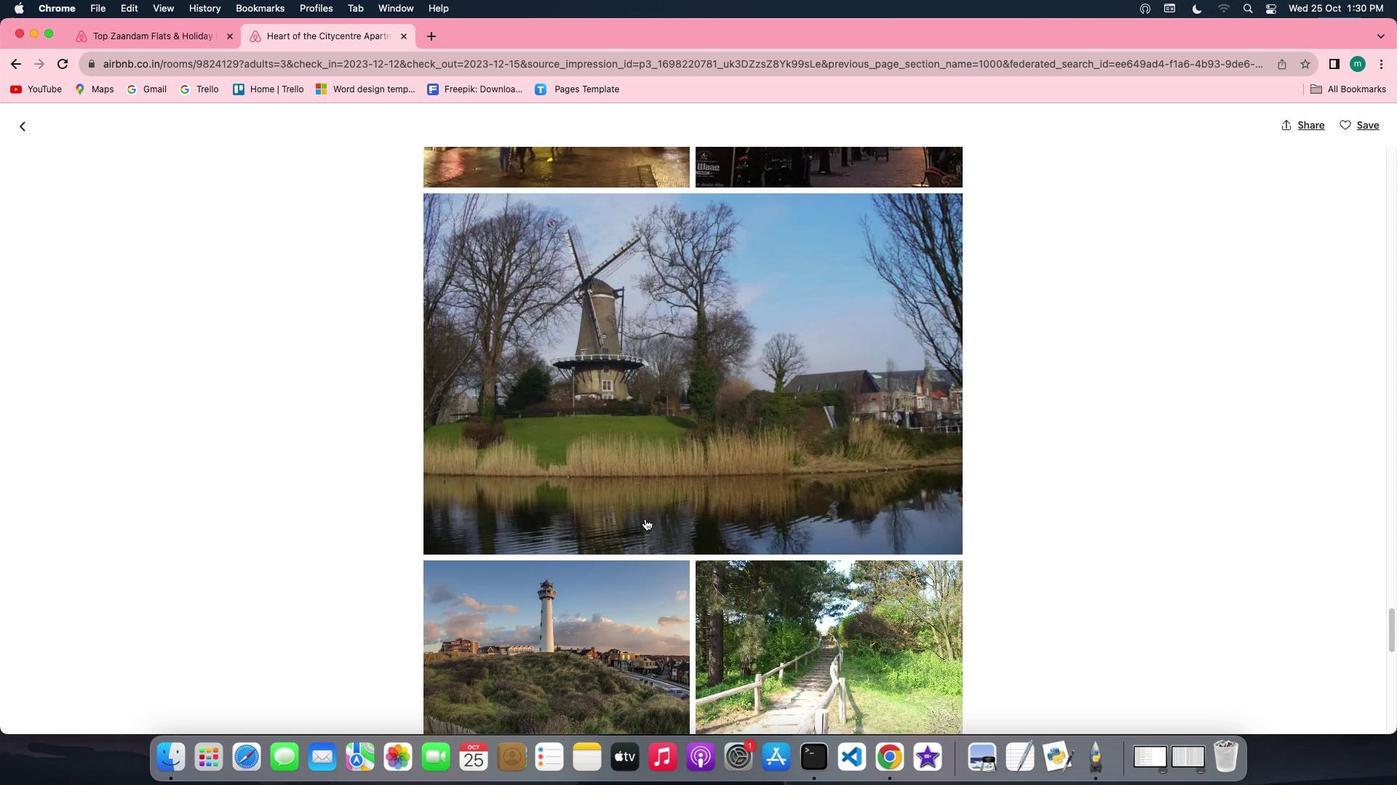 
Action: Mouse scrolled (644, 518) with delta (0, -1)
